 Task: Search for condos in Atlanta, Georgia, with a rooftop terrace and city views, and consider the benefits of urban living in different neighborhoods.
Action: Mouse moved to (338, 228)
Screenshot: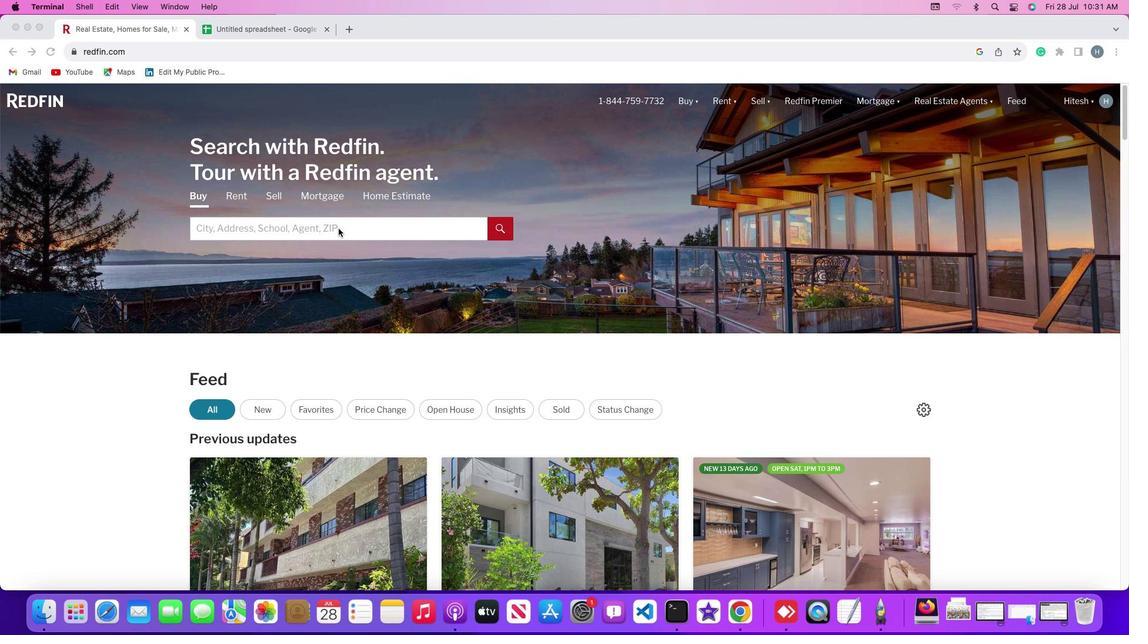 
Action: Mouse pressed left at (338, 228)
Screenshot: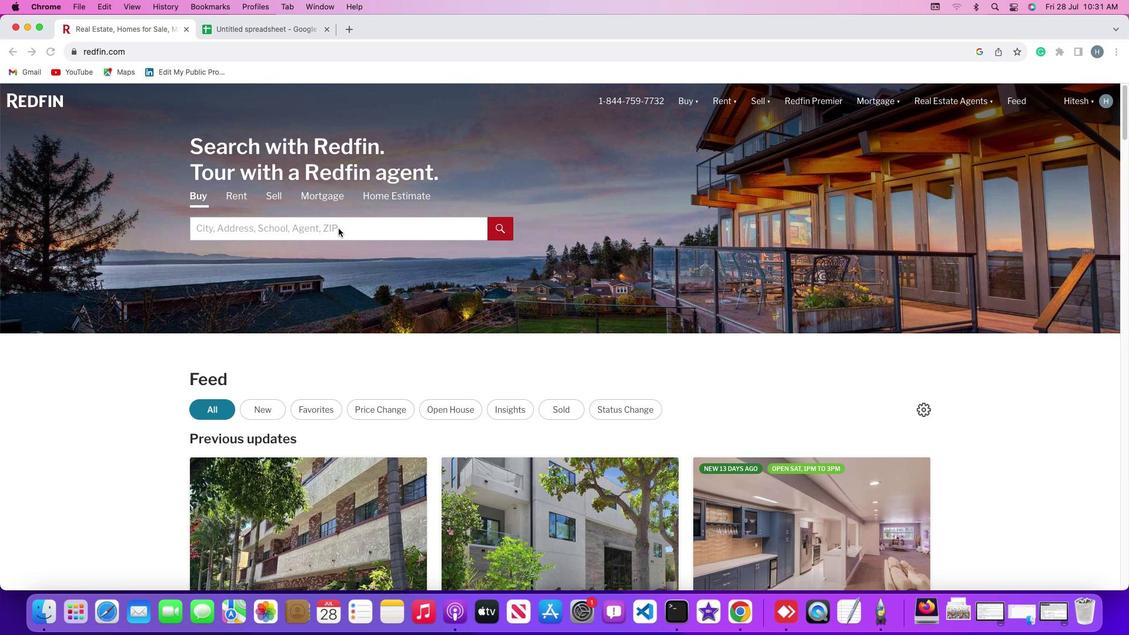 
Action: Mouse moved to (337, 228)
Screenshot: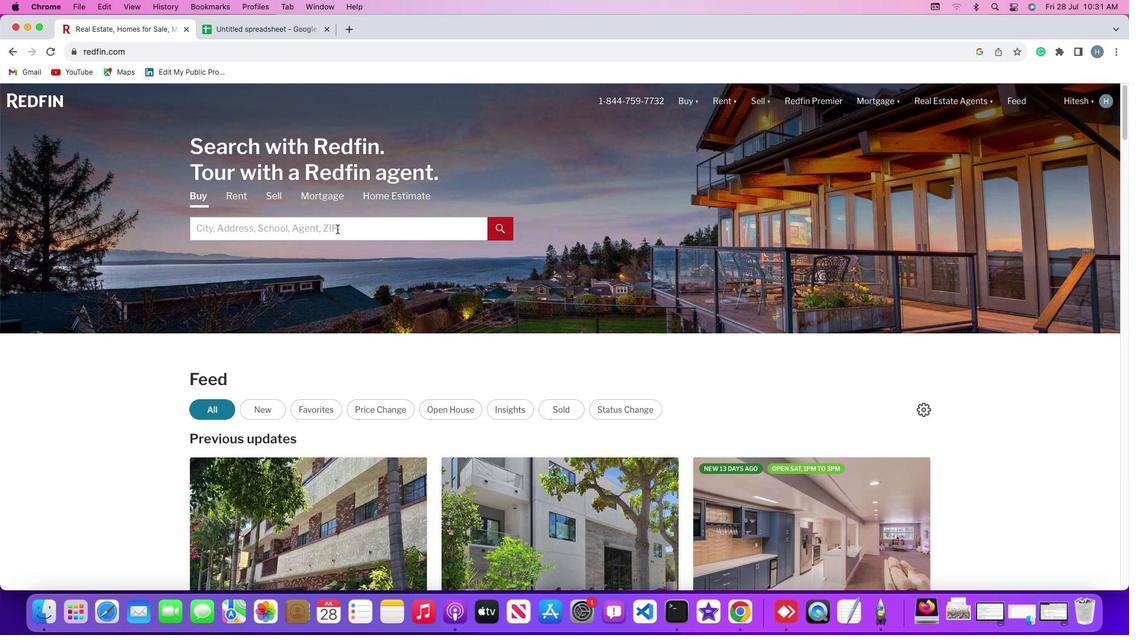 
Action: Mouse pressed left at (337, 228)
Screenshot: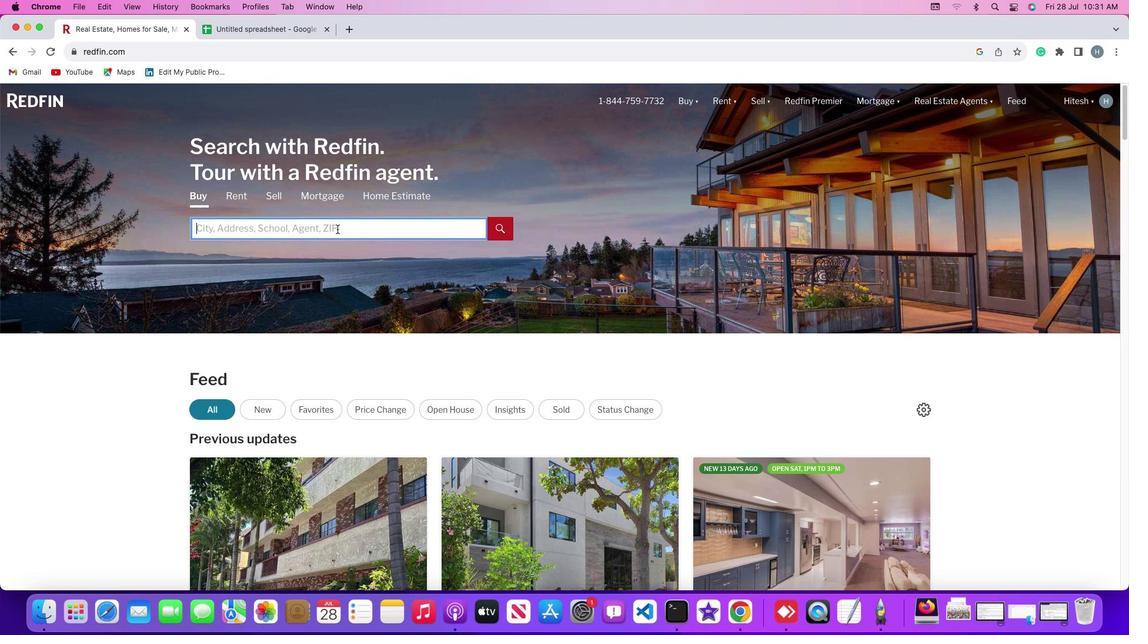 
Action: Key pressed Key.shift'A''t''l''a''n''t''a'','Key.spaceKey.shift'G''e''o''r''g''i''a'
Screenshot: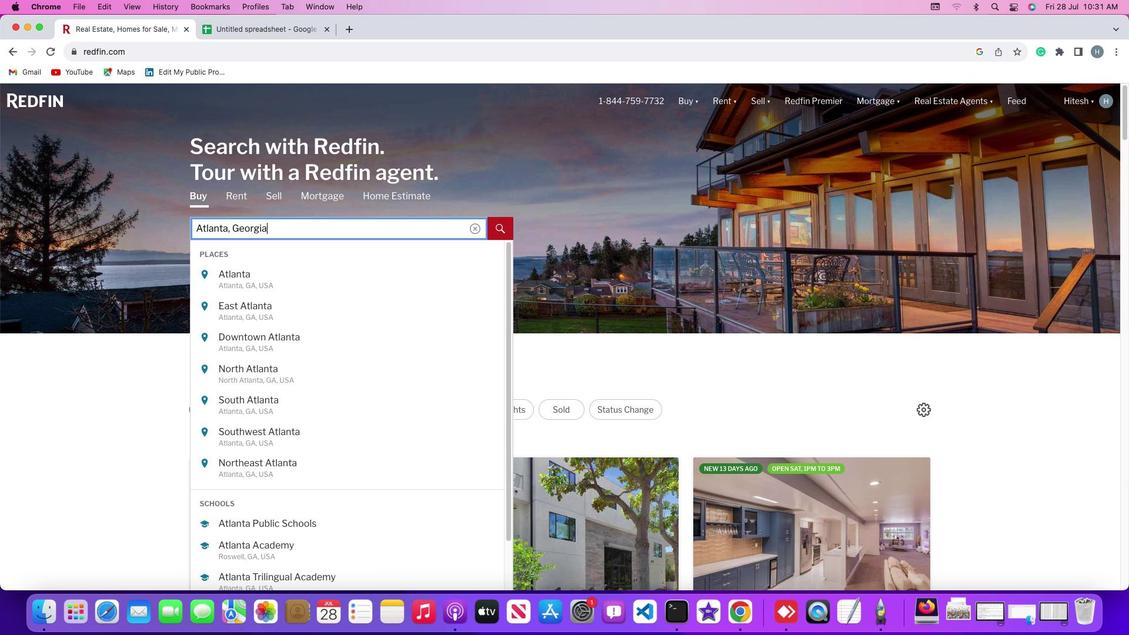 
Action: Mouse moved to (322, 276)
Screenshot: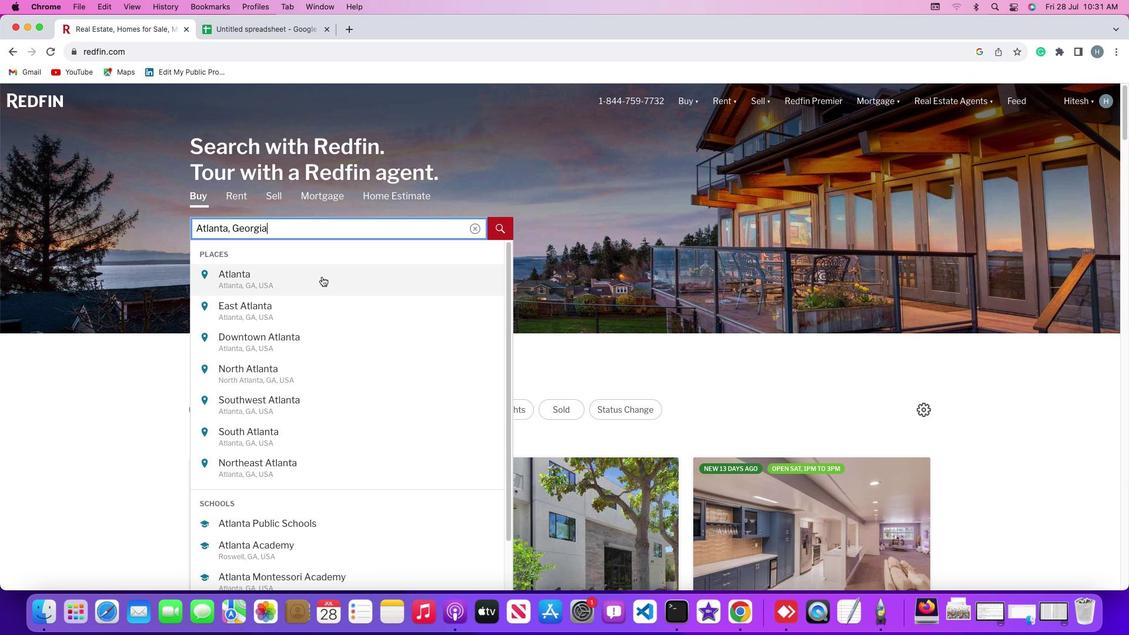 
Action: Mouse pressed left at (322, 276)
Screenshot: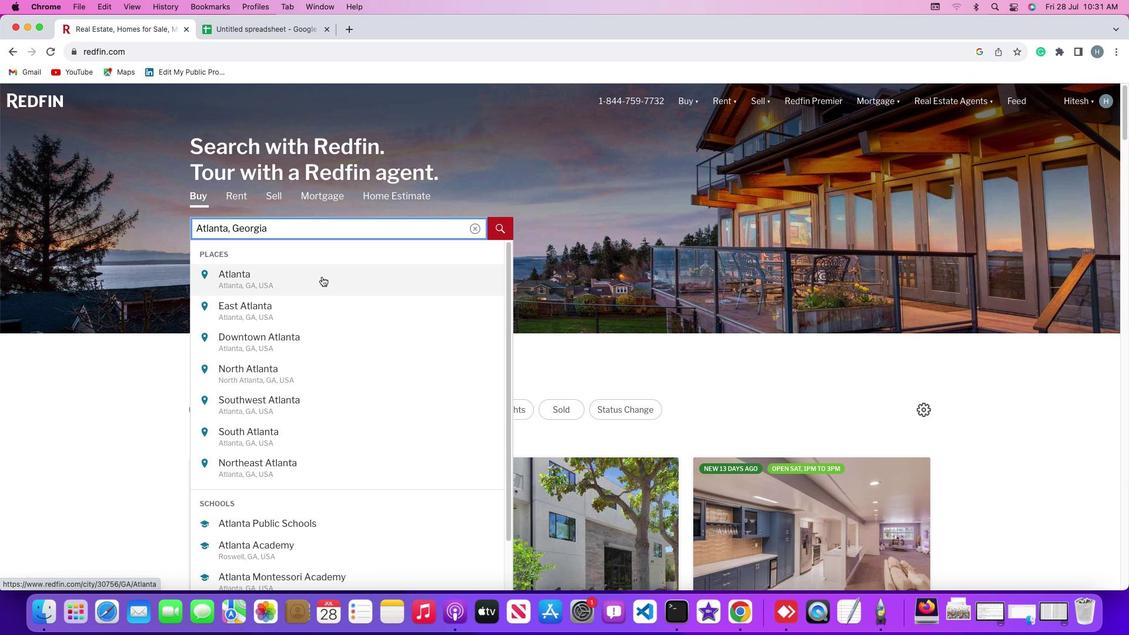 
Action: Mouse moved to (1015, 175)
Screenshot: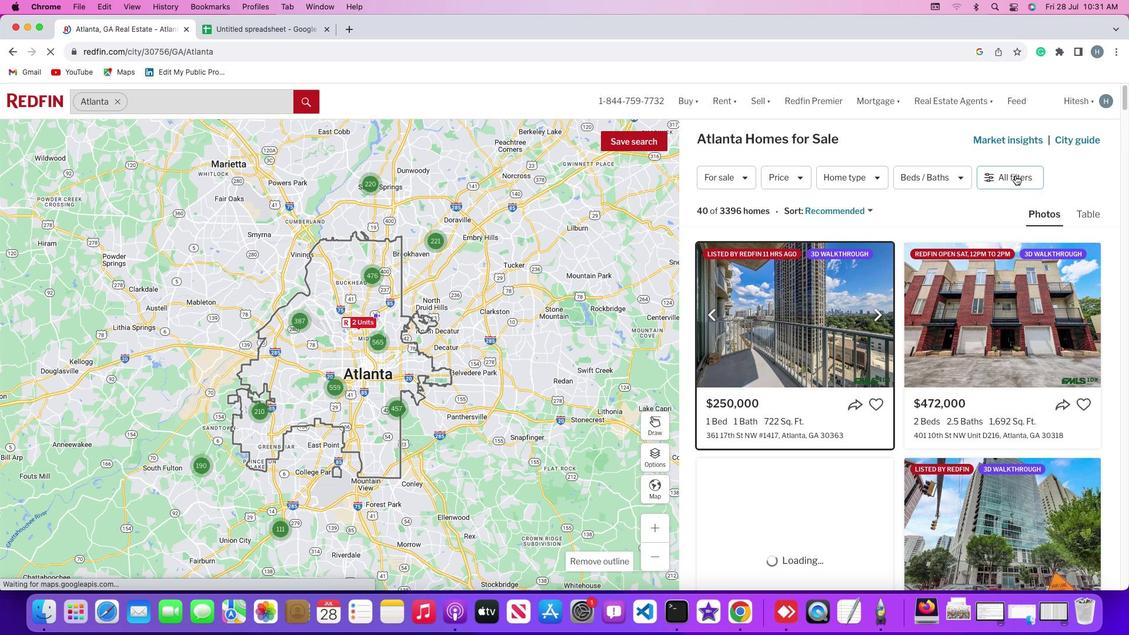 
Action: Mouse pressed left at (1015, 175)
Screenshot: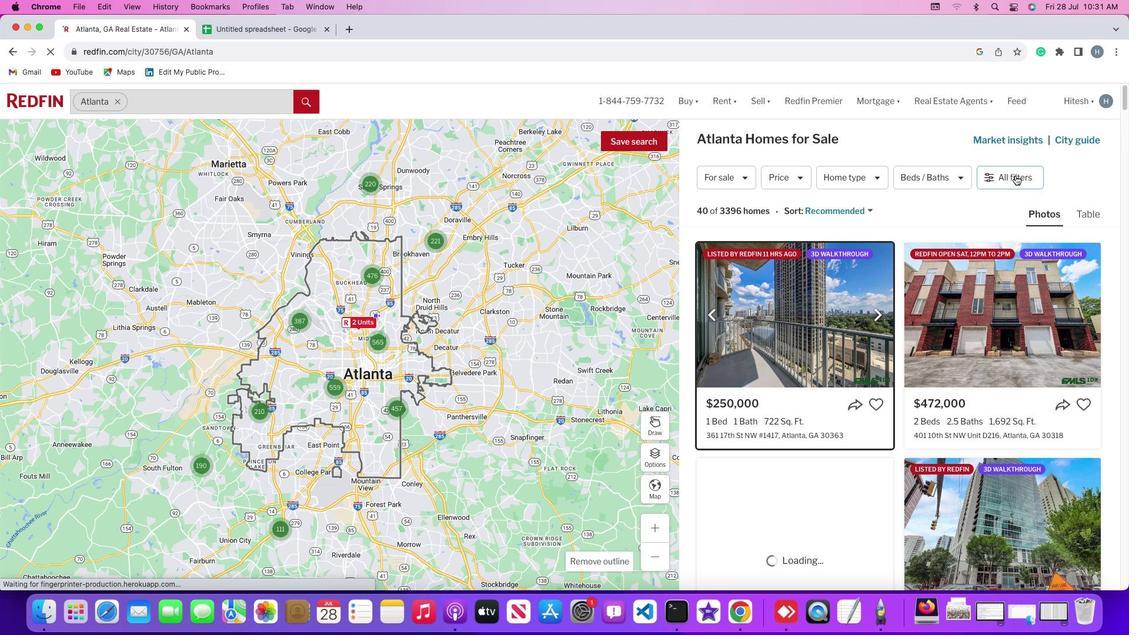
Action: Mouse moved to (1016, 175)
Screenshot: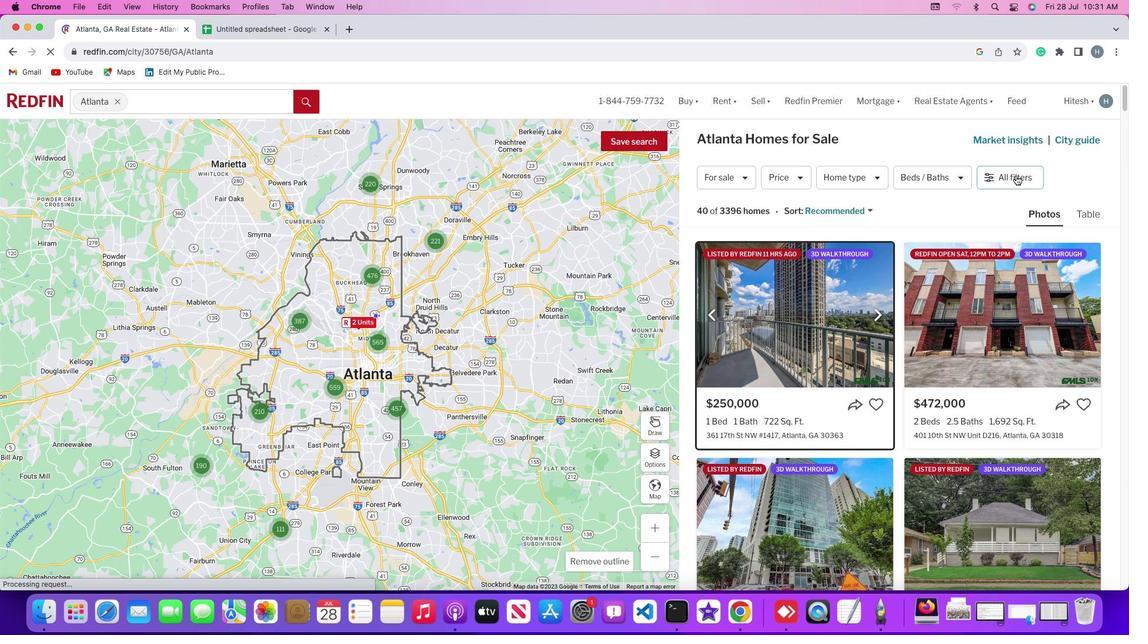 
Action: Mouse pressed left at (1016, 175)
Screenshot: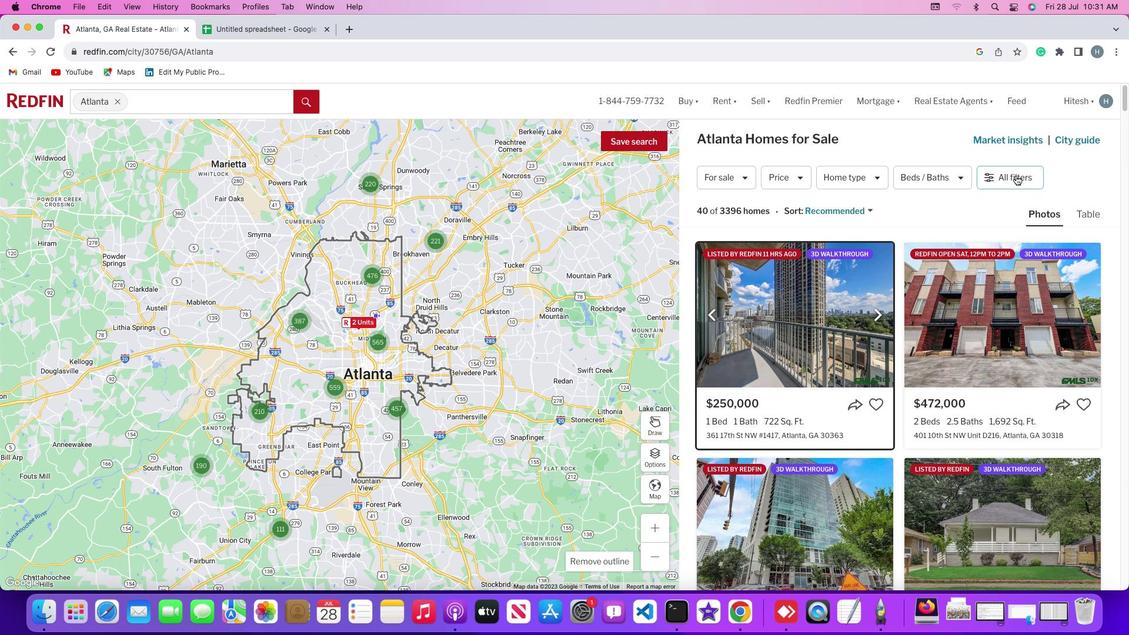 
Action: Mouse moved to (885, 361)
Screenshot: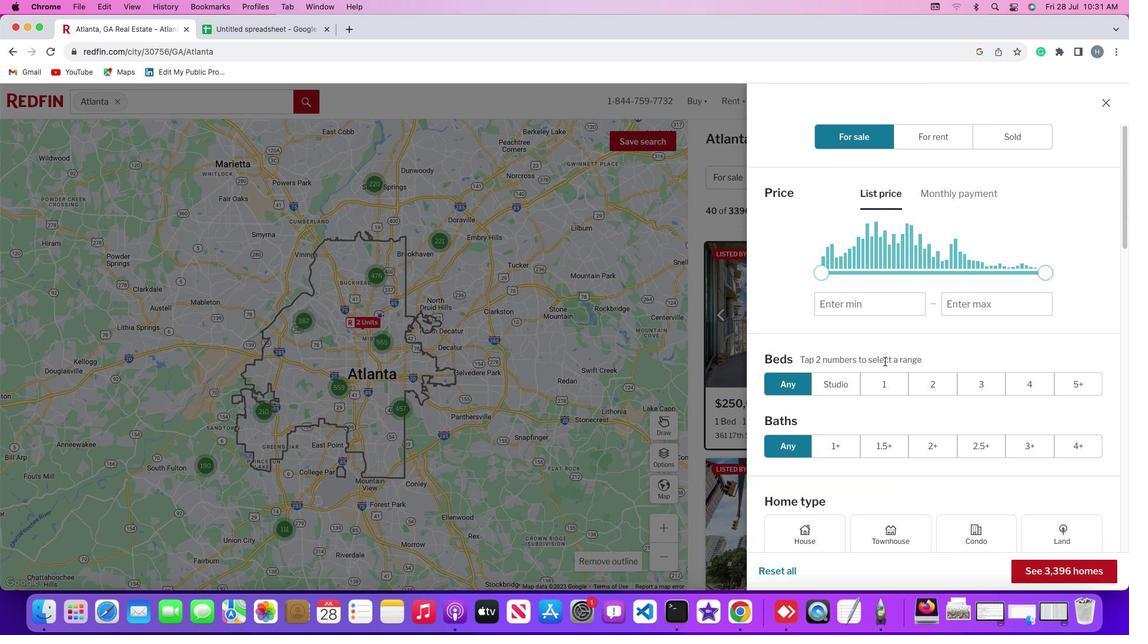 
Action: Mouse scrolled (885, 361) with delta (0, 0)
Screenshot: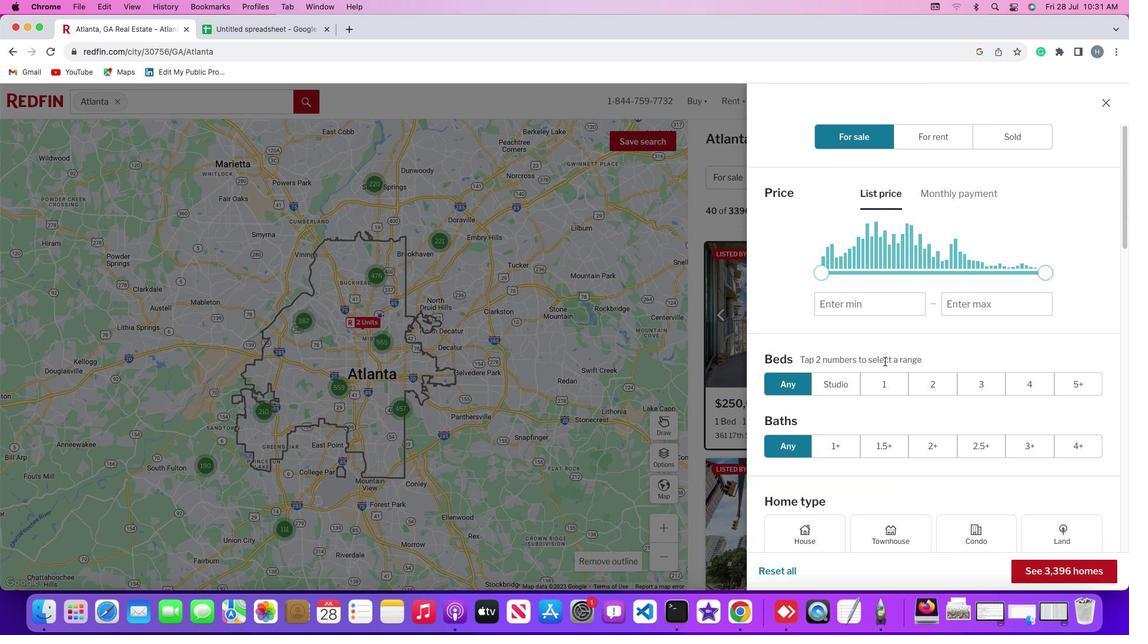 
Action: Mouse scrolled (885, 361) with delta (0, 0)
Screenshot: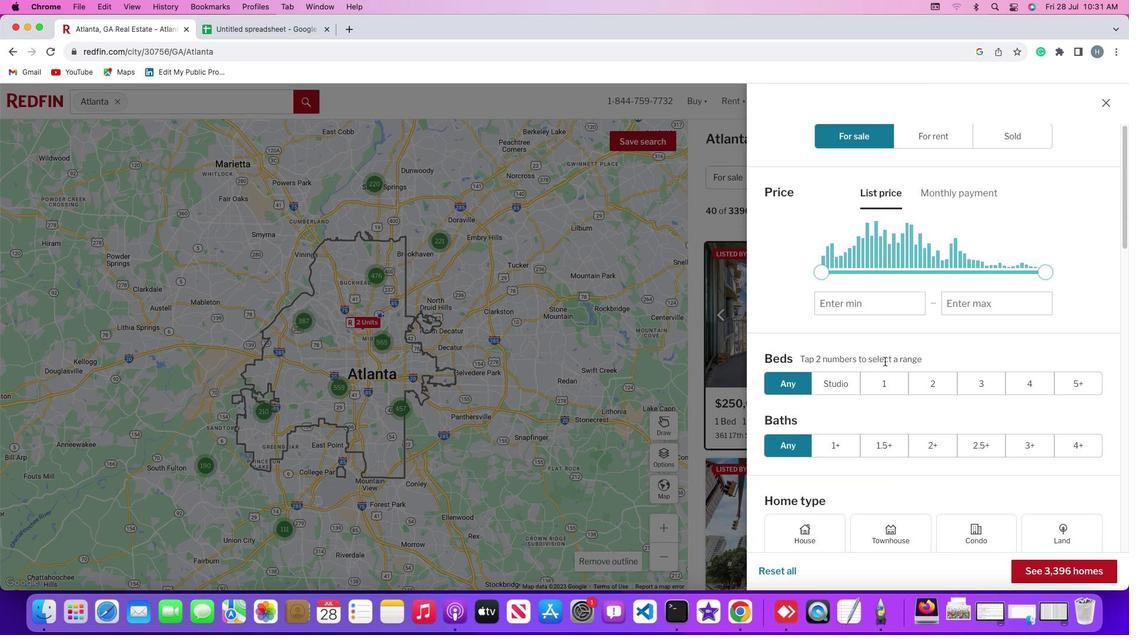 
Action: Mouse scrolled (885, 361) with delta (0, 0)
Screenshot: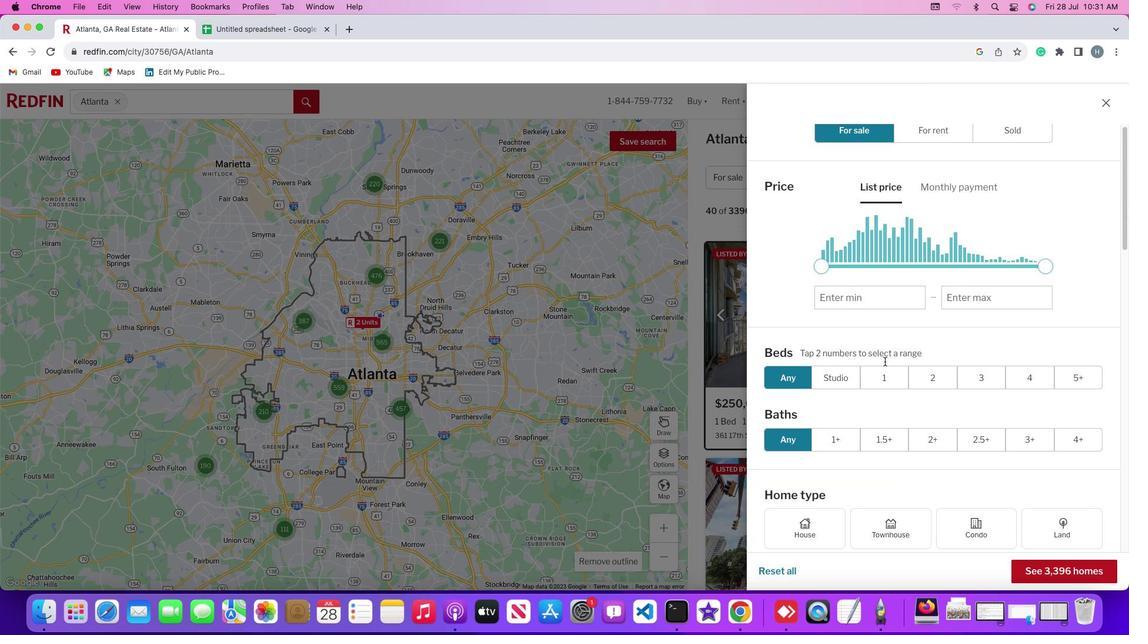 
Action: Mouse scrolled (885, 361) with delta (0, 0)
Screenshot: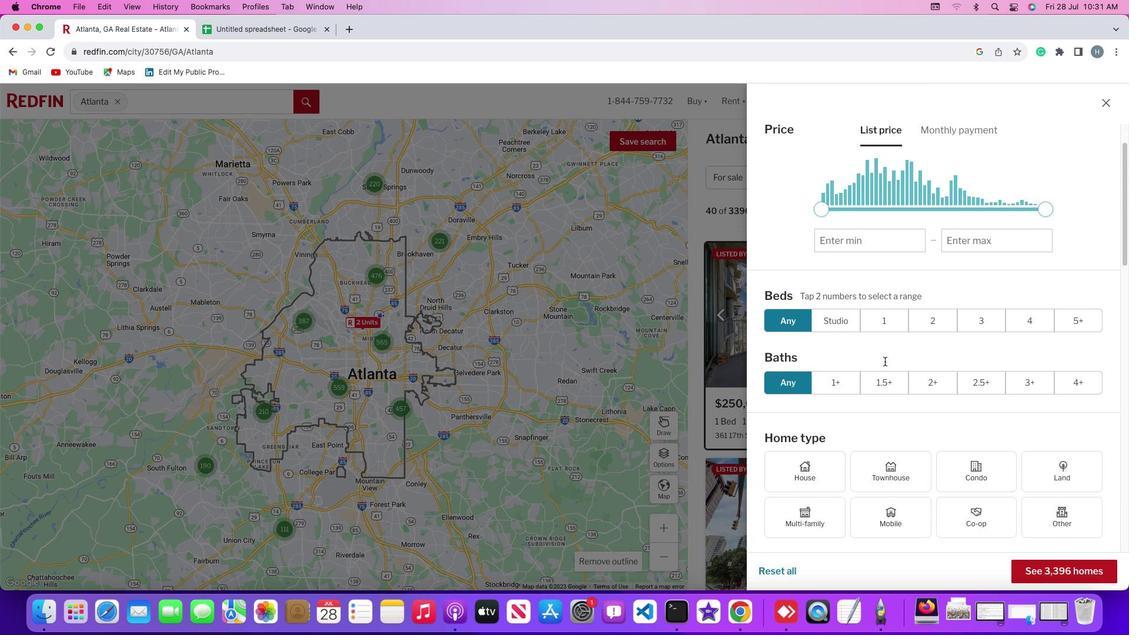 
Action: Mouse scrolled (885, 361) with delta (0, 0)
Screenshot: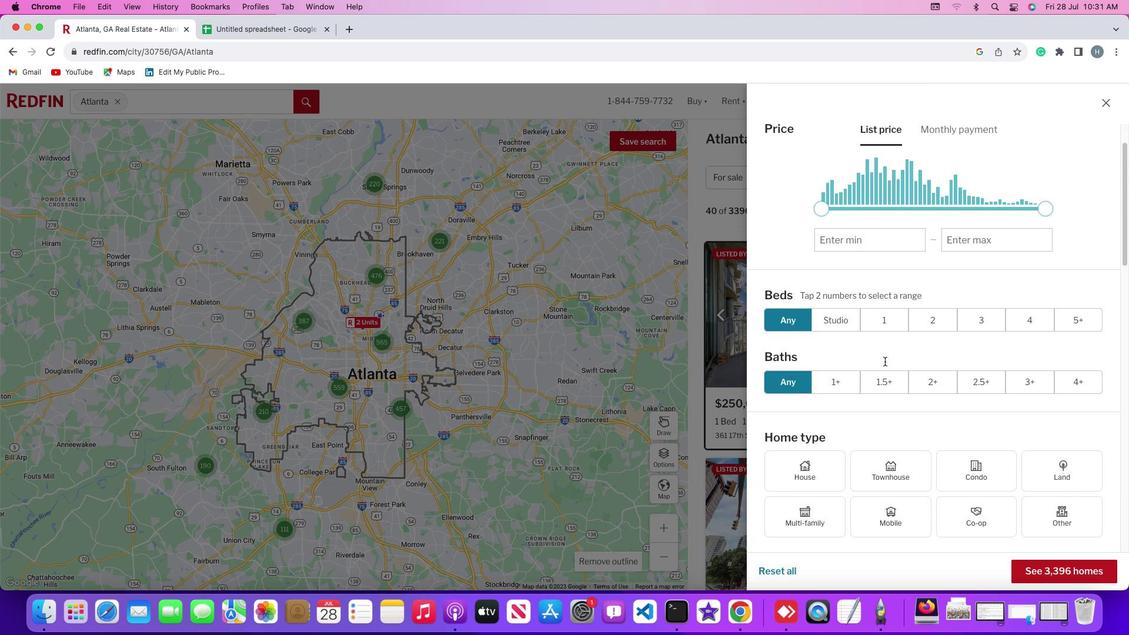 
Action: Mouse scrolled (885, 361) with delta (0, -1)
Screenshot: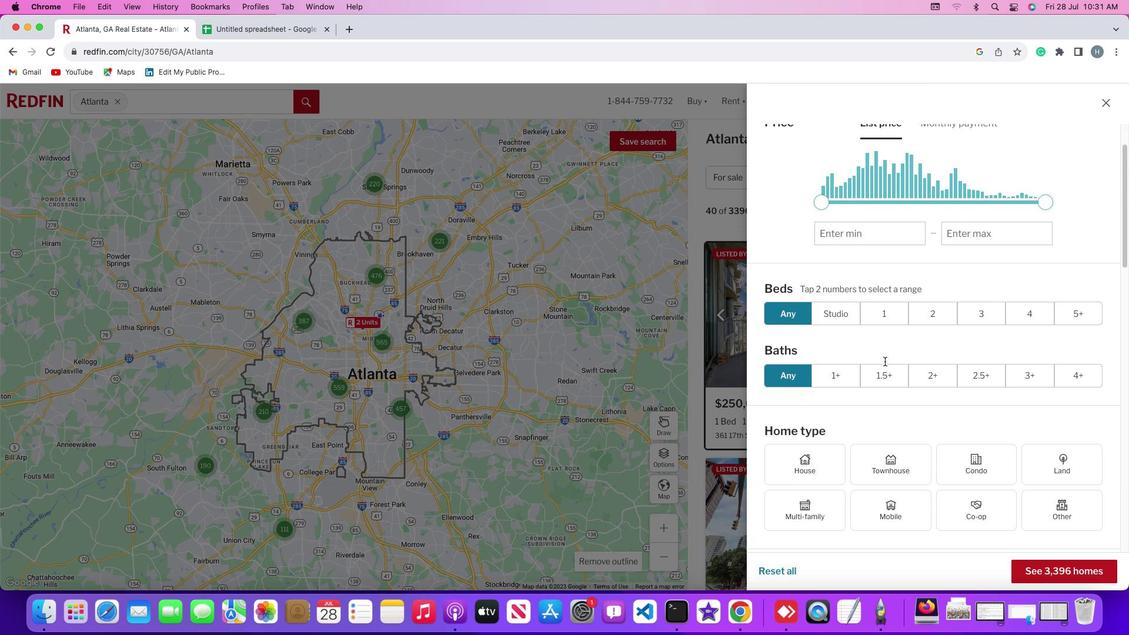 
Action: Mouse scrolled (885, 361) with delta (0, -1)
Screenshot: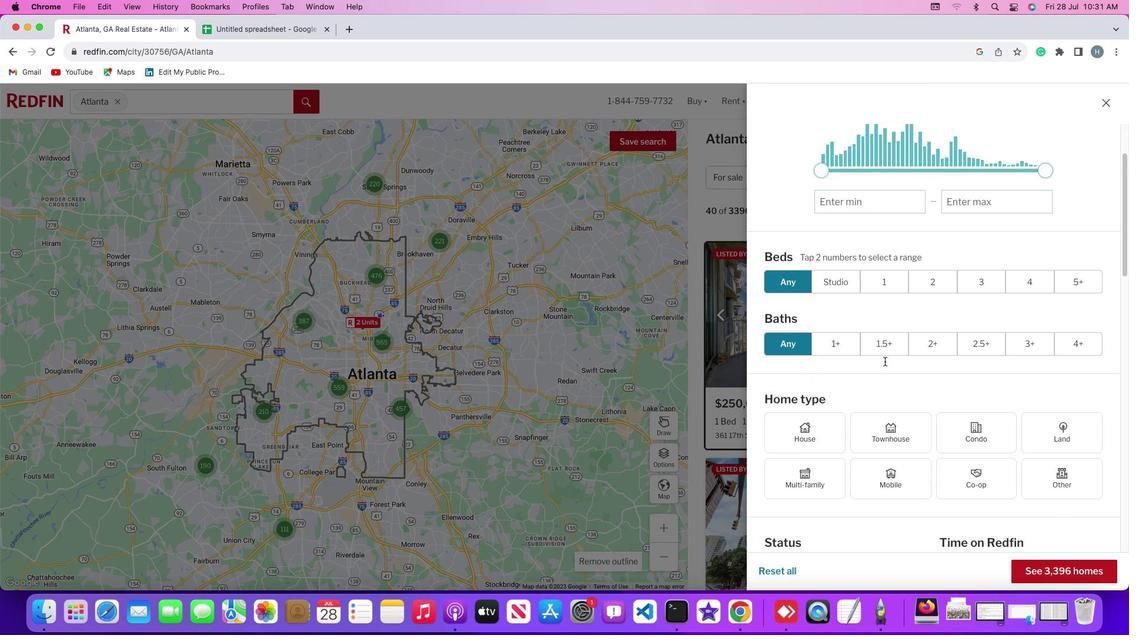 
Action: Mouse scrolled (885, 361) with delta (0, 0)
Screenshot: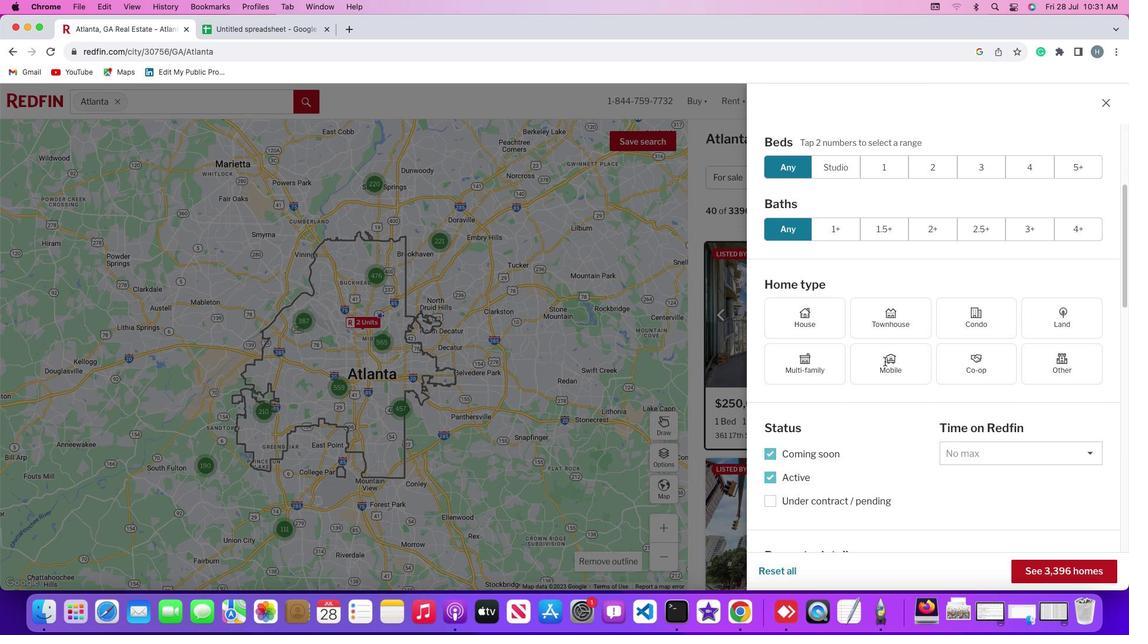
Action: Mouse moved to (979, 310)
Screenshot: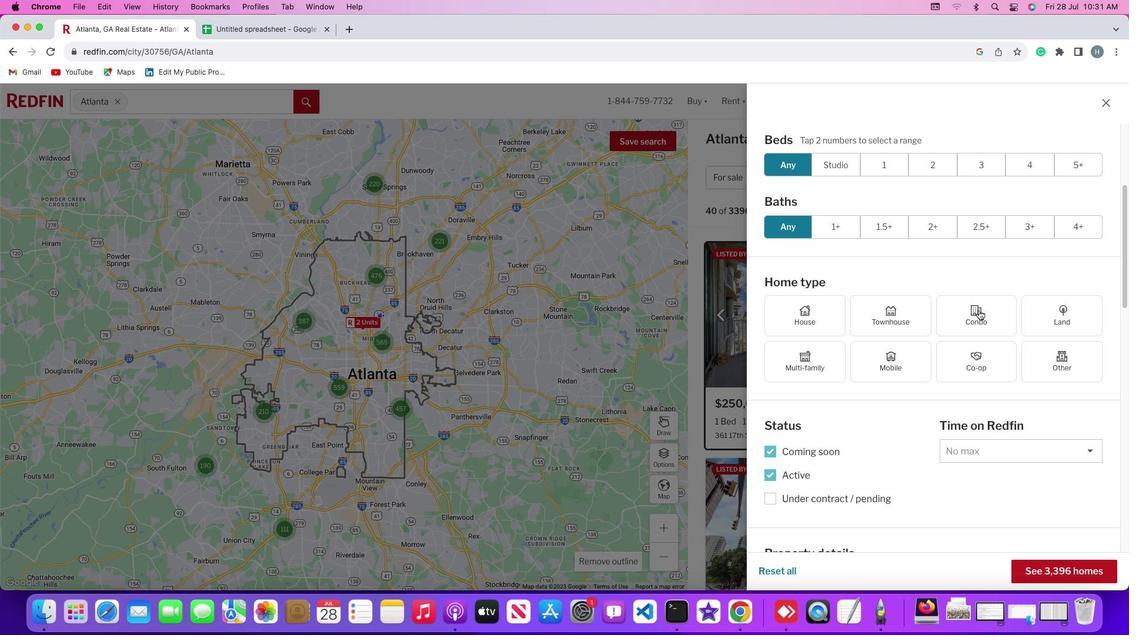 
Action: Mouse pressed left at (979, 310)
Screenshot: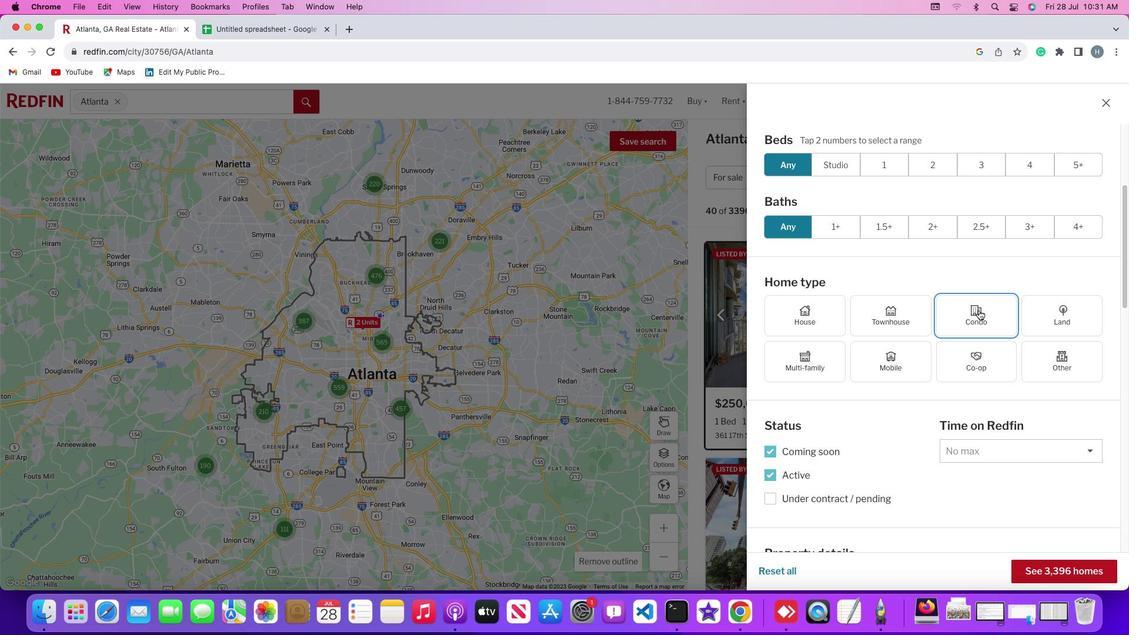 
Action: Mouse moved to (901, 424)
Screenshot: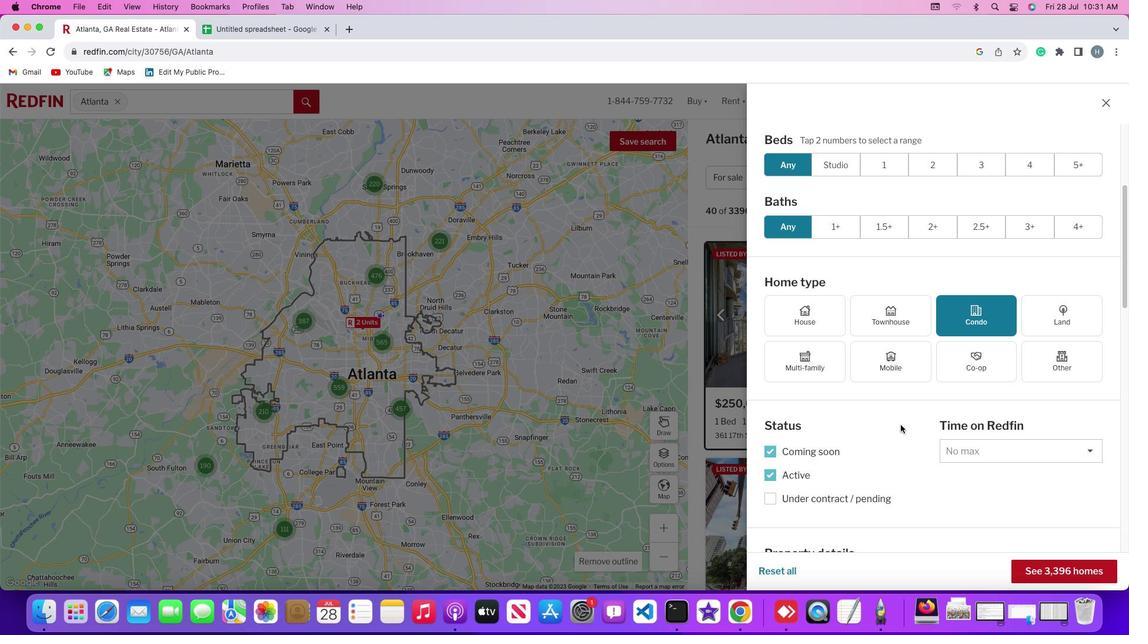 
Action: Mouse scrolled (901, 424) with delta (0, 0)
Screenshot: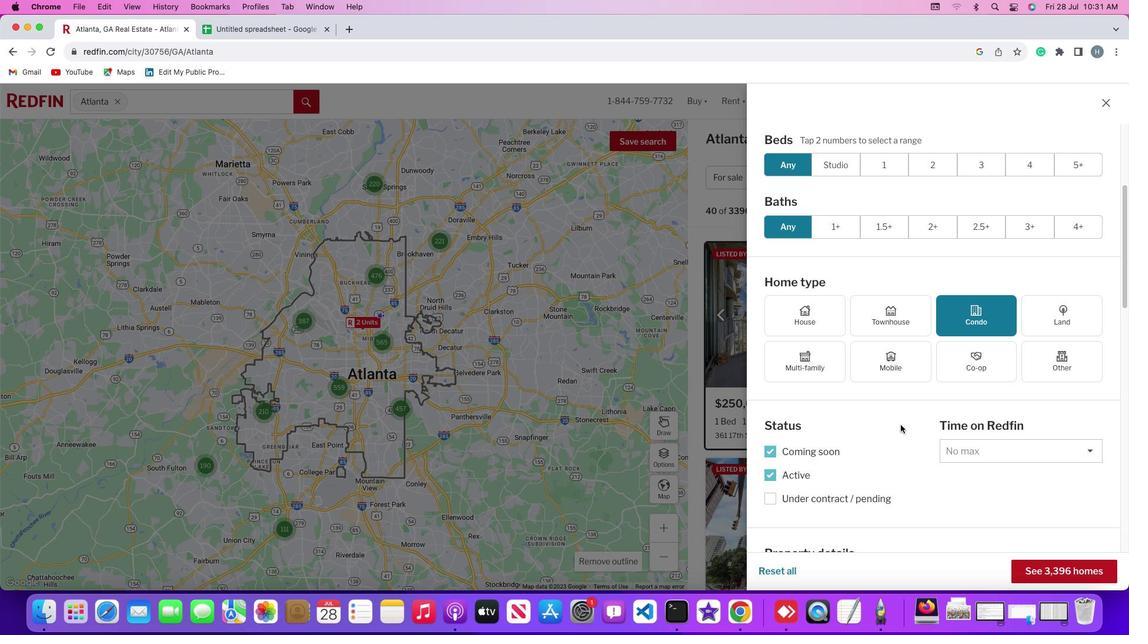 
Action: Mouse scrolled (901, 424) with delta (0, 0)
Screenshot: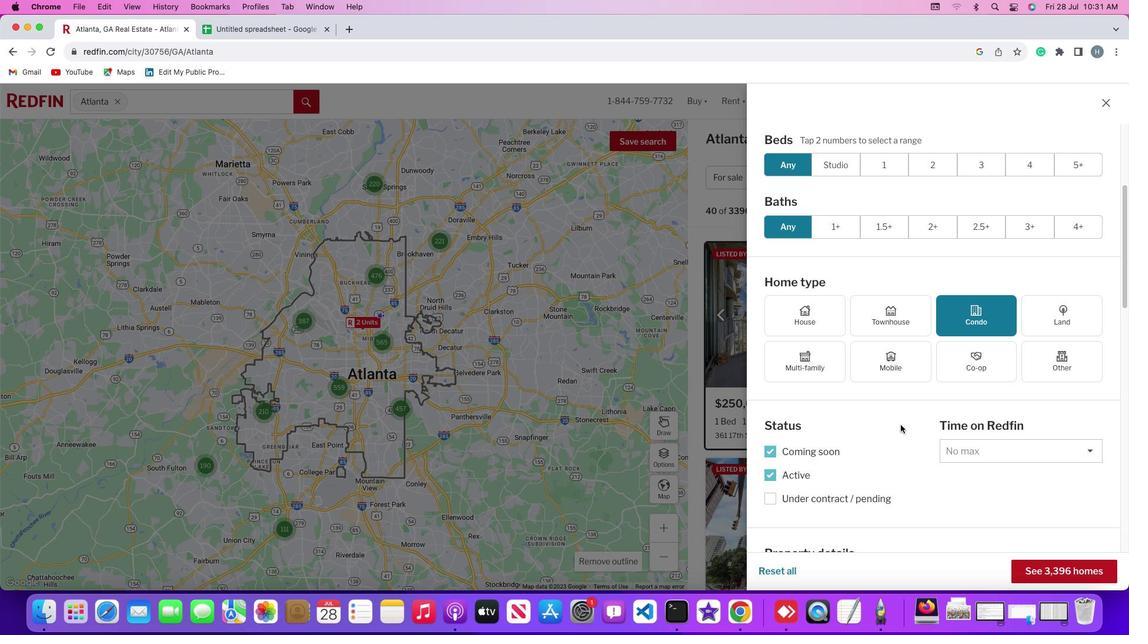 
Action: Mouse scrolled (901, 424) with delta (0, -1)
Screenshot: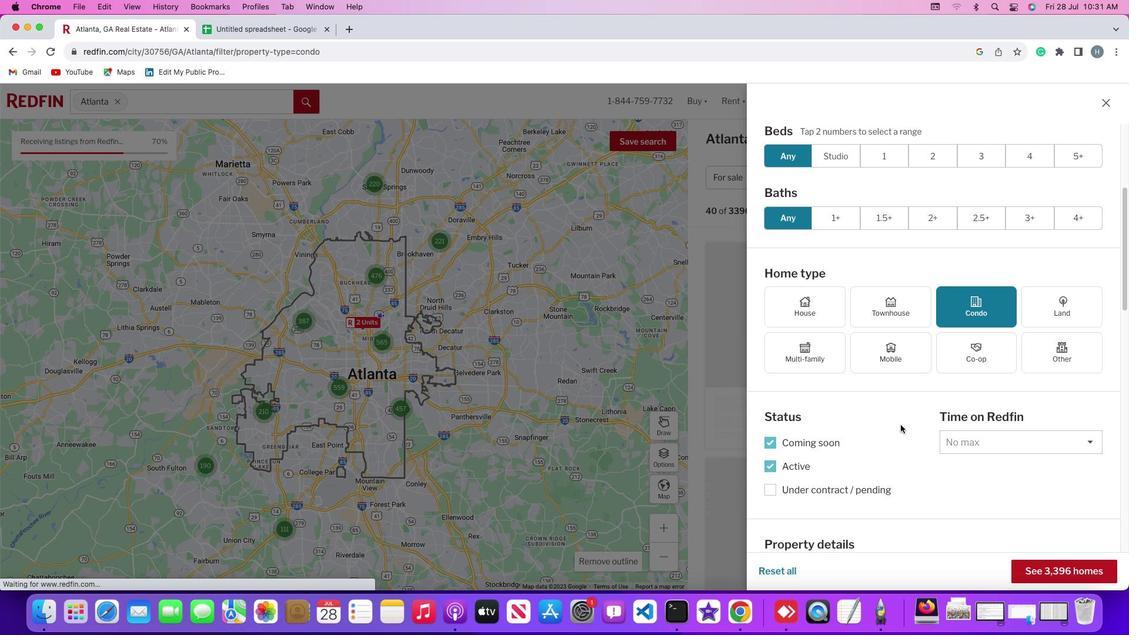 
Action: Mouse scrolled (901, 424) with delta (0, 0)
Screenshot: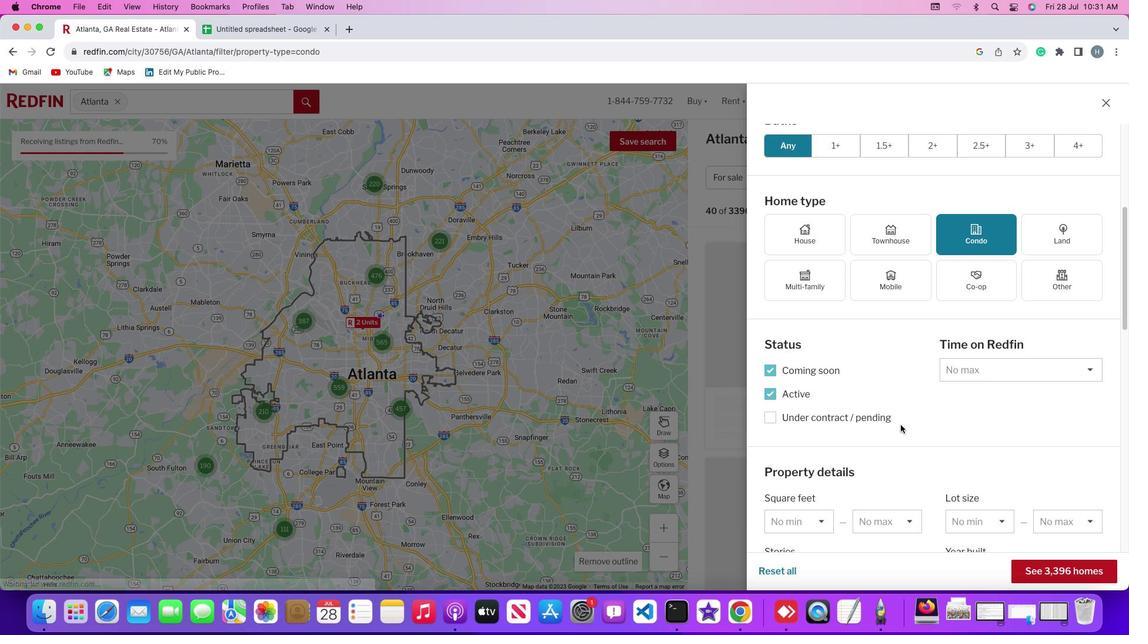 
Action: Mouse scrolled (901, 424) with delta (0, 0)
Screenshot: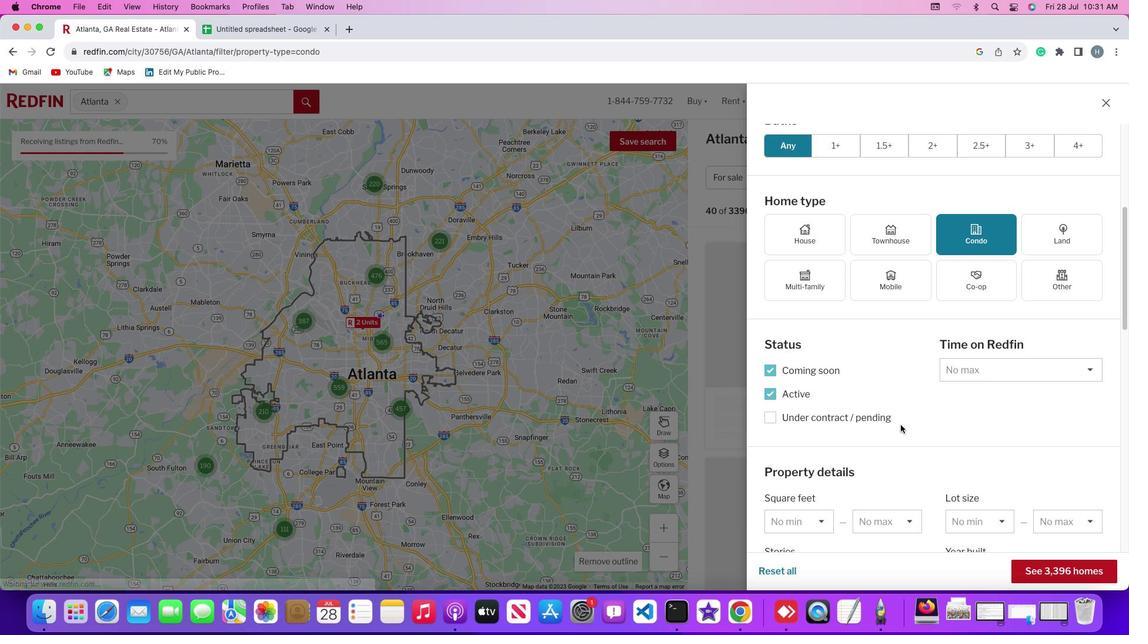 
Action: Mouse scrolled (901, 424) with delta (0, 0)
Screenshot: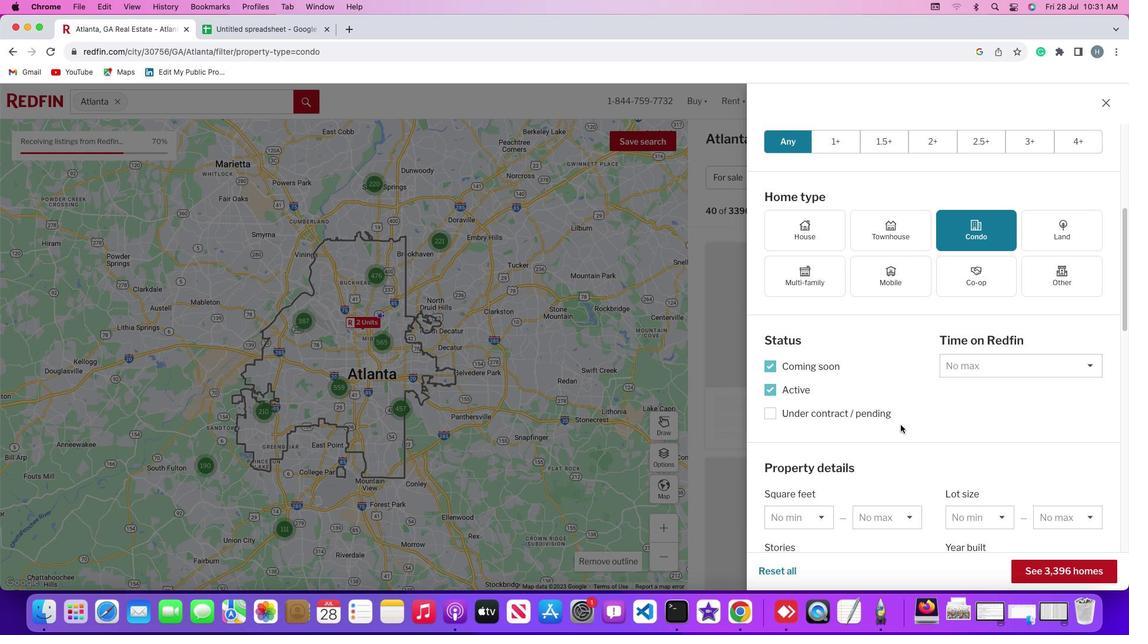 
Action: Mouse scrolled (901, 424) with delta (0, -1)
Screenshot: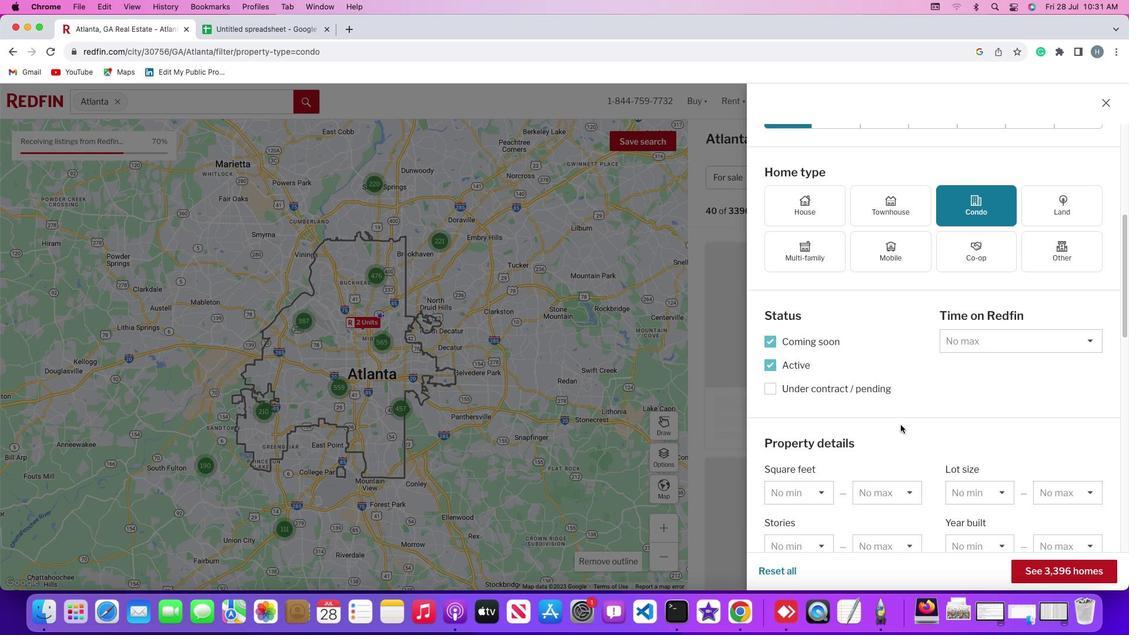 
Action: Mouse scrolled (901, 424) with delta (0, 0)
Screenshot: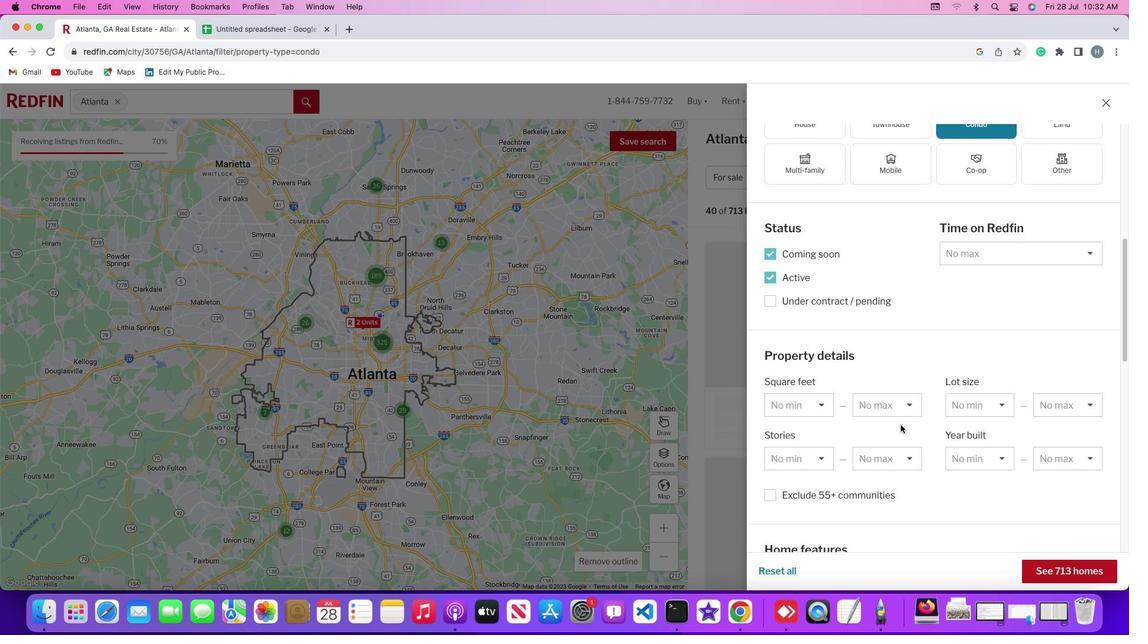 
Action: Mouse scrolled (901, 424) with delta (0, 0)
Screenshot: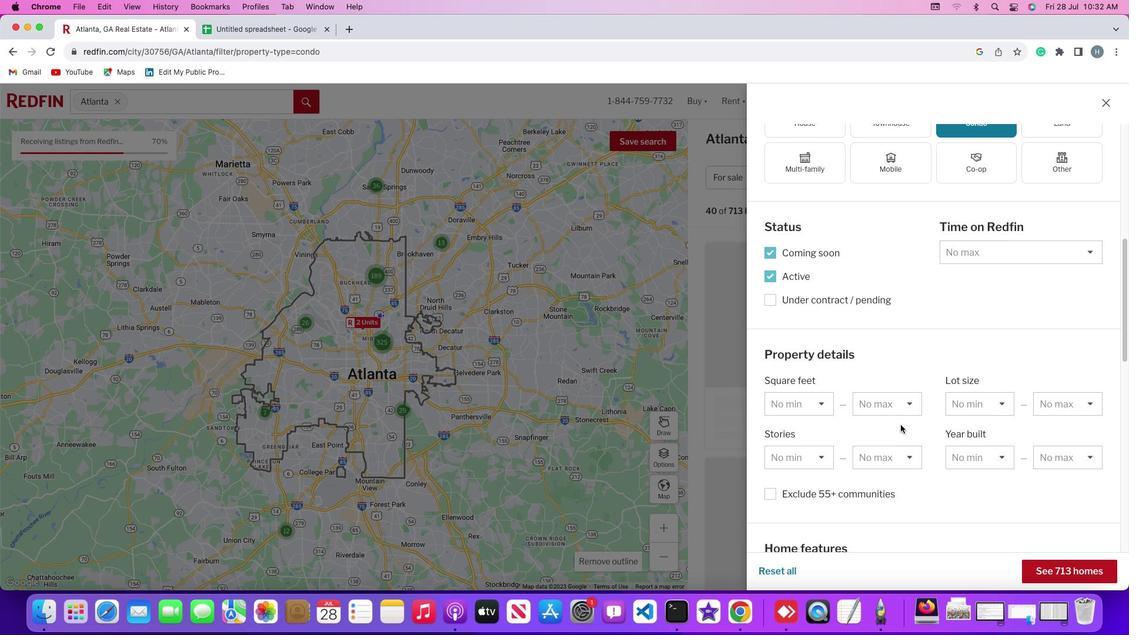 
Action: Mouse scrolled (901, 424) with delta (0, 0)
Screenshot: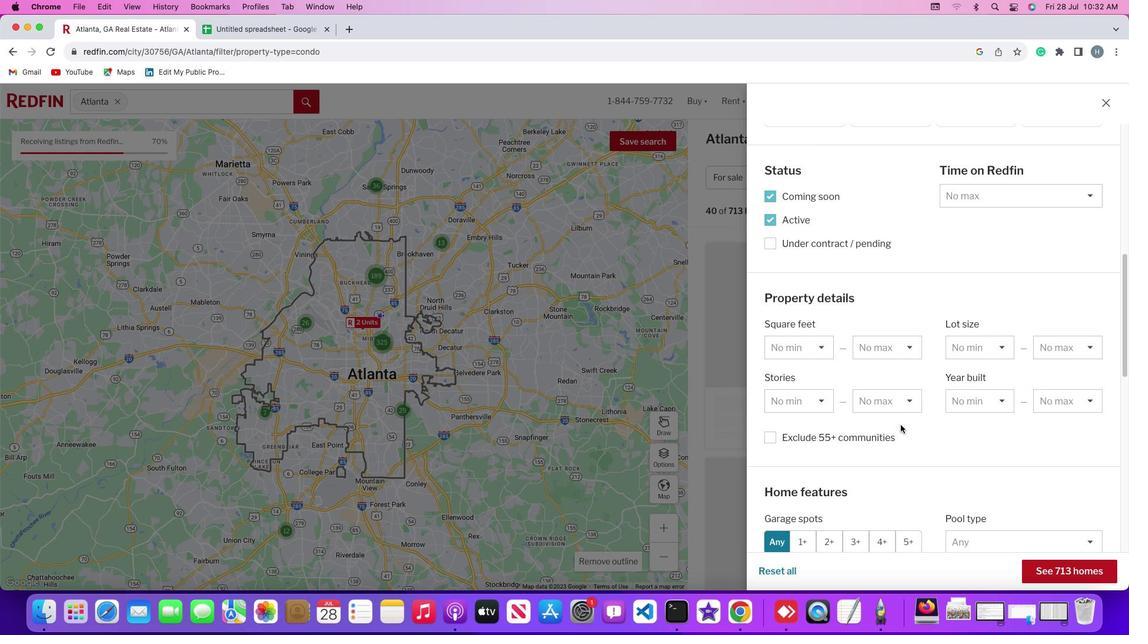 
Action: Mouse scrolled (901, 424) with delta (0, 0)
Screenshot: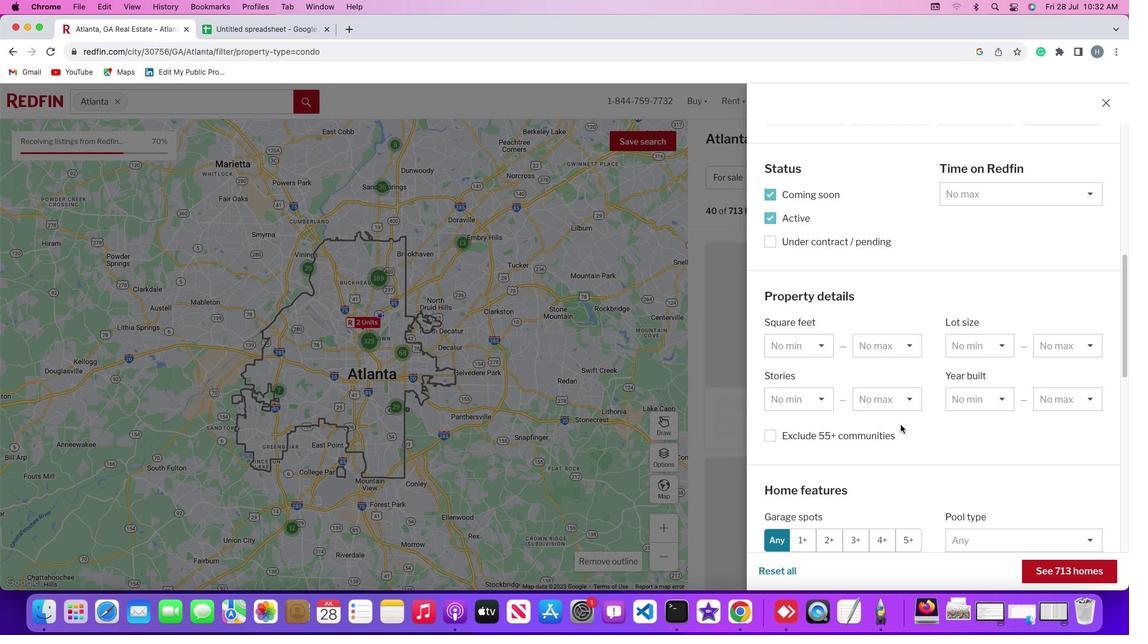 
Action: Mouse scrolled (901, 424) with delta (0, 0)
Screenshot: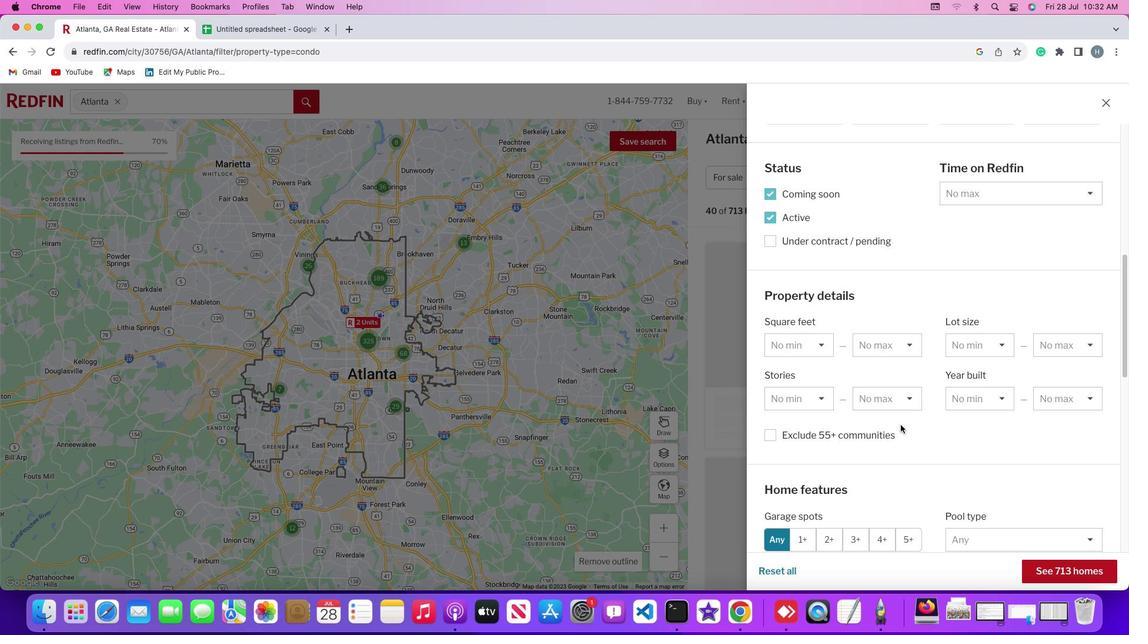 
Action: Mouse scrolled (901, 424) with delta (0, -1)
Screenshot: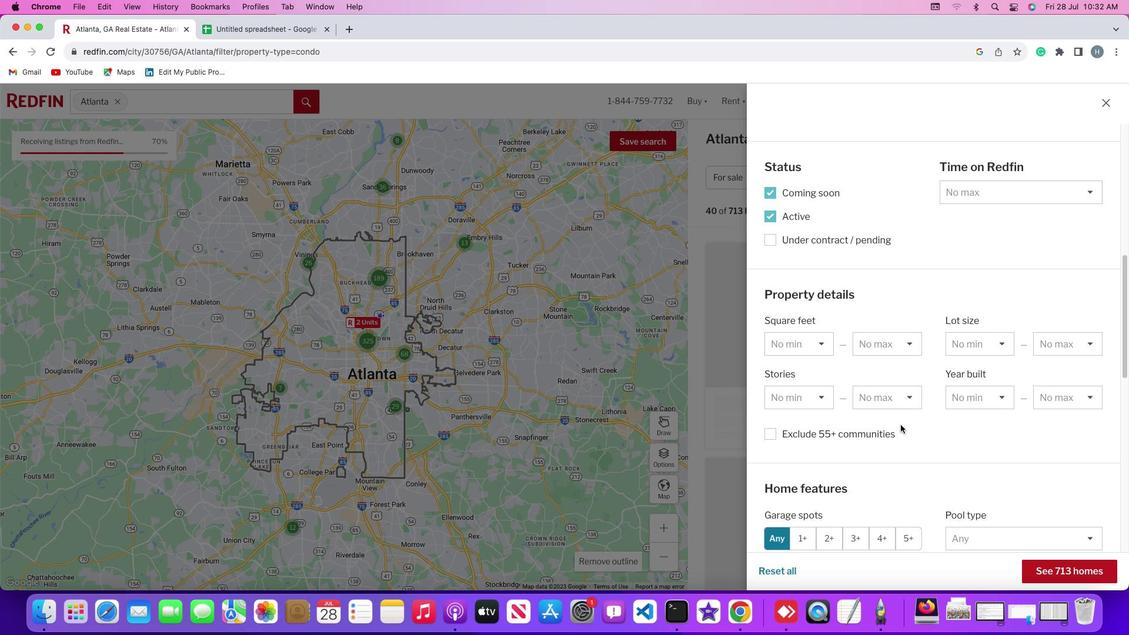 
Action: Mouse scrolled (901, 424) with delta (0, -1)
Screenshot: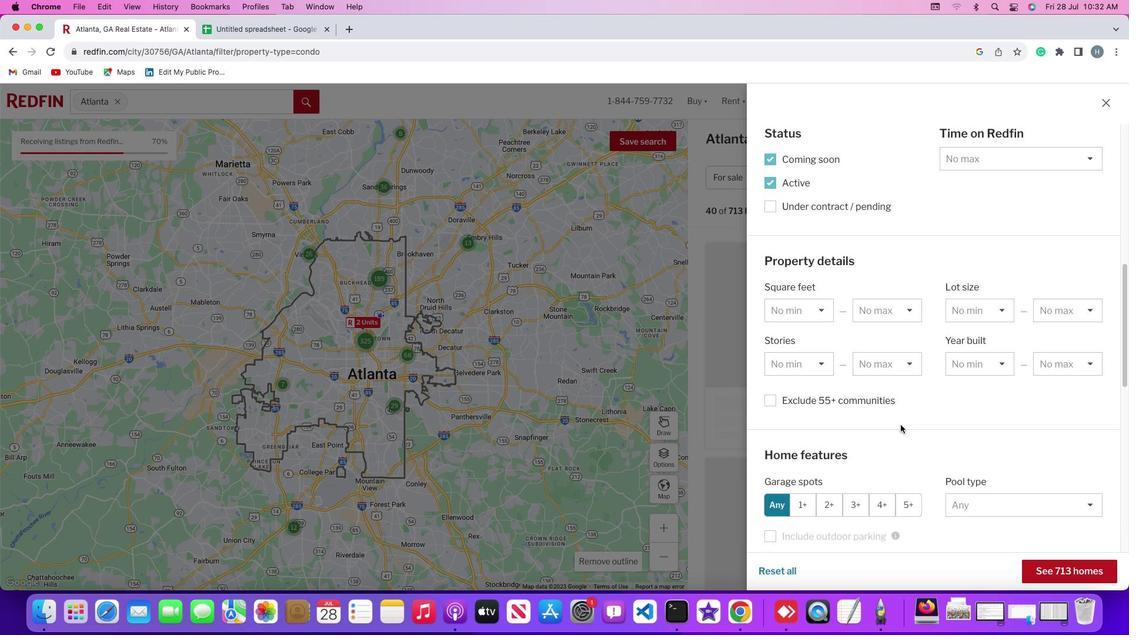 
Action: Mouse moved to (901, 424)
Screenshot: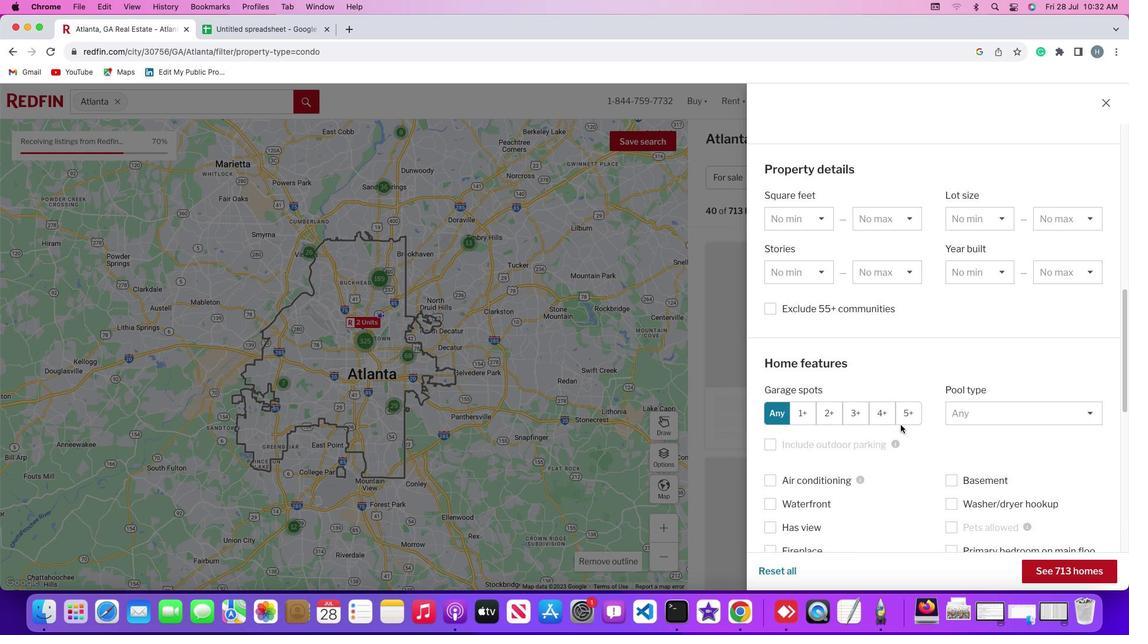 
Action: Mouse scrolled (901, 424) with delta (0, 0)
Screenshot: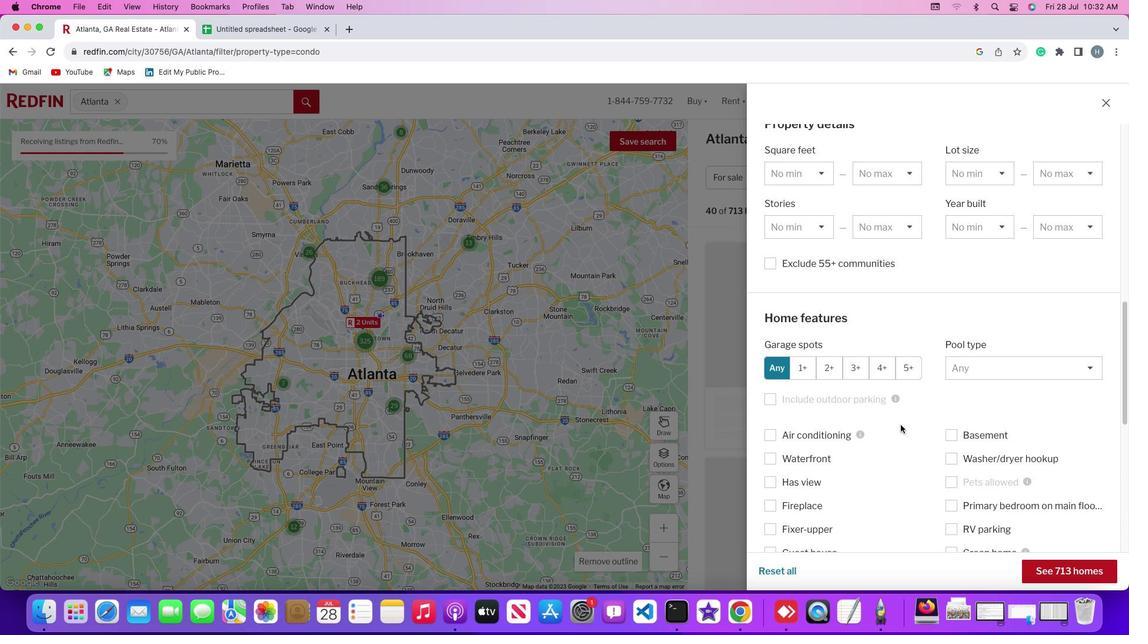
Action: Mouse scrolled (901, 424) with delta (0, 0)
Screenshot: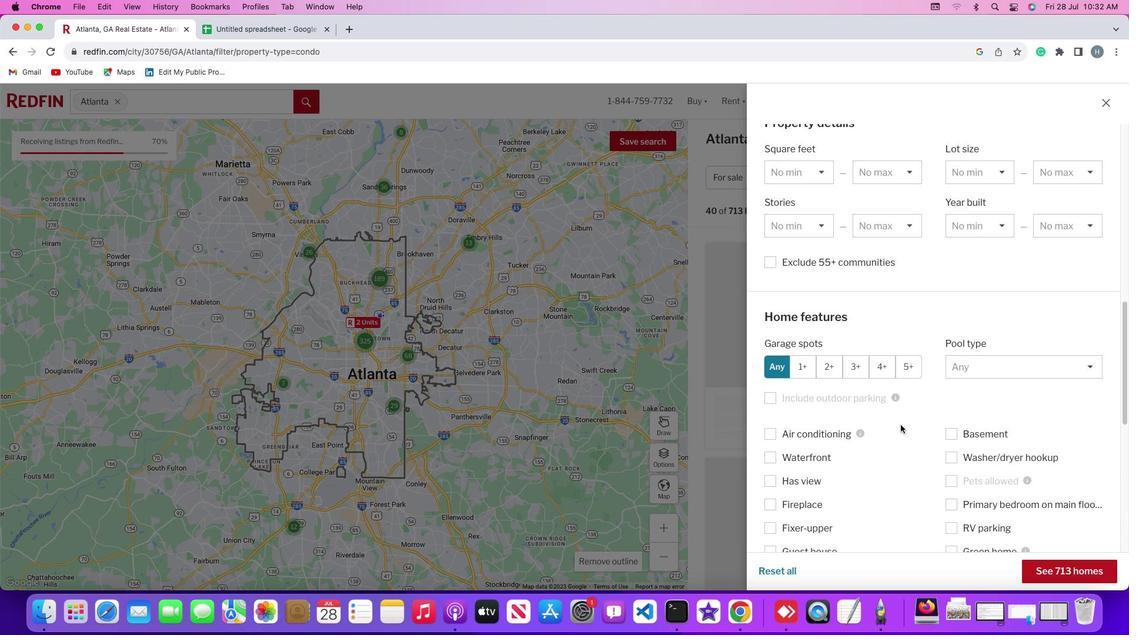 
Action: Mouse scrolled (901, 424) with delta (0, -1)
Screenshot: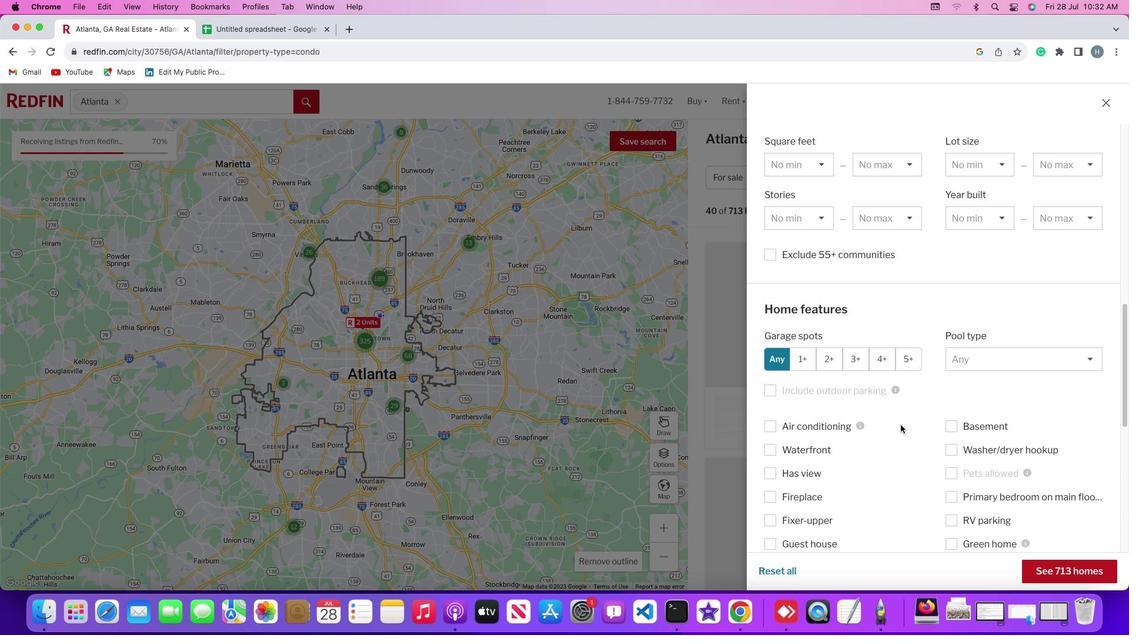 
Action: Mouse scrolled (901, 424) with delta (0, -1)
Screenshot: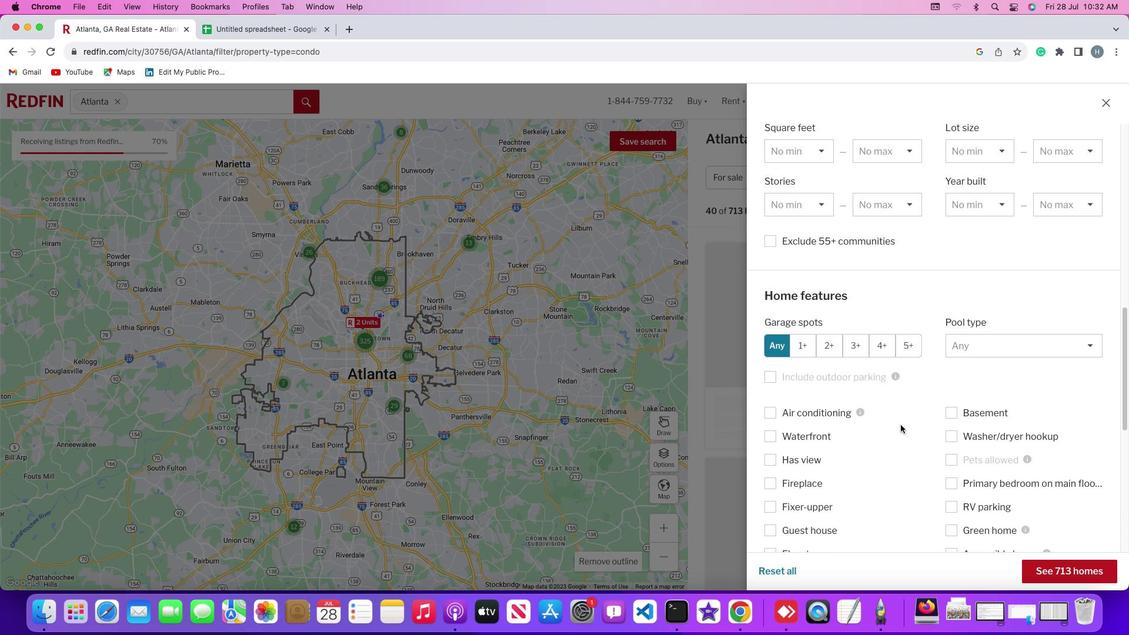 
Action: Mouse scrolled (901, 424) with delta (0, 0)
Screenshot: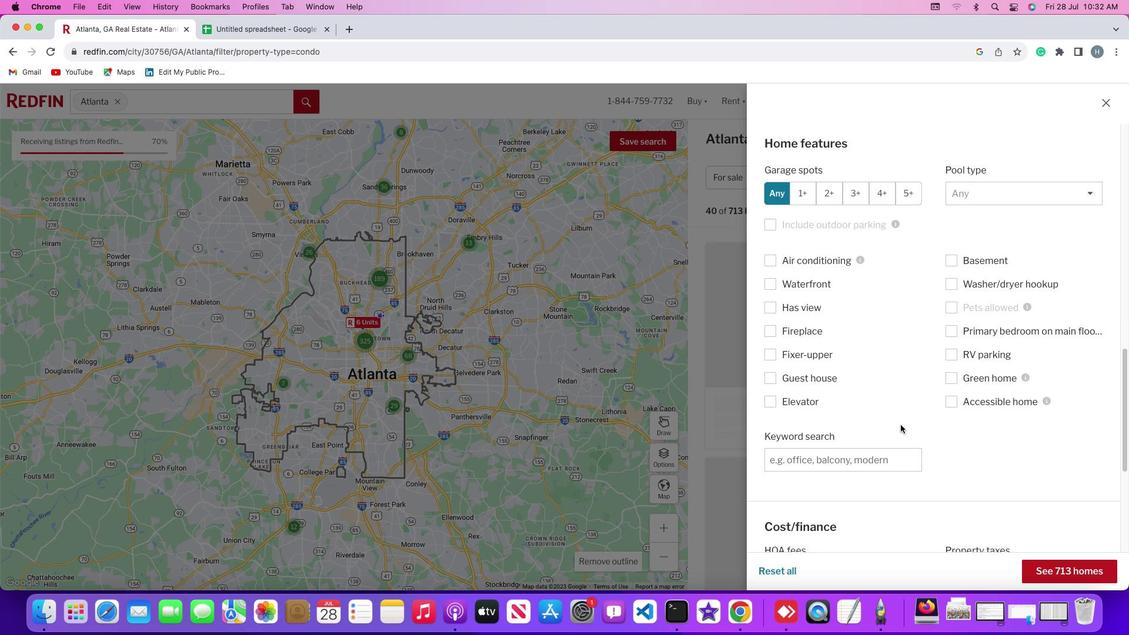 
Action: Mouse scrolled (901, 424) with delta (0, 0)
Screenshot: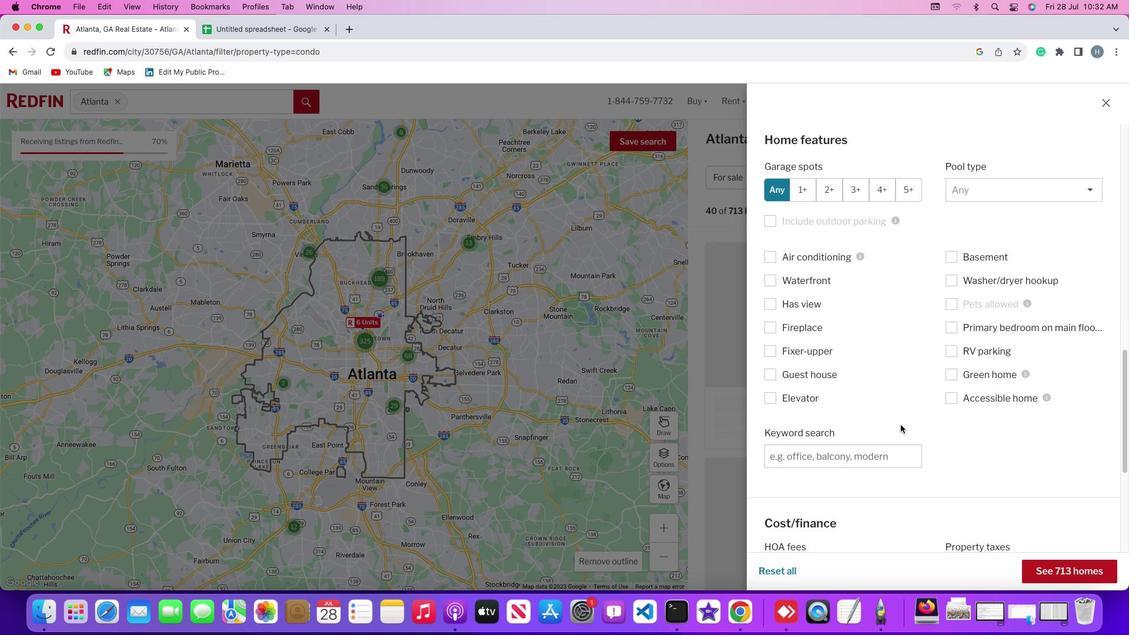 
Action: Mouse scrolled (901, 424) with delta (0, -1)
Screenshot: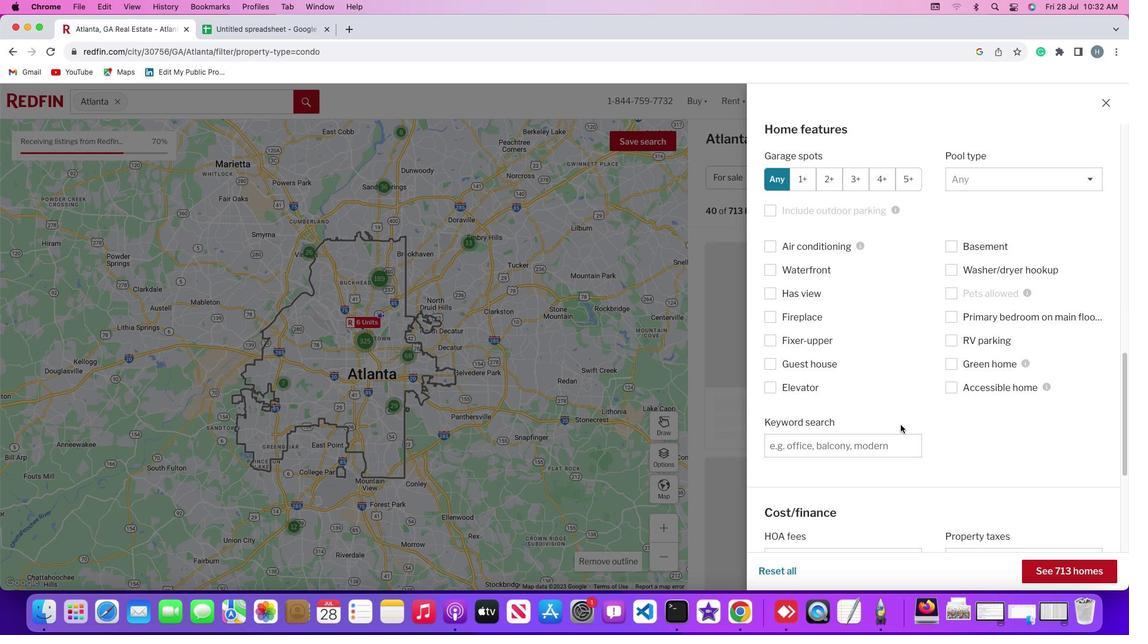 
Action: Mouse moved to (827, 370)
Screenshot: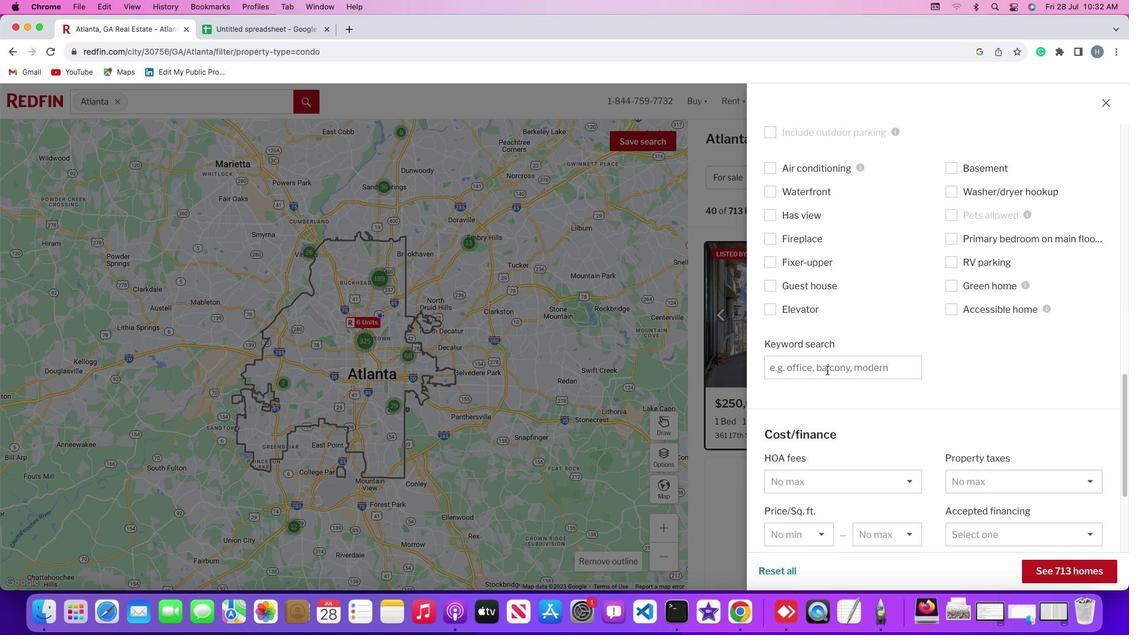 
Action: Mouse pressed left at (827, 370)
Screenshot: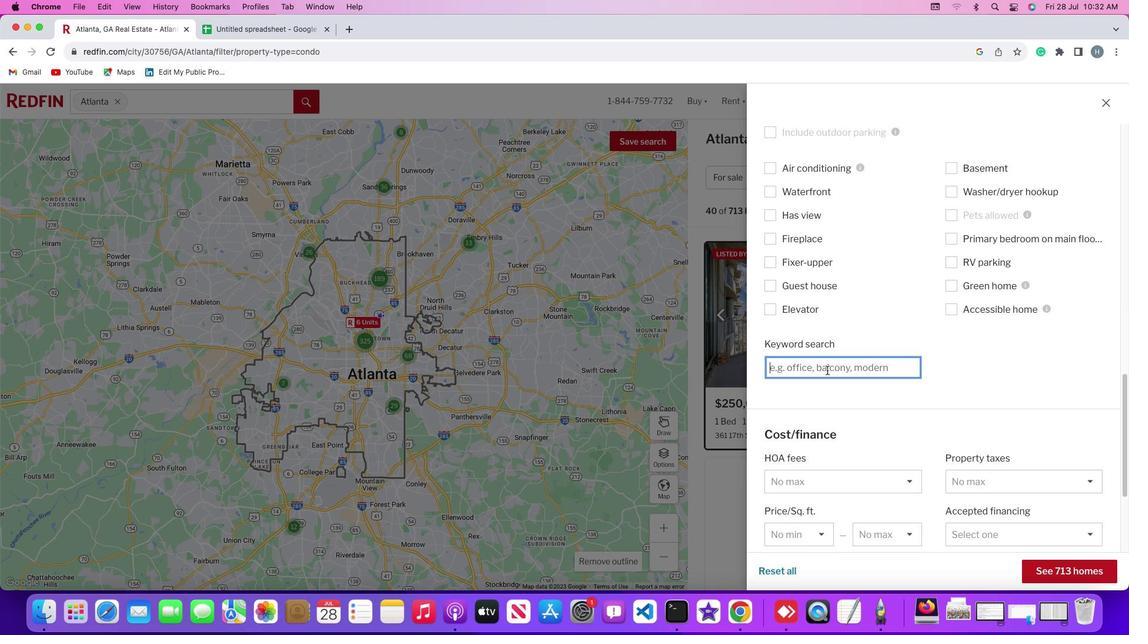 
Action: Mouse moved to (827, 370)
Screenshot: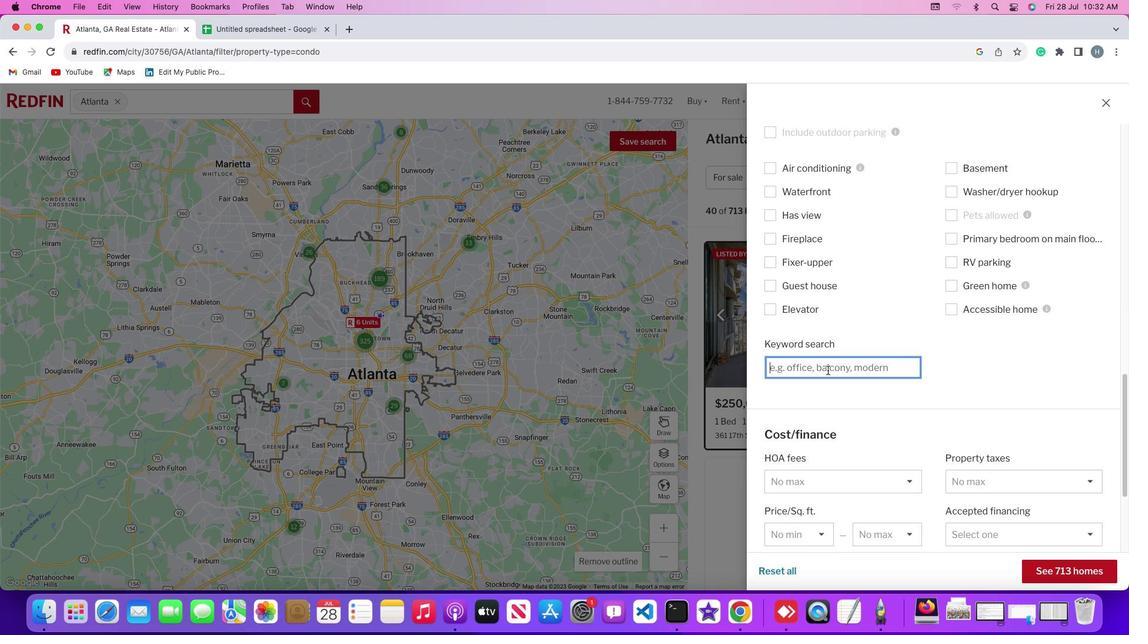 
Action: Key pressed Key.shift'r'Key.backspaceKey.shift'R''o''o''f''t''o''p'Key.space't''e''r''r''a''c''e'Key.space'a''n''d'Key.space'c''i''t''y'Key.space'v''i''e''w''s'
Screenshot: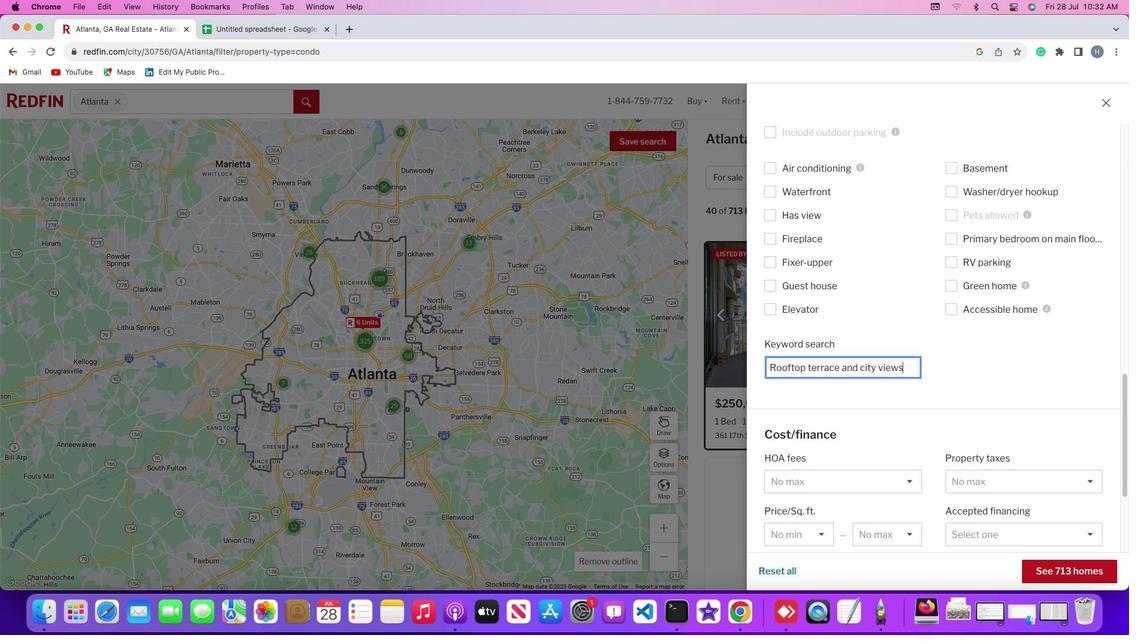 
Action: Mouse moved to (900, 456)
Screenshot: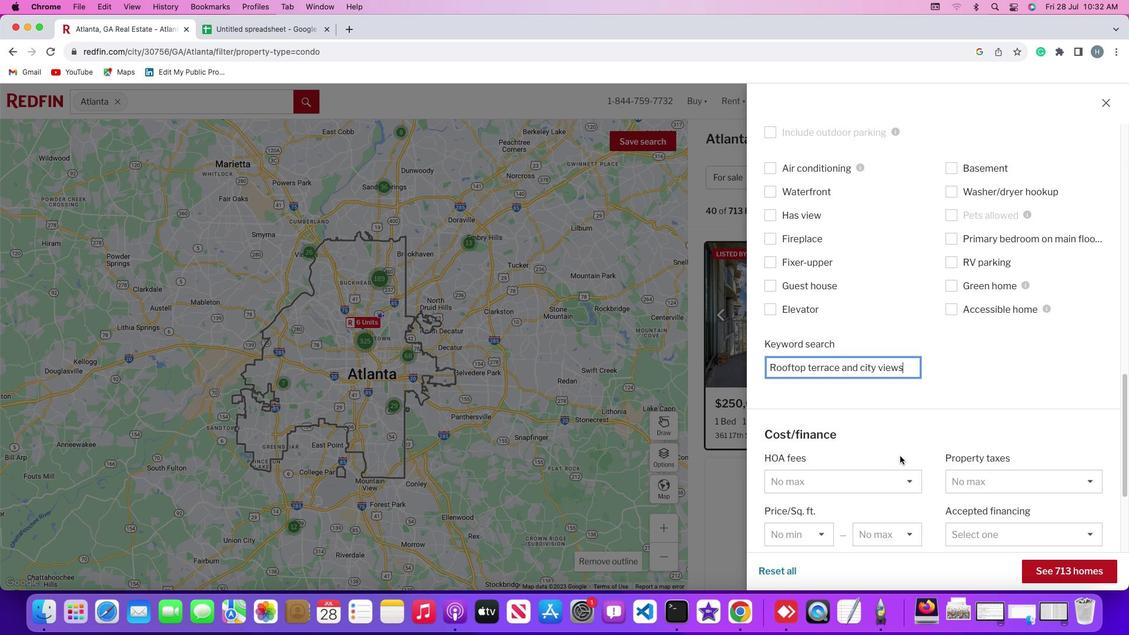 
Action: Mouse scrolled (900, 456) with delta (0, 0)
Screenshot: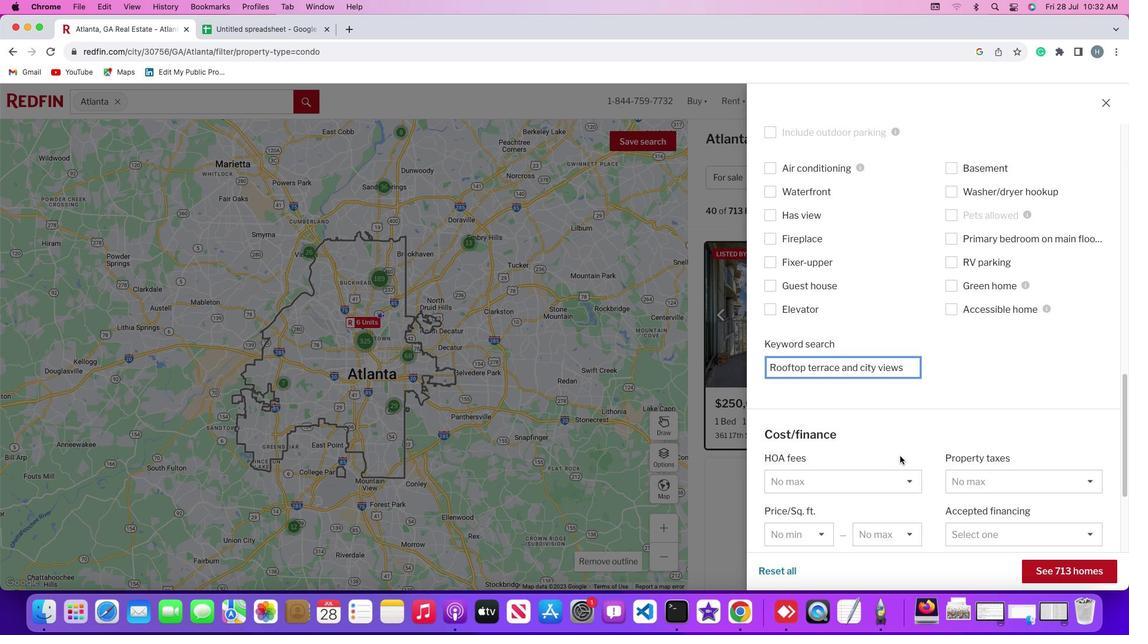 
Action: Mouse scrolled (900, 456) with delta (0, 0)
Screenshot: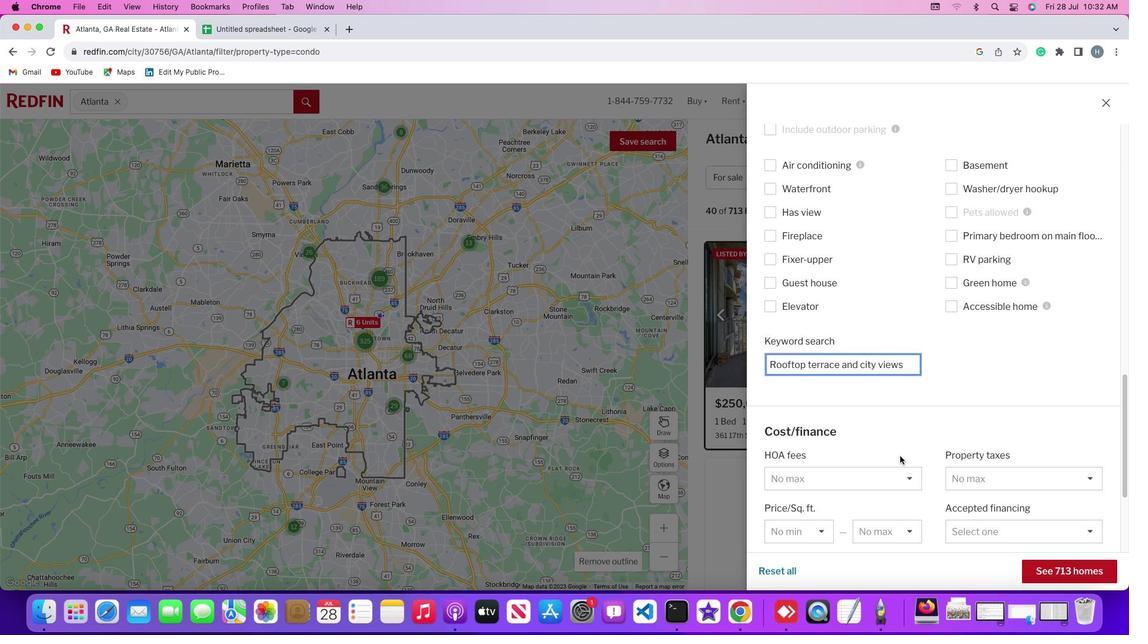
Action: Mouse scrolled (900, 456) with delta (0, 0)
Screenshot: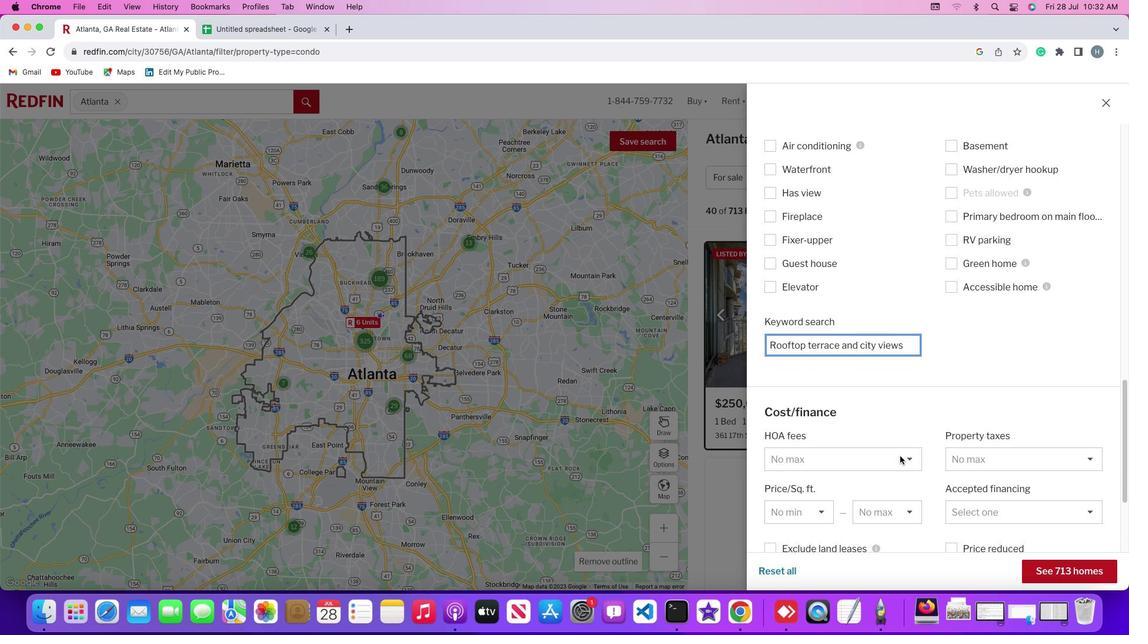 
Action: Mouse scrolled (900, 456) with delta (0, 0)
Screenshot: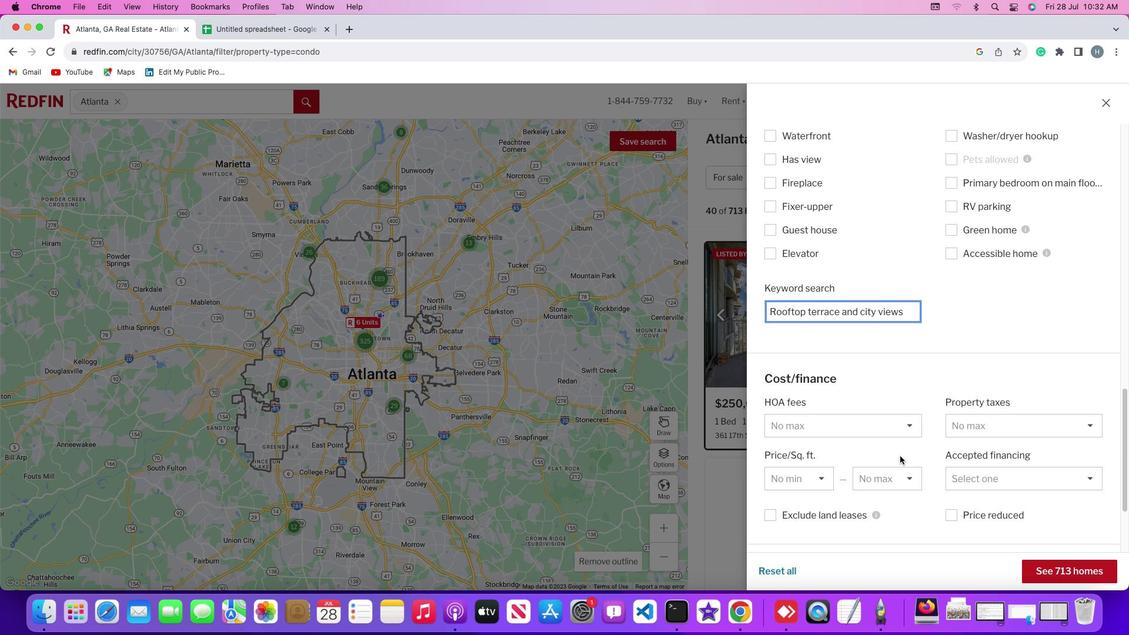 
Action: Mouse scrolled (900, 456) with delta (0, 0)
Screenshot: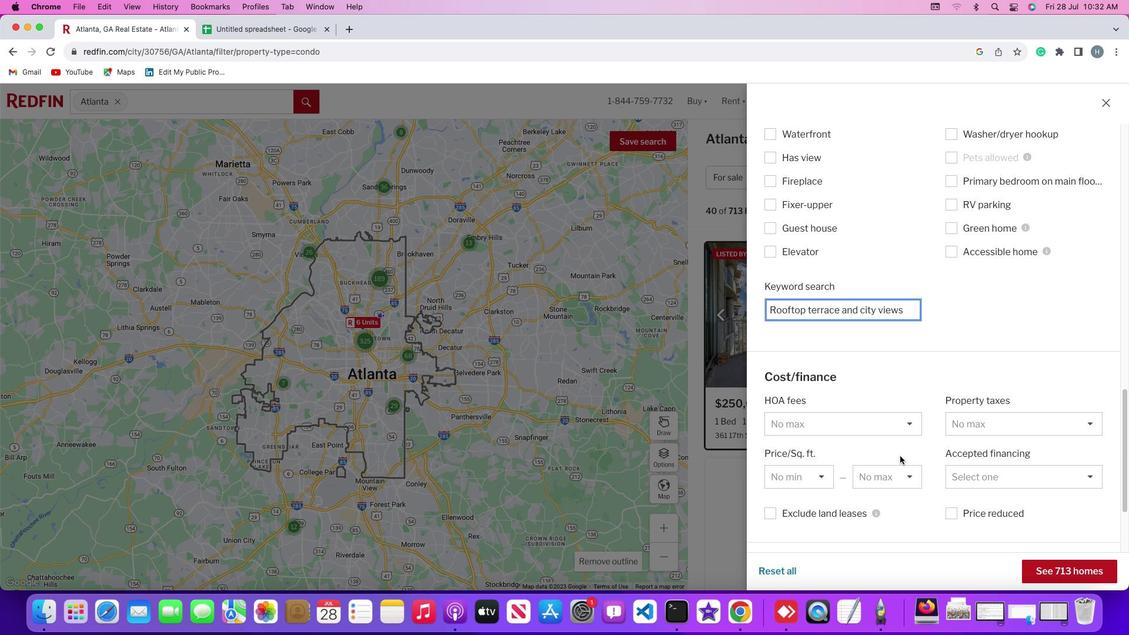 
Action: Mouse scrolled (900, 456) with delta (0, -1)
Screenshot: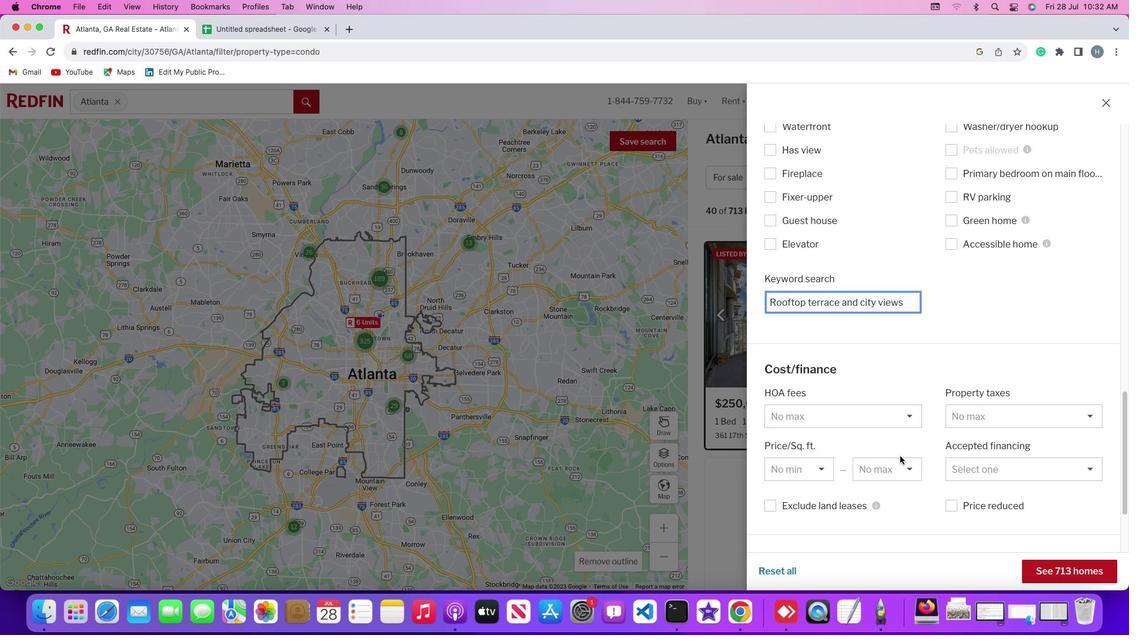 
Action: Mouse scrolled (900, 456) with delta (0, -1)
Screenshot: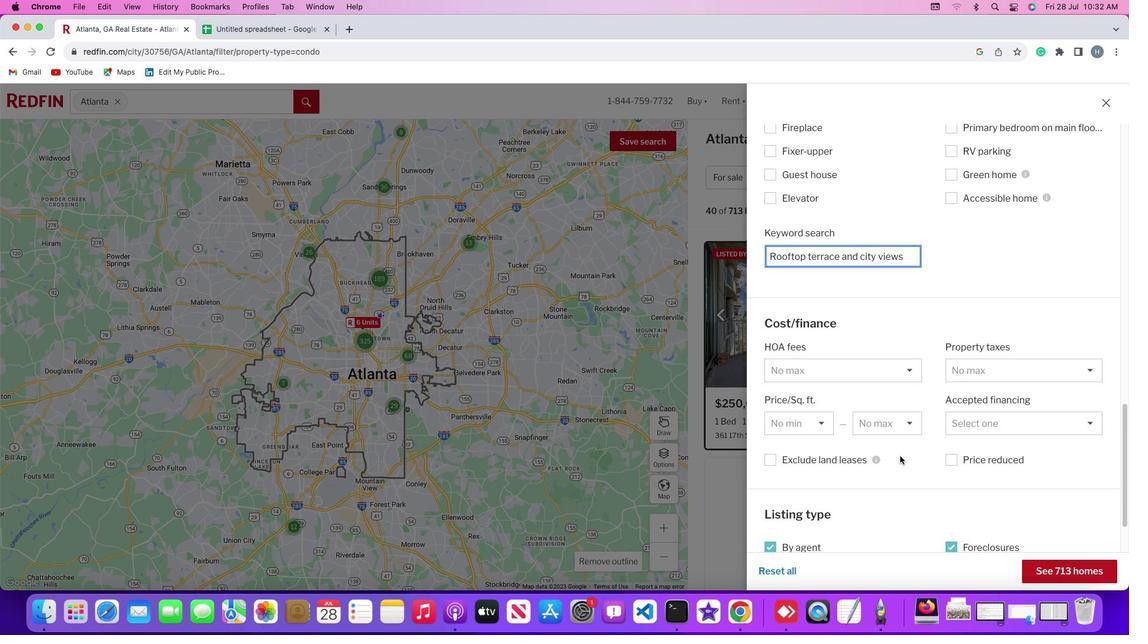
Action: Mouse moved to (899, 456)
Screenshot: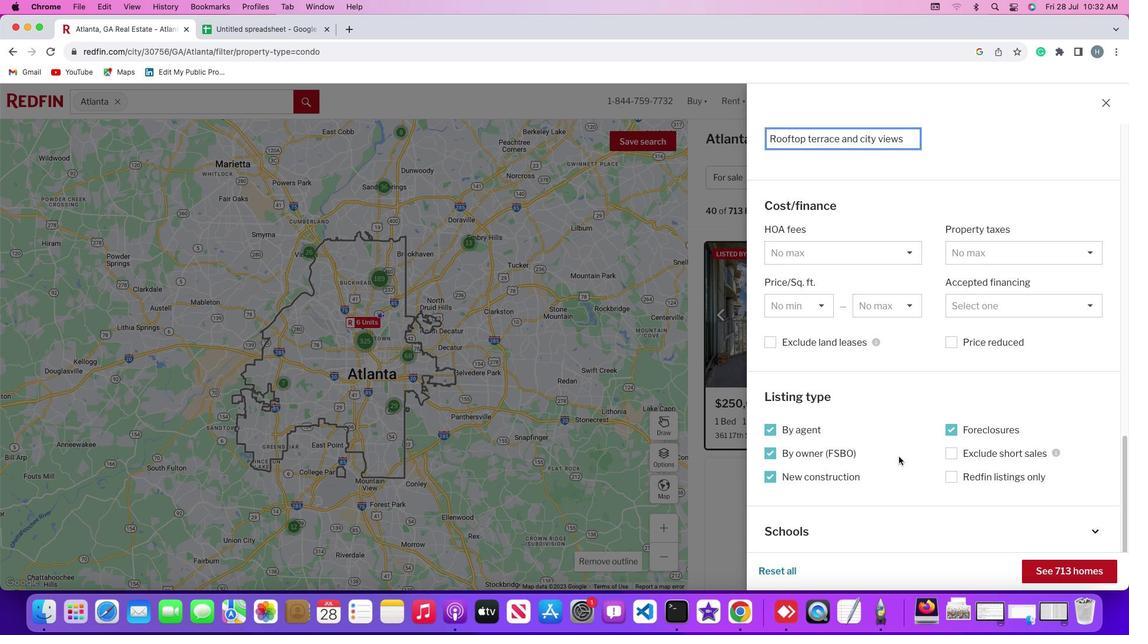 
Action: Mouse scrolled (899, 456) with delta (0, 0)
Screenshot: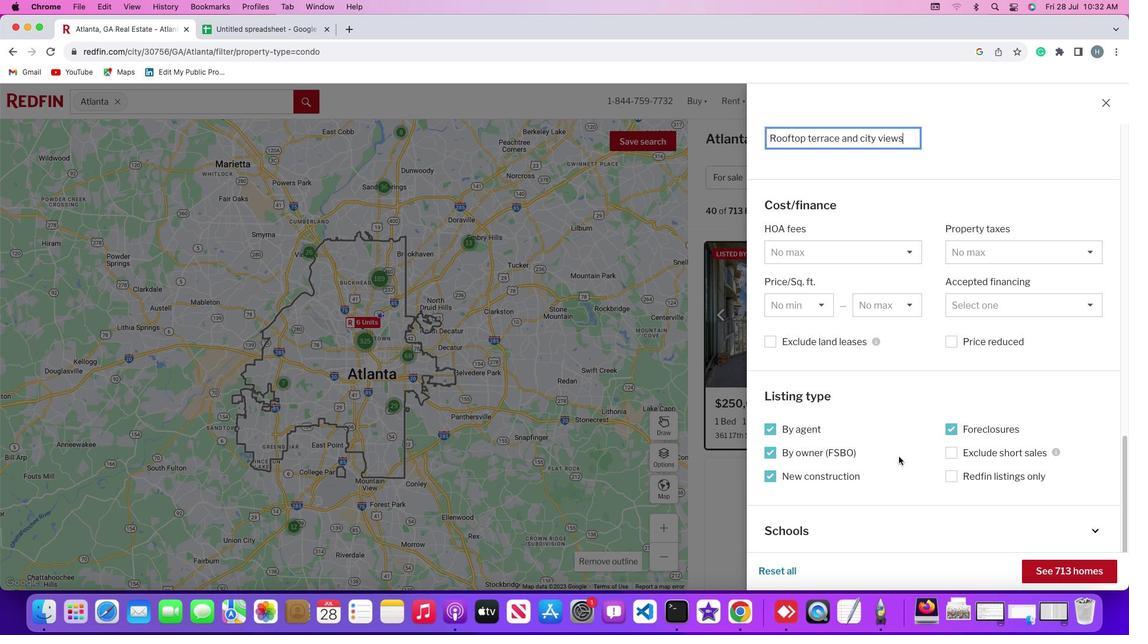 
Action: Mouse scrolled (899, 456) with delta (0, 0)
Screenshot: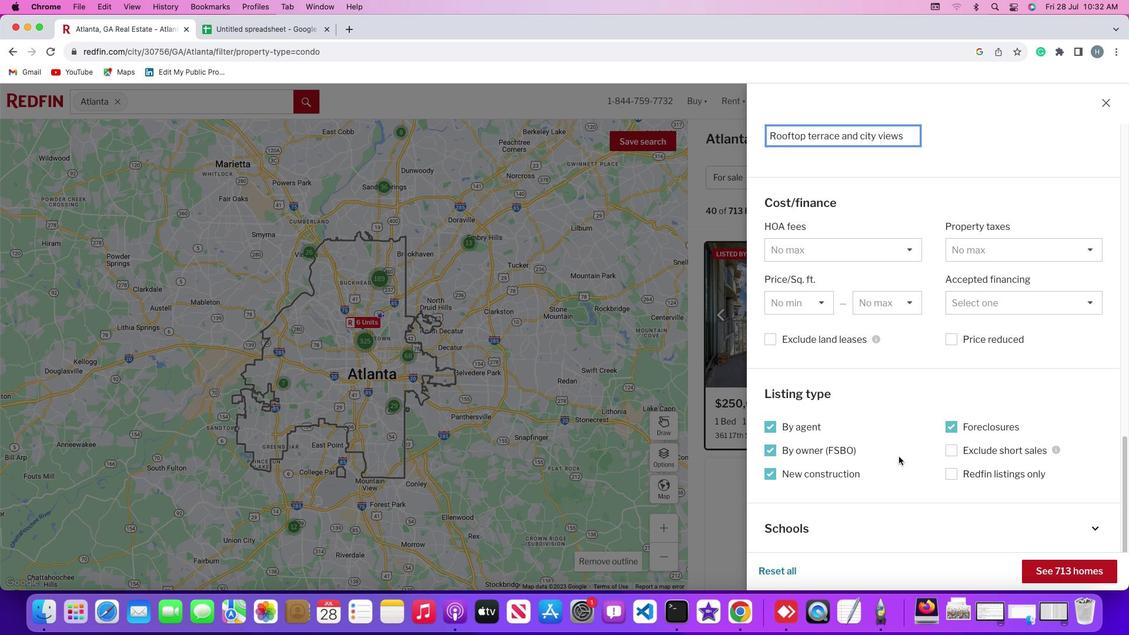 
Action: Mouse scrolled (899, 456) with delta (0, -1)
Screenshot: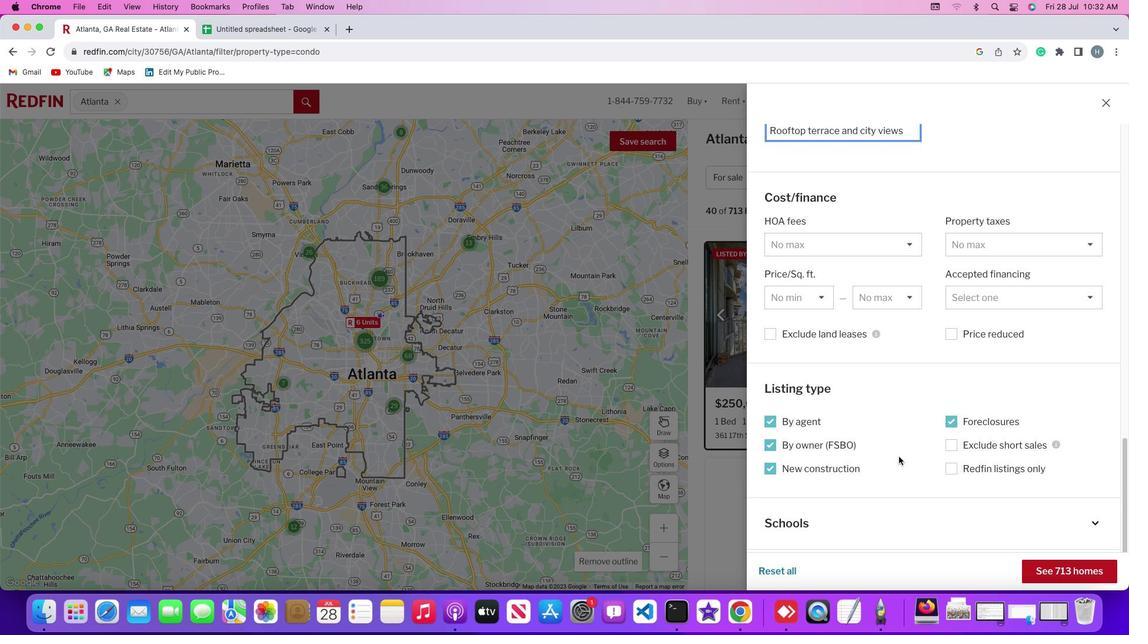 
Action: Mouse scrolled (899, 456) with delta (0, -1)
Screenshot: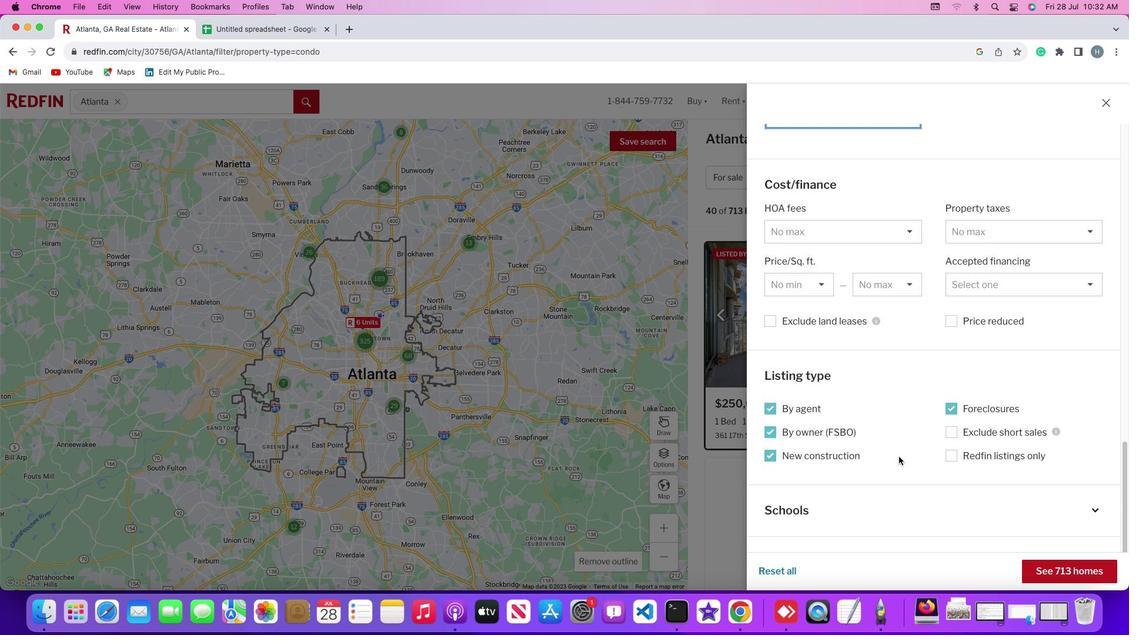 
Action: Mouse scrolled (899, 456) with delta (0, -2)
Screenshot: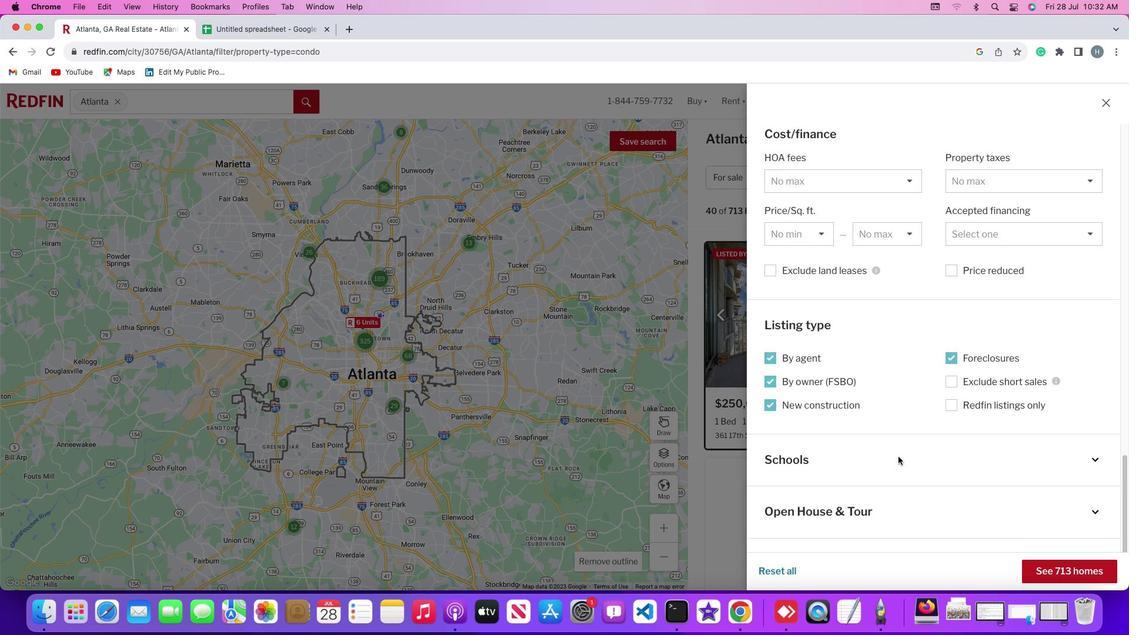 
Action: Mouse moved to (899, 456)
Screenshot: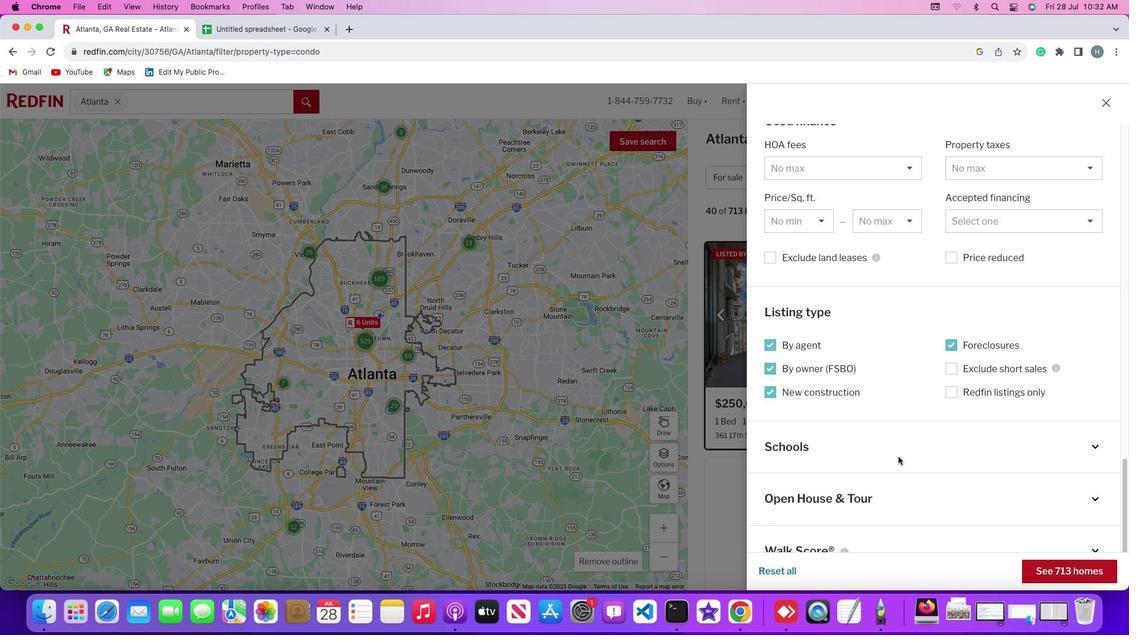 
Action: Mouse scrolled (899, 456) with delta (0, 0)
Screenshot: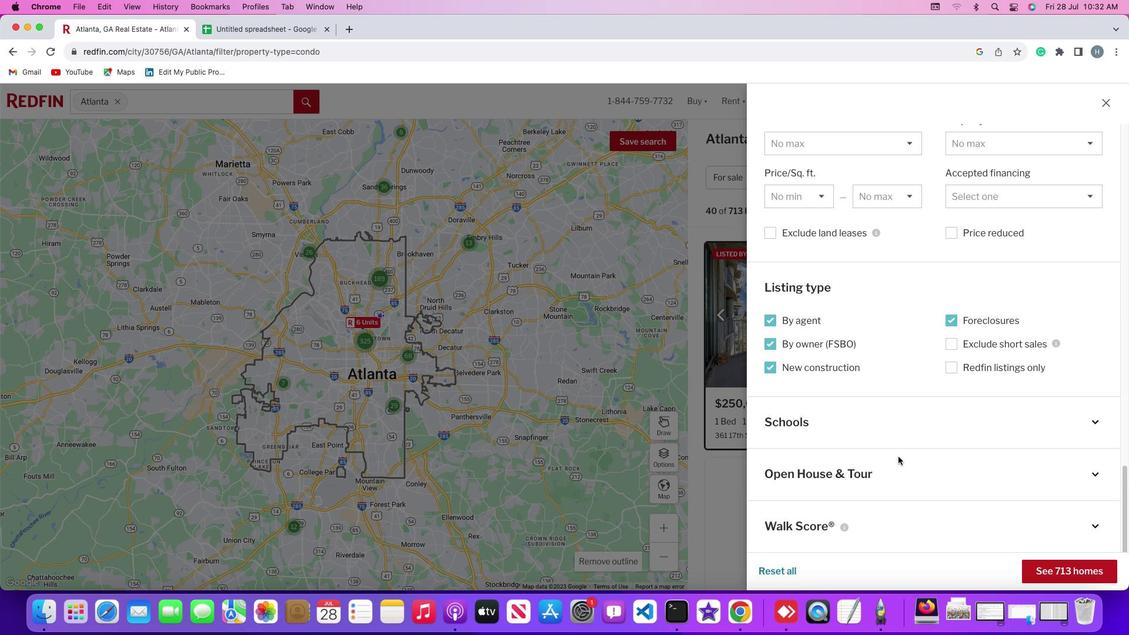 
Action: Mouse scrolled (899, 456) with delta (0, 0)
Screenshot: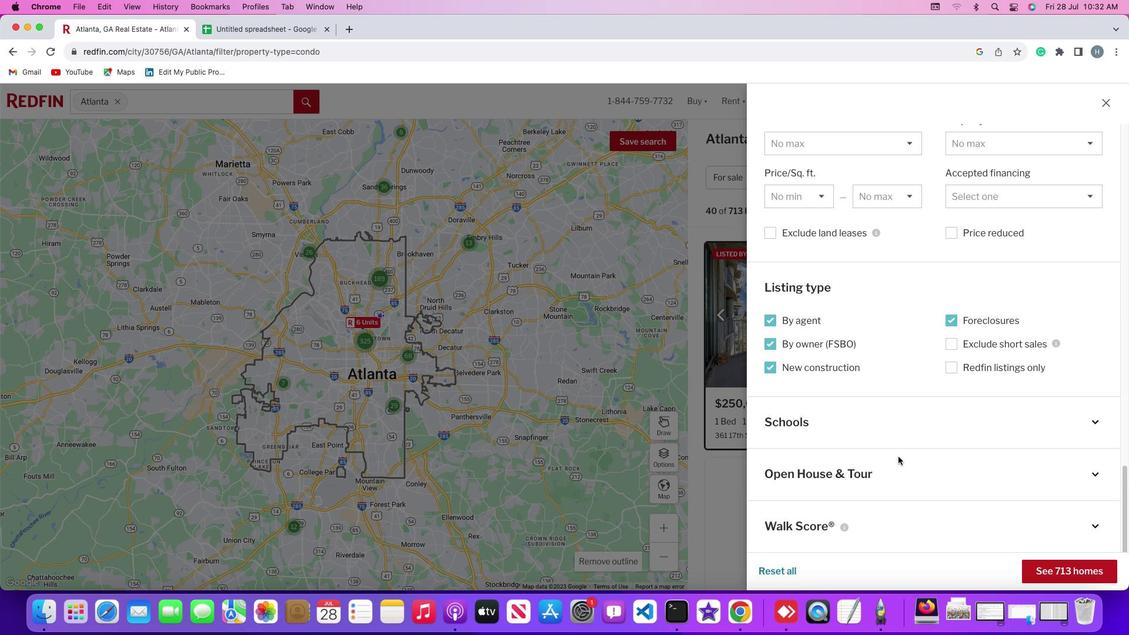 
Action: Mouse scrolled (899, 456) with delta (0, -1)
Screenshot: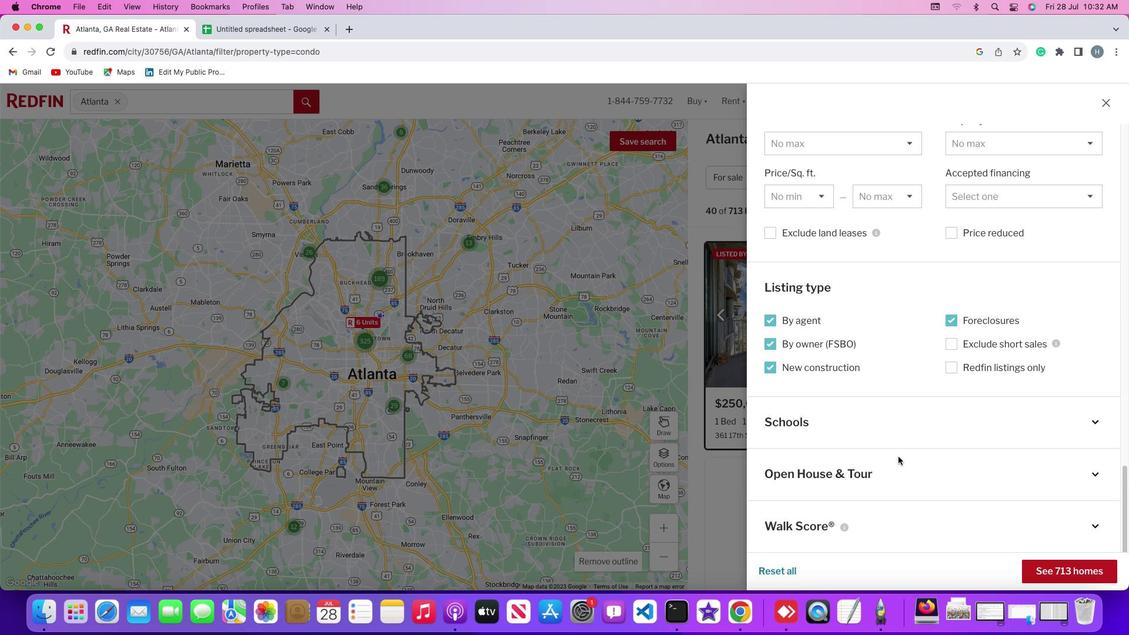 
Action: Mouse scrolled (899, 456) with delta (0, -2)
Screenshot: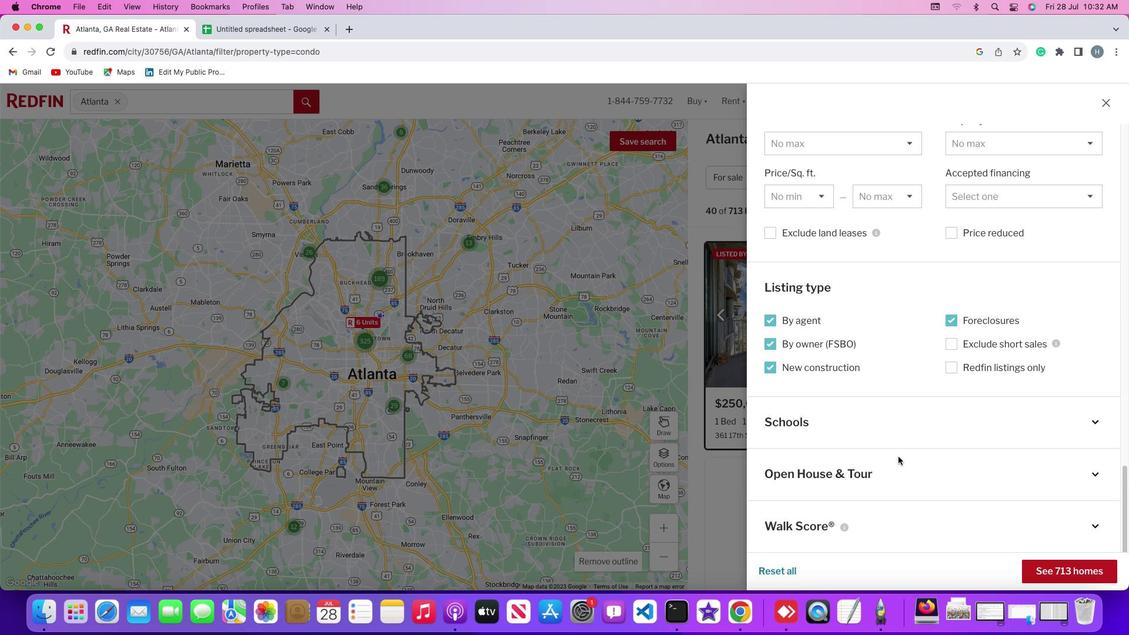 
Action: Mouse moved to (929, 448)
Screenshot: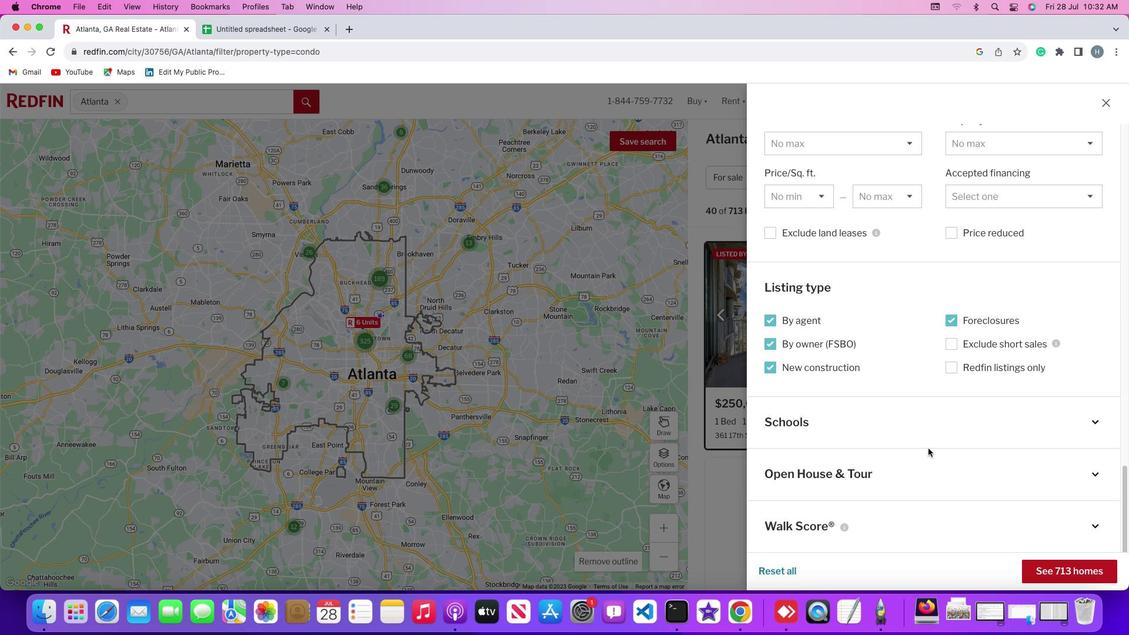 
Action: Mouse scrolled (929, 448) with delta (0, 0)
Screenshot: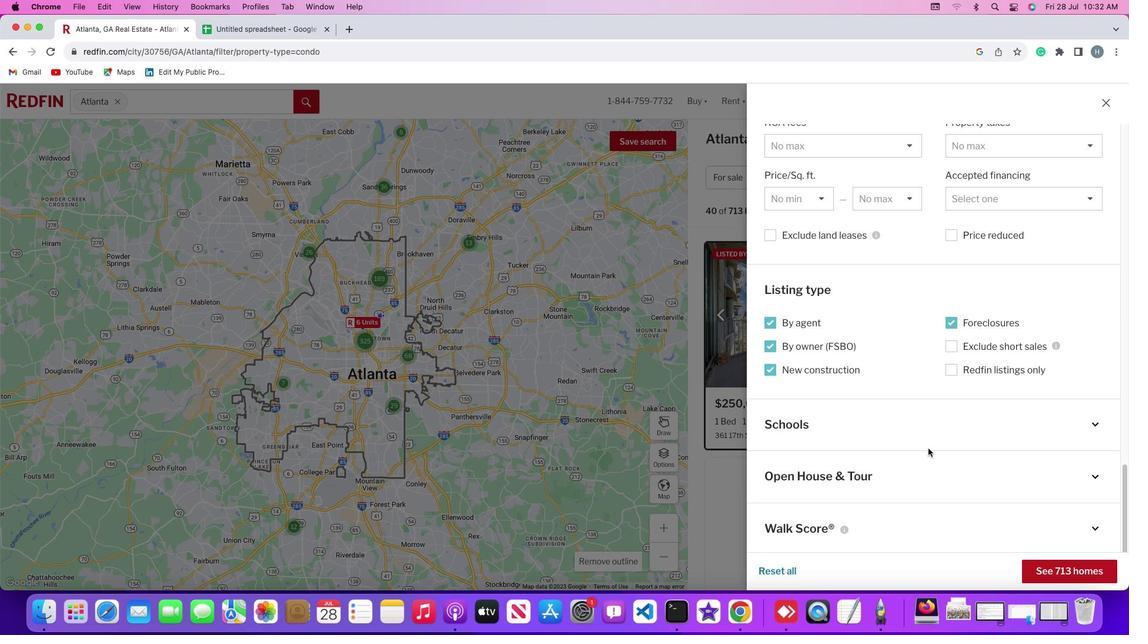 
Action: Mouse scrolled (929, 448) with delta (0, 0)
Screenshot: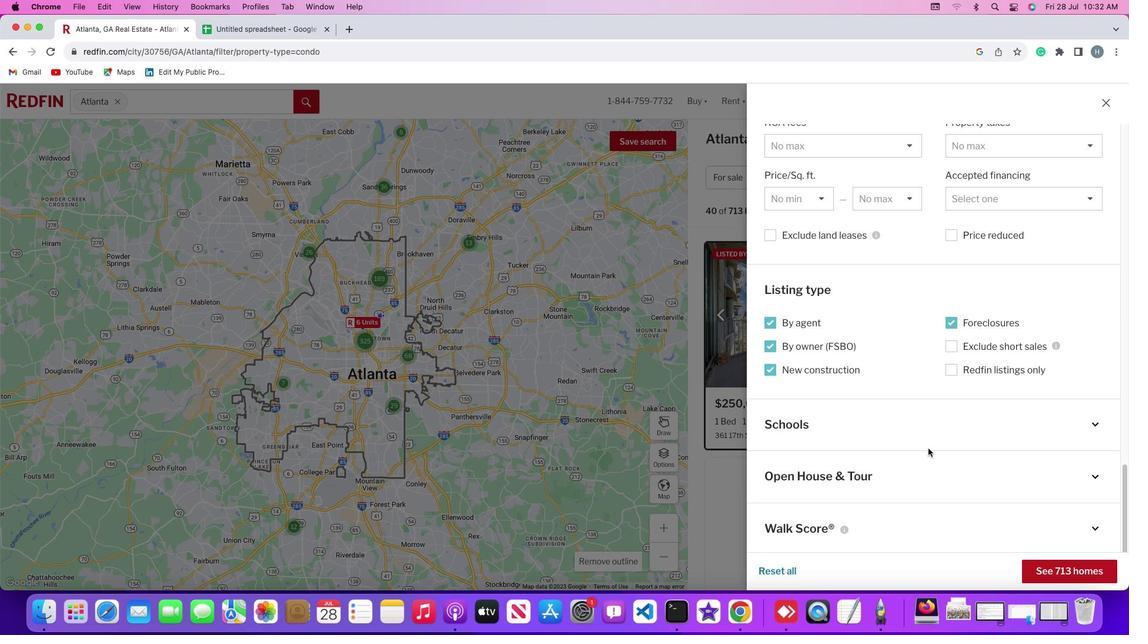 
Action: Mouse scrolled (929, 448) with delta (0, 2)
Screenshot: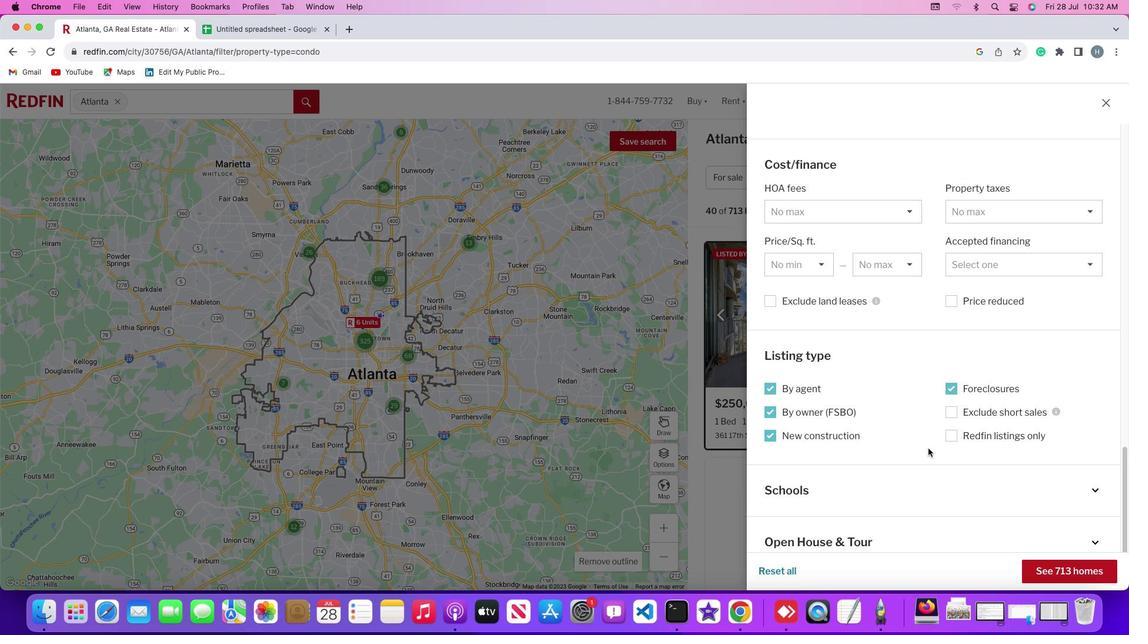 
Action: Mouse scrolled (929, 448) with delta (0, 2)
Screenshot: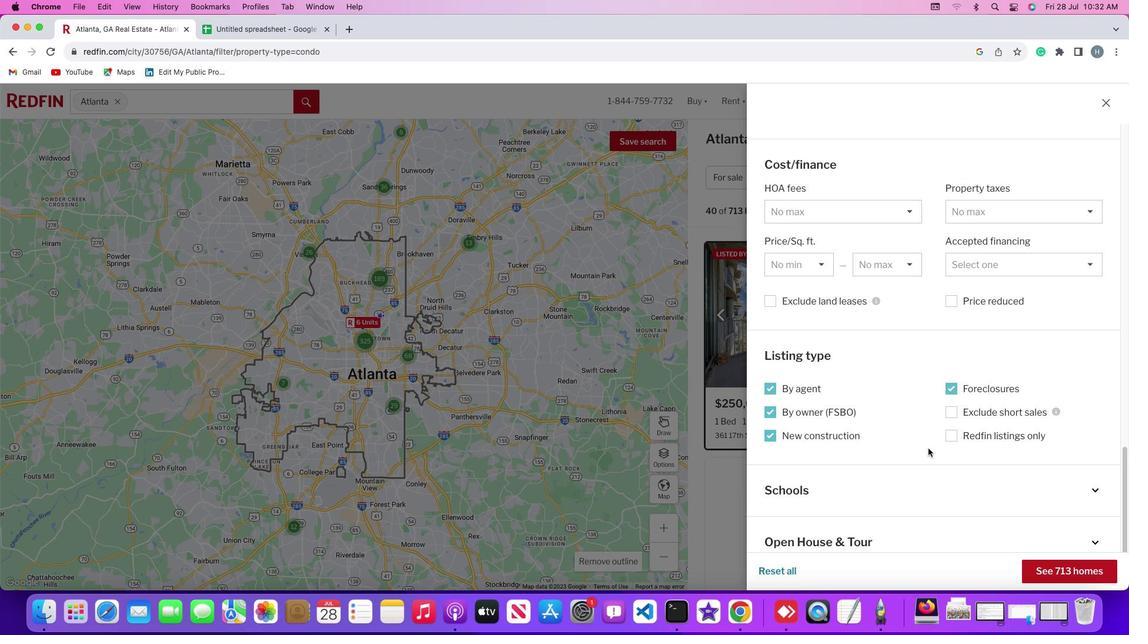 
Action: Mouse moved to (928, 448)
Screenshot: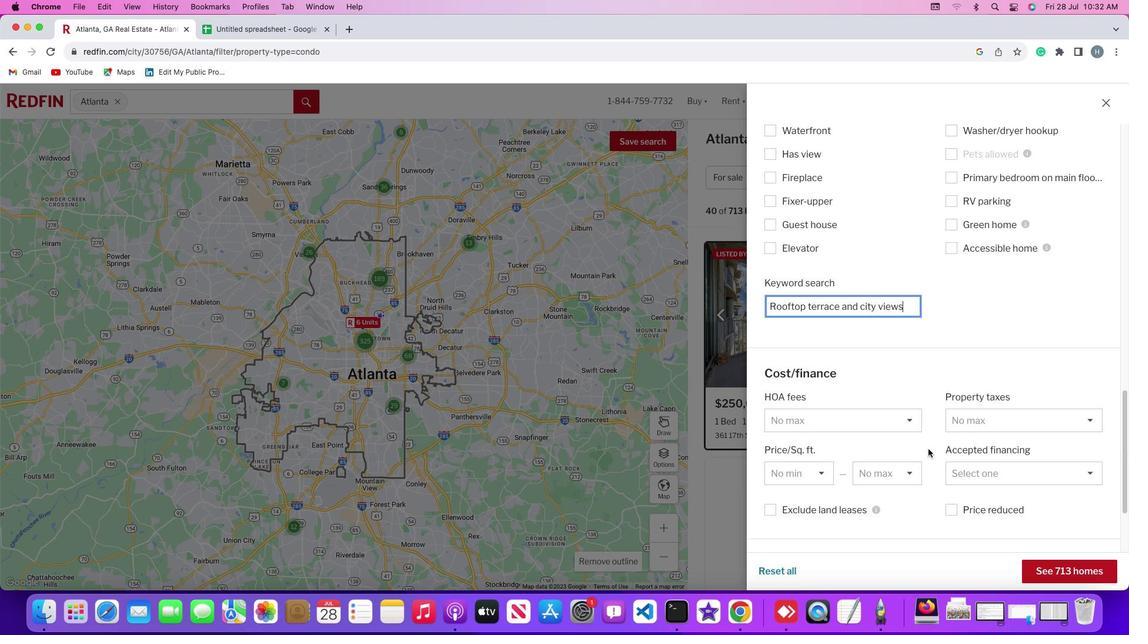 
Action: Mouse scrolled (928, 448) with delta (0, 3)
Screenshot: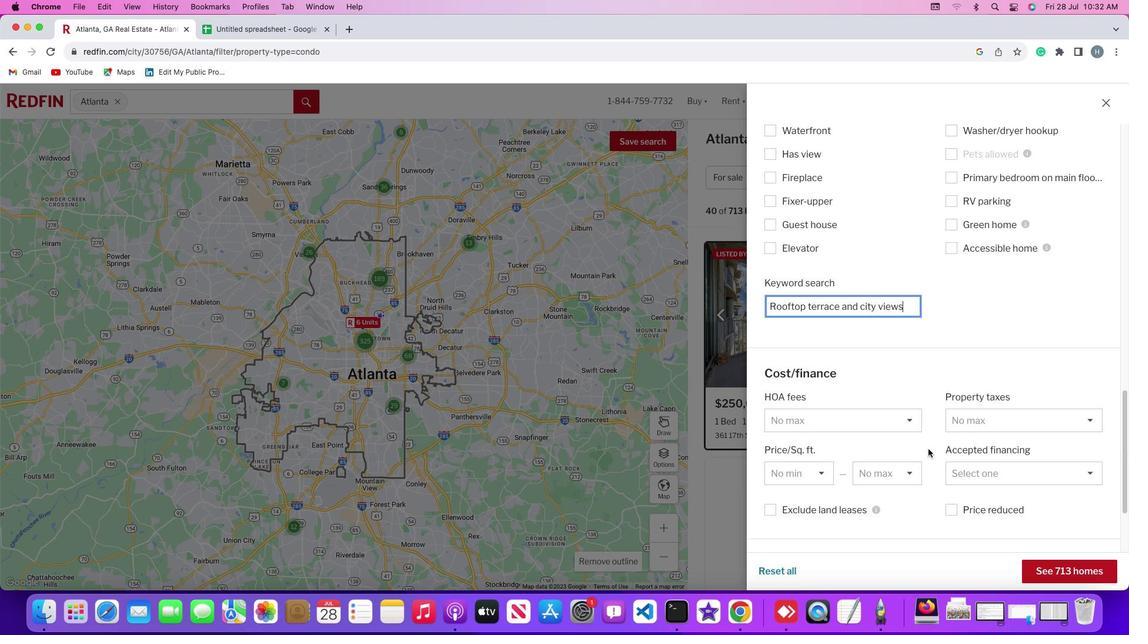 
Action: Mouse scrolled (928, 448) with delta (0, 4)
Screenshot: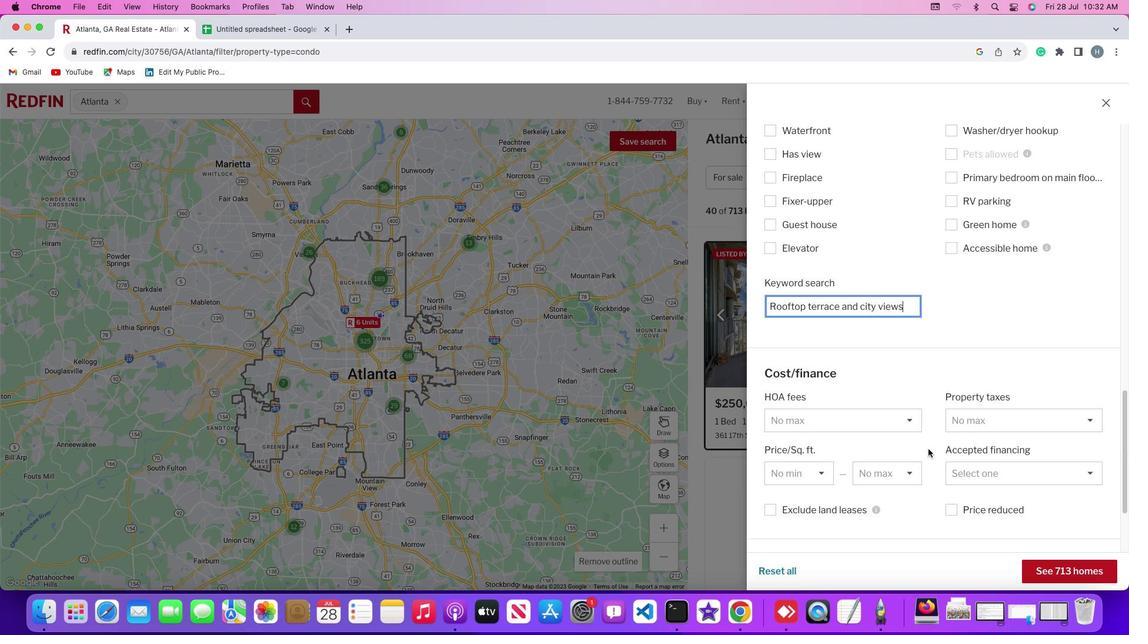 
Action: Mouse moved to (1048, 571)
Screenshot: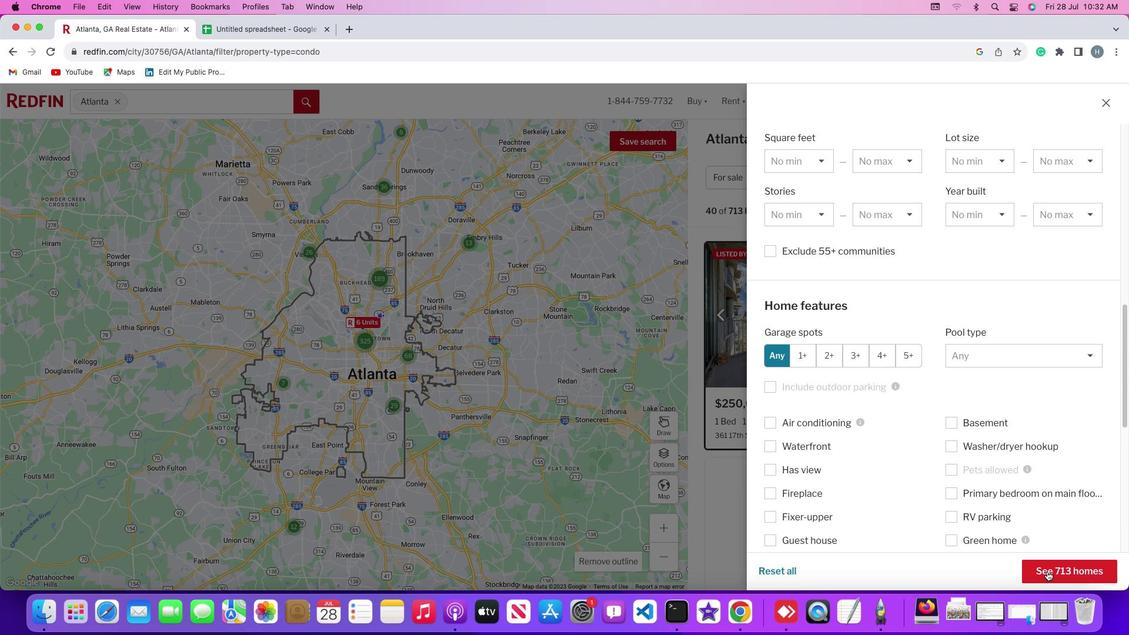 
Action: Mouse pressed left at (1048, 571)
Screenshot: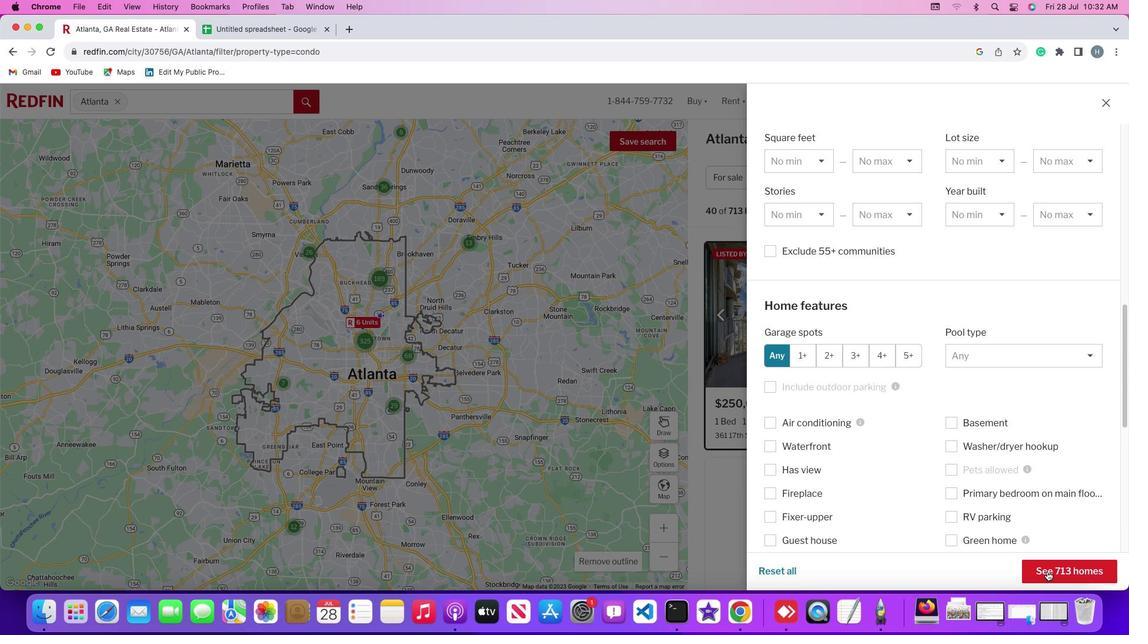 
Action: Mouse moved to (832, 358)
Screenshot: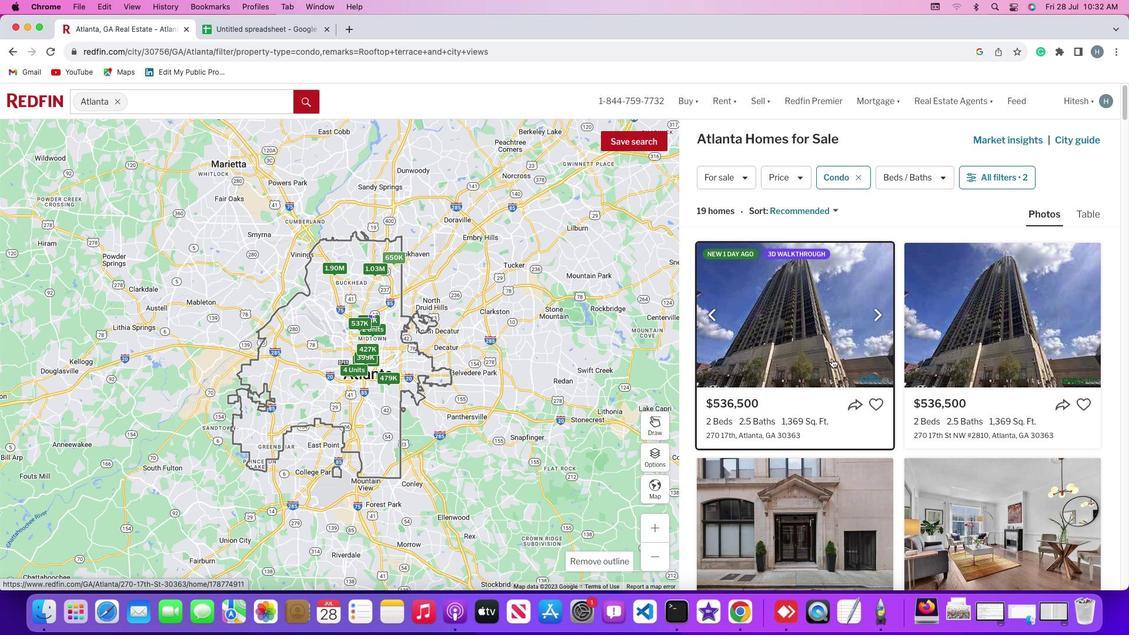 
Action: Mouse scrolled (832, 358) with delta (0, 0)
Screenshot: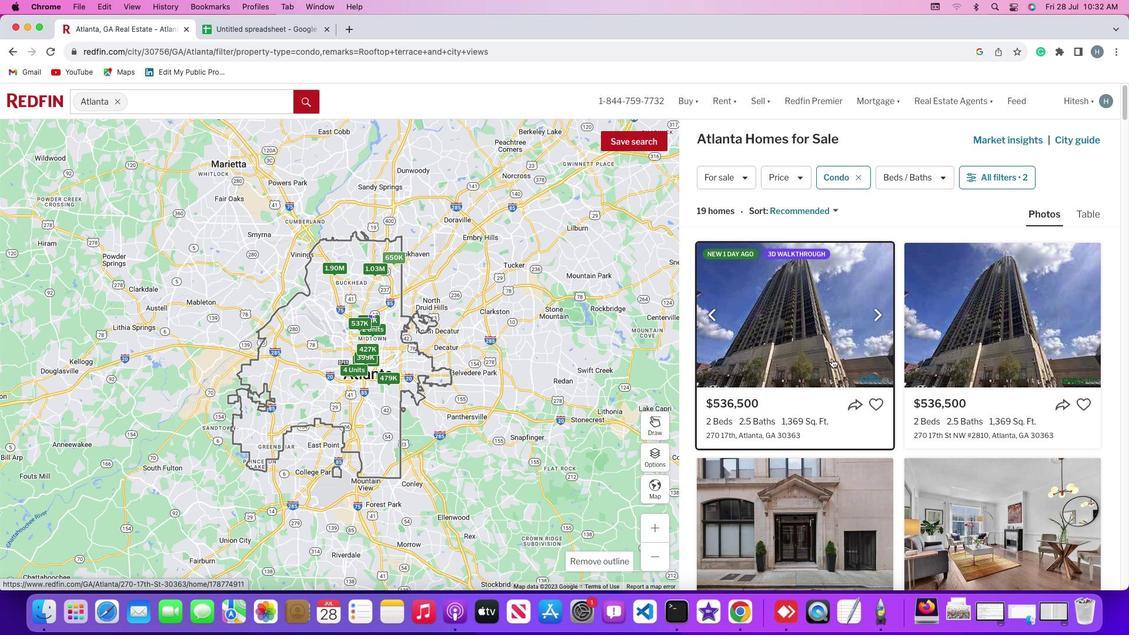
Action: Mouse scrolled (832, 358) with delta (0, 0)
Screenshot: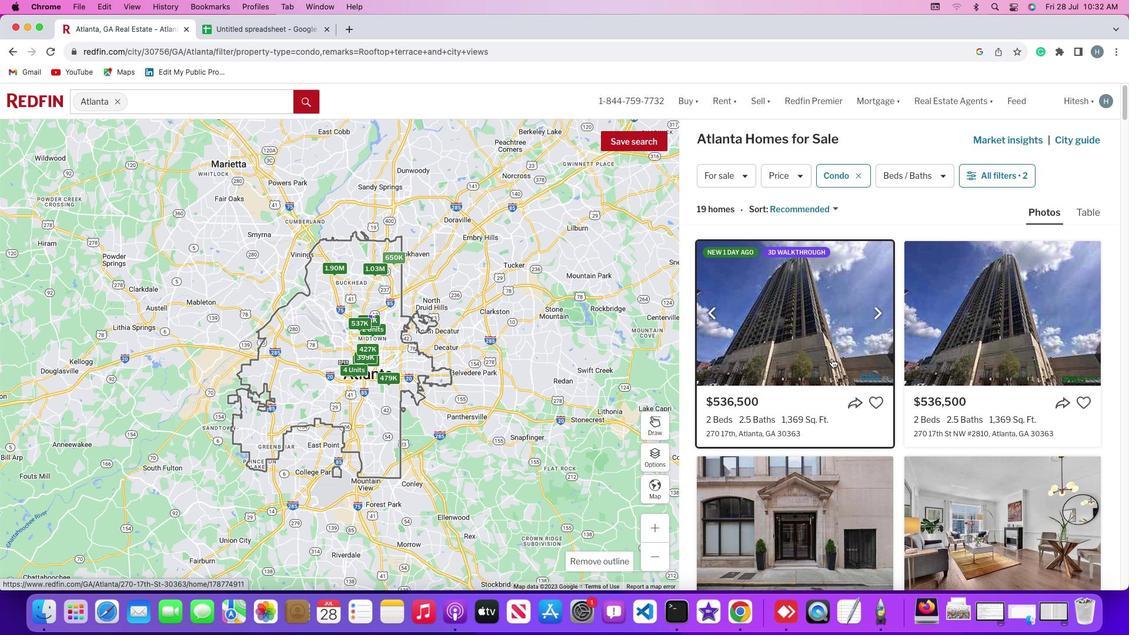 
Action: Mouse scrolled (832, 358) with delta (0, 0)
Screenshot: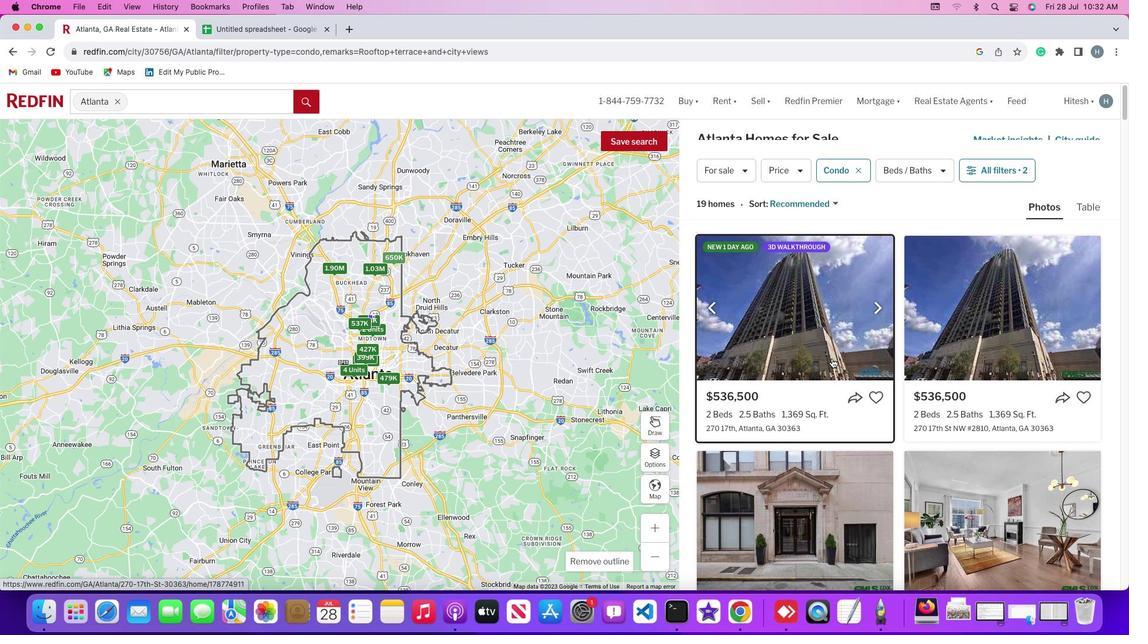 
Action: Mouse scrolled (832, 358) with delta (0, -1)
Screenshot: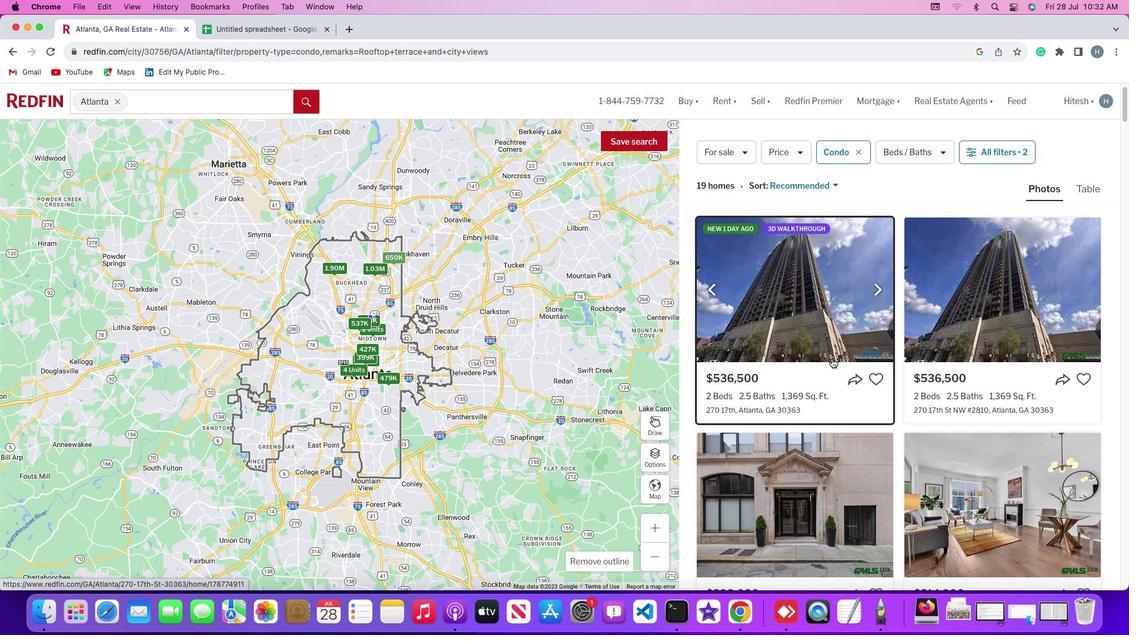 
Action: Mouse scrolled (832, 358) with delta (0, 0)
Screenshot: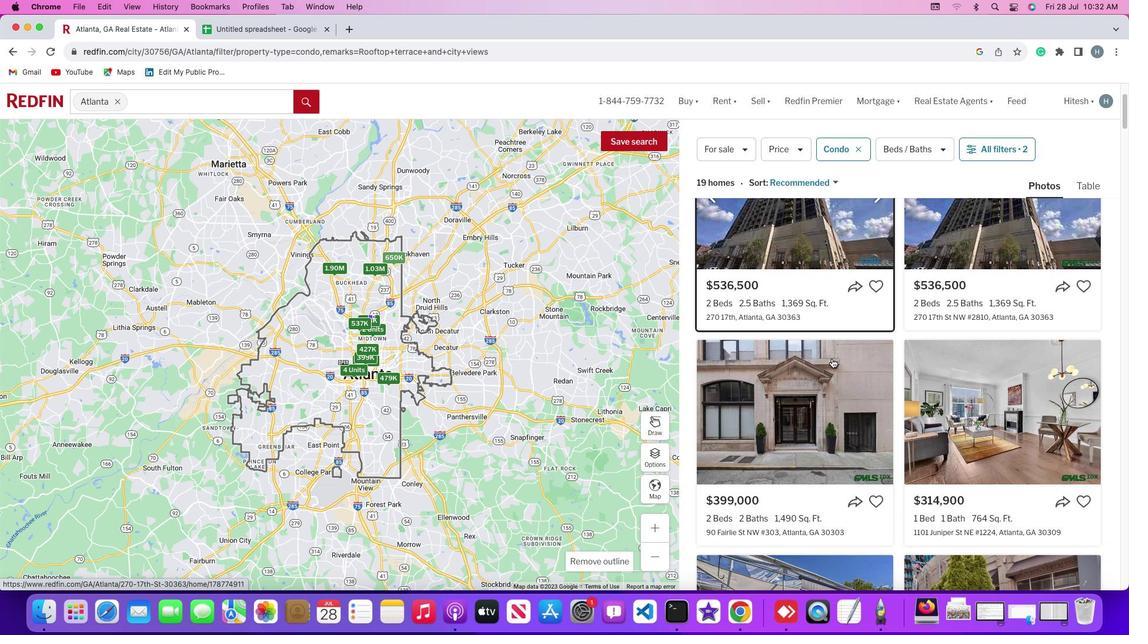 
Action: Mouse scrolled (832, 358) with delta (0, 0)
Screenshot: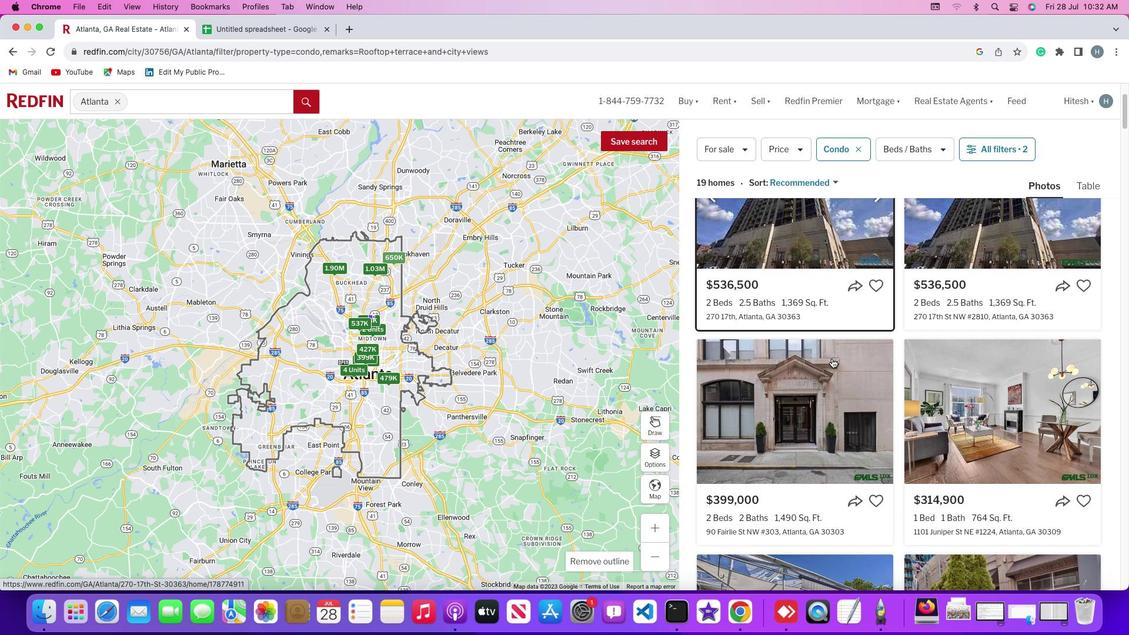 
Action: Mouse scrolled (832, 358) with delta (0, -1)
Screenshot: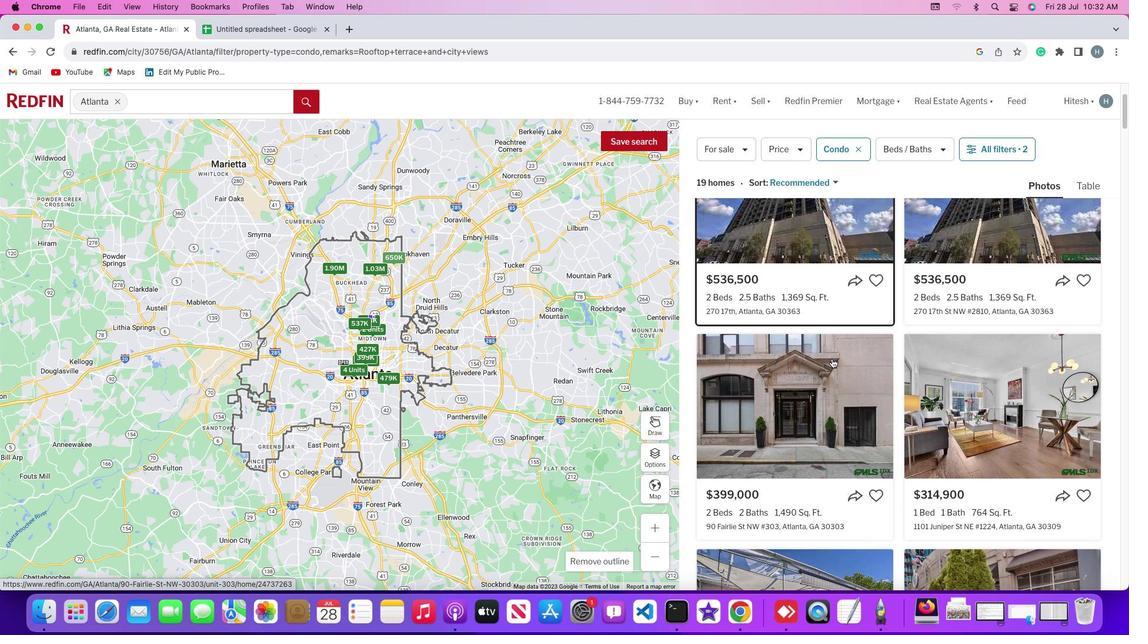 
Action: Mouse scrolled (832, 358) with delta (0, -1)
Screenshot: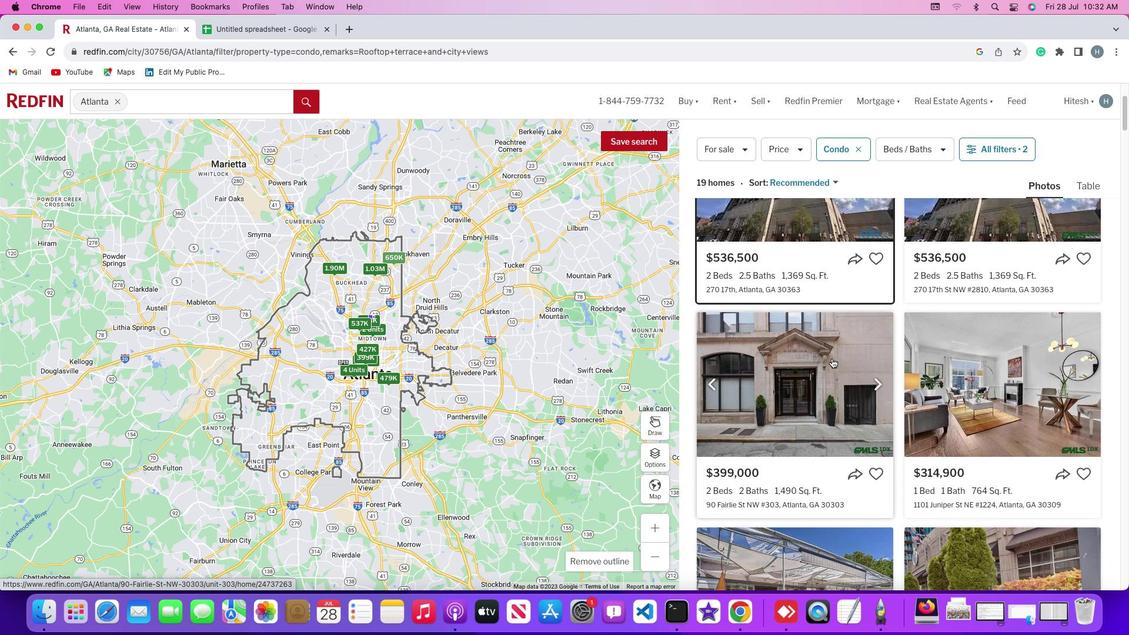 
Action: Mouse scrolled (832, 358) with delta (0, 0)
Screenshot: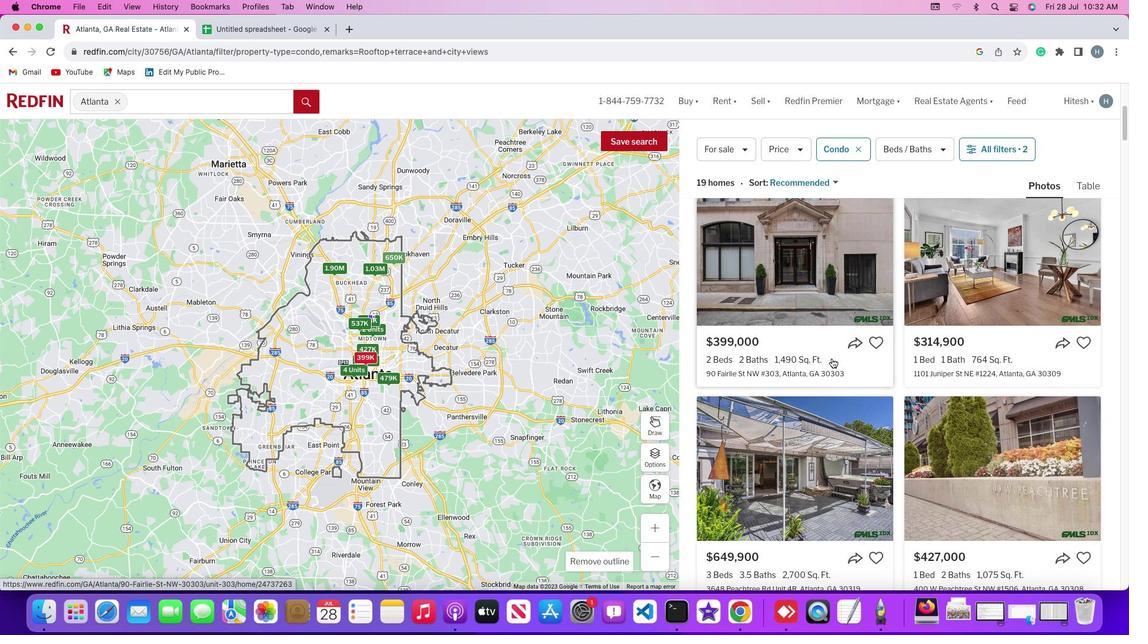
Action: Mouse scrolled (832, 358) with delta (0, 0)
Screenshot: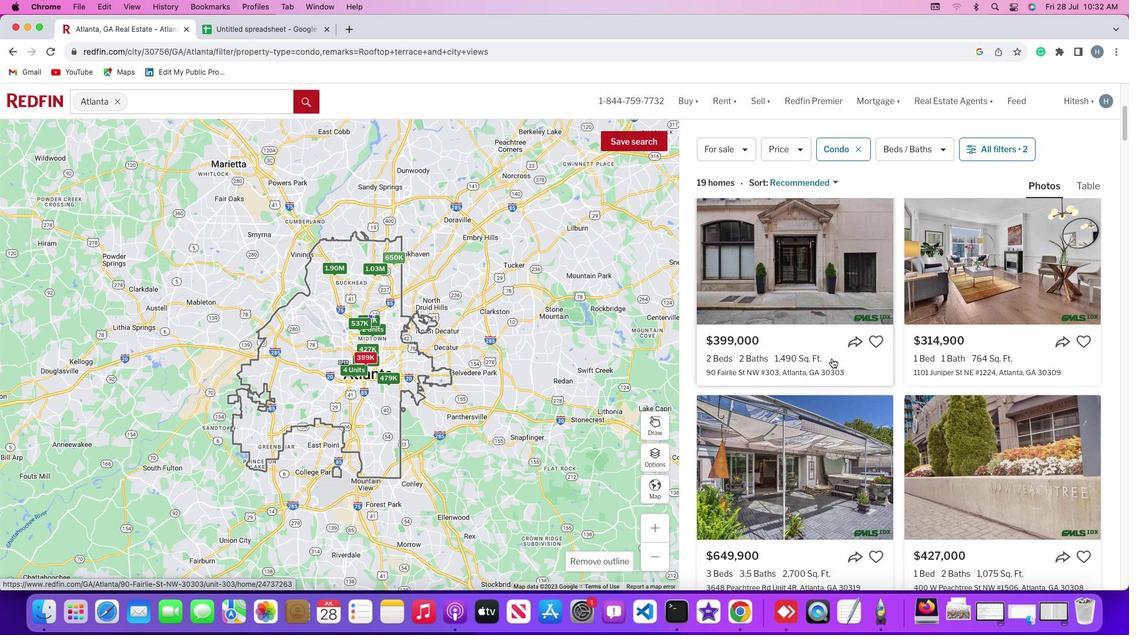 
Action: Mouse scrolled (832, 358) with delta (0, 0)
Screenshot: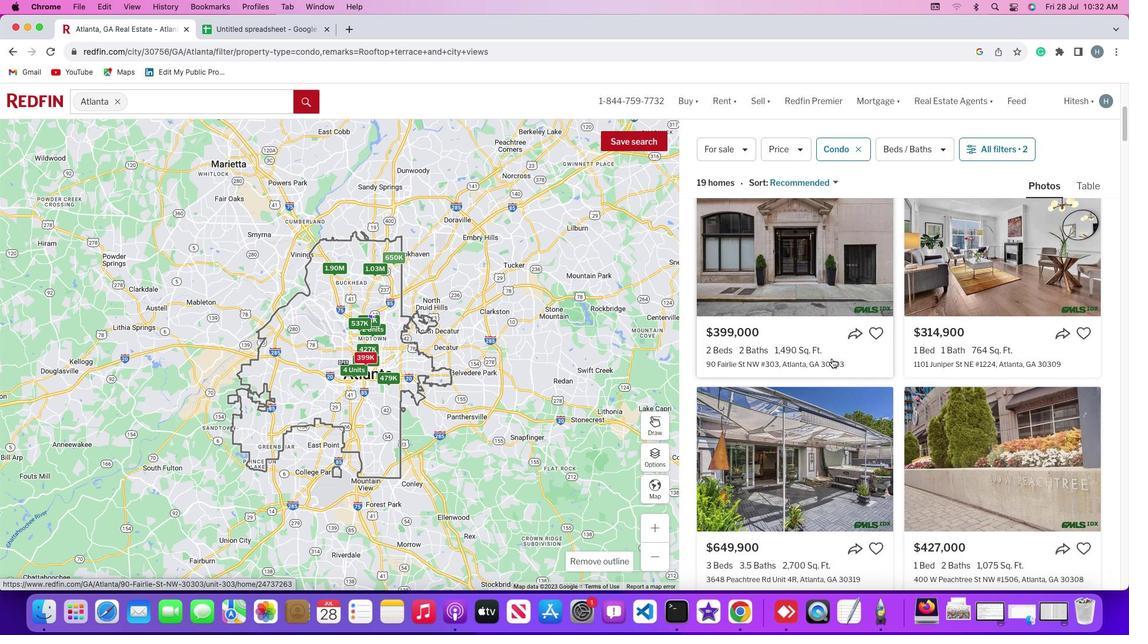
Action: Mouse moved to (784, 406)
Screenshot: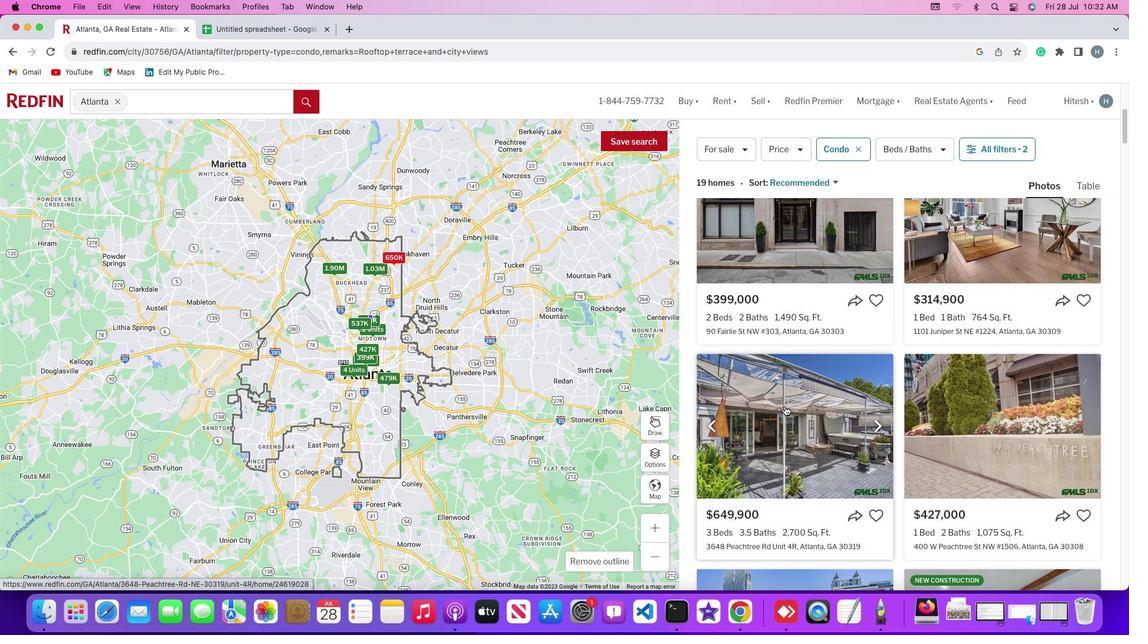 
Action: Mouse pressed left at (784, 406)
Screenshot: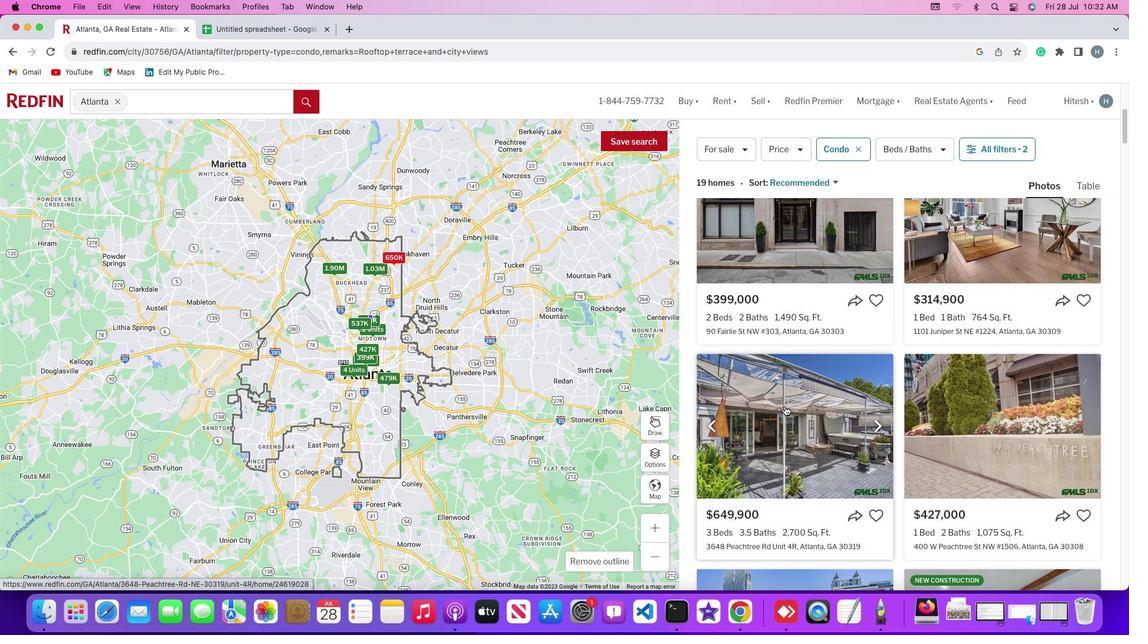 
Action: Mouse moved to (433, 347)
Screenshot: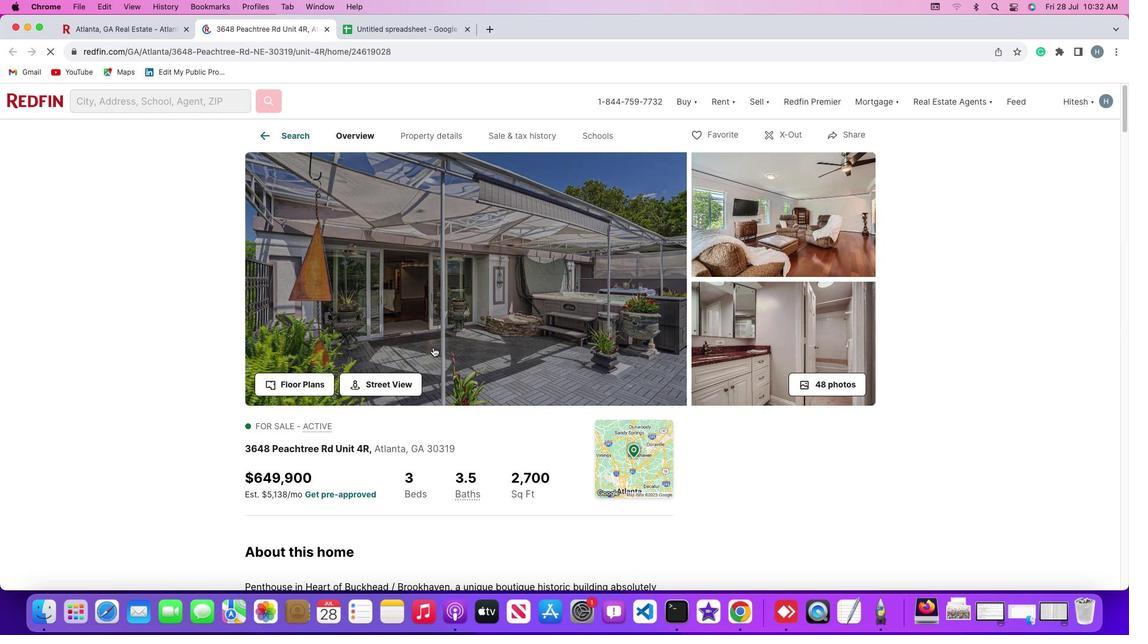 
Action: Mouse scrolled (433, 347) with delta (0, 0)
Screenshot: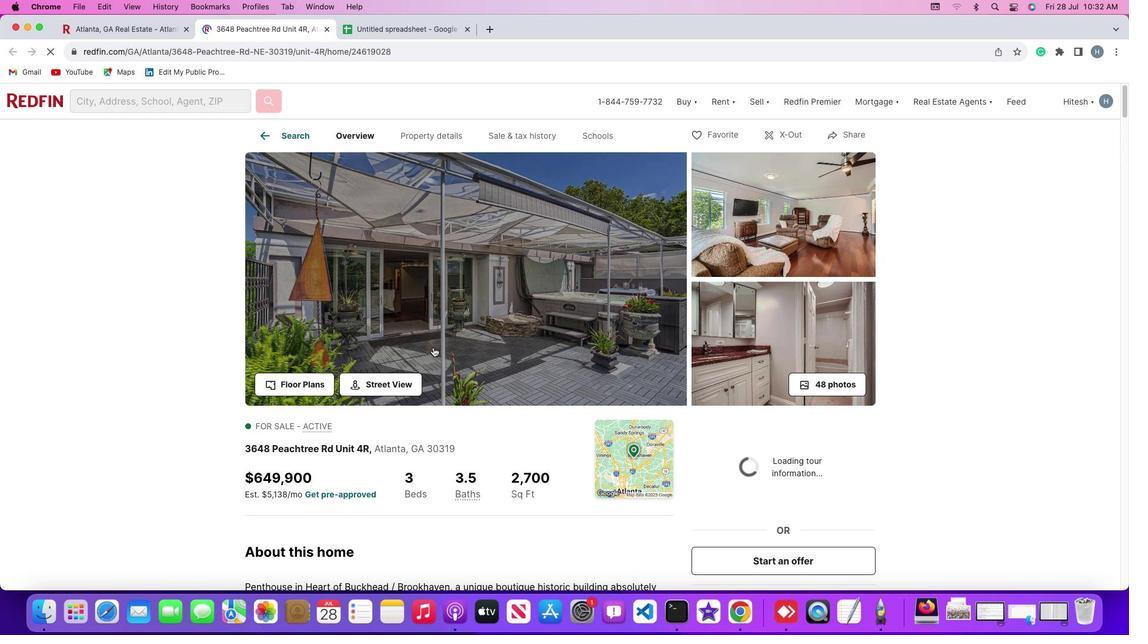 
Action: Mouse scrolled (433, 347) with delta (0, 0)
Screenshot: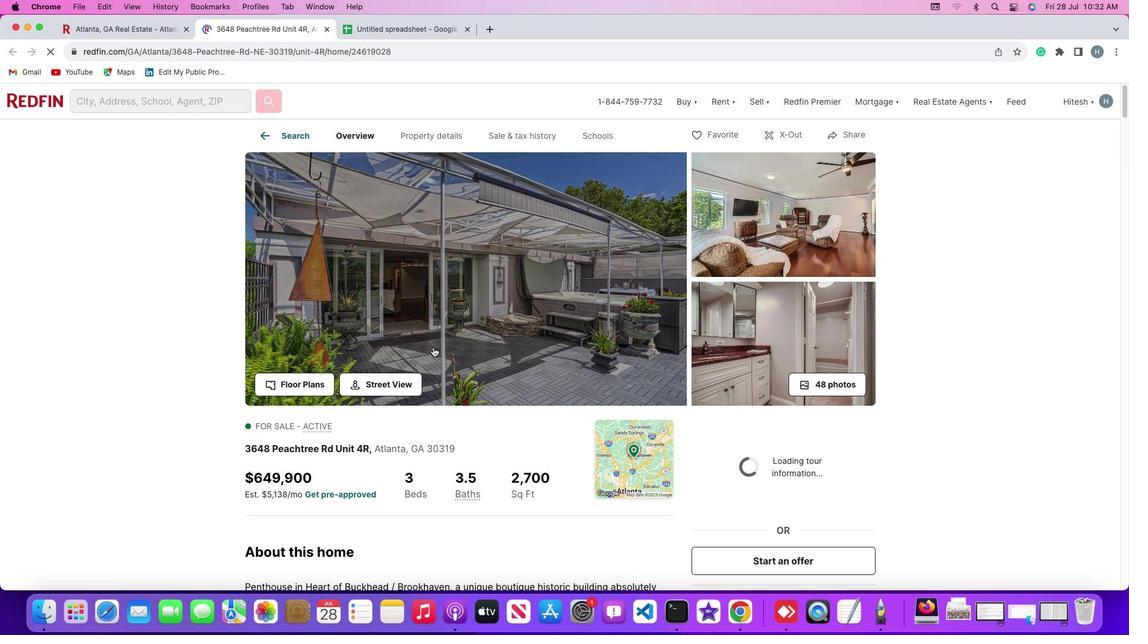 
Action: Mouse scrolled (433, 347) with delta (0, 0)
Screenshot: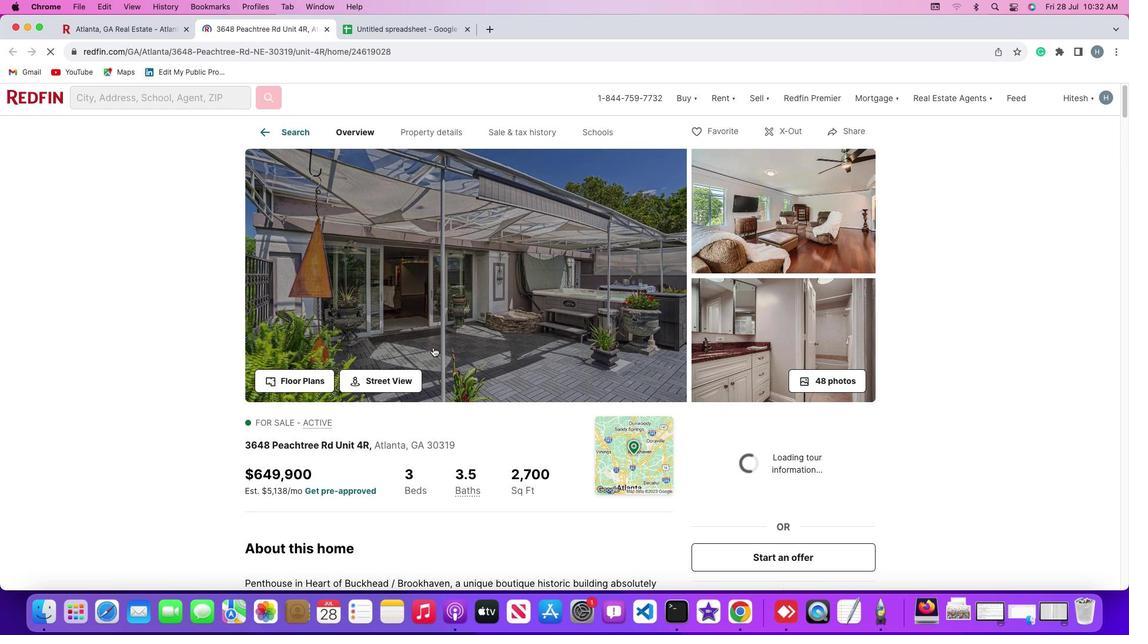 
Action: Mouse scrolled (433, 347) with delta (0, 0)
Screenshot: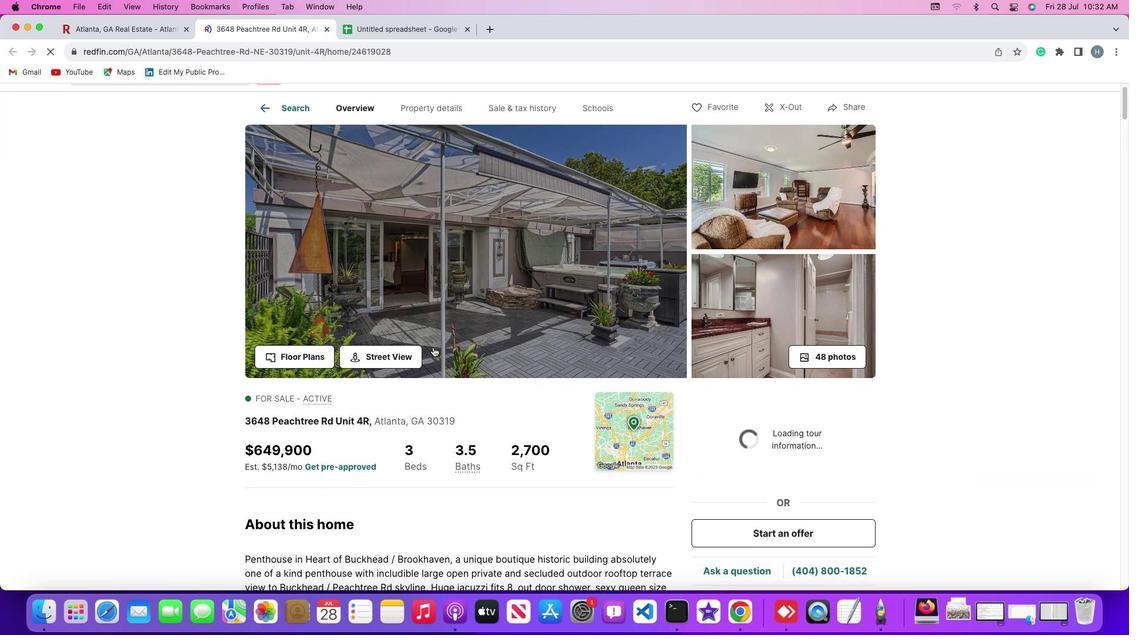 
Action: Mouse scrolled (433, 347) with delta (0, -1)
Screenshot: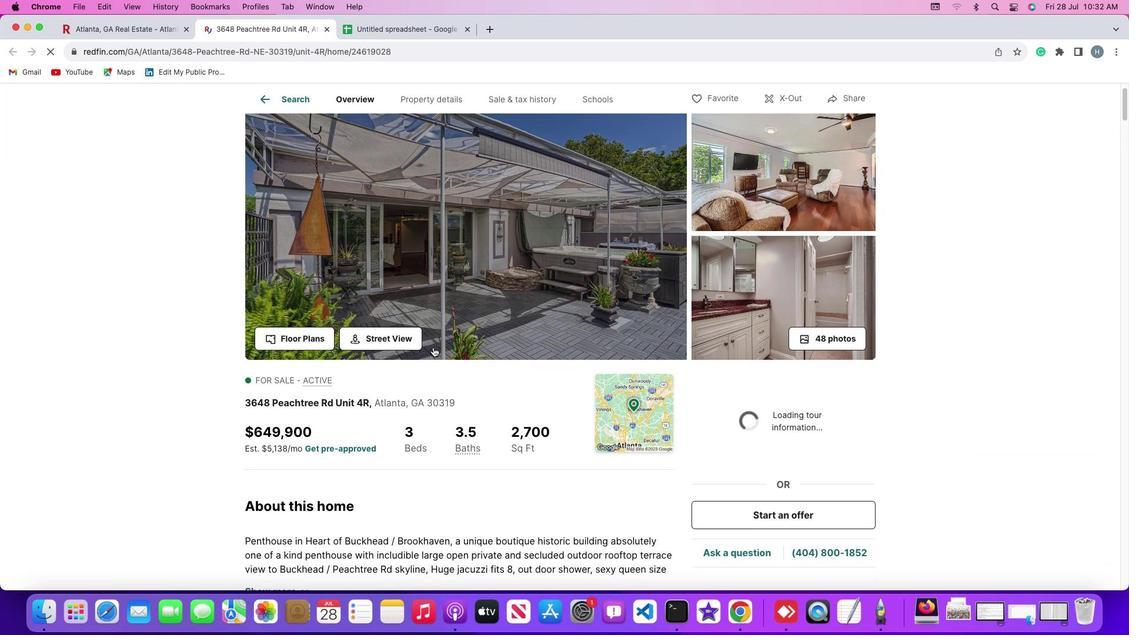 
Action: Mouse moved to (243, 286)
Screenshot: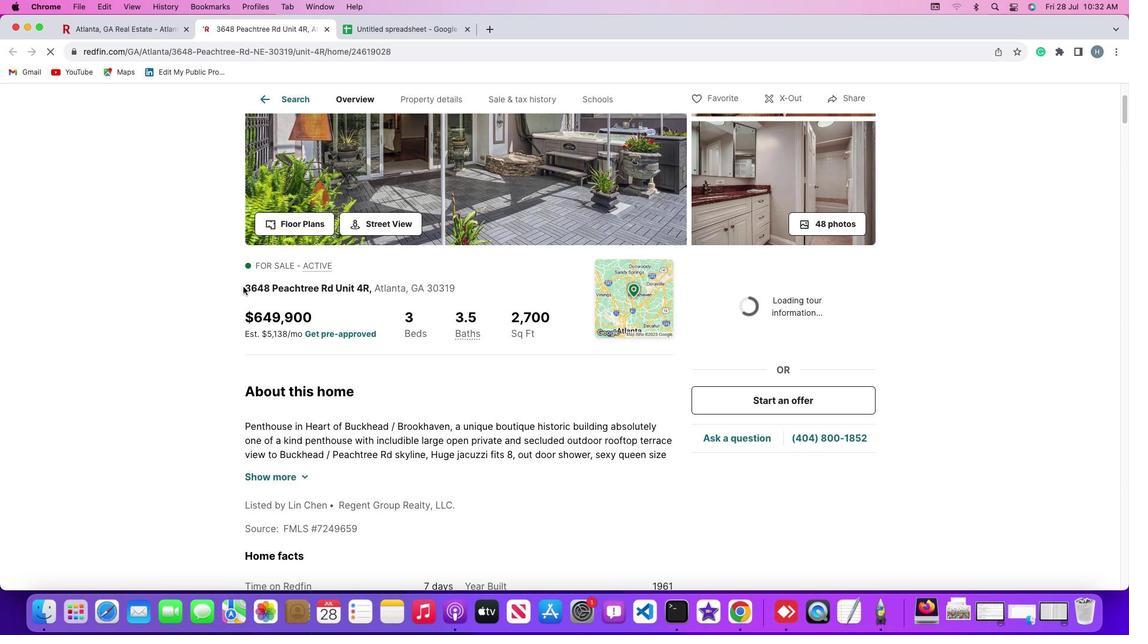 
Action: Mouse pressed left at (243, 286)
Screenshot: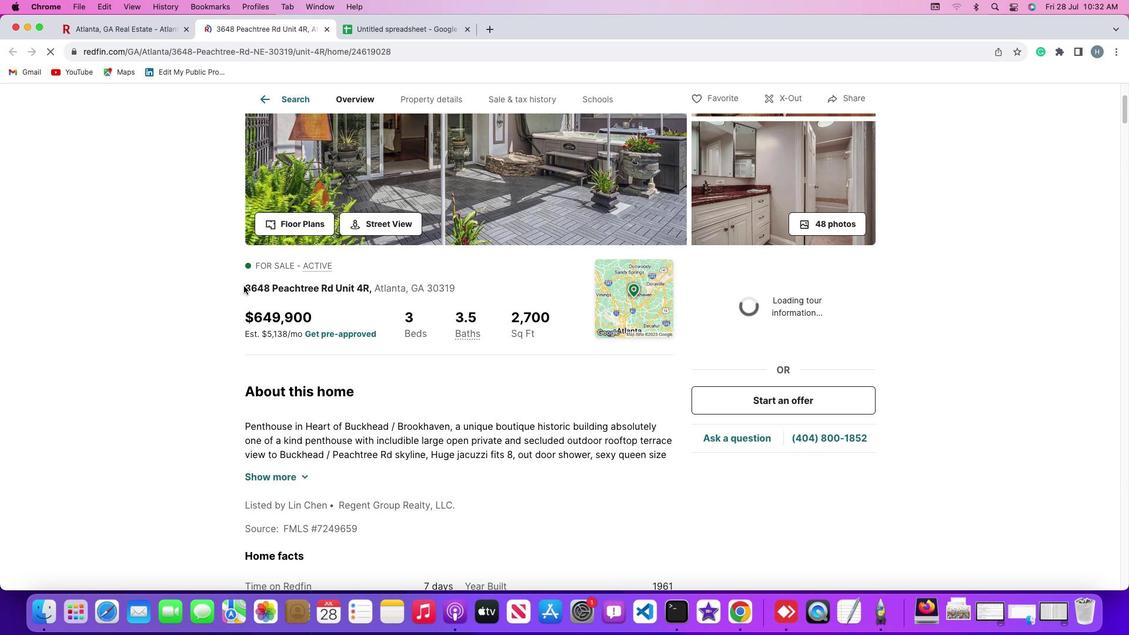
Action: Mouse moved to (330, 302)
Screenshot: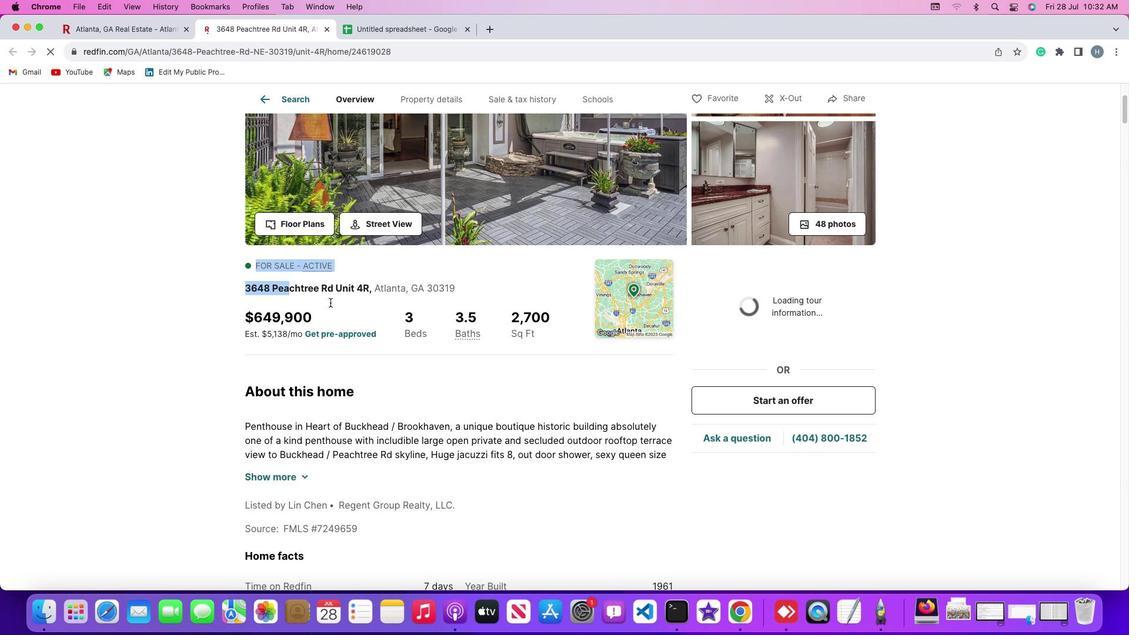 
Action: Mouse pressed left at (330, 302)
Screenshot: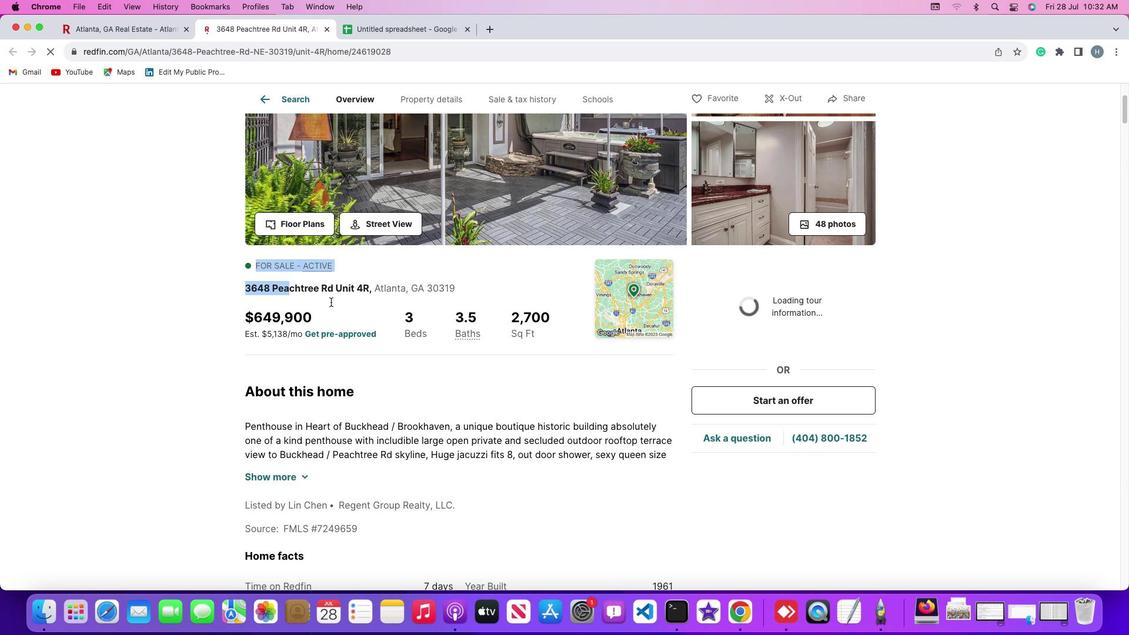 
Action: Mouse moved to (464, 287)
Screenshot: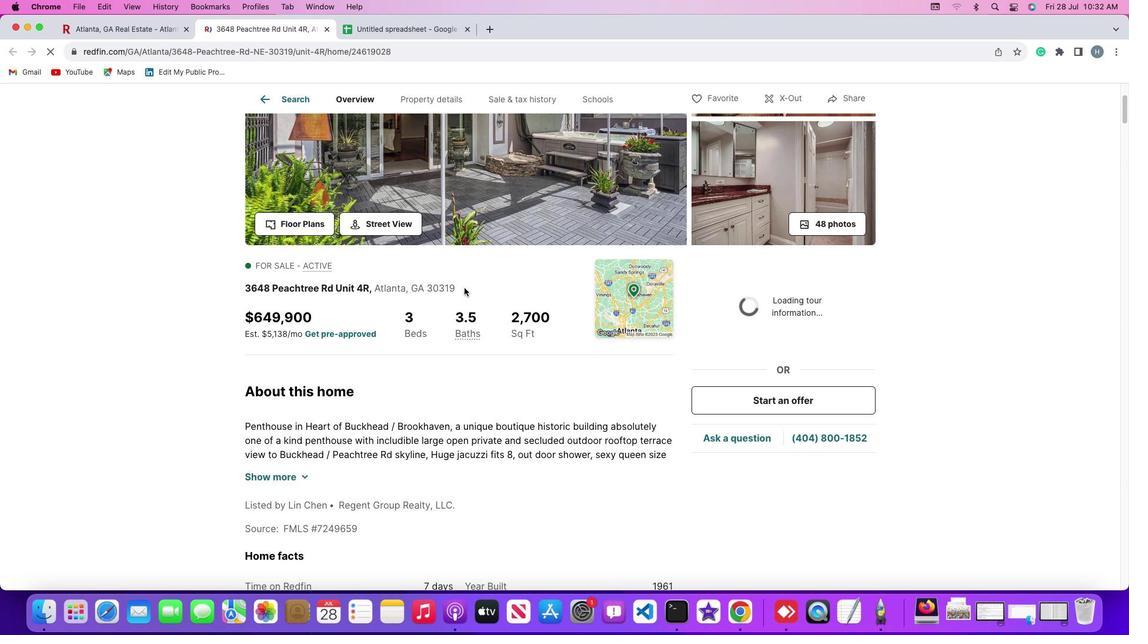 
Action: Mouse pressed left at (464, 287)
Screenshot: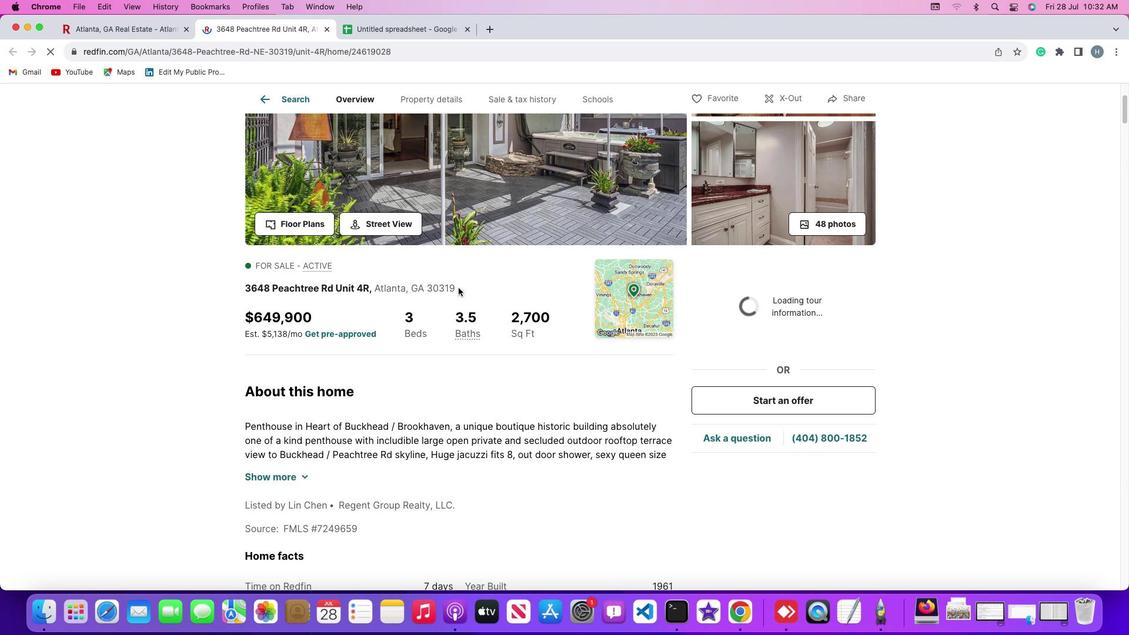 
Action: Mouse moved to (401, 303)
Screenshot: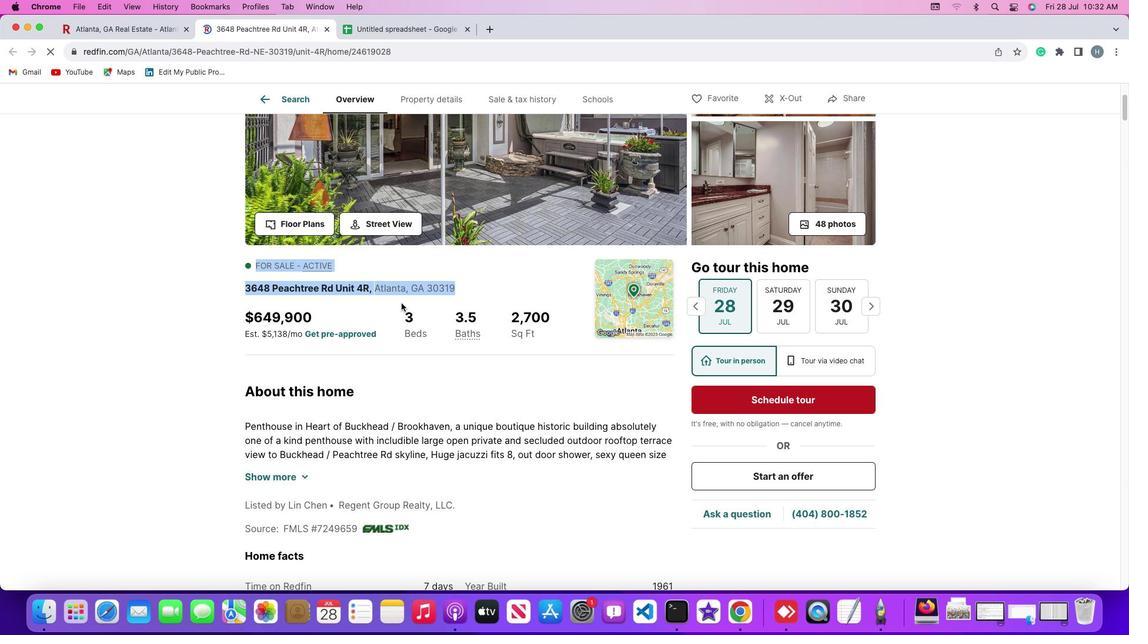 
Action: Mouse pressed left at (401, 303)
Screenshot: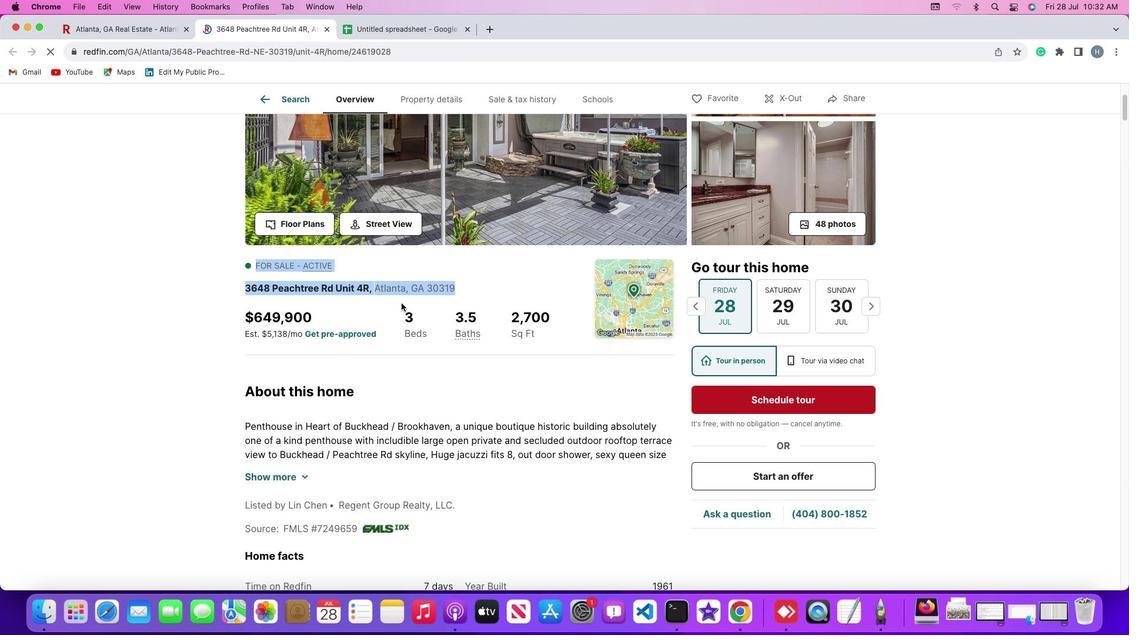 
Action: Mouse moved to (456, 286)
Screenshot: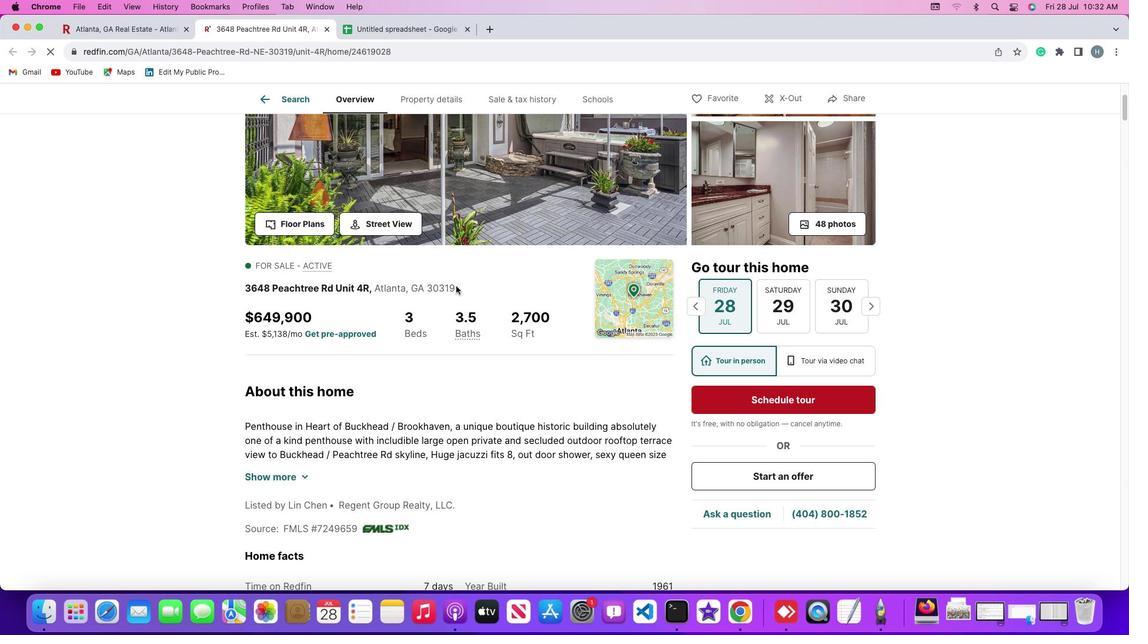 
Action: Mouse pressed left at (456, 286)
Screenshot: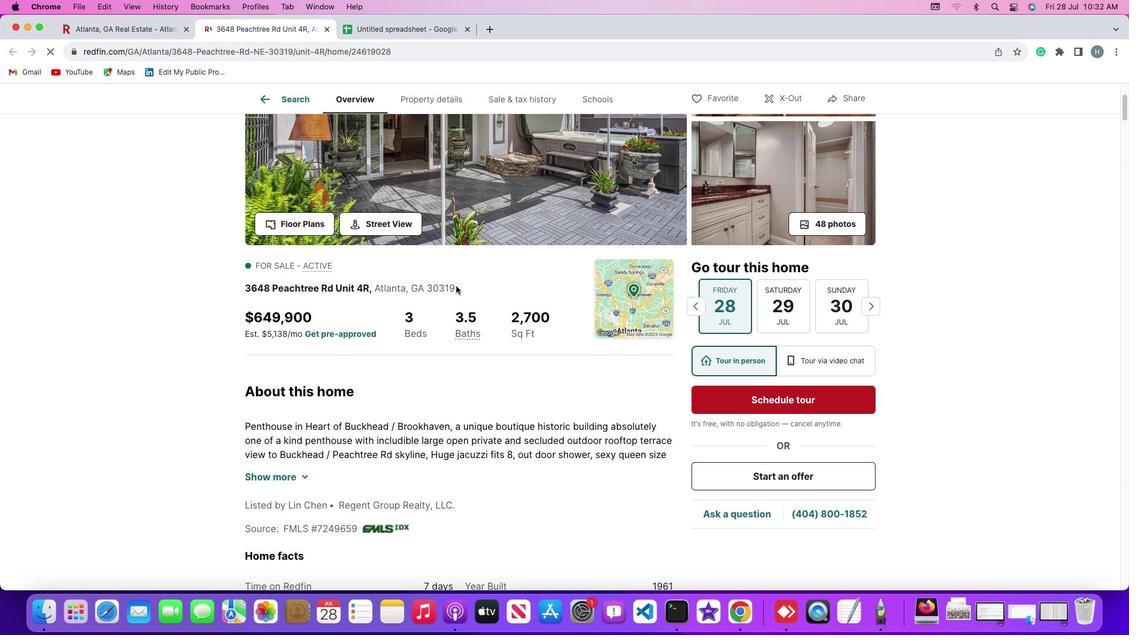 
Action: Mouse moved to (253, 288)
Screenshot: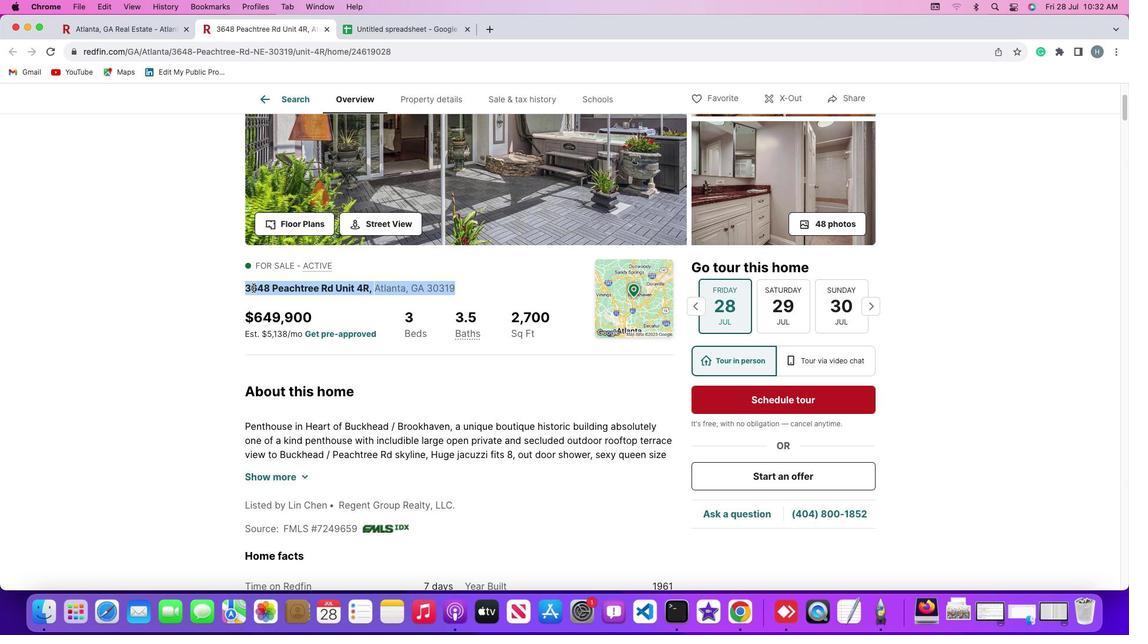 
Action: Key pressed Key.cmd
Screenshot: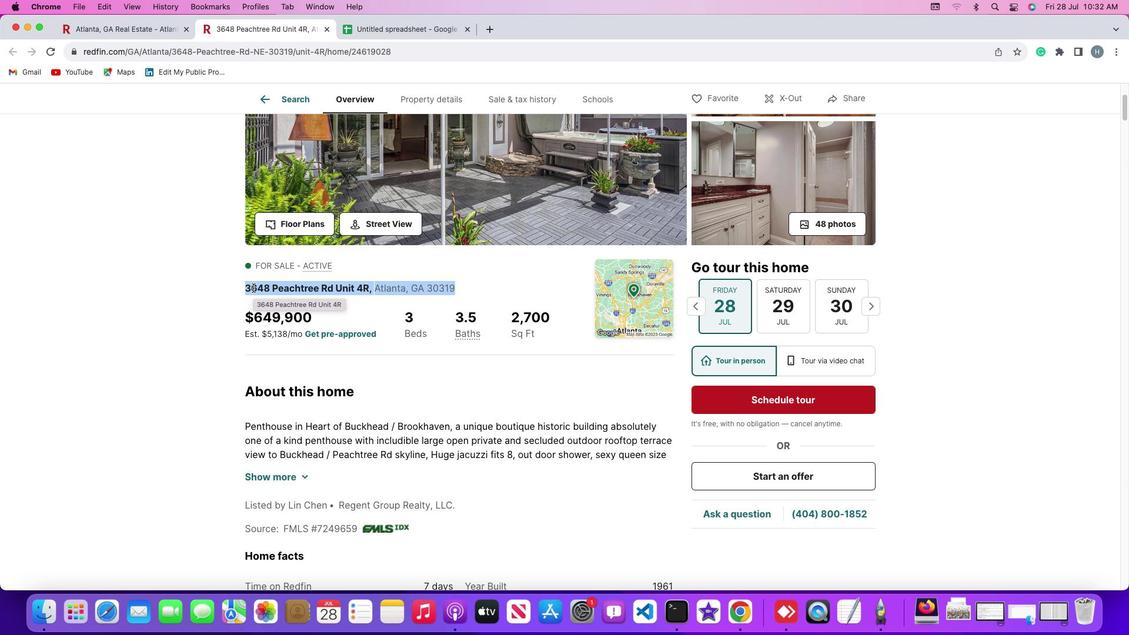 
Action: Mouse moved to (254, 288)
Screenshot: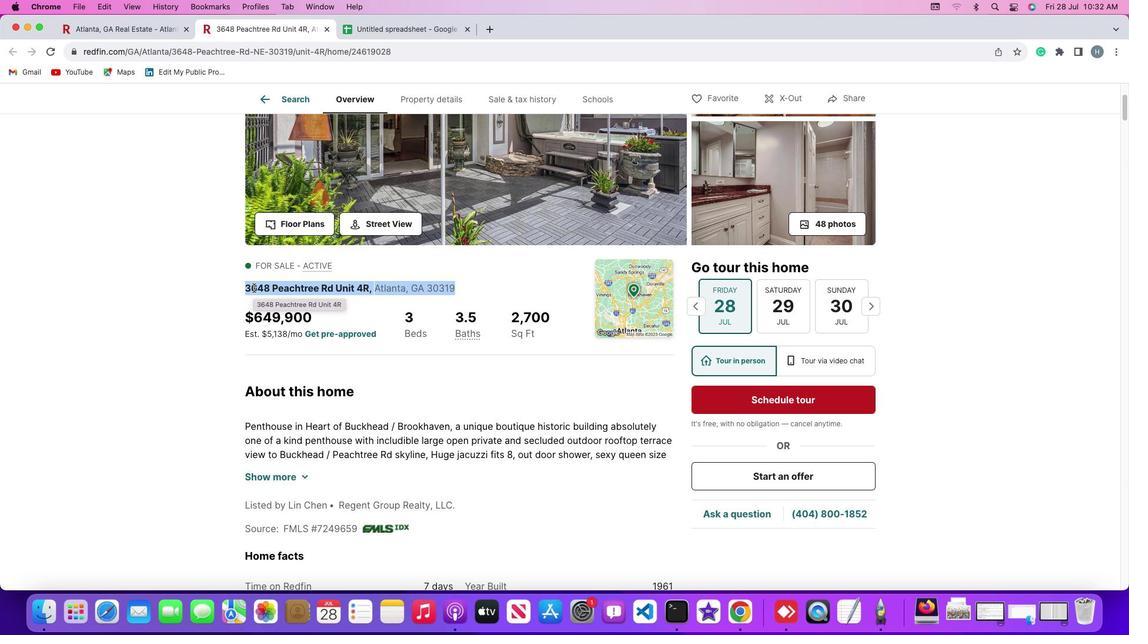 
Action: Key pressed 'c'
Screenshot: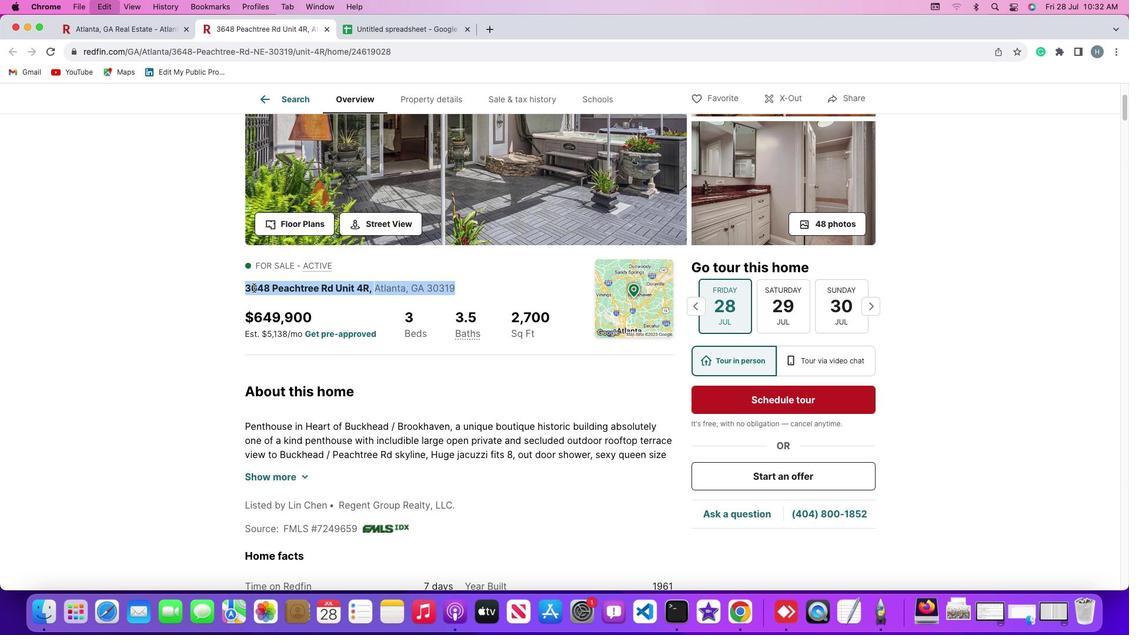 
Action: Mouse moved to (410, 30)
Screenshot: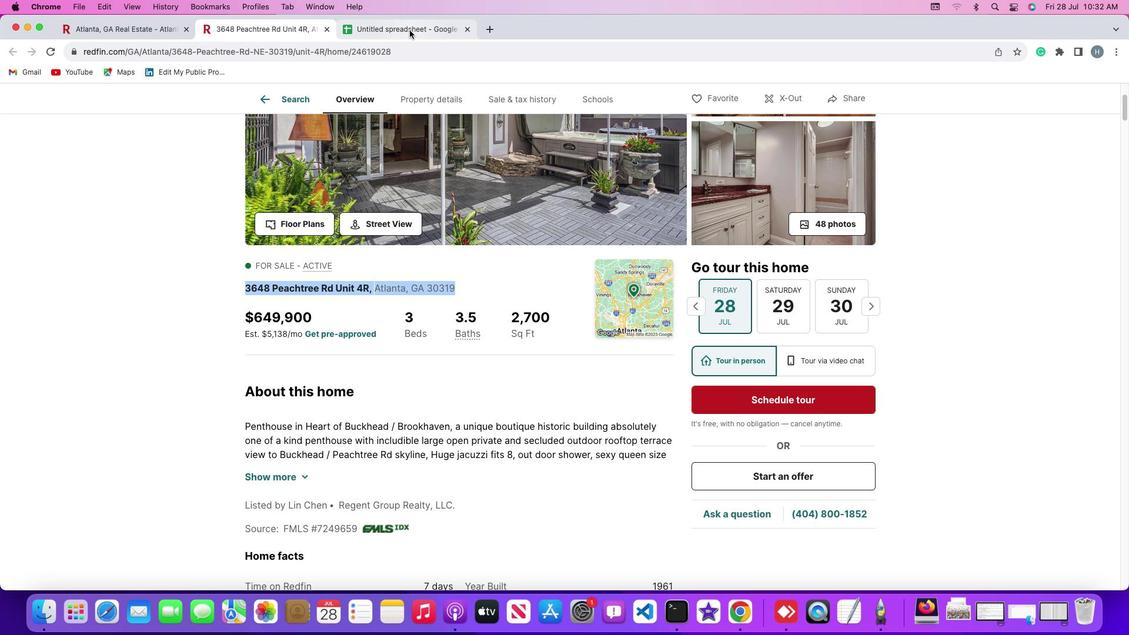 
Action: Mouse pressed left at (410, 30)
Screenshot: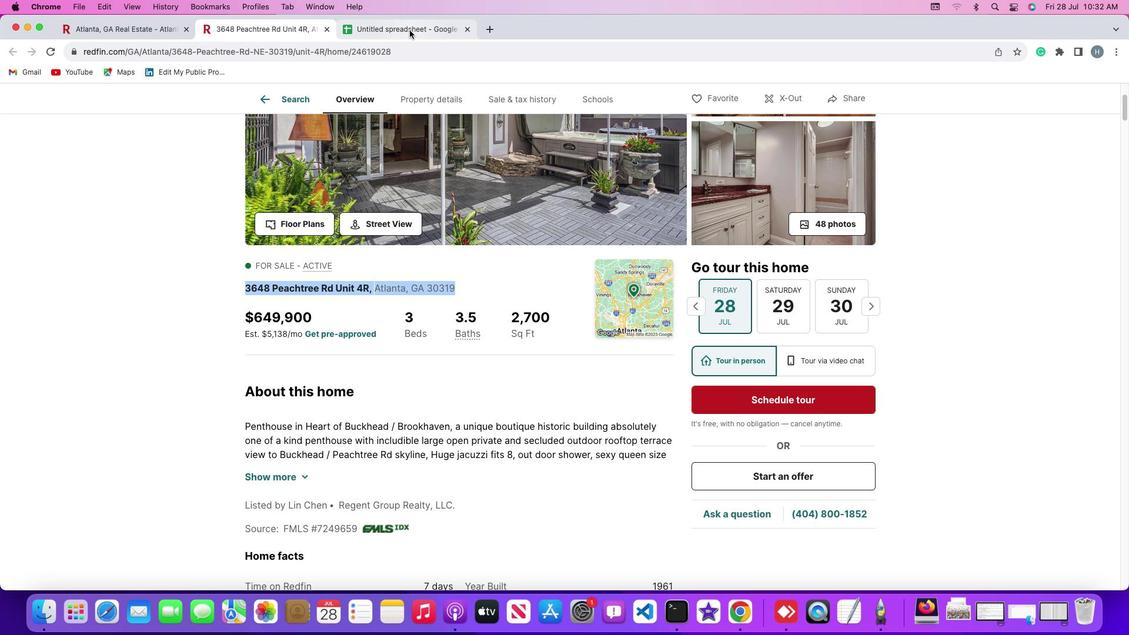 
Action: Mouse moved to (100, 208)
Screenshot: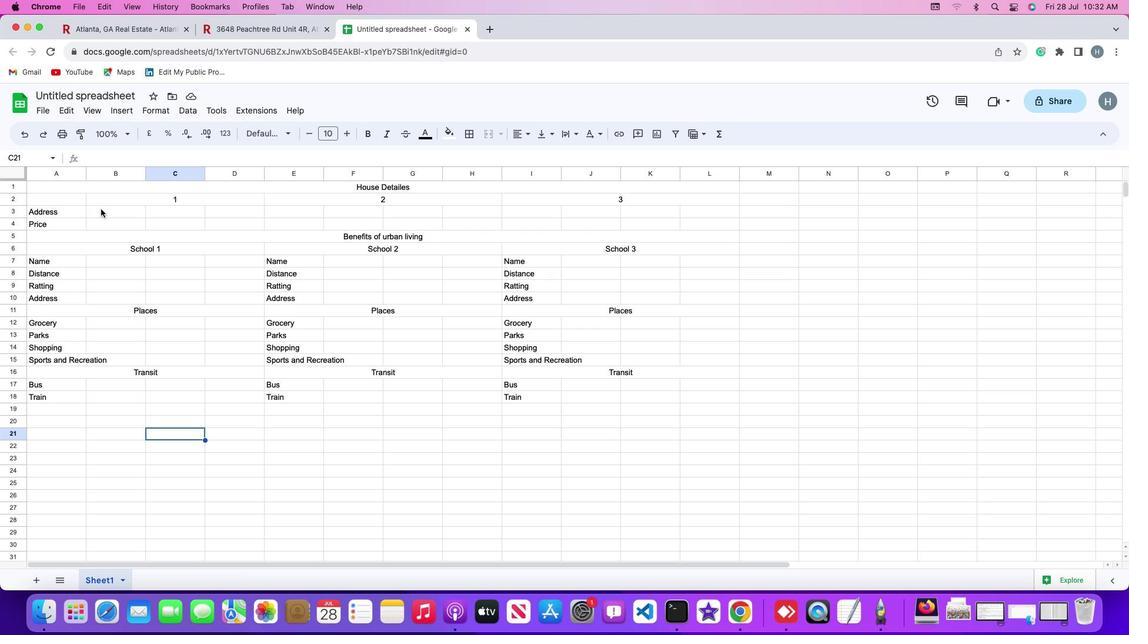 
Action: Mouse pressed left at (100, 208)
Screenshot: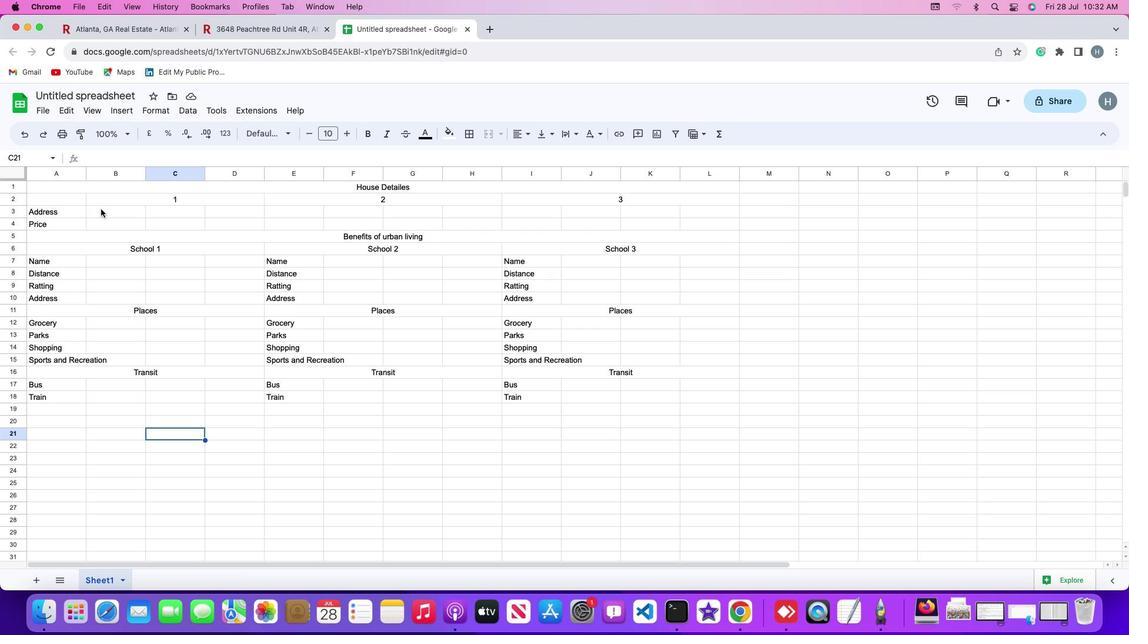 
Action: Mouse moved to (101, 209)
Screenshot: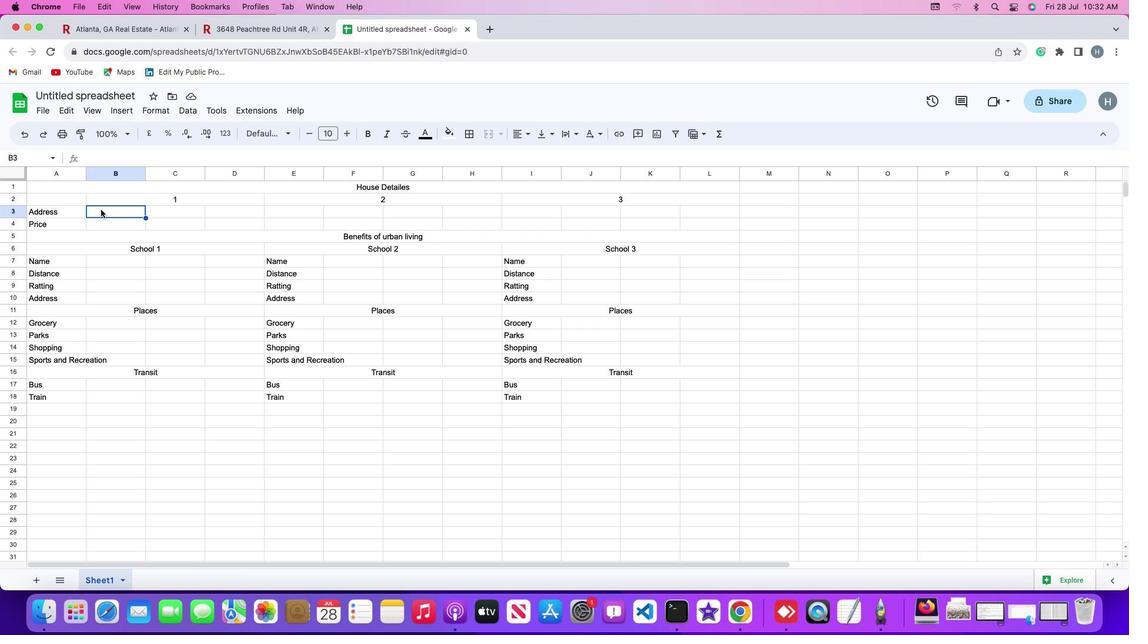 
Action: Key pressed Key.cmd'v'
Screenshot: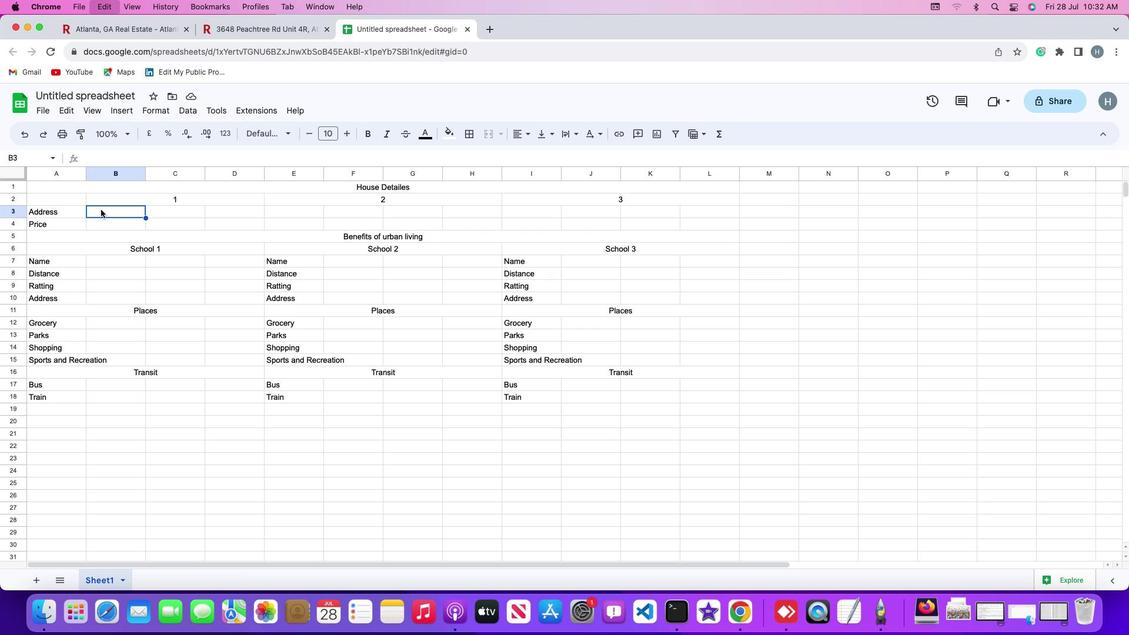 
Action: Mouse moved to (171, 218)
Screenshot: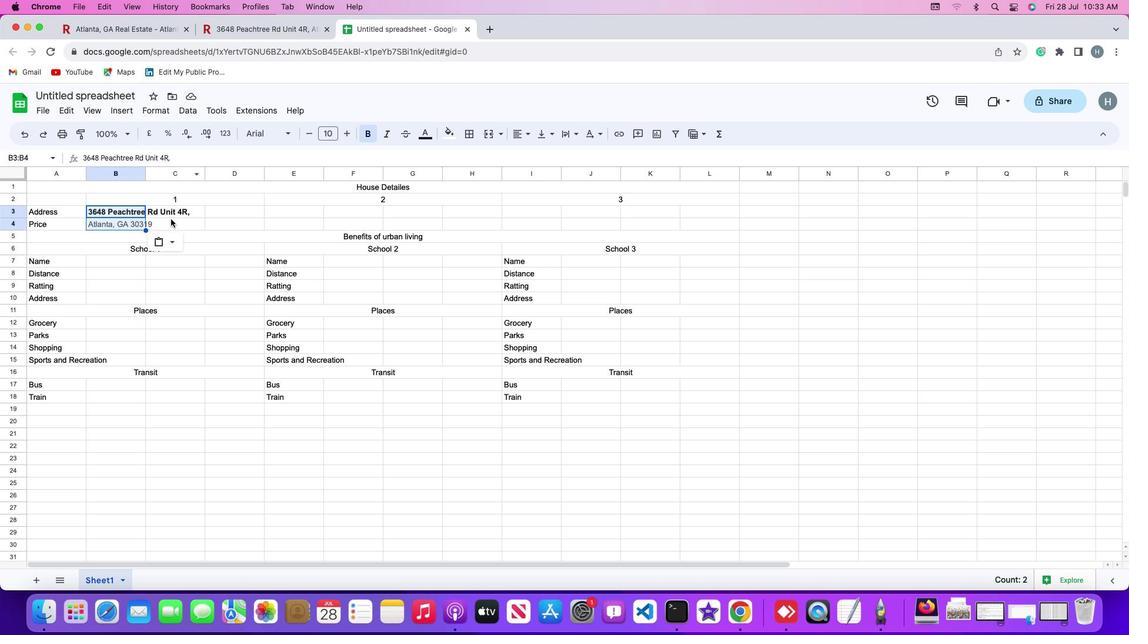 
Action: Mouse pressed left at (171, 218)
Screenshot: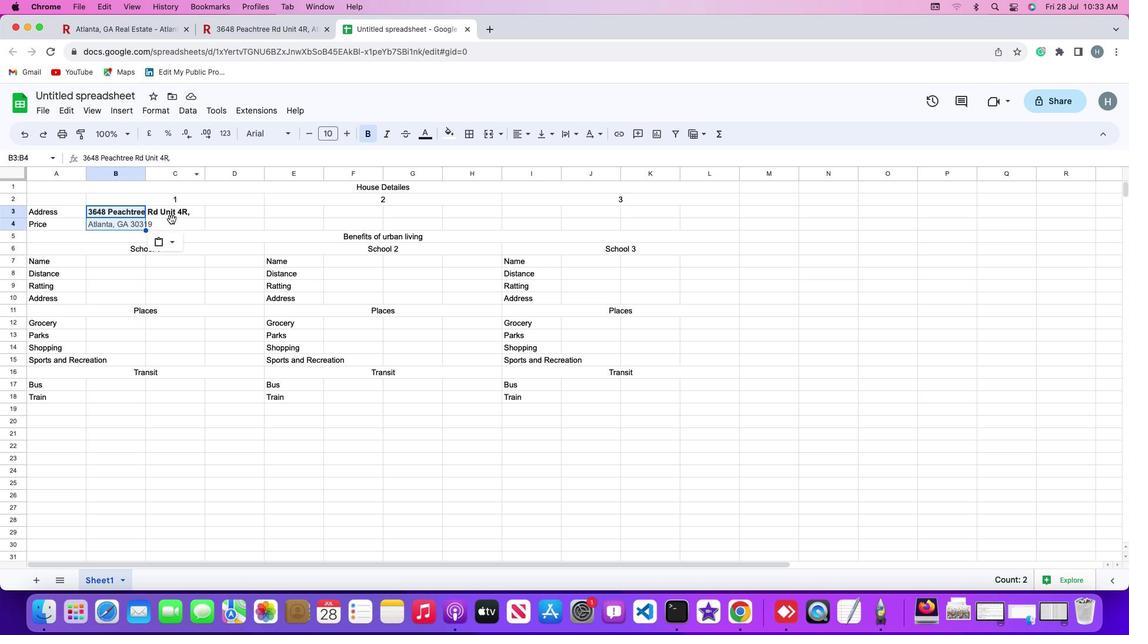 
Action: Mouse moved to (117, 221)
Screenshot: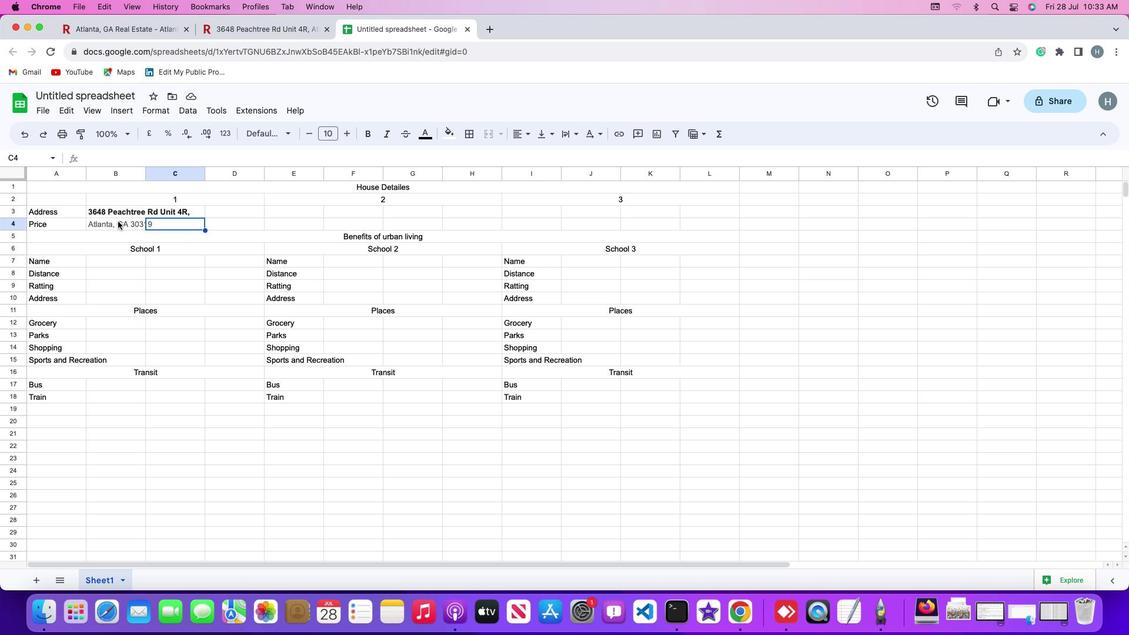 
Action: Mouse pressed left at (117, 221)
Screenshot: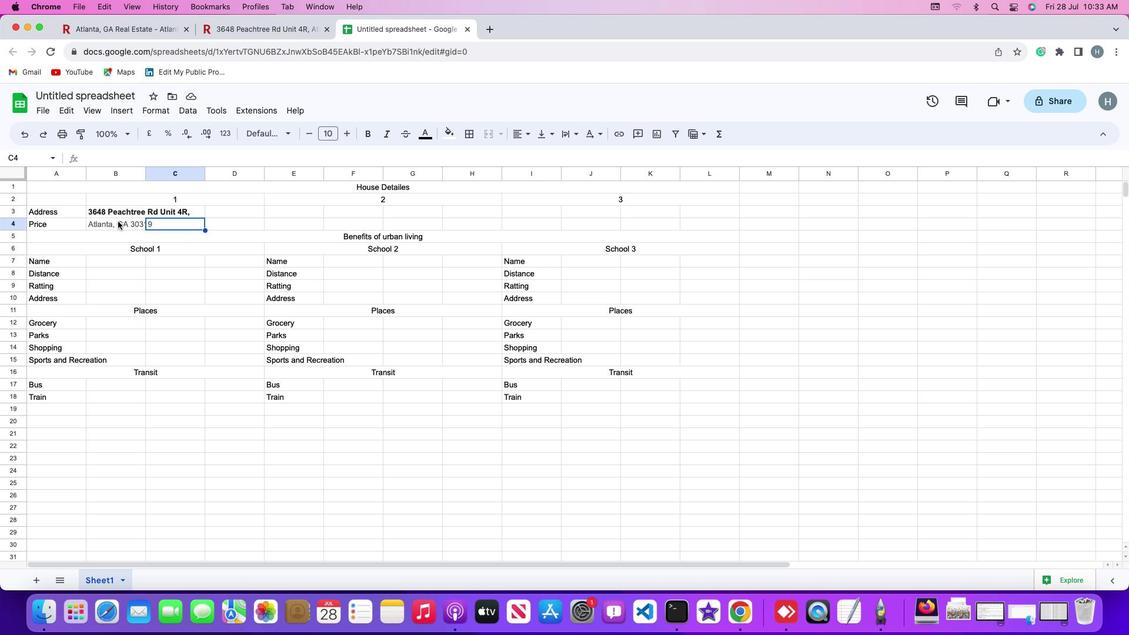 
Action: Mouse moved to (152, 206)
Screenshot: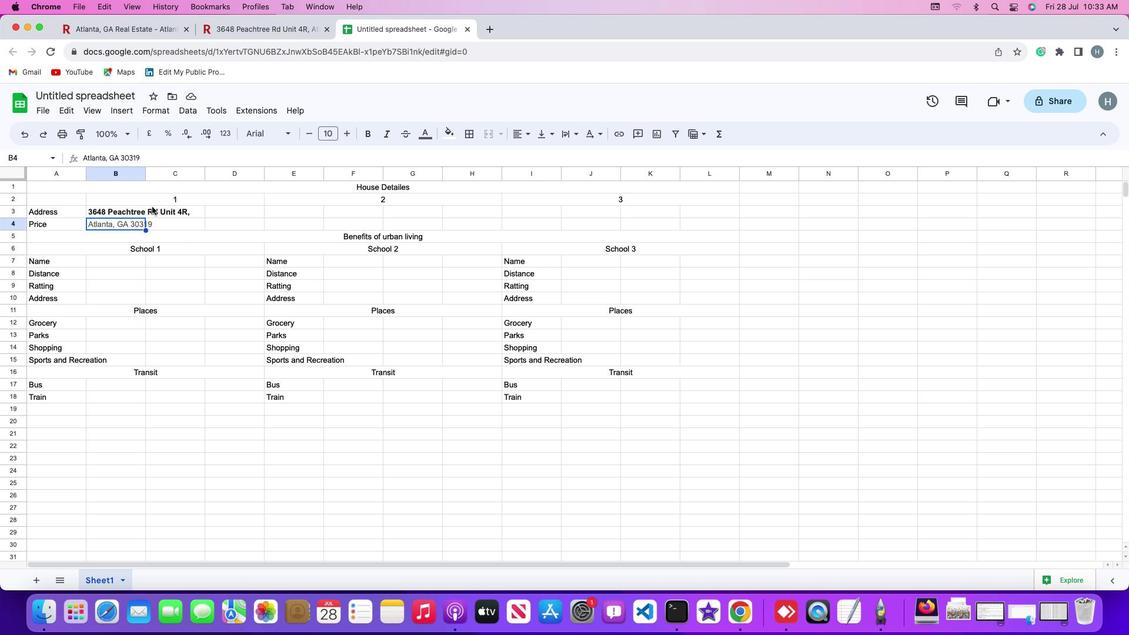 
Action: Mouse pressed left at (152, 206)
Screenshot: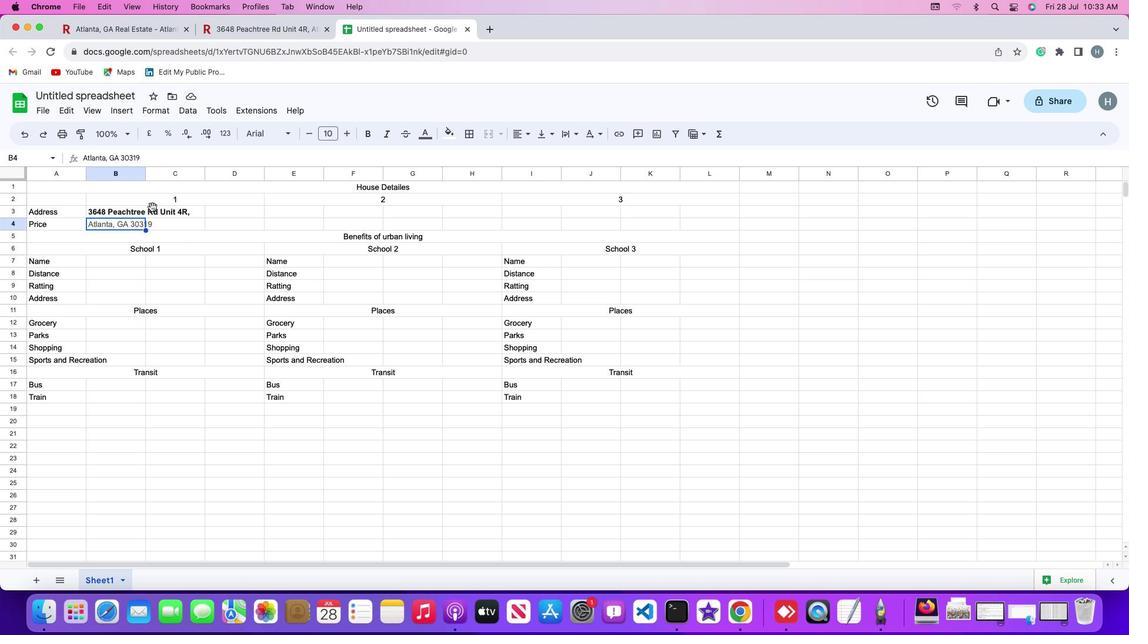 
Action: Mouse moved to (124, 209)
Screenshot: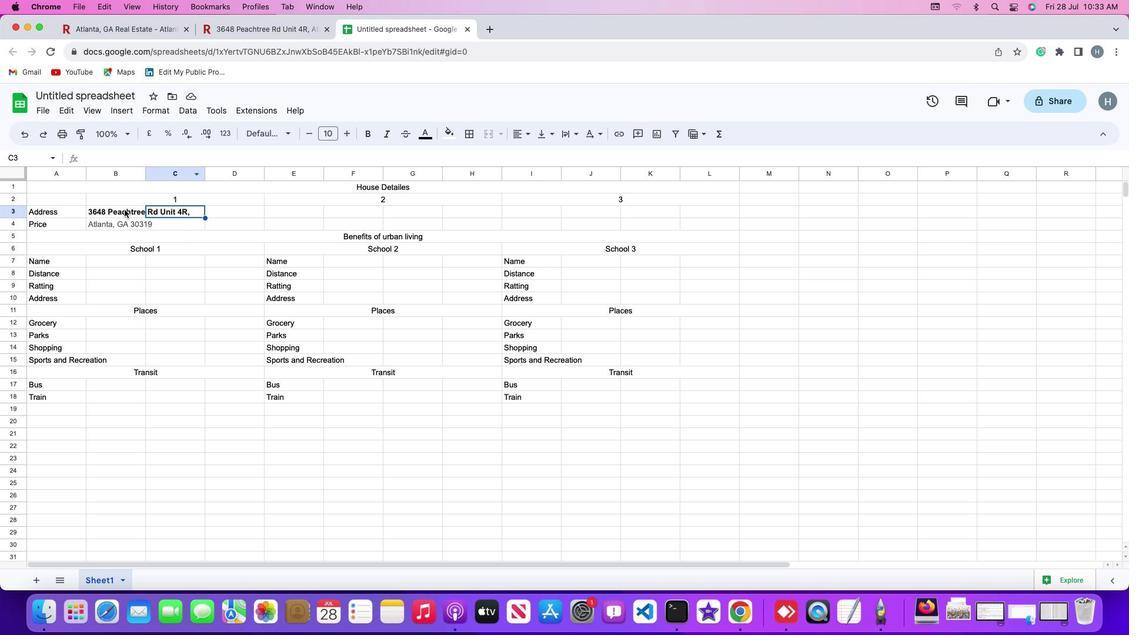 
Action: Mouse pressed left at (124, 209)
Screenshot: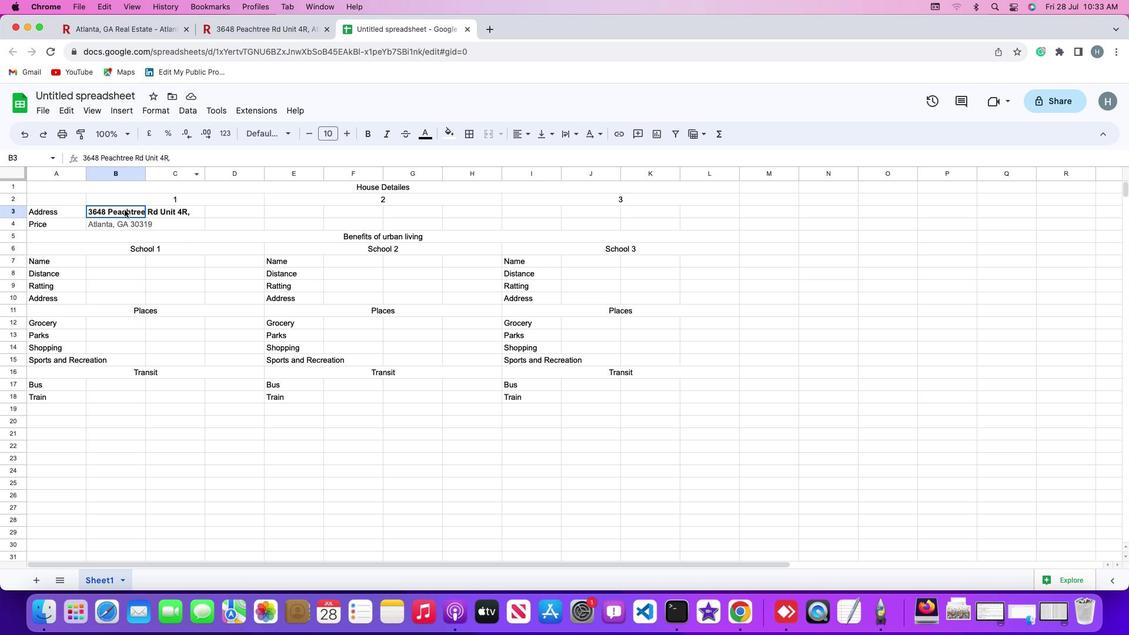 
Action: Mouse moved to (137, 220)
Screenshot: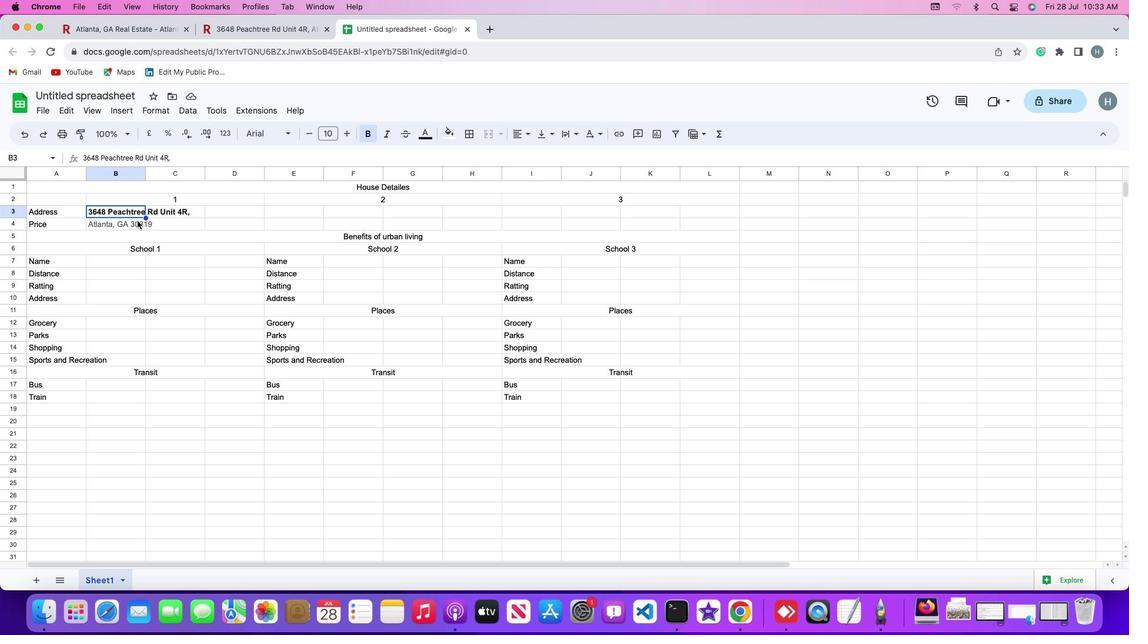 
Action: Mouse pressed left at (137, 220)
Screenshot: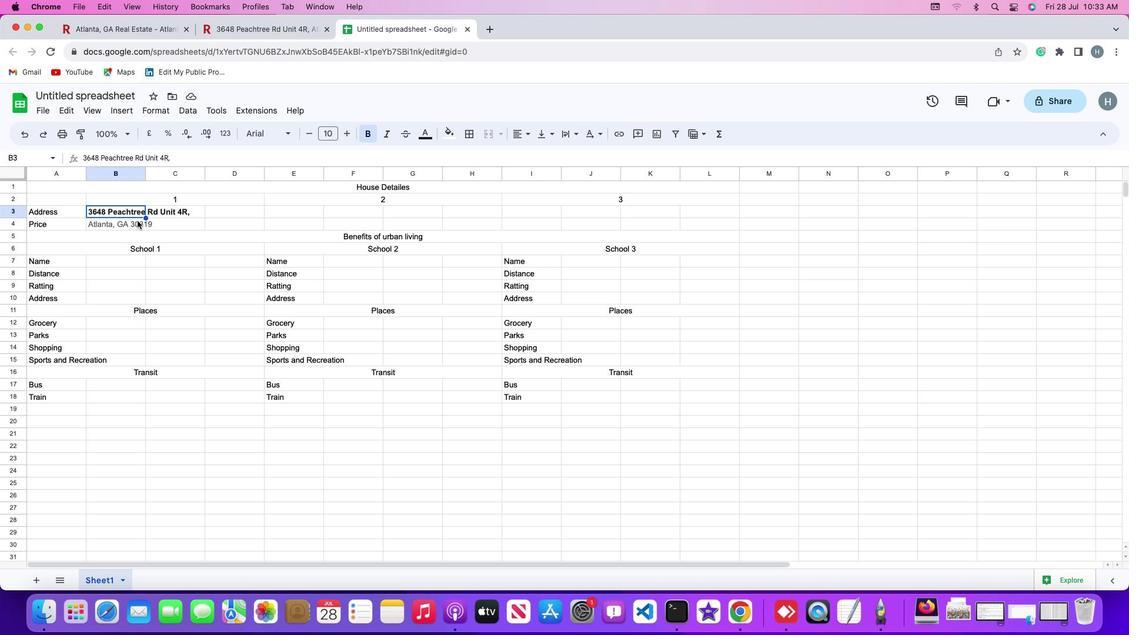 
Action: Mouse moved to (148, 153)
Screenshot: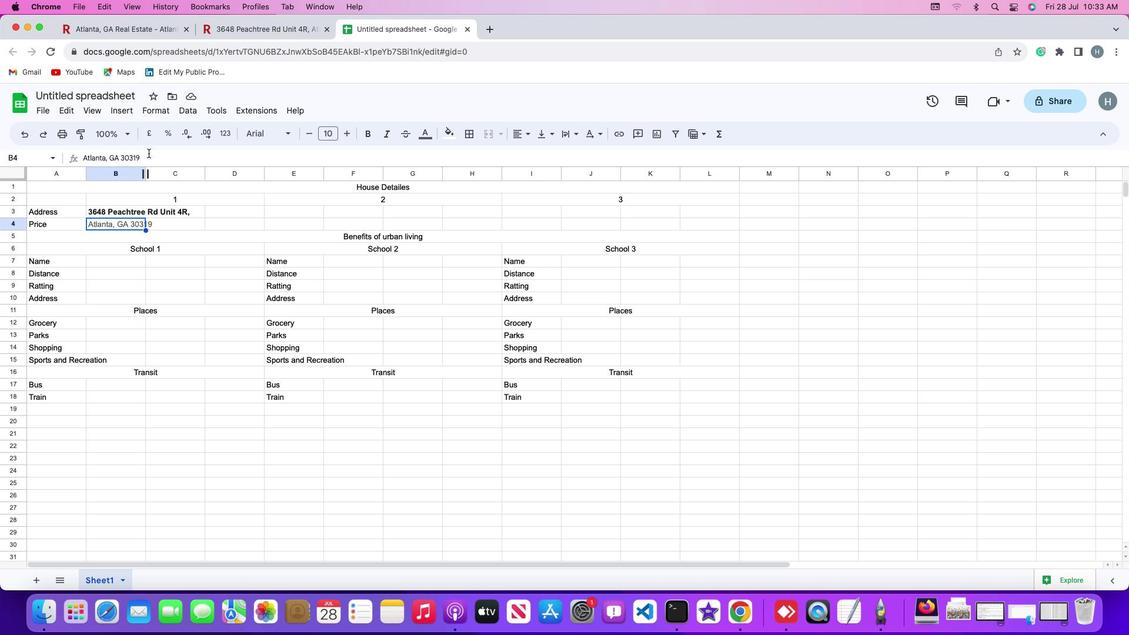 
Action: Mouse pressed left at (148, 153)
Screenshot: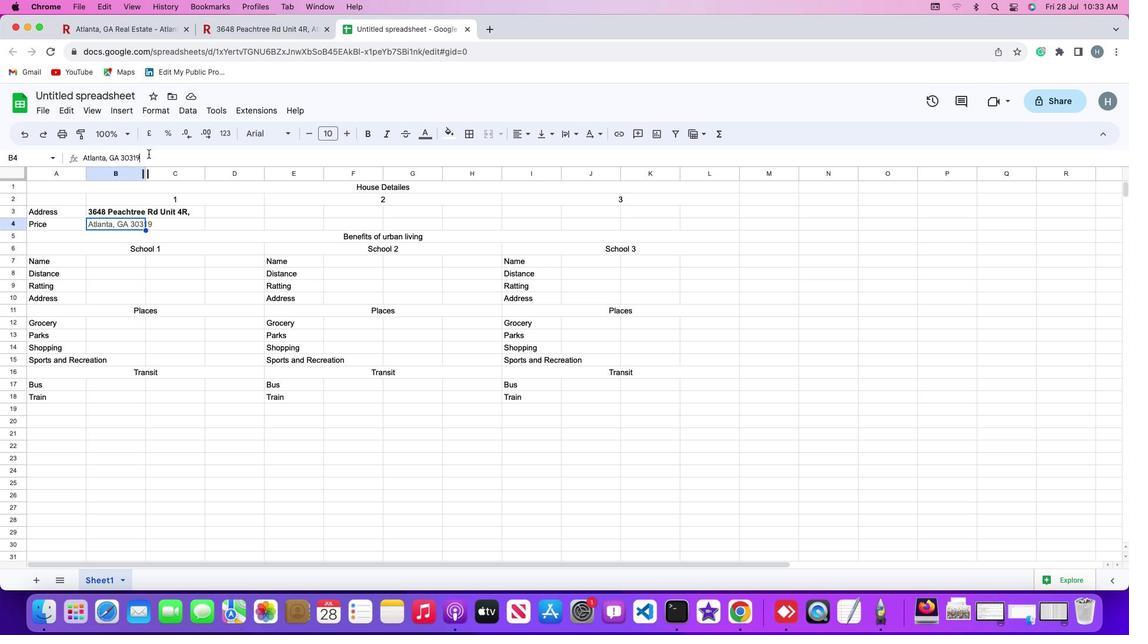 
Action: Mouse moved to (81, 158)
Screenshot: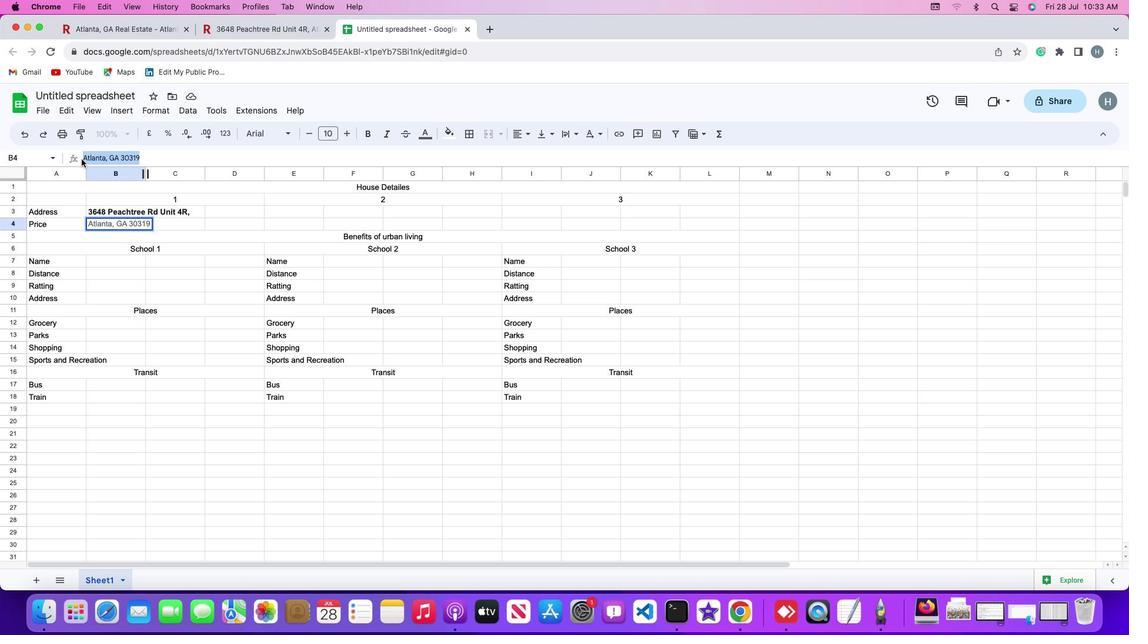 
Action: Key pressed Key.cmd'c'
Screenshot: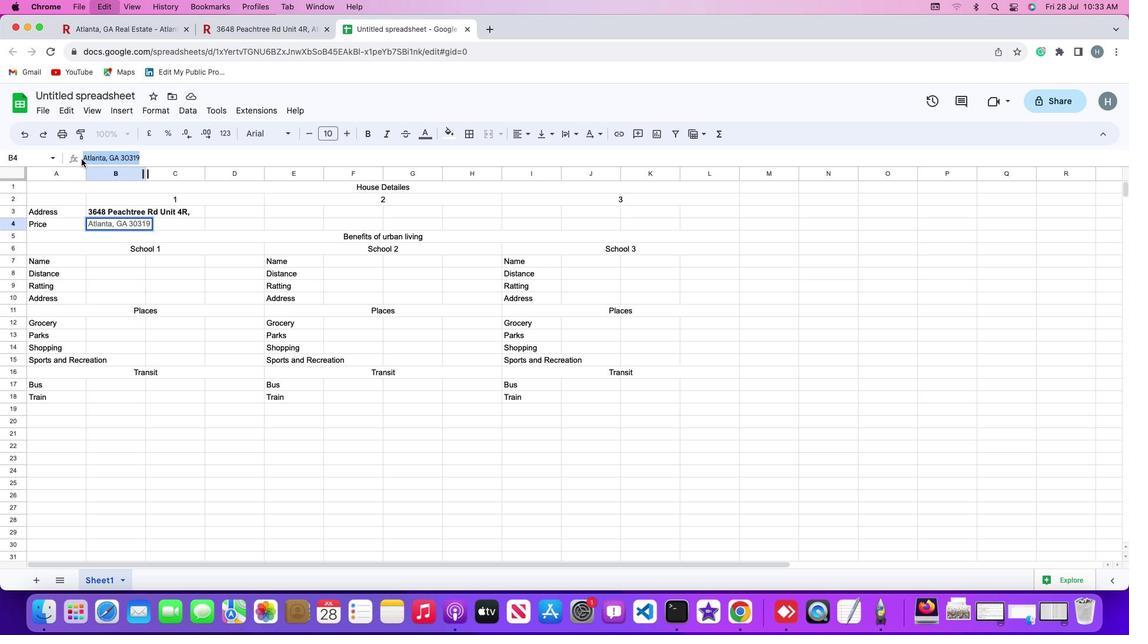 
Action: Mouse moved to (115, 205)
Screenshot: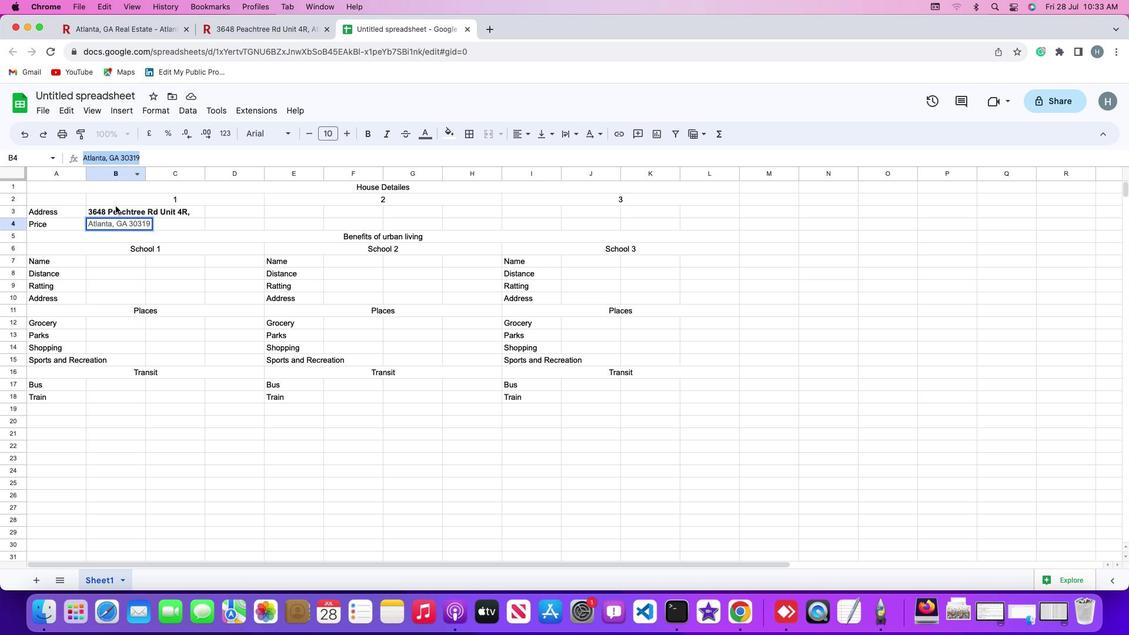 
Action: Mouse pressed left at (115, 205)
Screenshot: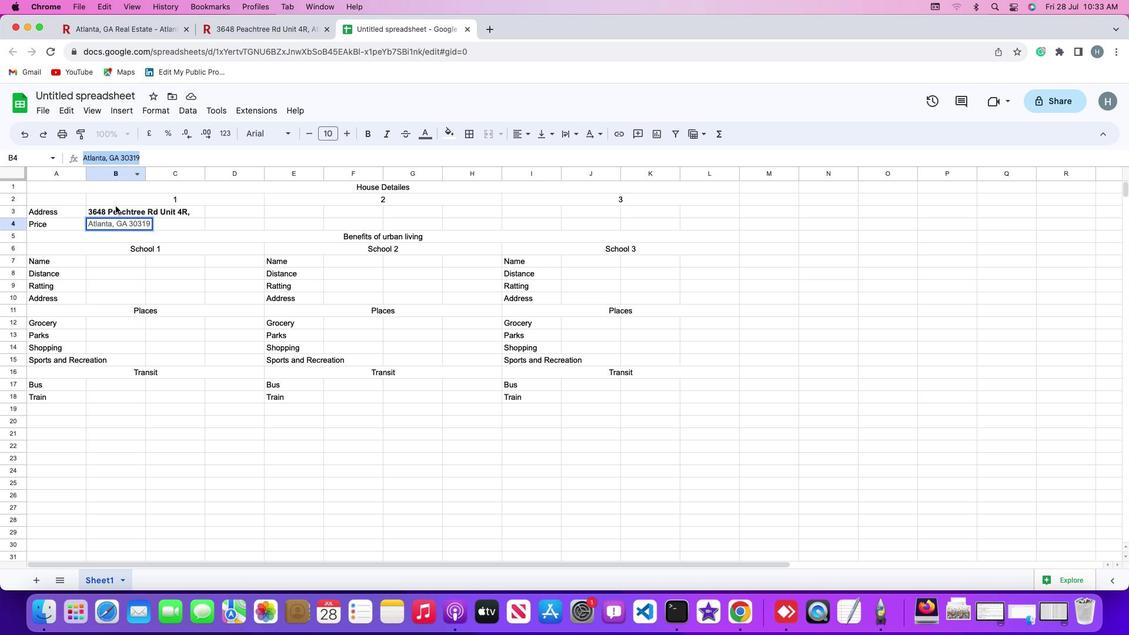 
Action: Mouse moved to (118, 208)
Screenshot: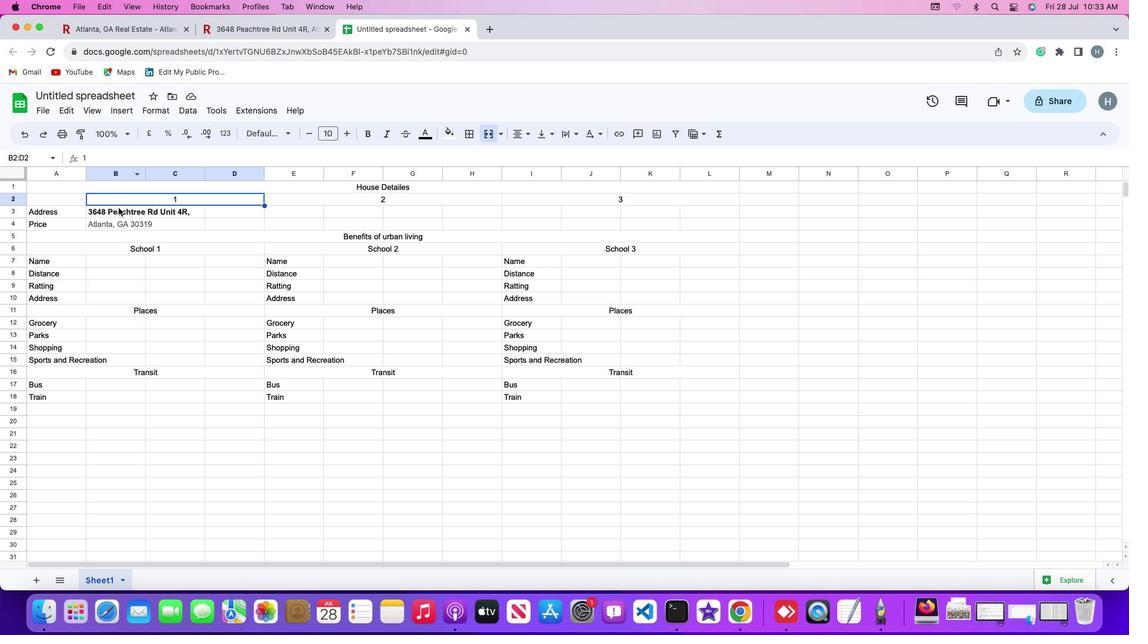 
Action: Mouse pressed left at (118, 208)
Screenshot: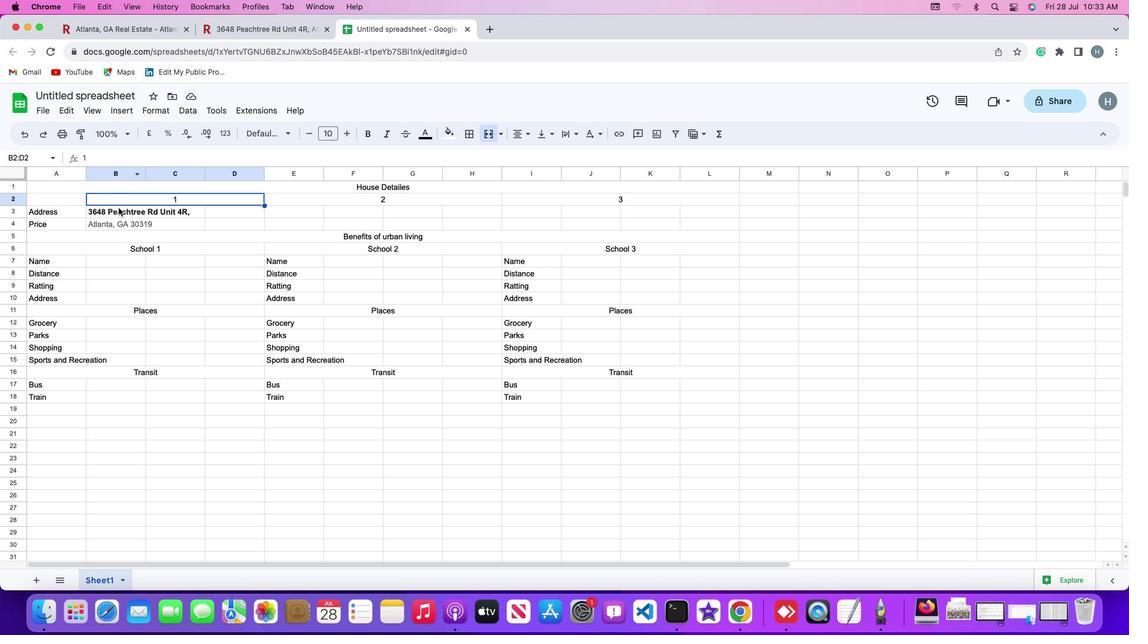 
Action: Mouse moved to (177, 153)
Screenshot: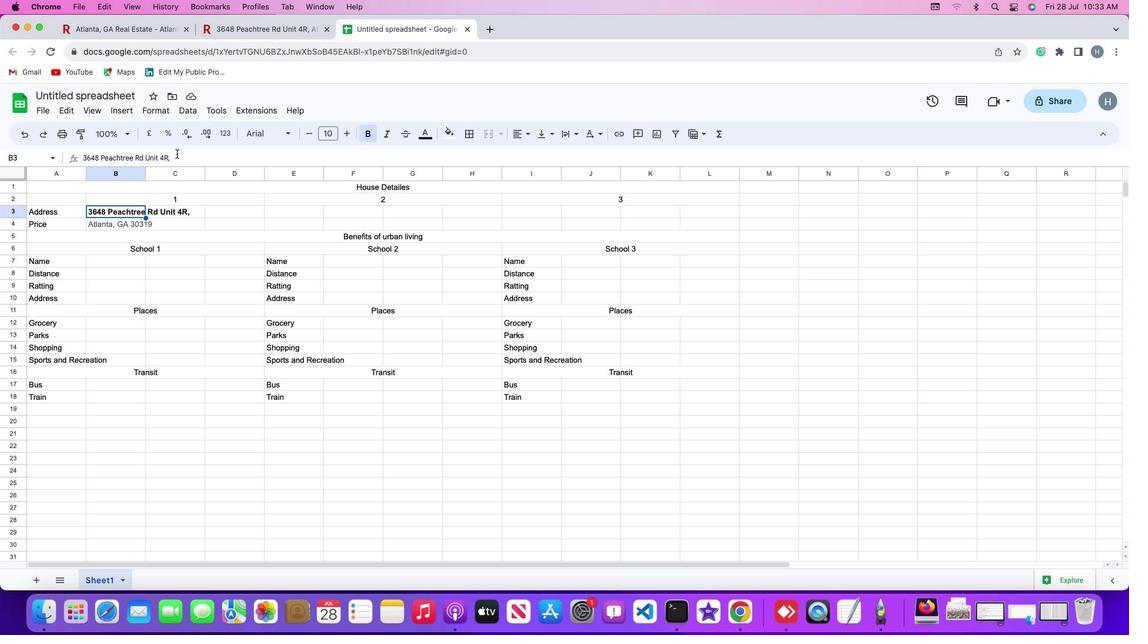 
Action: Mouse pressed left at (177, 153)
Screenshot: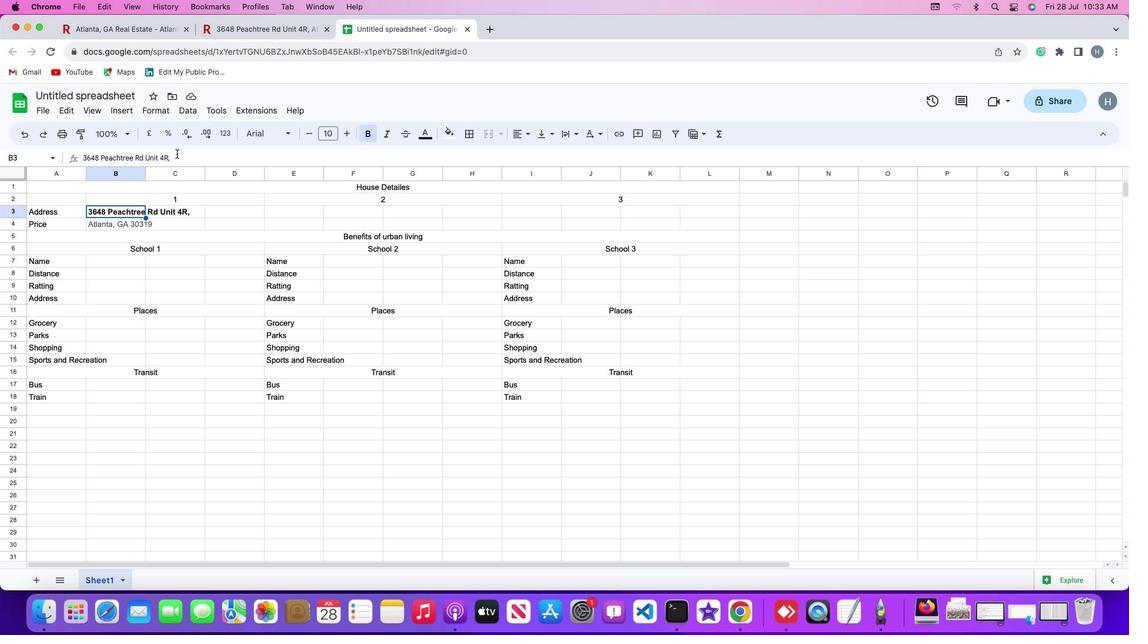 
Action: Mouse moved to (178, 158)
Screenshot: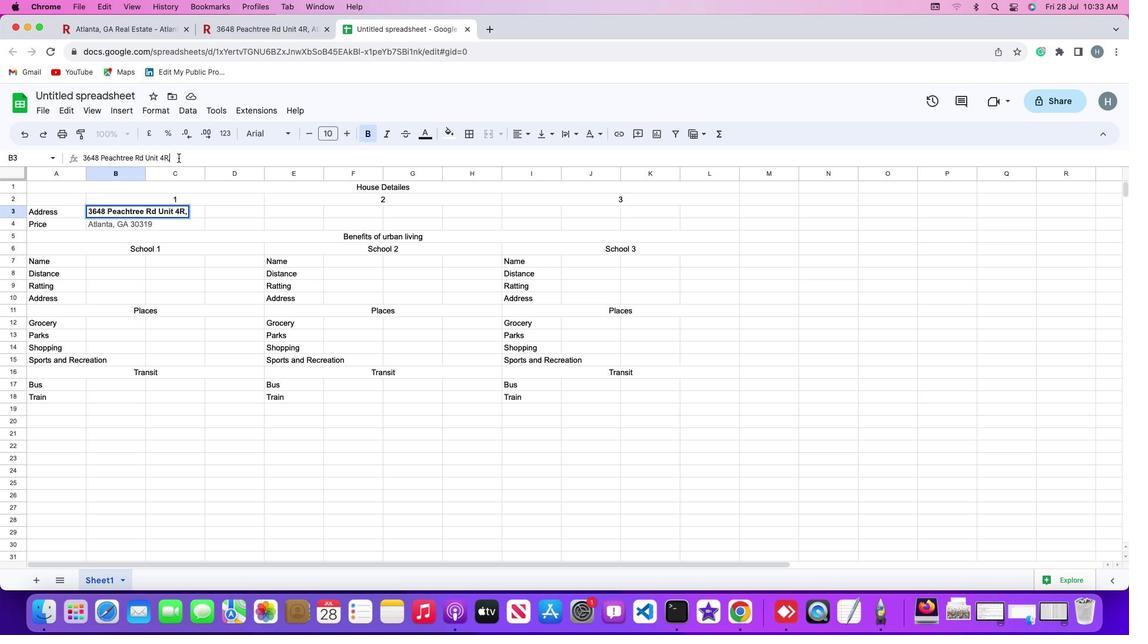 
Action: Key pressed Key.spaceKey.cmd'v'
Screenshot: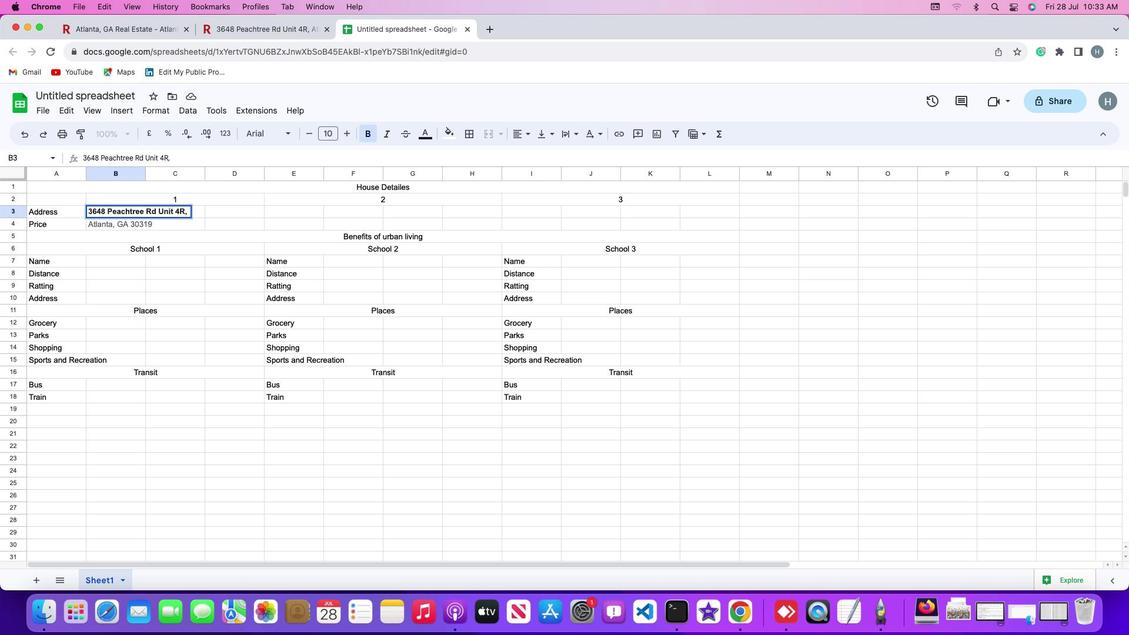 
Action: Mouse moved to (221, 190)
Screenshot: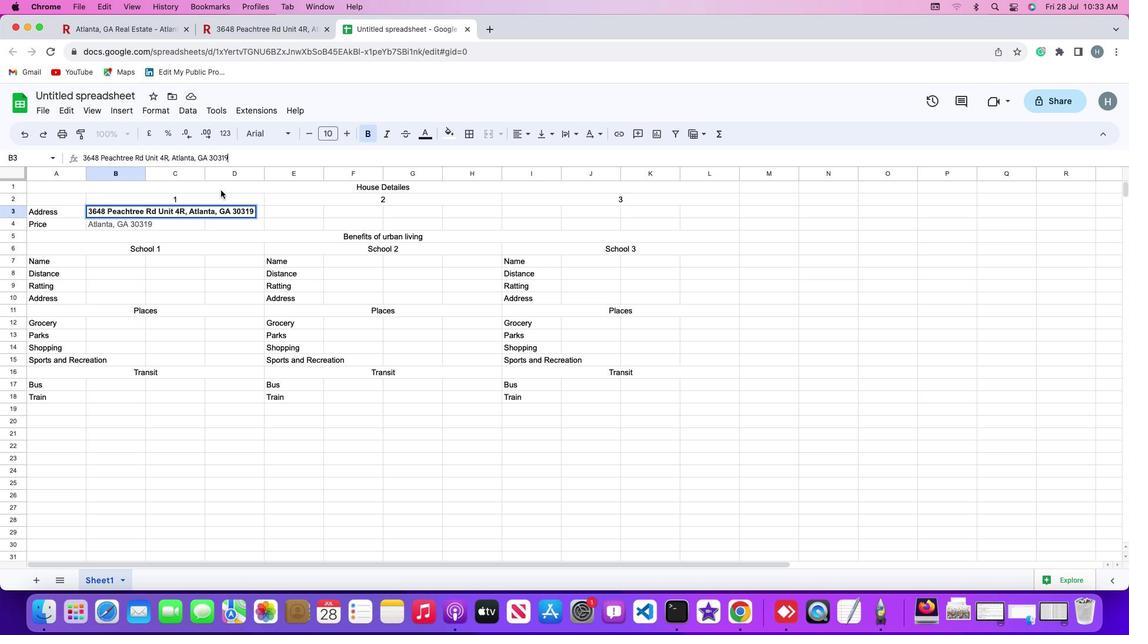 
Action: Key pressed Key.enter
Screenshot: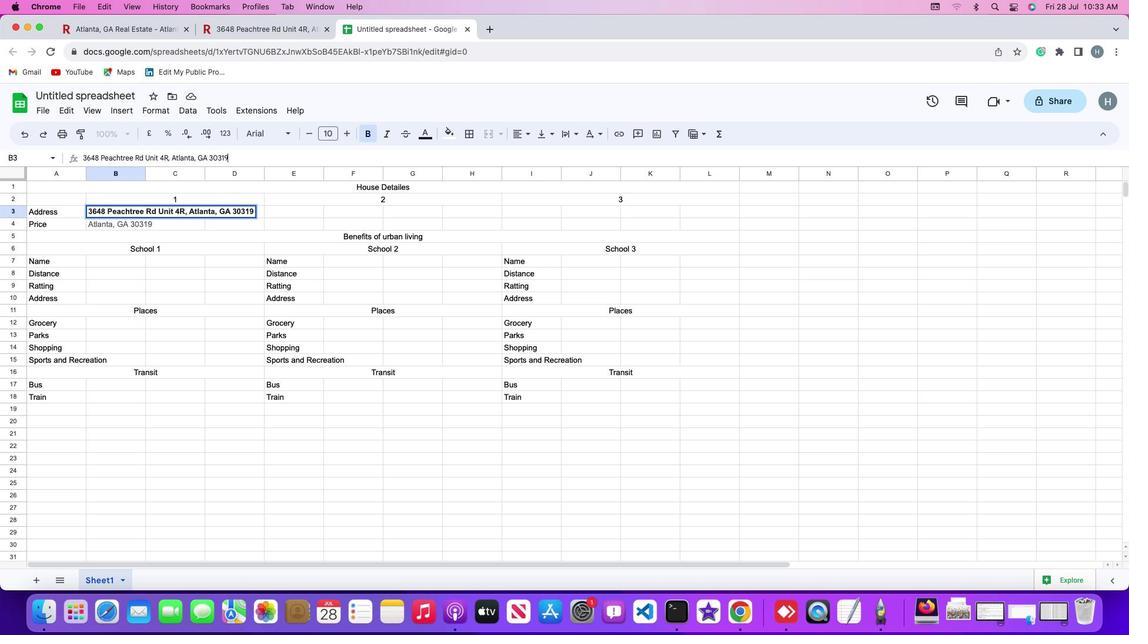 
Action: Mouse moved to (178, 224)
Screenshot: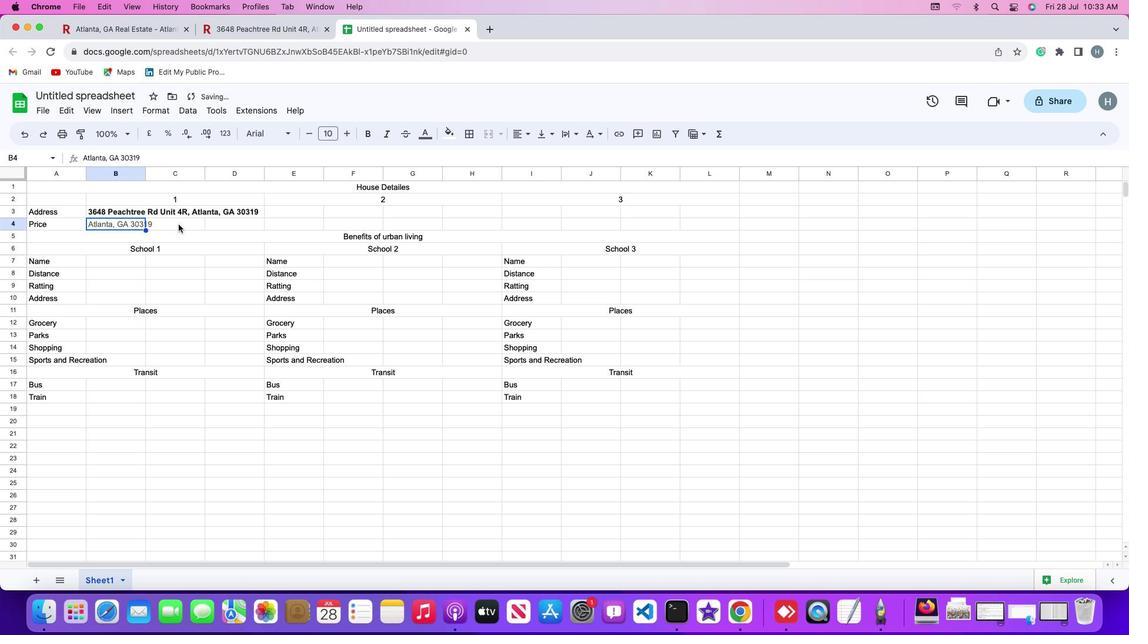 
Action: Mouse pressed left at (178, 224)
Screenshot: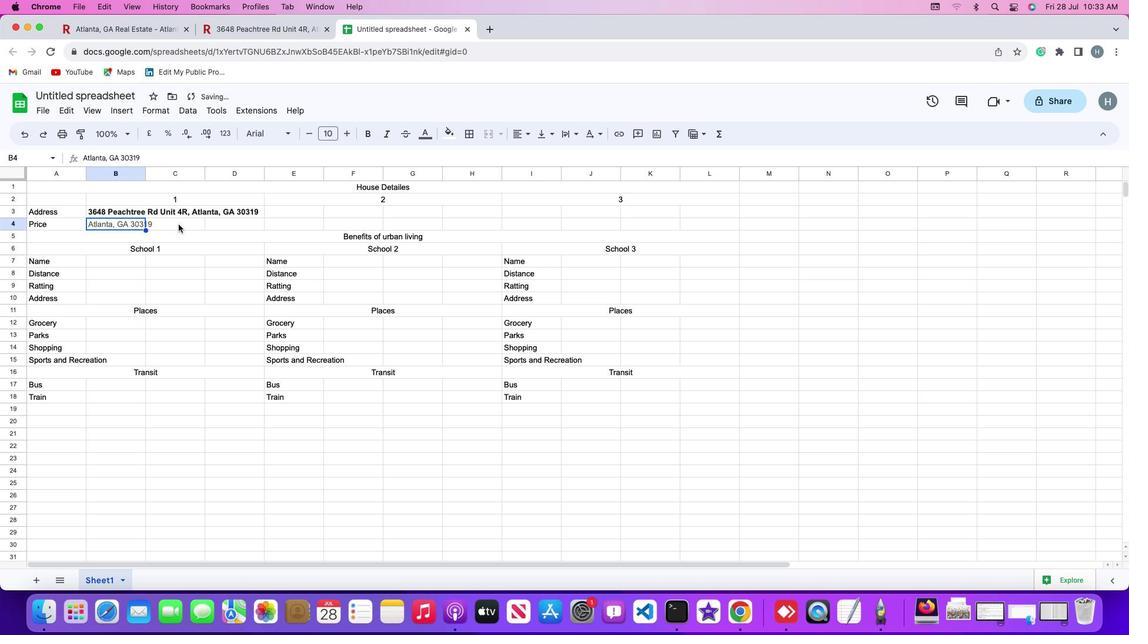 
Action: Mouse moved to (124, 221)
Screenshot: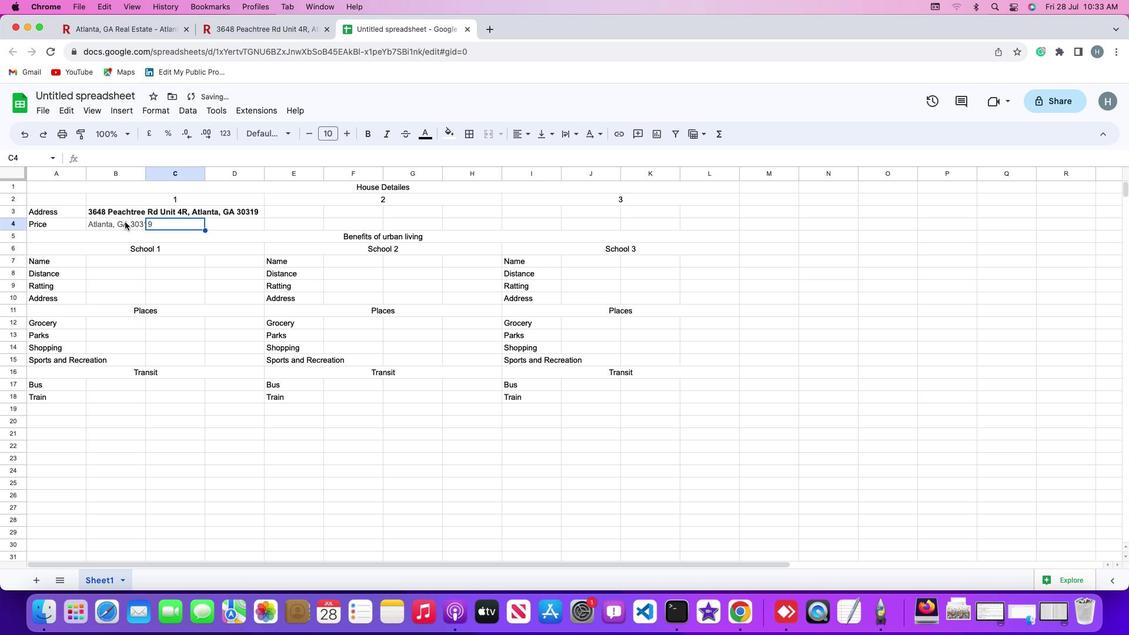 
Action: Mouse pressed left at (124, 221)
Screenshot: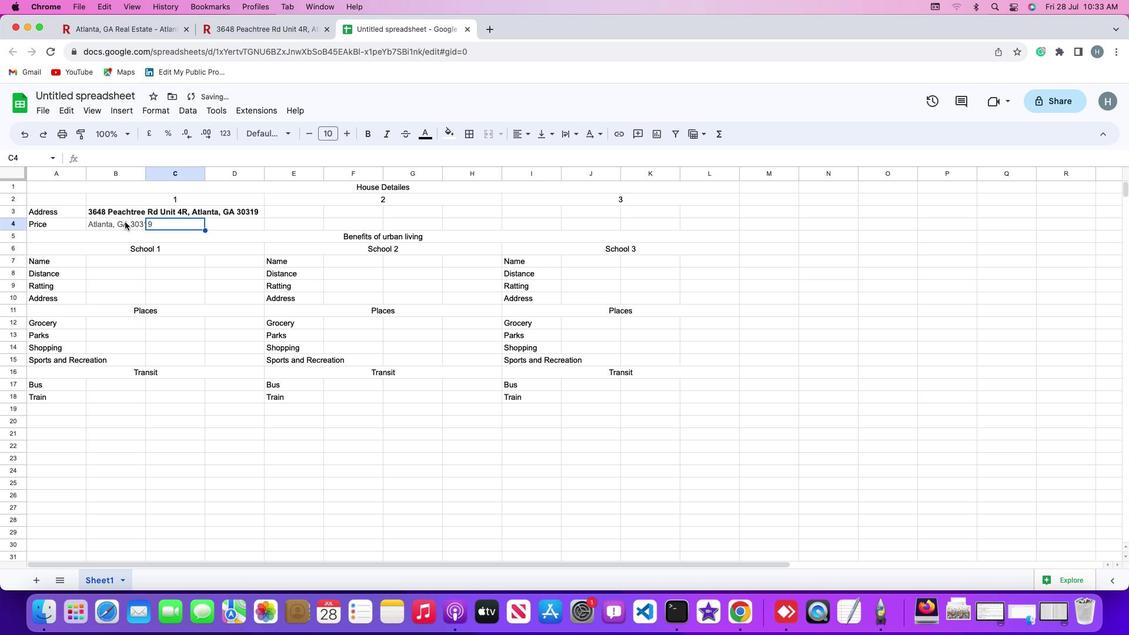 
Action: Mouse moved to (158, 157)
Screenshot: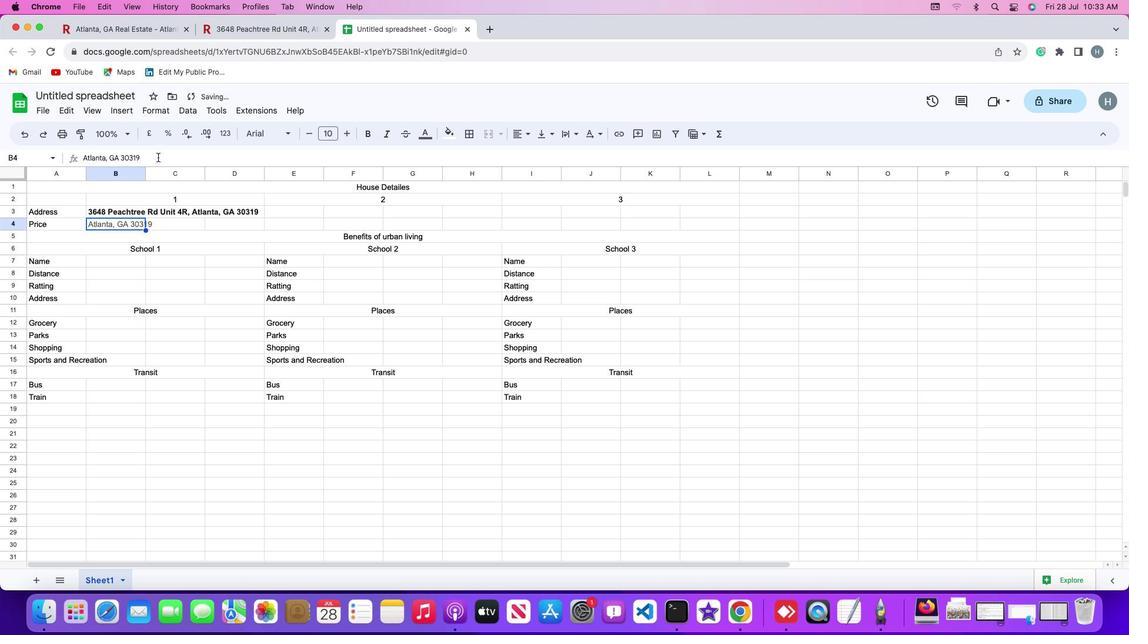 
Action: Mouse pressed left at (158, 157)
Screenshot: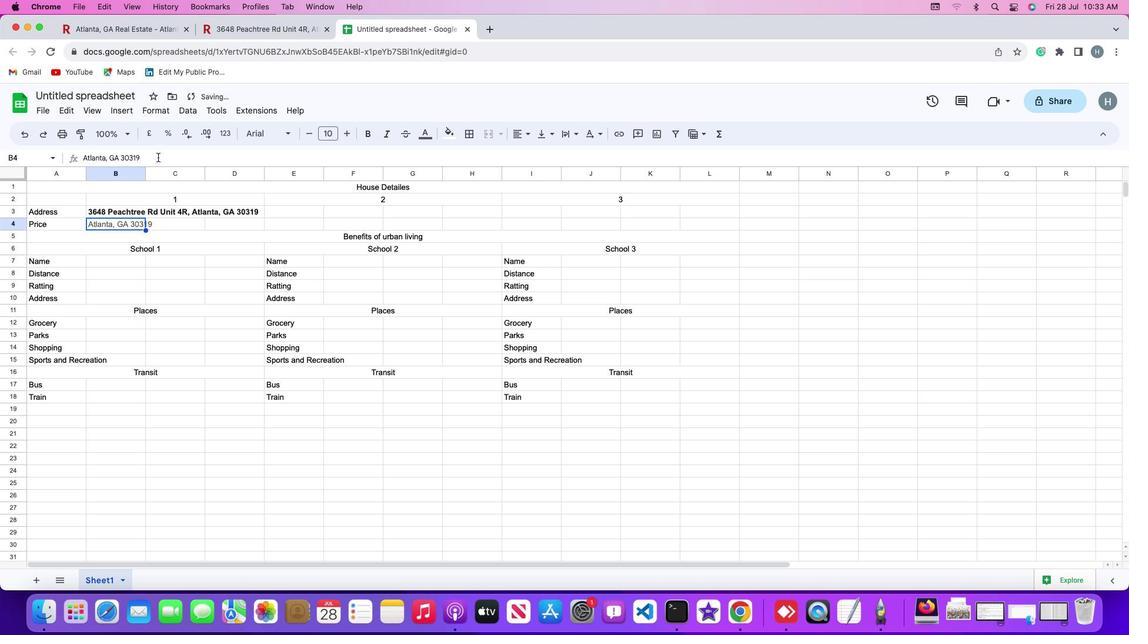 
Action: Key pressed Key.backspaceKey.backspaceKey.backspaceKey.backspaceKey.backspaceKey.backspaceKey.backspaceKey.backspaceKey.backspaceKey.backspaceKey.backspaceKey.backspaceKey.backspaceKey.backspaceKey.backspace
Screenshot: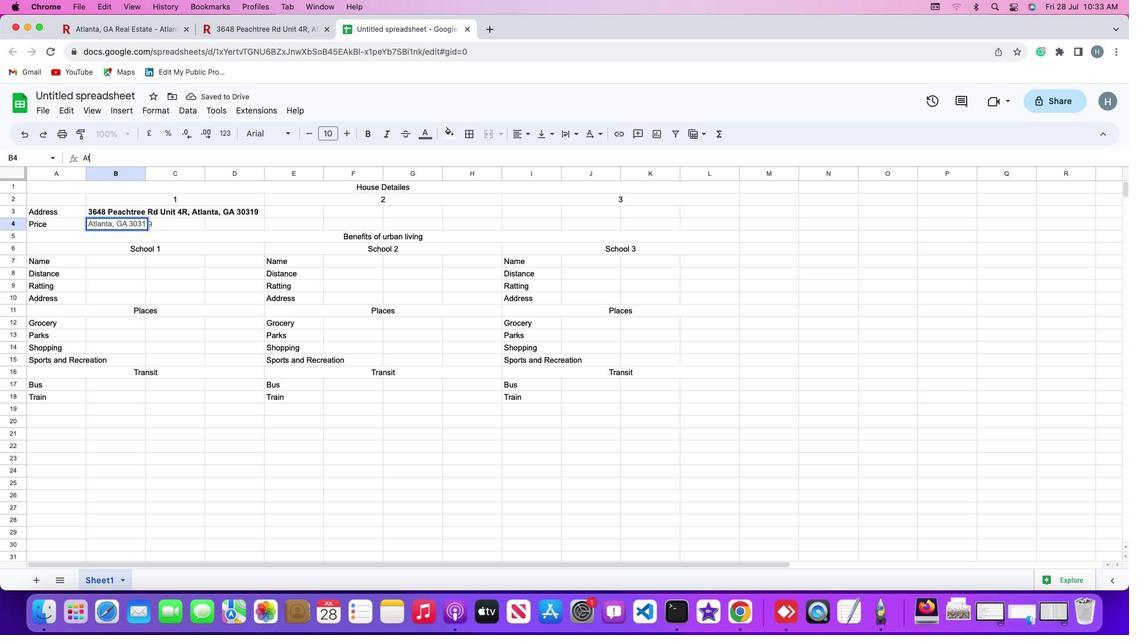 
Action: Mouse moved to (160, 158)
Screenshot: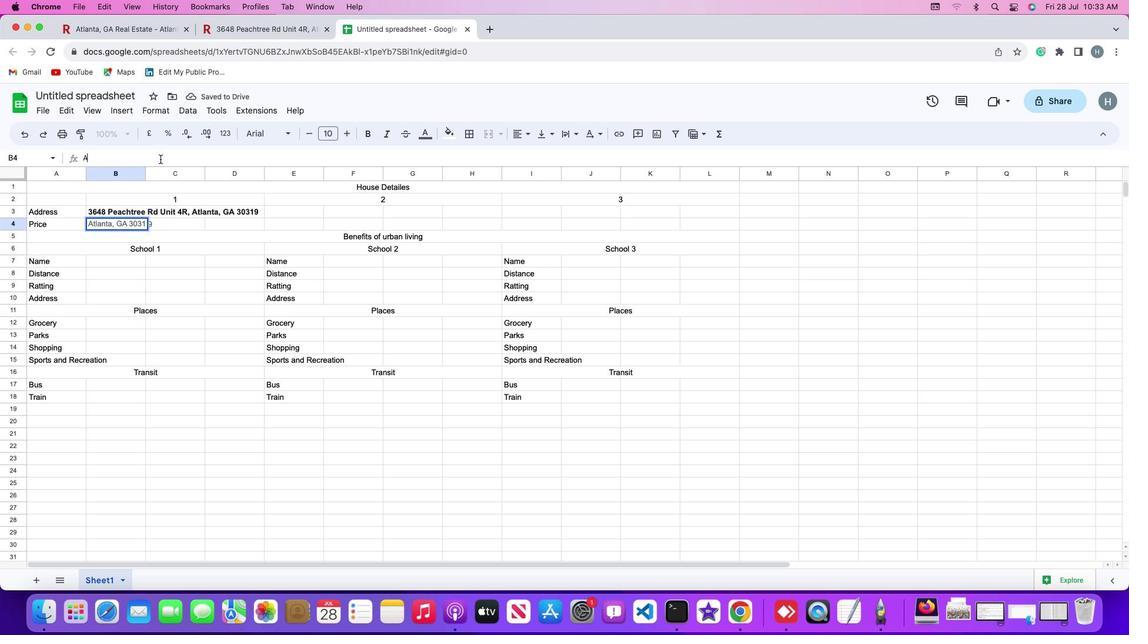 
Action: Key pressed Key.backspace
Screenshot: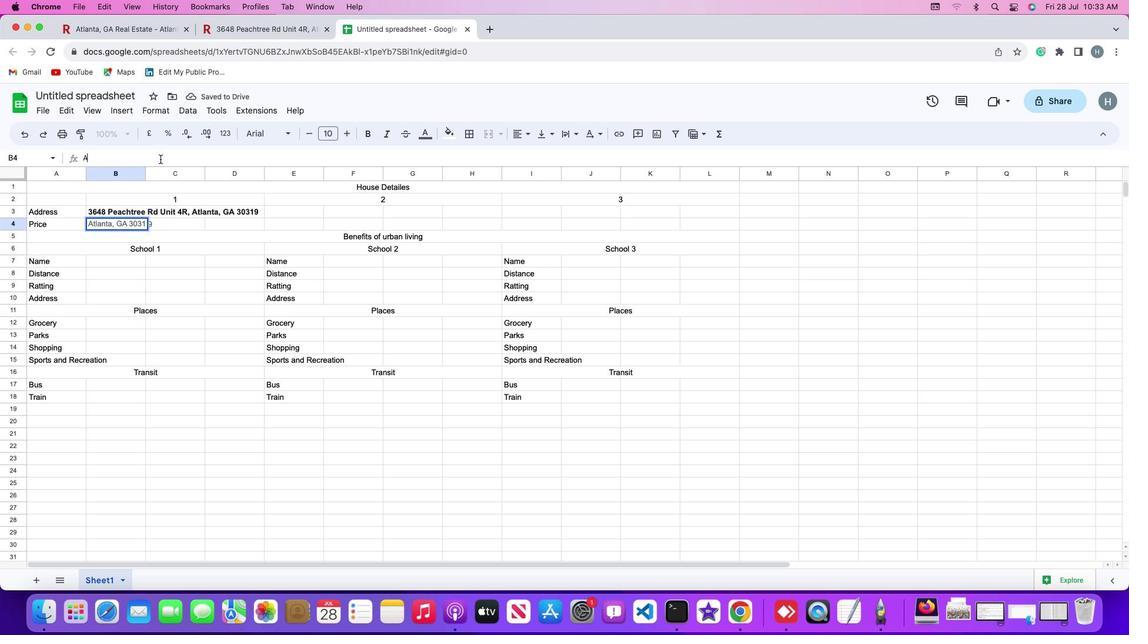 
Action: Mouse moved to (160, 159)
Screenshot: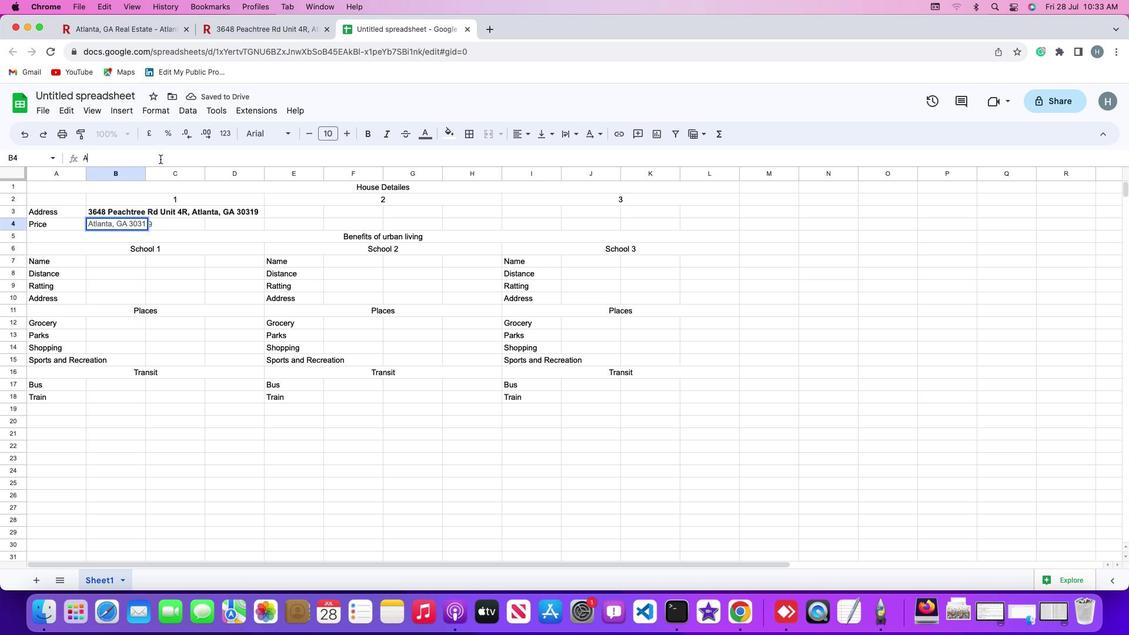
Action: Key pressed Key.backspace
Screenshot: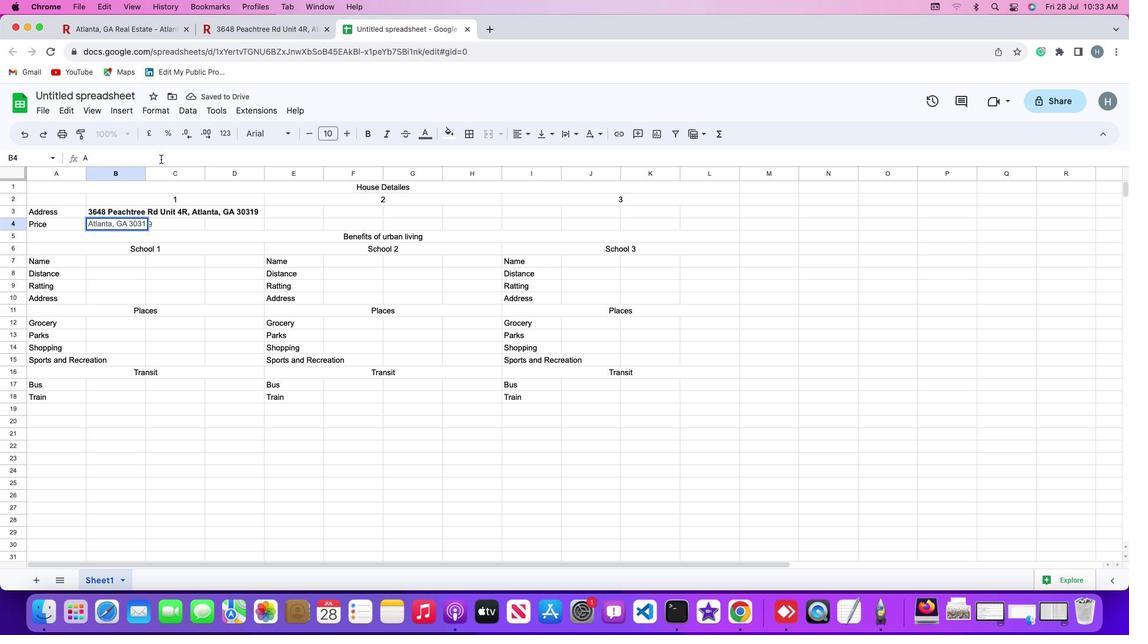 
Action: Mouse moved to (160, 159)
Screenshot: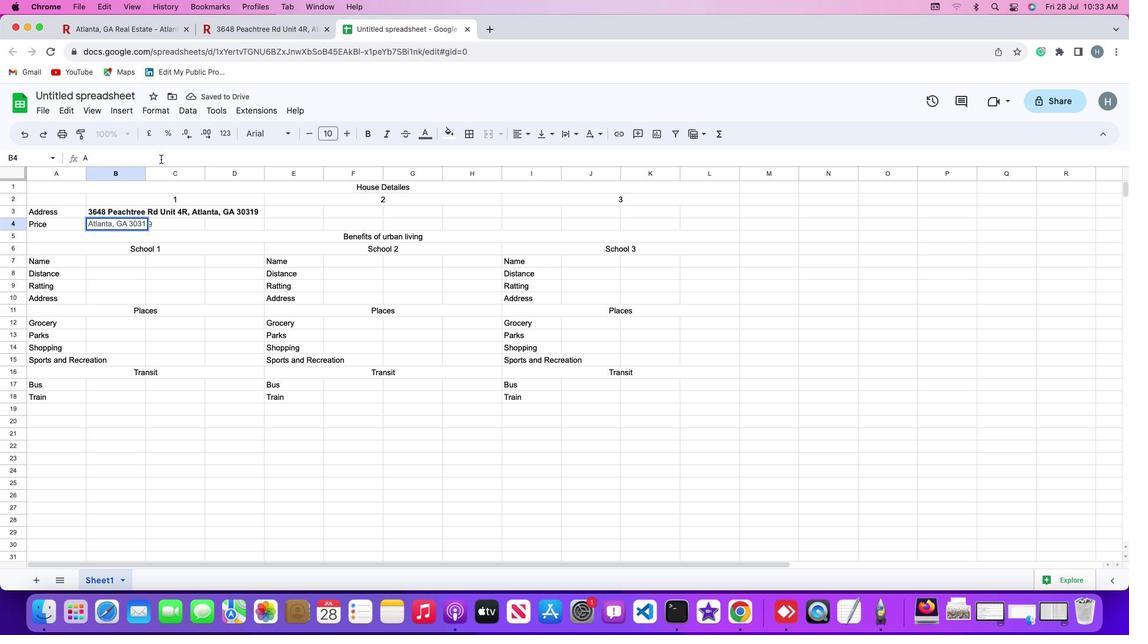 
Action: Key pressed Key.backspace
Screenshot: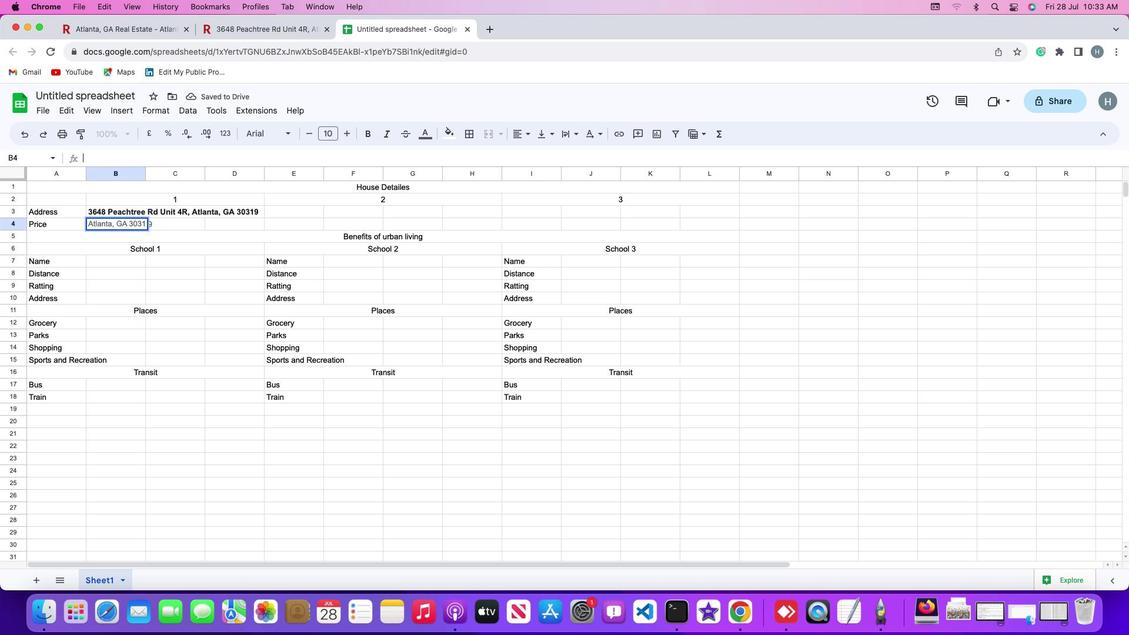
Action: Mouse moved to (161, 159)
Screenshot: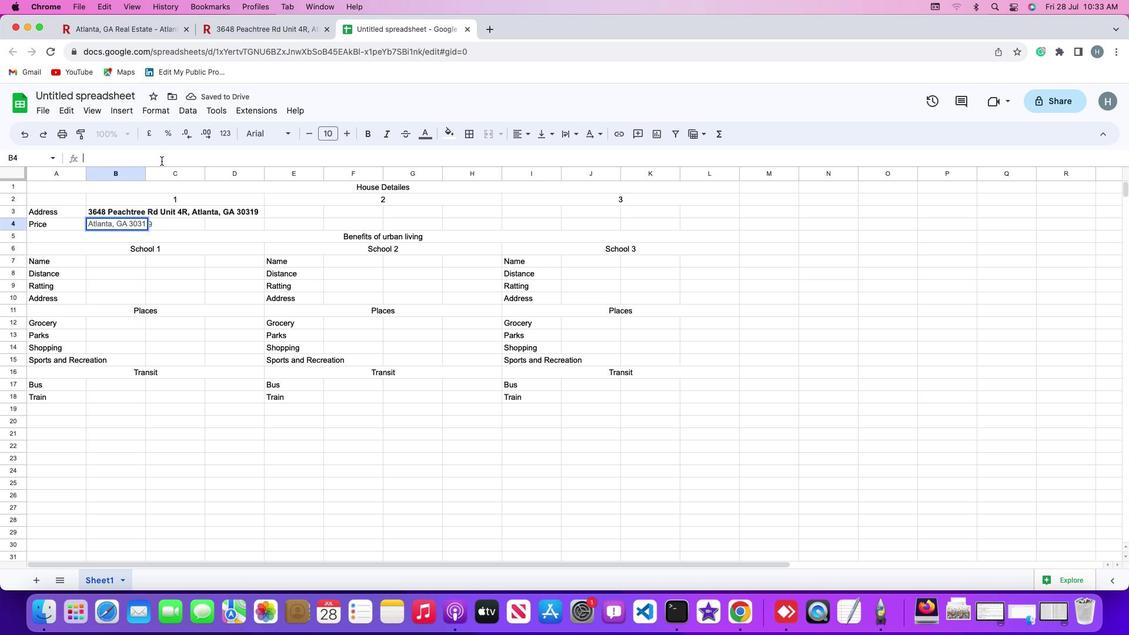 
Action: Key pressed Key.backspace
Screenshot: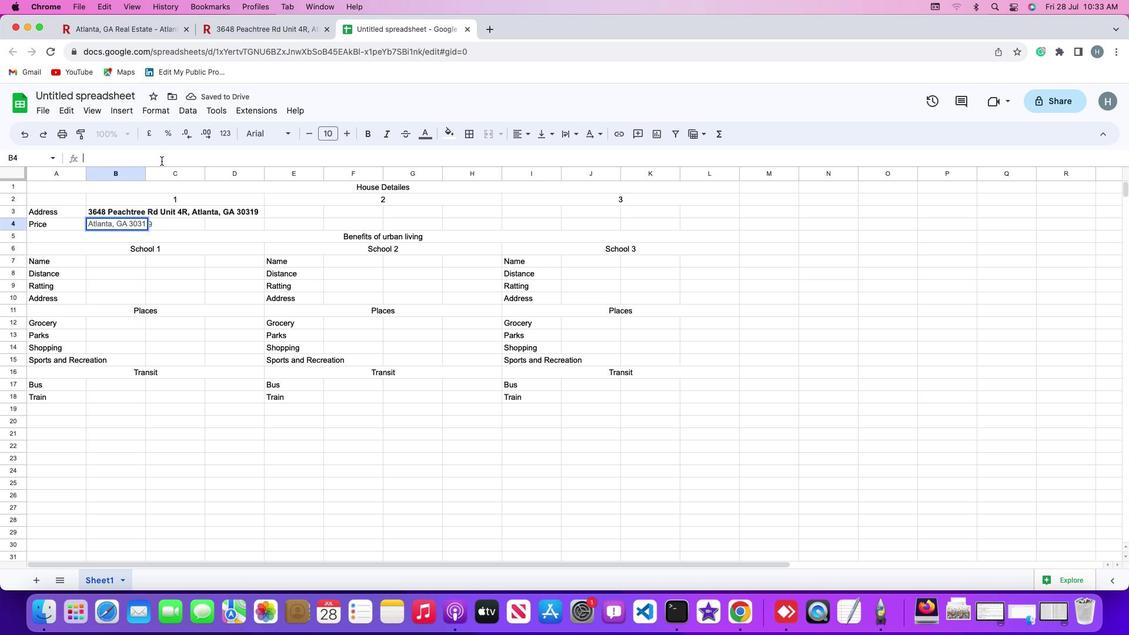 
Action: Mouse moved to (166, 185)
Screenshot: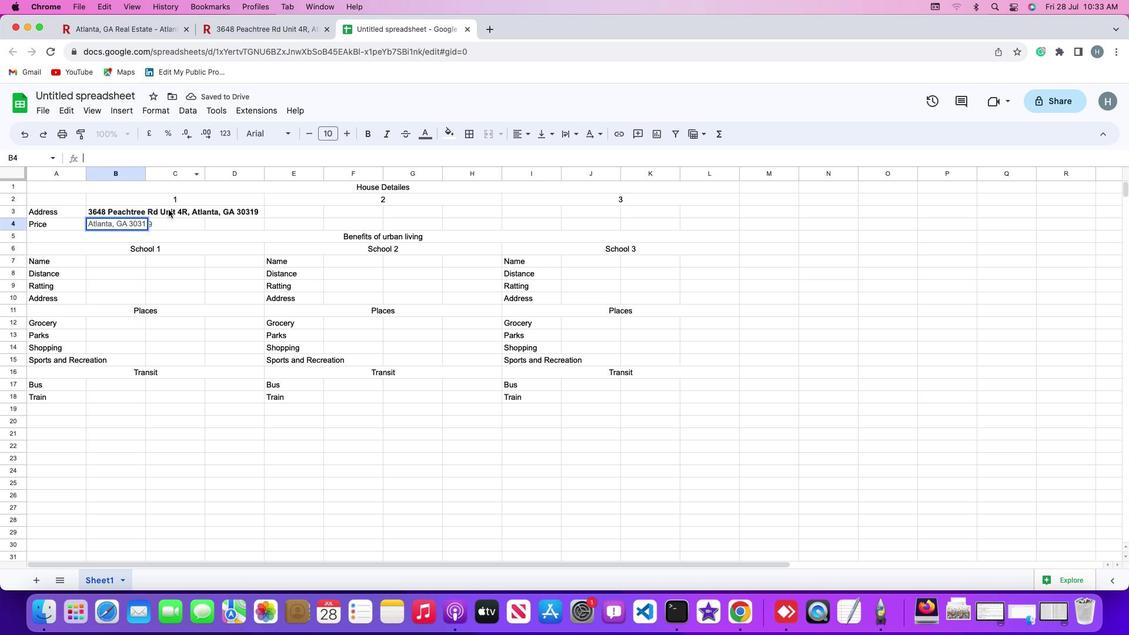 
Action: Key pressed Key.backspace
Screenshot: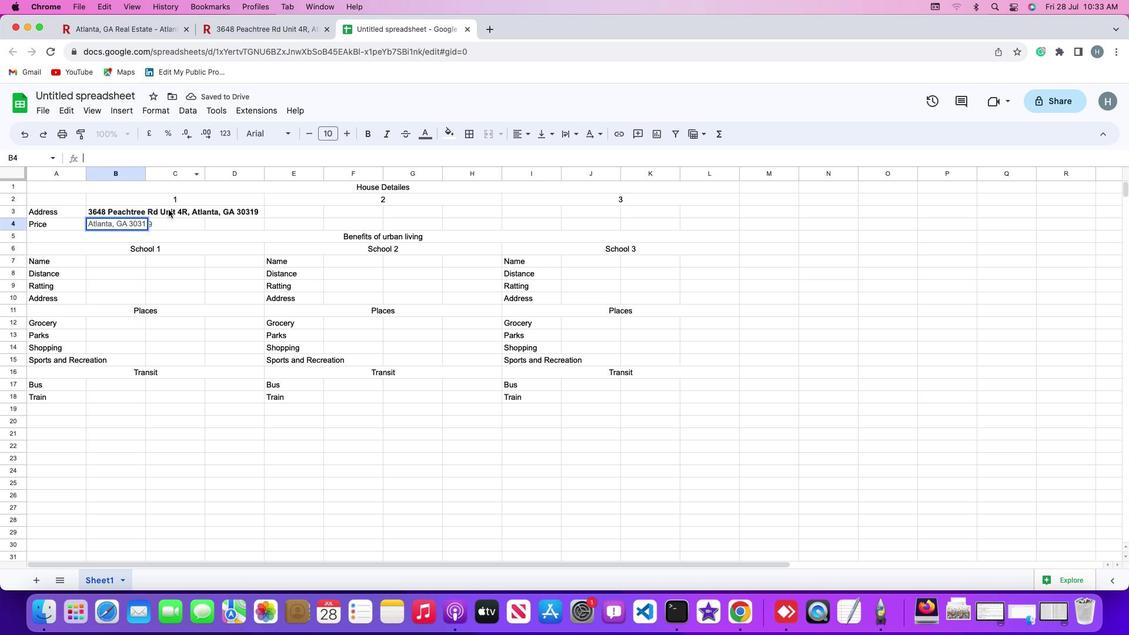 
Action: Mouse moved to (169, 233)
Screenshot: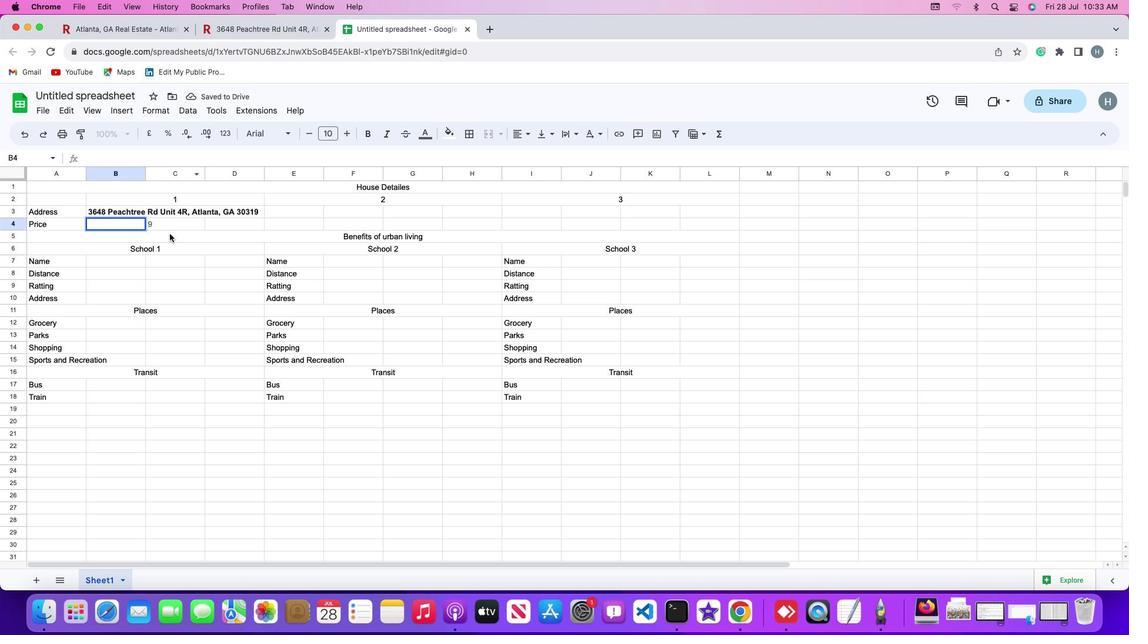 
Action: Mouse pressed left at (169, 233)
Screenshot: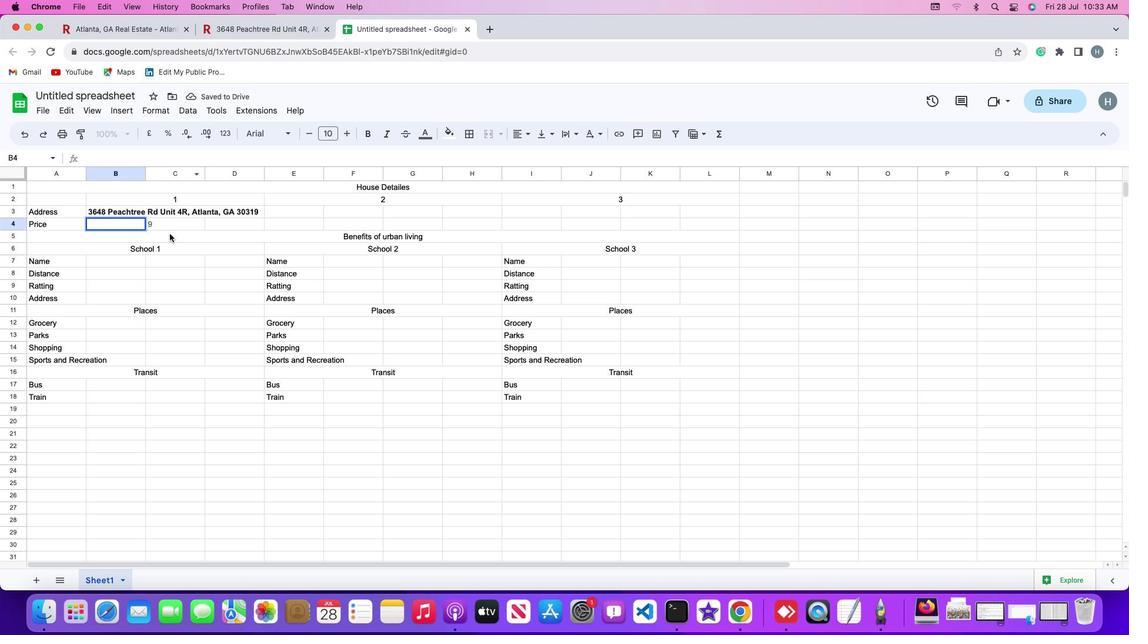 
Action: Mouse moved to (167, 215)
Screenshot: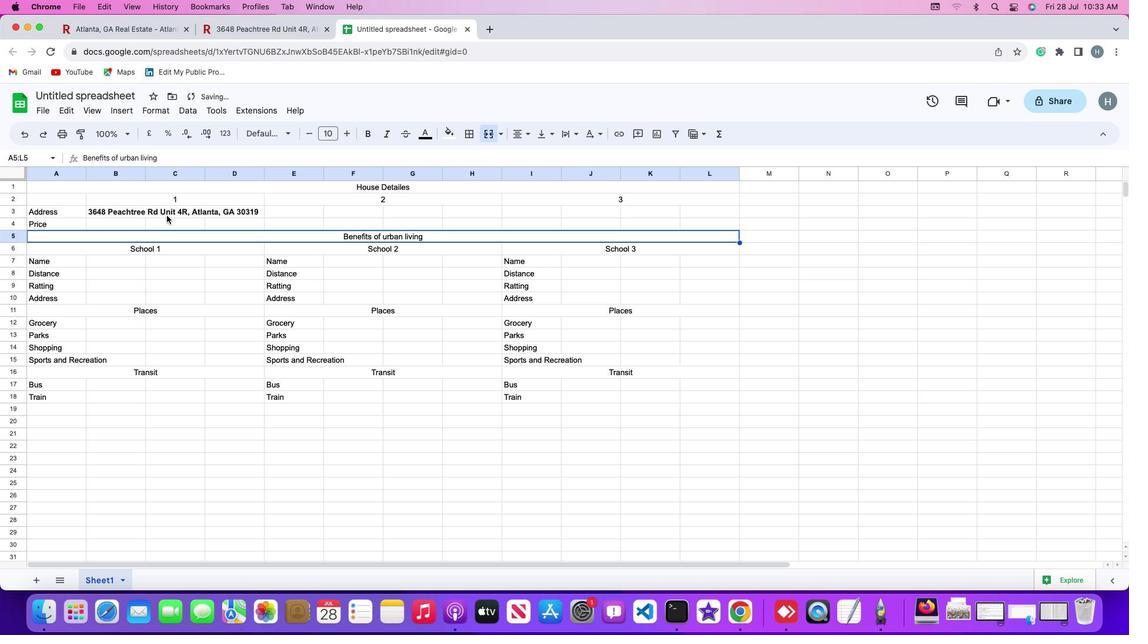 
Action: Mouse pressed left at (167, 215)
Screenshot: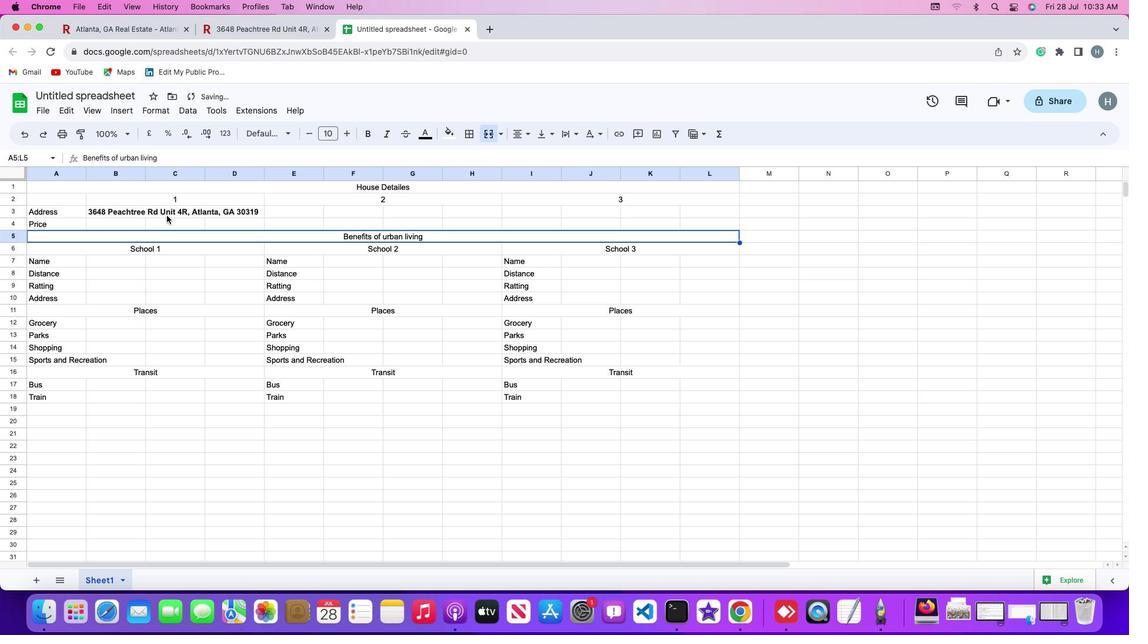 
Action: Mouse moved to (107, 207)
Screenshot: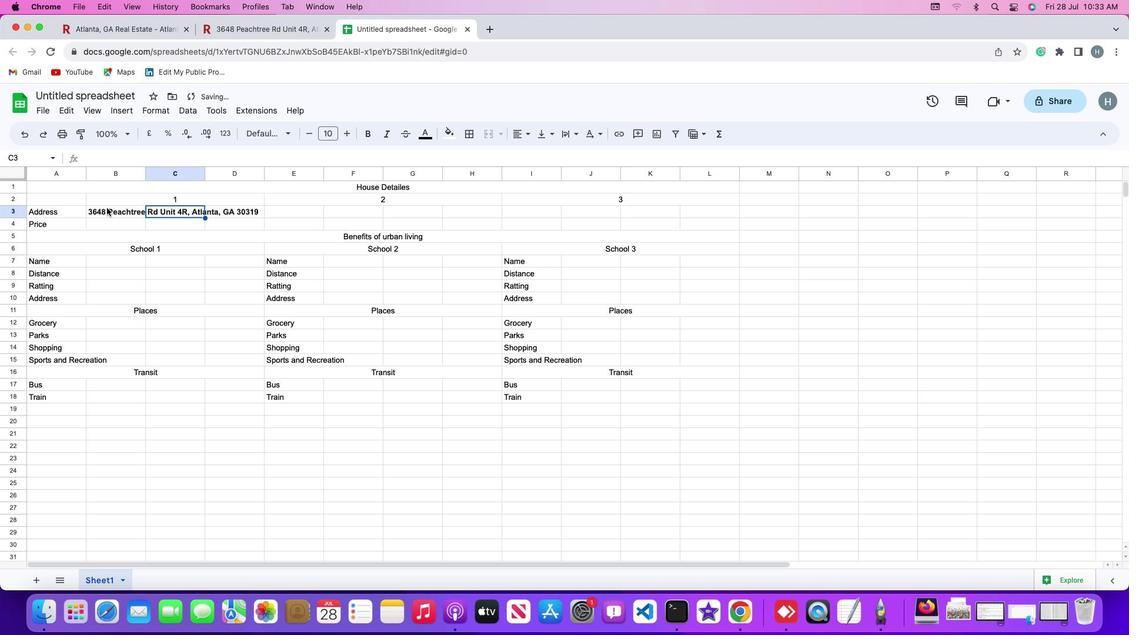
Action: Mouse pressed left at (107, 207)
Screenshot: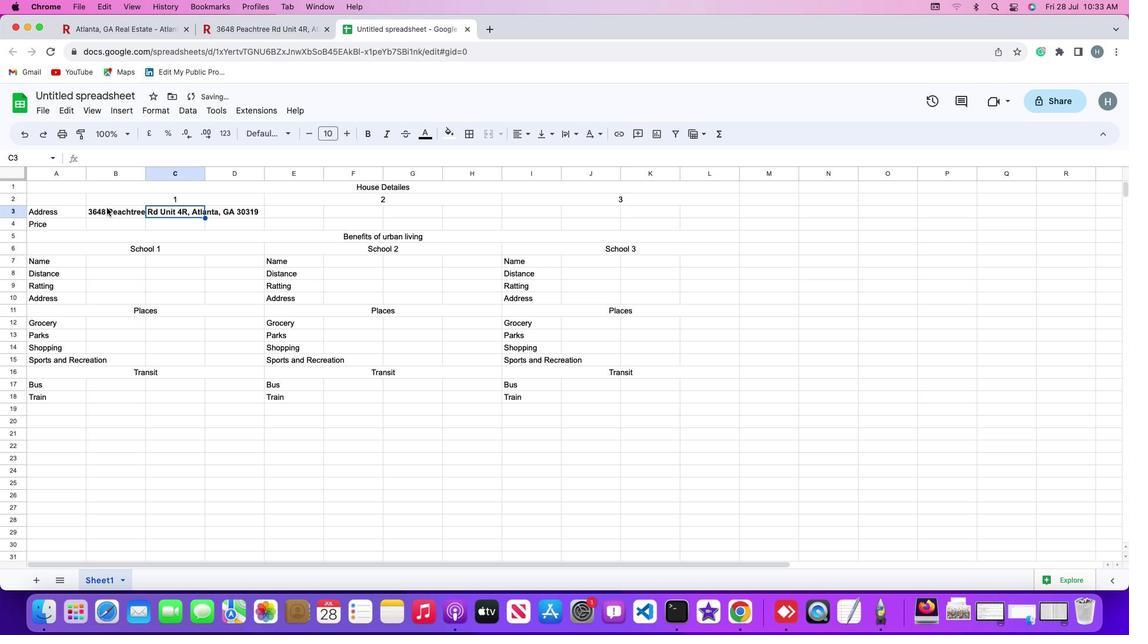 
Action: Mouse moved to (121, 223)
Screenshot: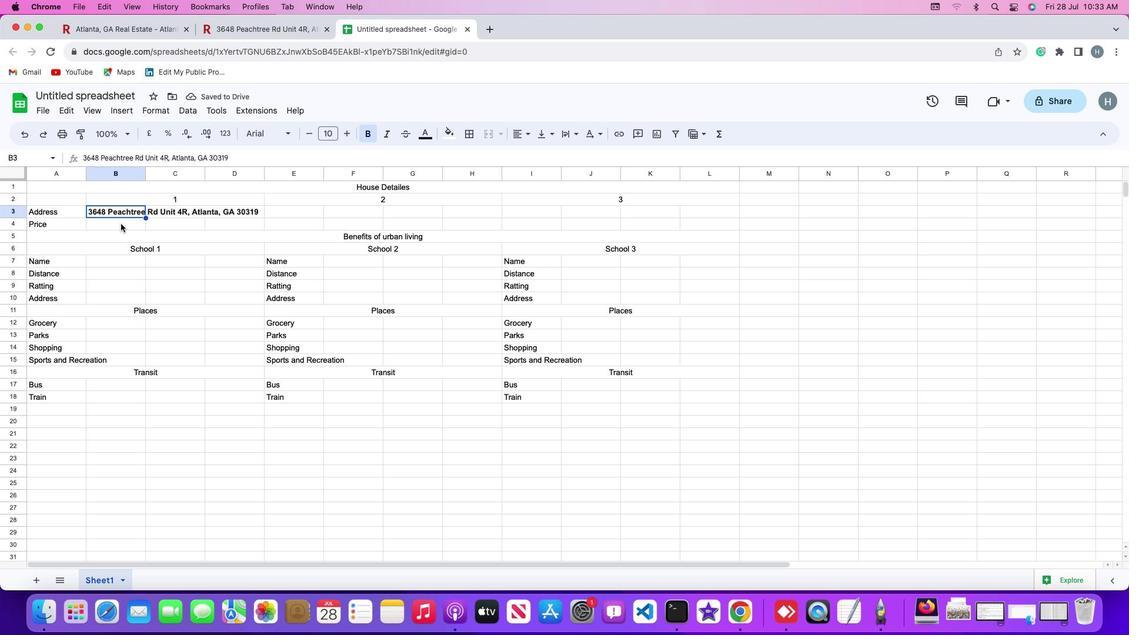 
Action: Mouse pressed left at (121, 223)
Screenshot: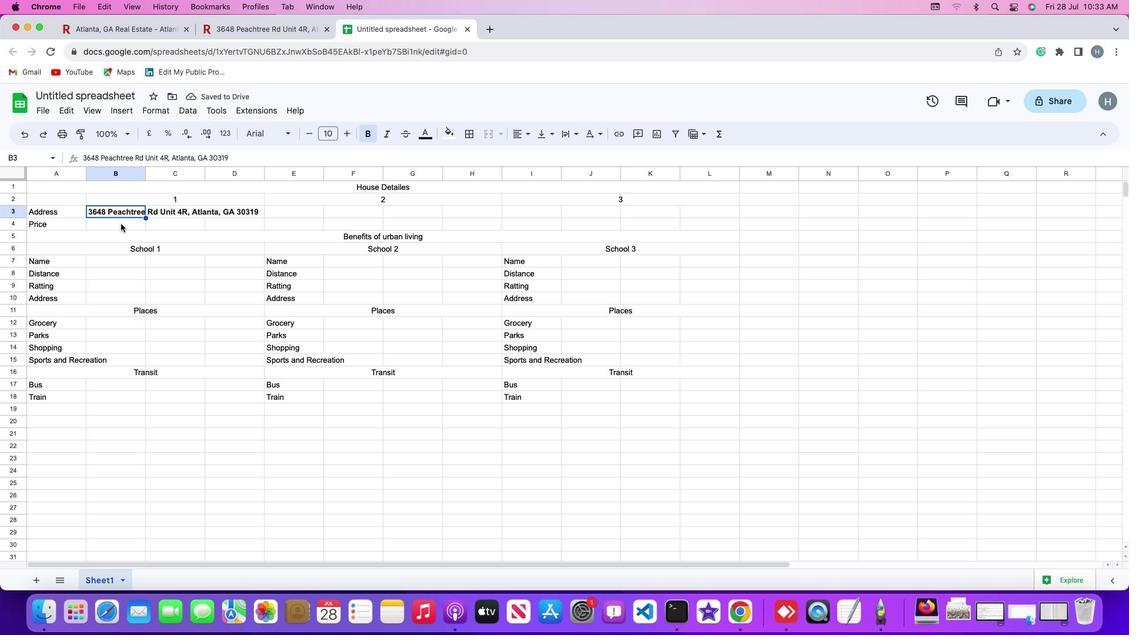 
Action: Mouse moved to (277, 28)
Screenshot: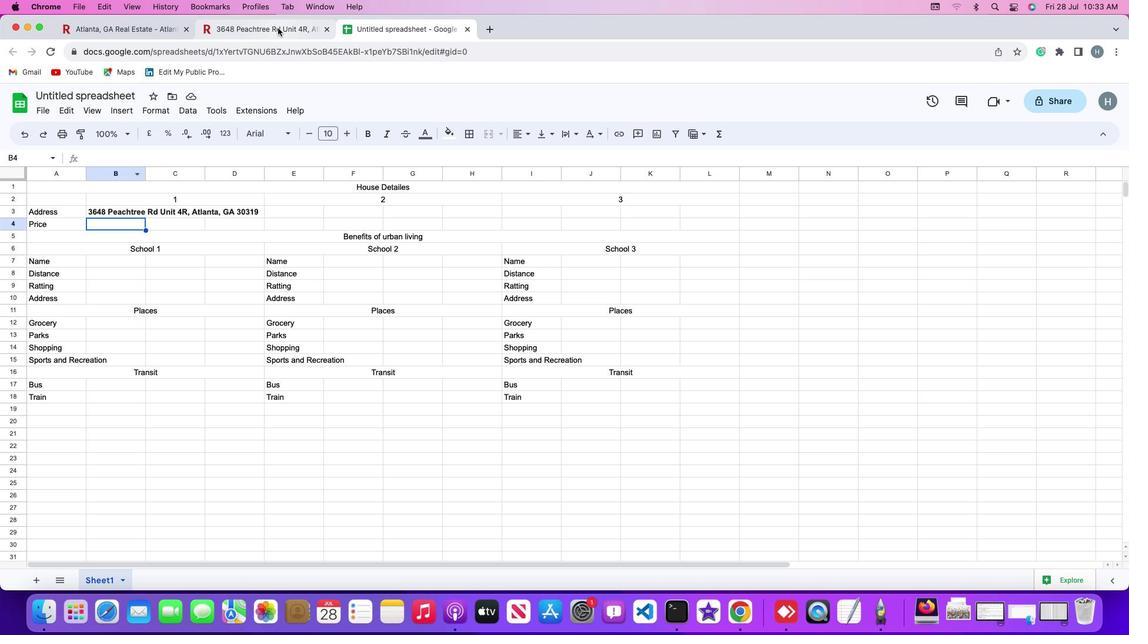 
Action: Mouse pressed left at (277, 28)
Screenshot: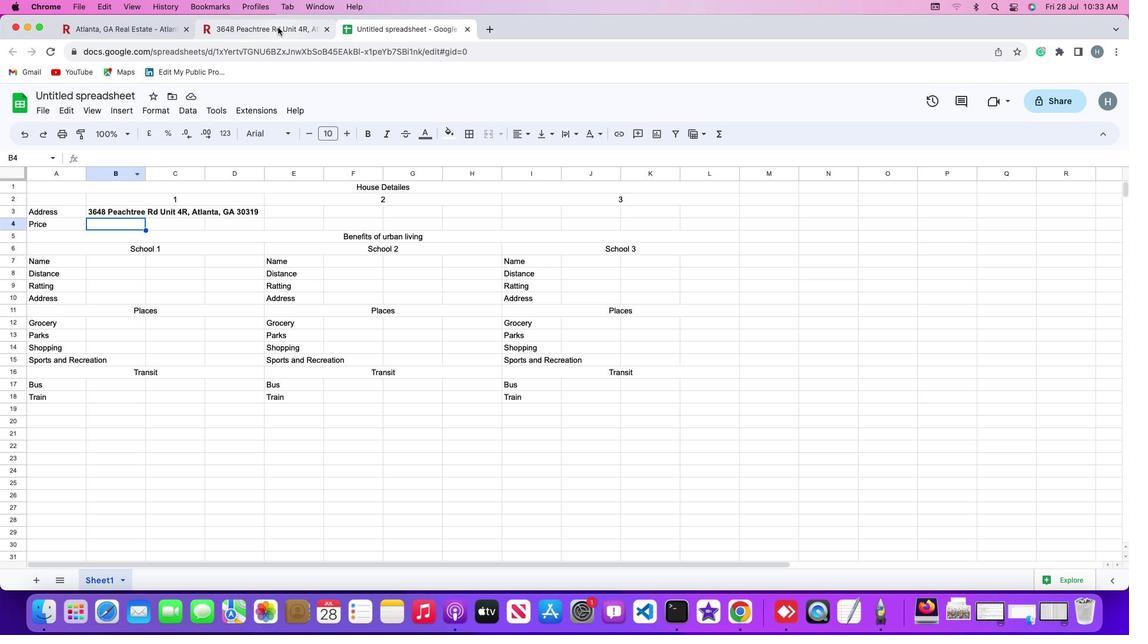 
Action: Mouse moved to (323, 319)
Screenshot: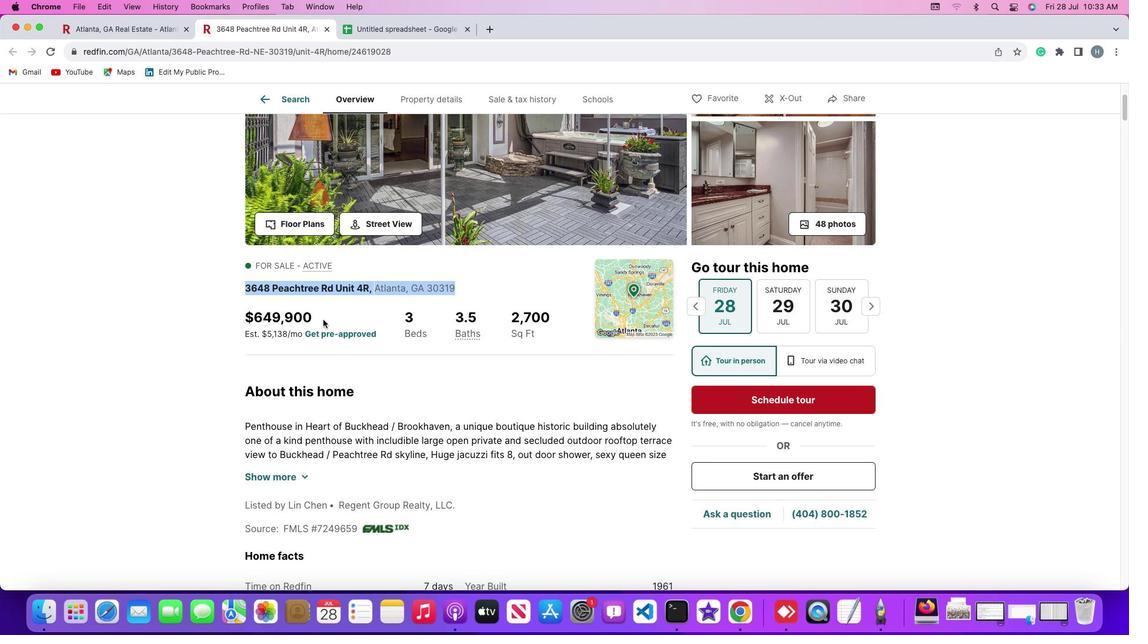 
Action: Mouse pressed left at (323, 319)
Screenshot: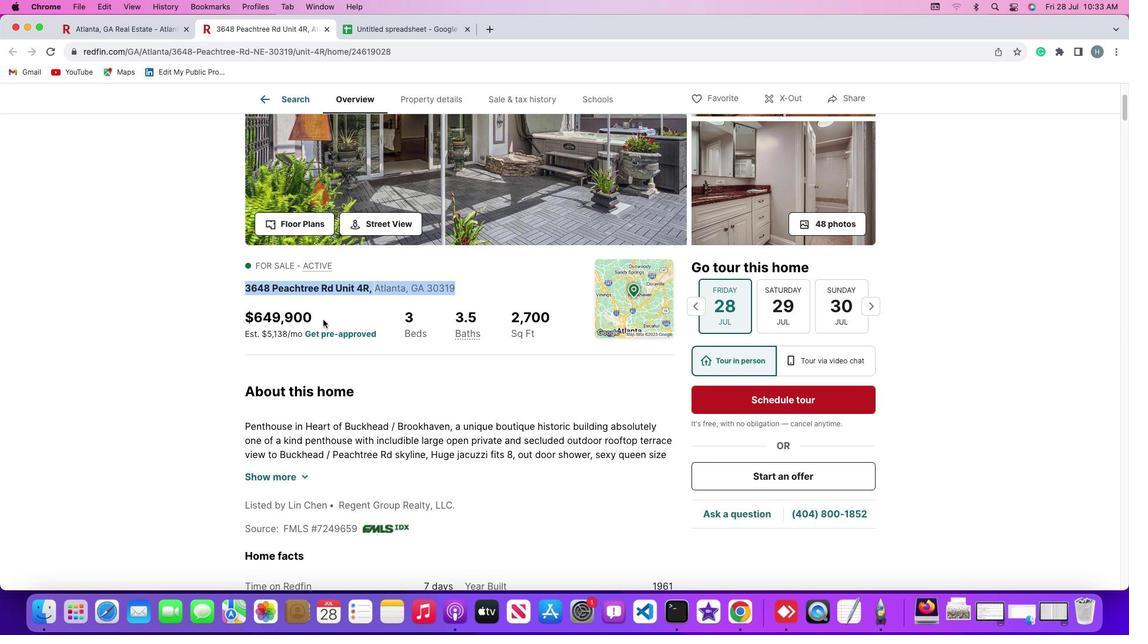 
Action: Mouse moved to (320, 311)
Screenshot: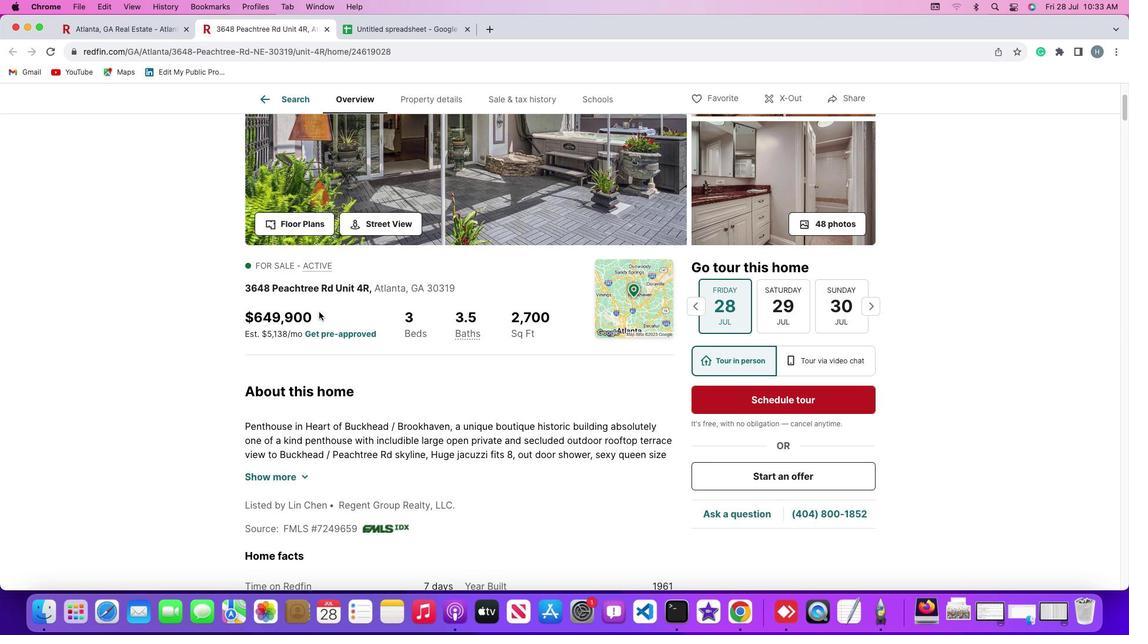 
Action: Mouse pressed left at (320, 311)
Screenshot: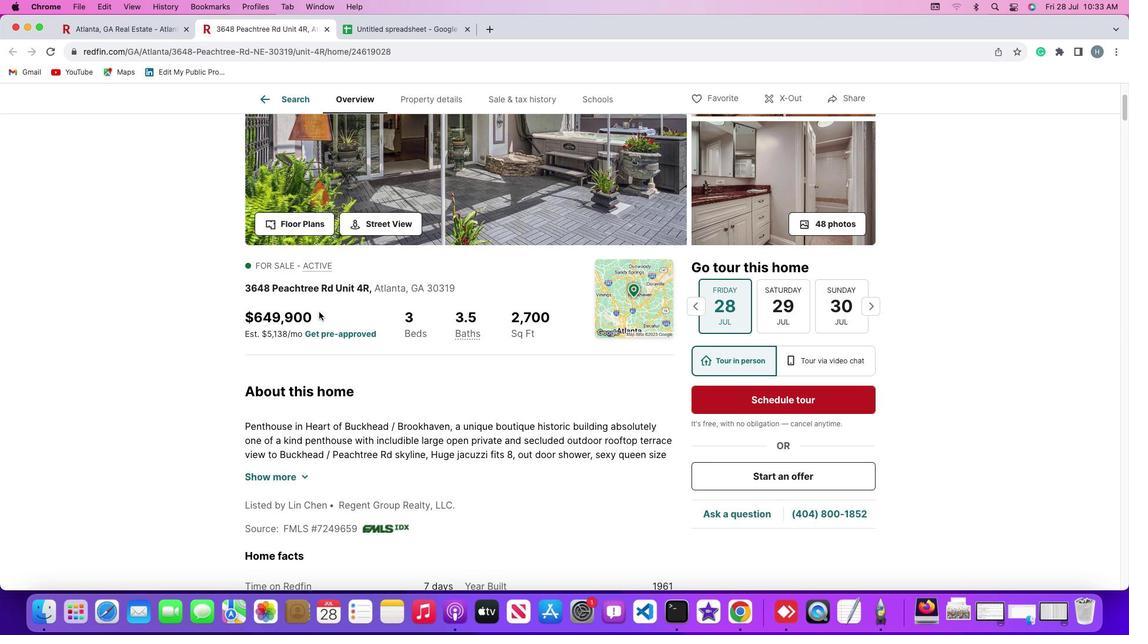 
Action: Mouse moved to (262, 298)
Screenshot: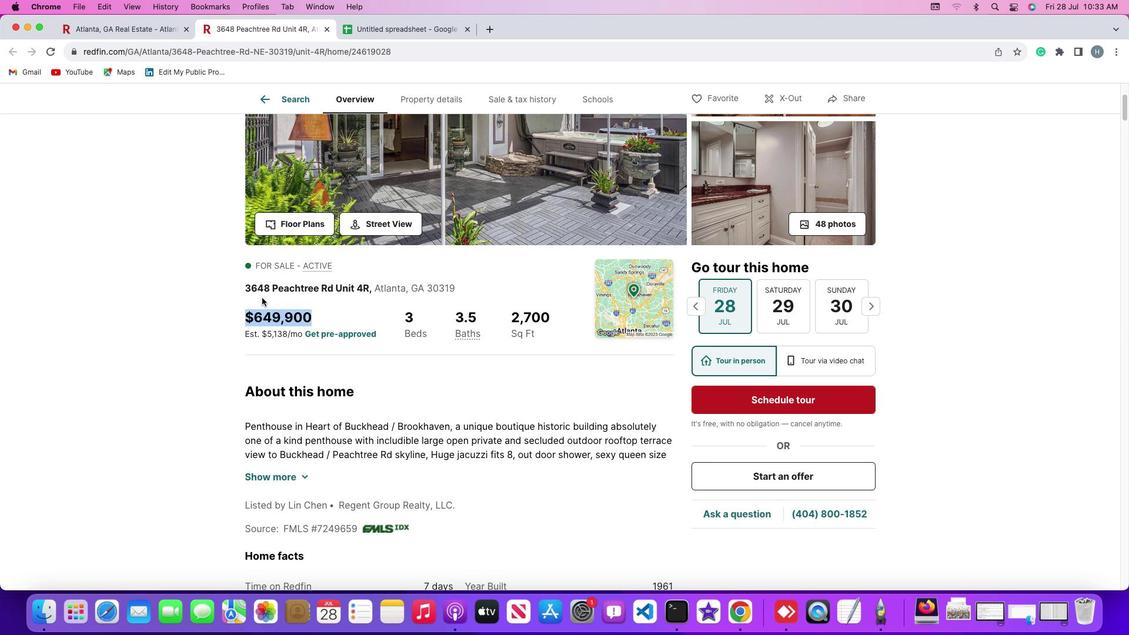 
Action: Key pressed Key.cmd'c'
Screenshot: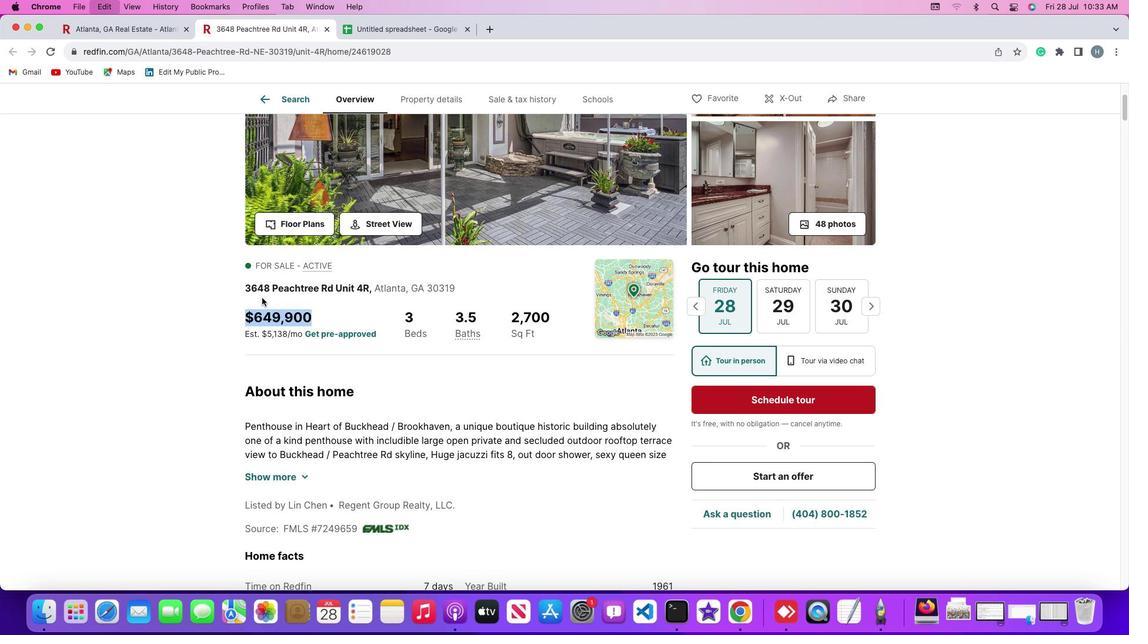 
Action: Mouse moved to (381, 31)
Screenshot: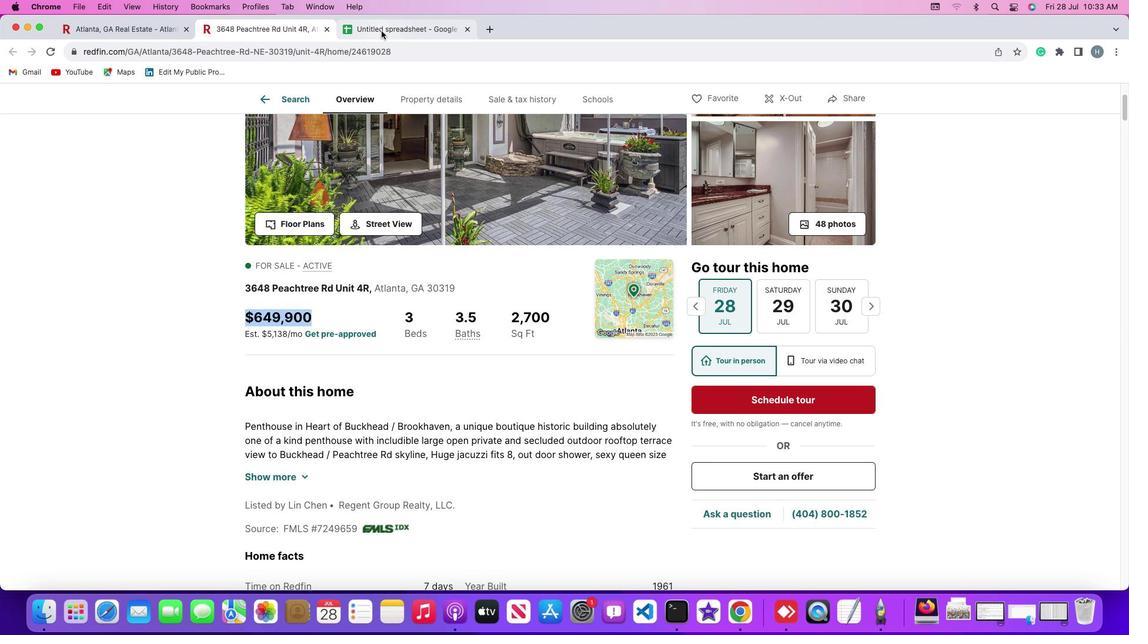 
Action: Mouse pressed left at (381, 31)
Screenshot: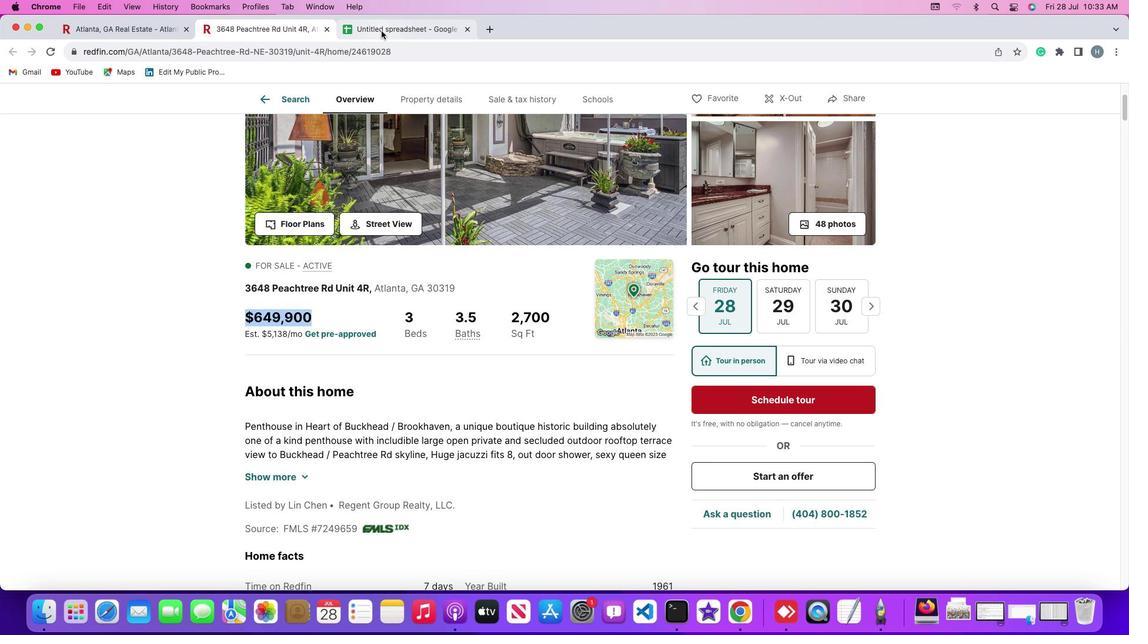
Action: Mouse moved to (158, 224)
Screenshot: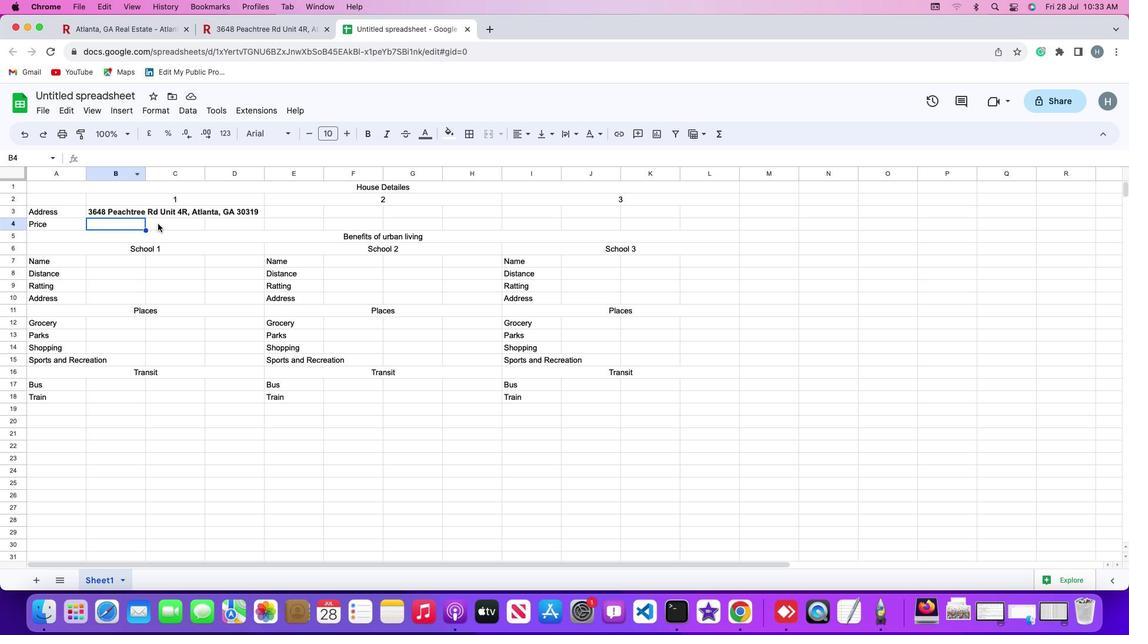 
Action: Mouse pressed left at (158, 224)
Screenshot: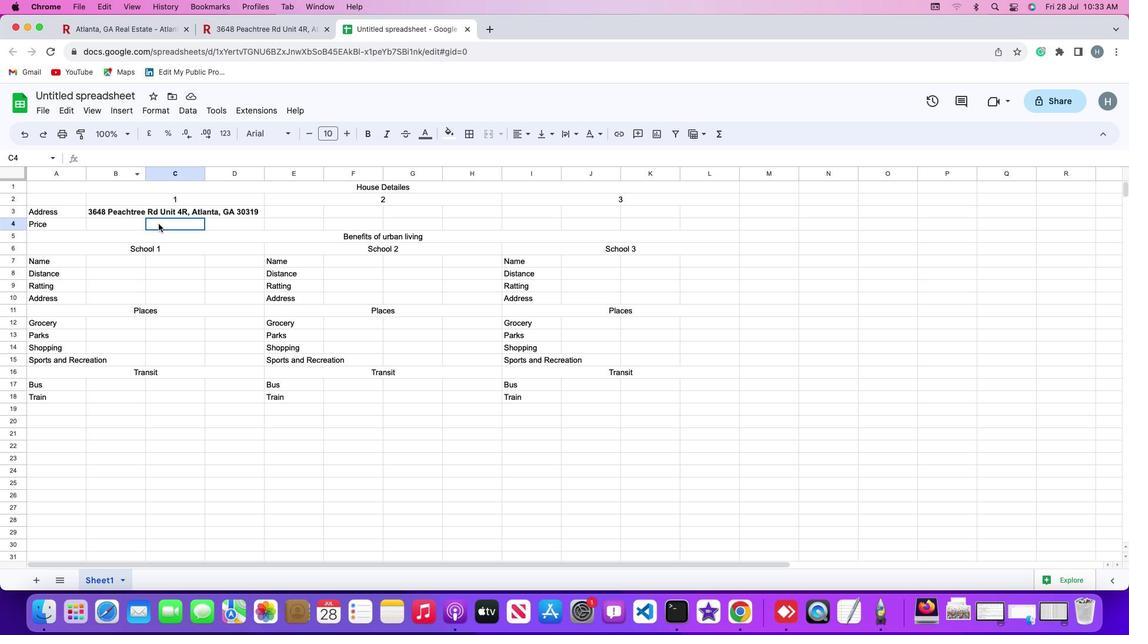 
Action: Mouse moved to (110, 216)
Screenshot: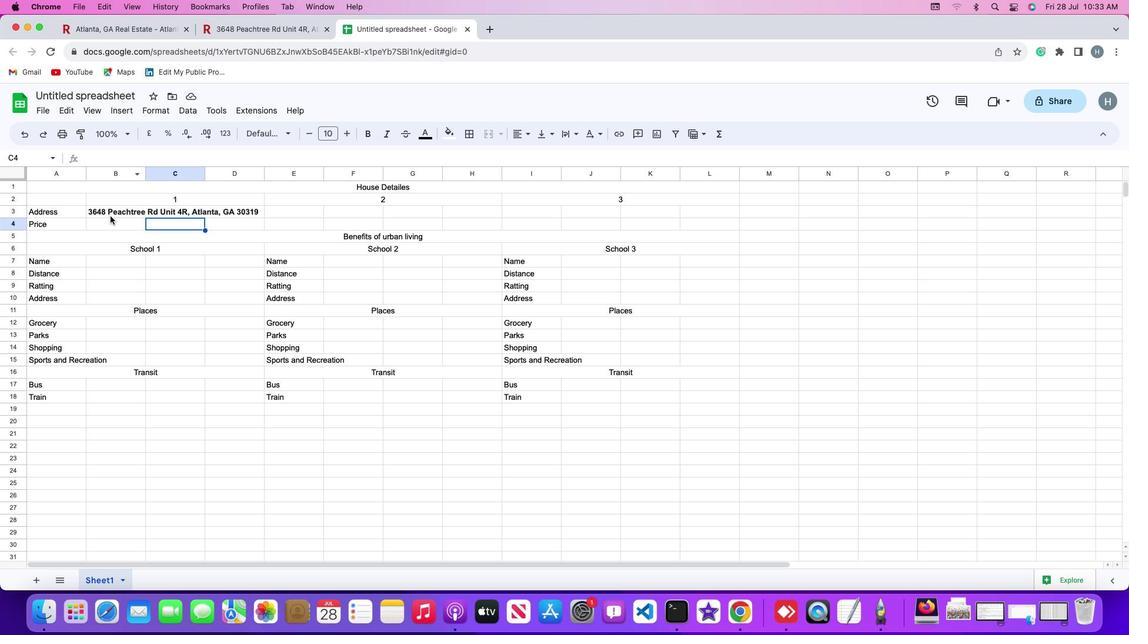 
Action: Mouse pressed left at (110, 216)
Screenshot: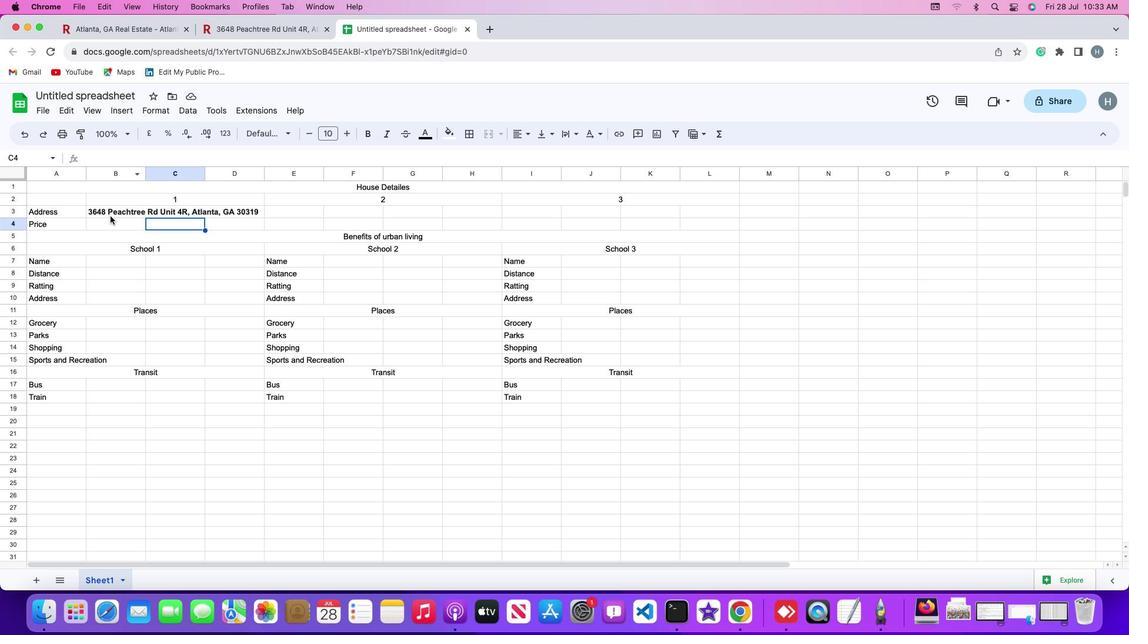 
Action: Mouse moved to (111, 223)
Screenshot: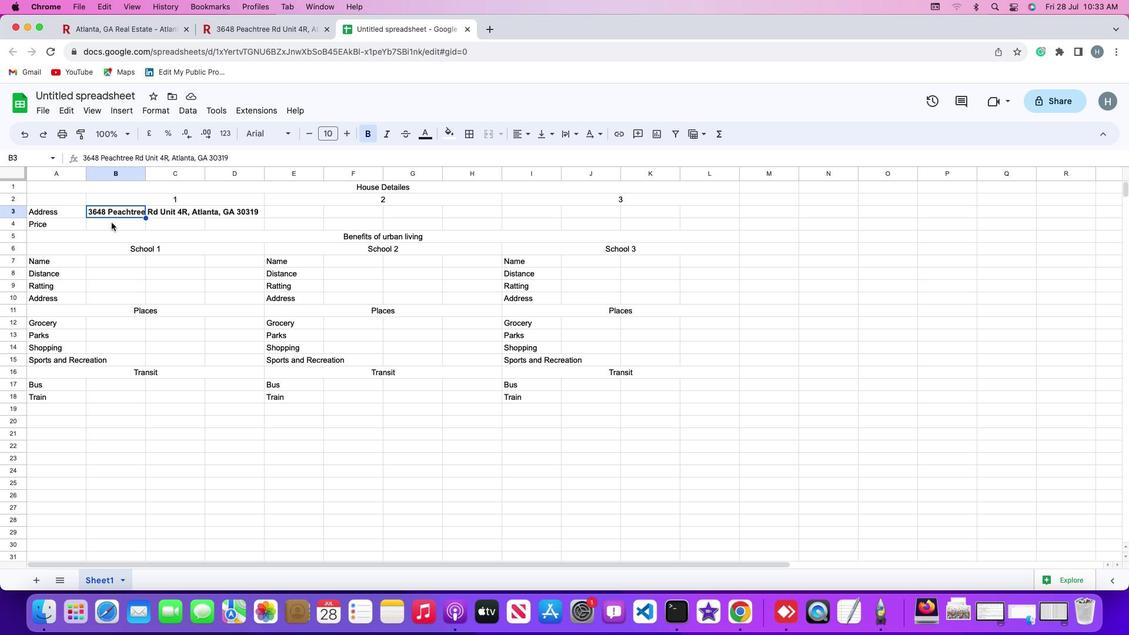 
Action: Mouse pressed left at (111, 223)
Screenshot: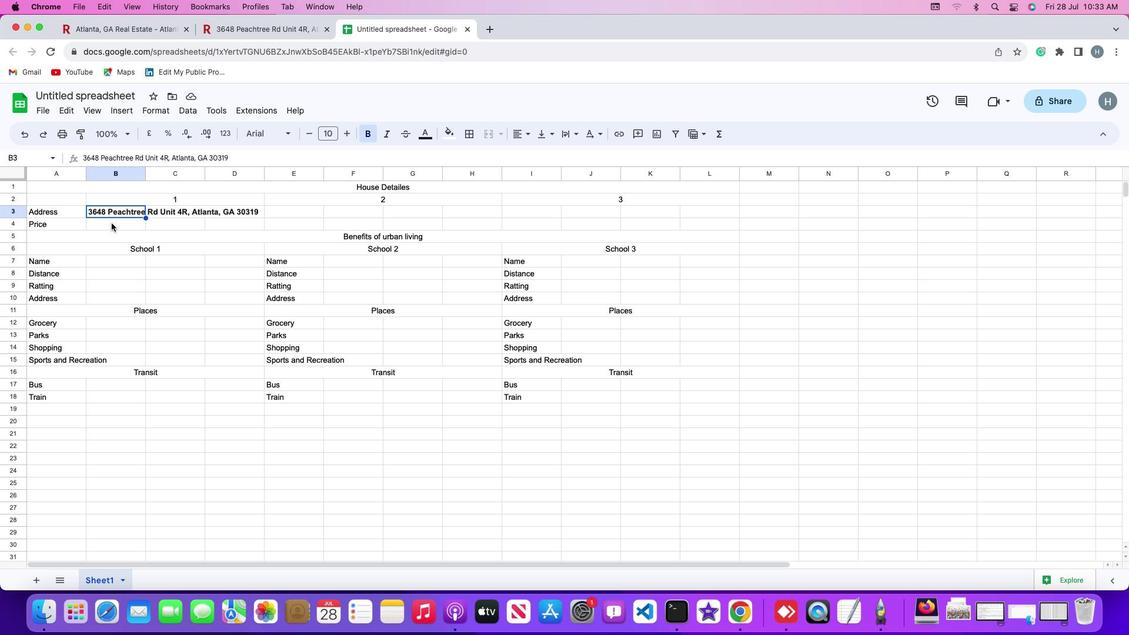
Action: Mouse moved to (111, 221)
Screenshot: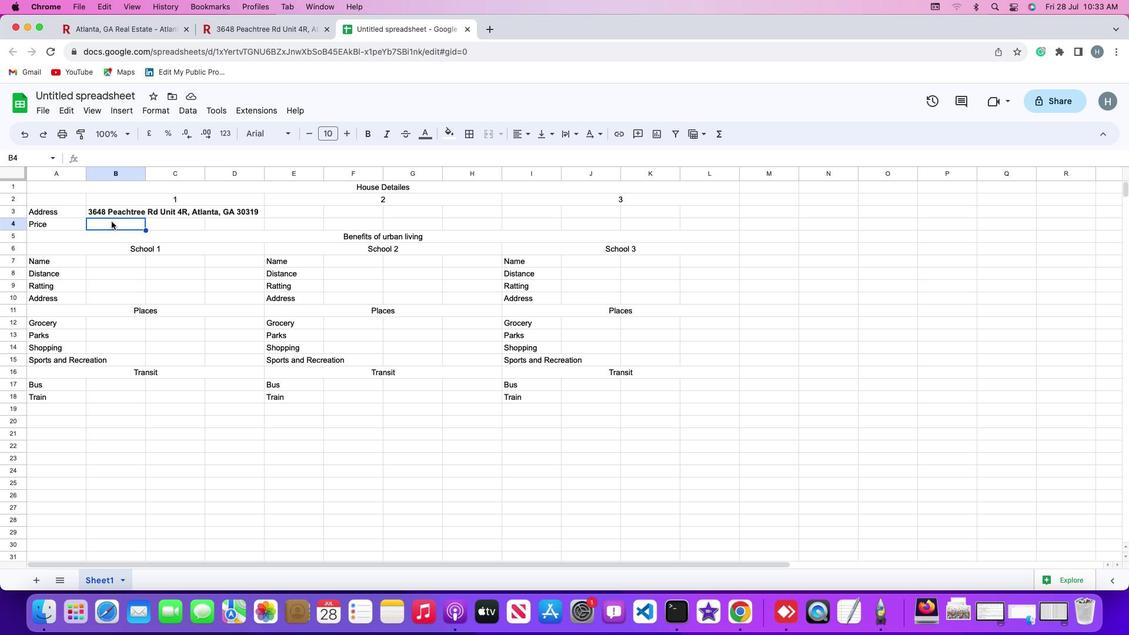 
Action: Key pressed Key.cmd'v'
Screenshot: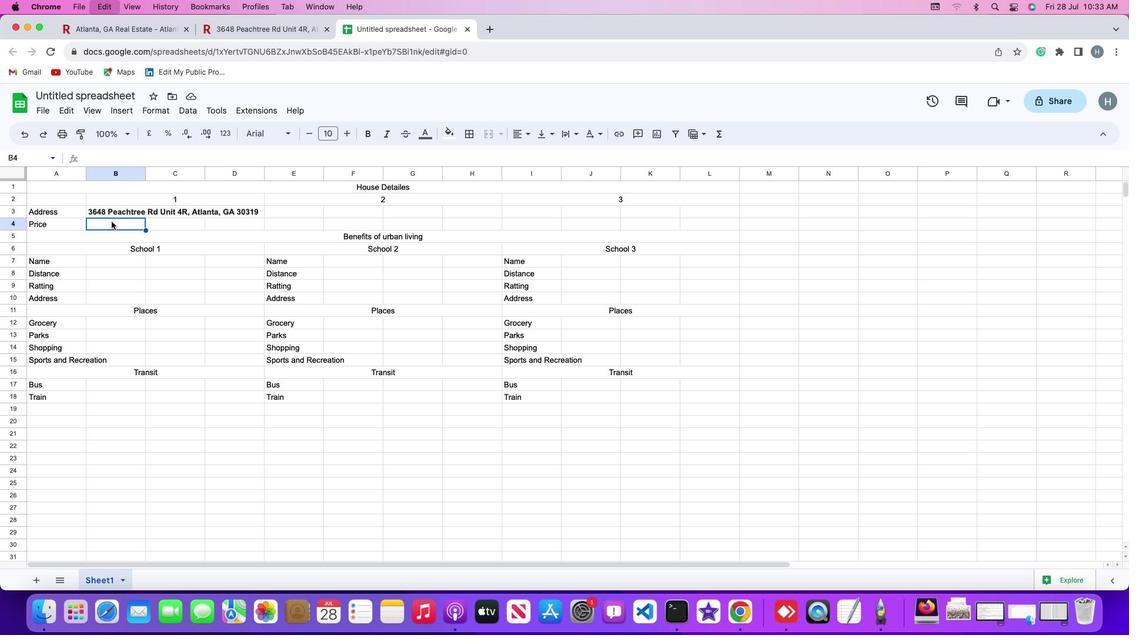 
Action: Mouse moved to (308, 132)
Screenshot: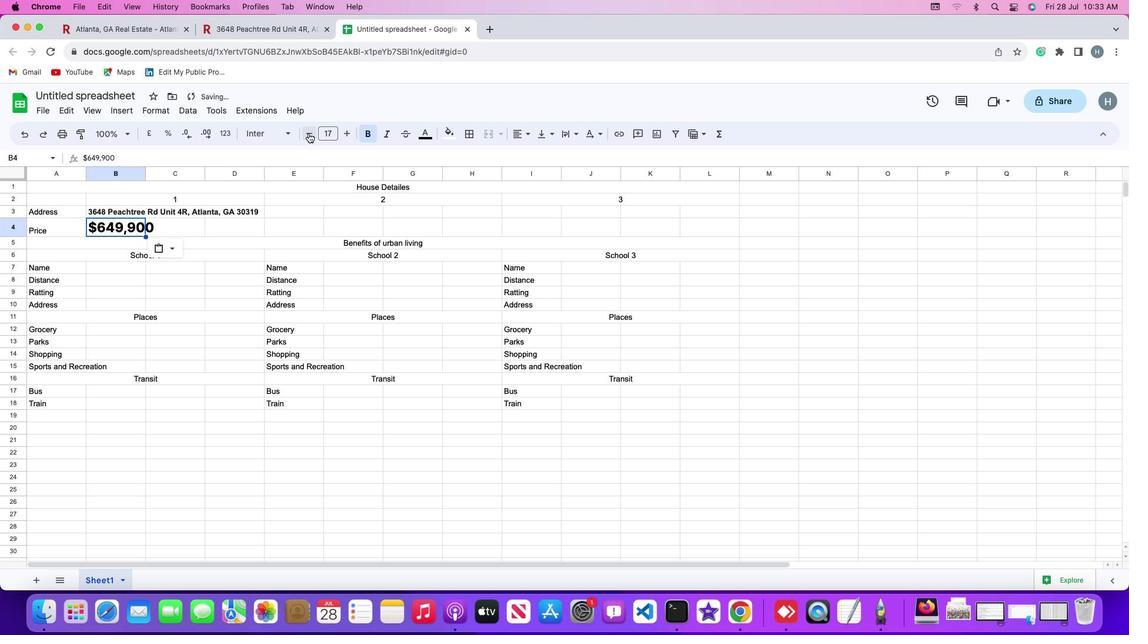 
Action: Mouse pressed left at (308, 132)
Screenshot: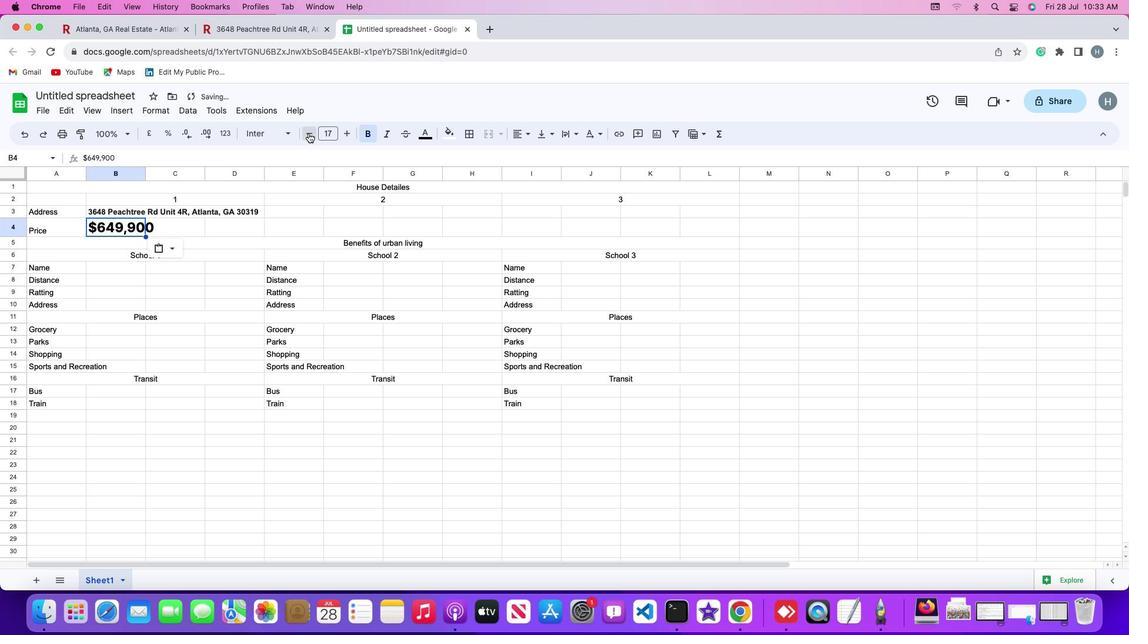 
Action: Mouse moved to (308, 132)
Screenshot: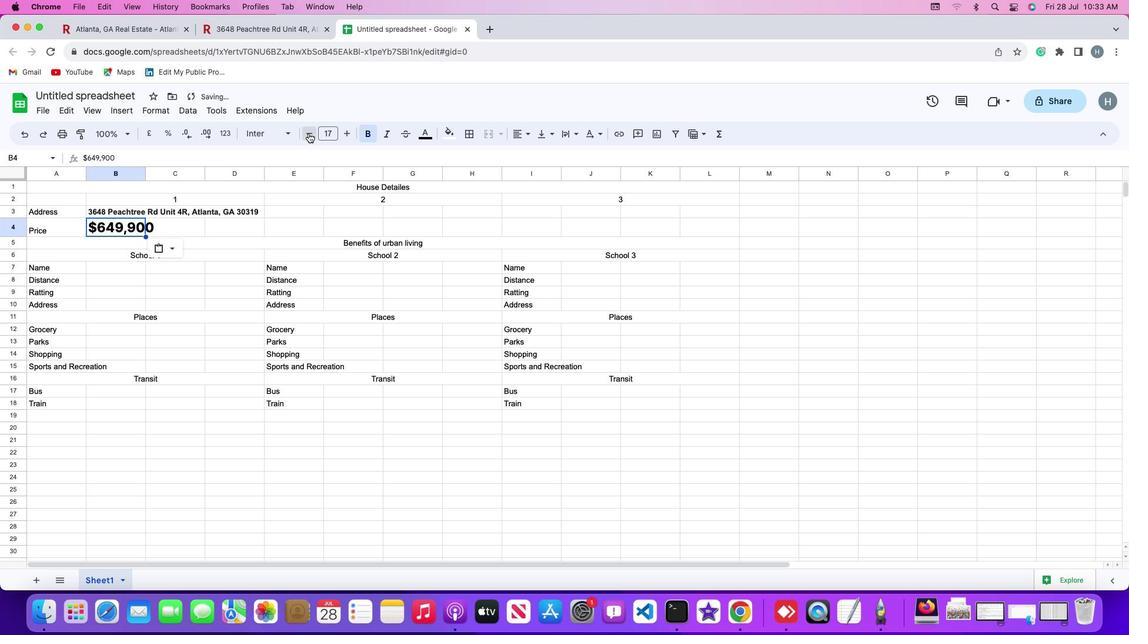 
Action: Mouse pressed left at (308, 132)
Screenshot: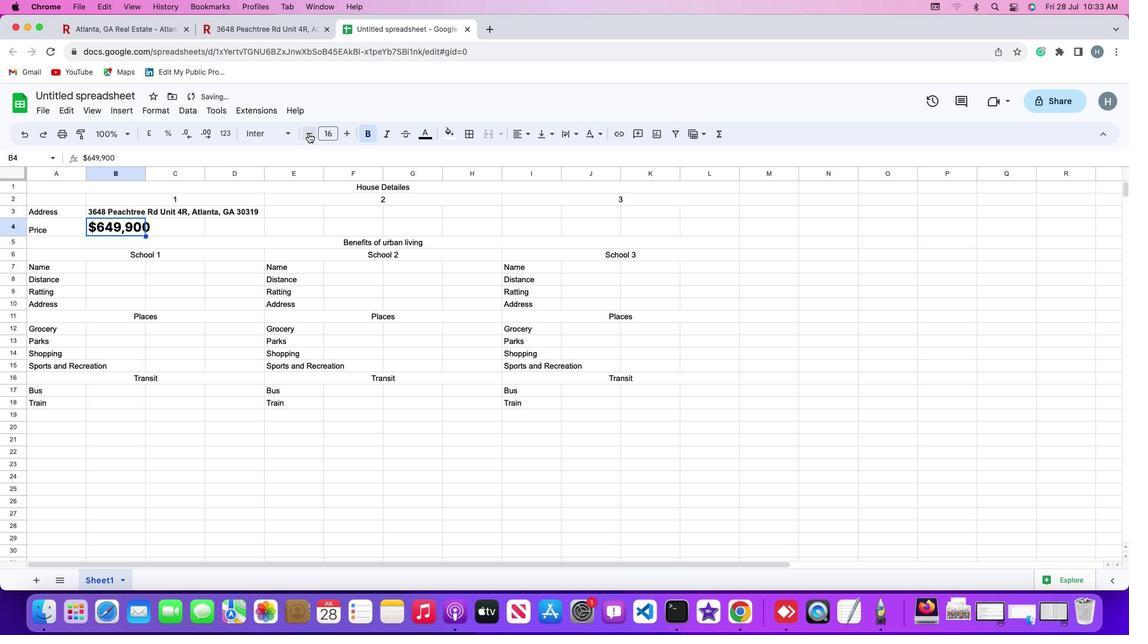 
Action: Mouse pressed left at (308, 132)
Screenshot: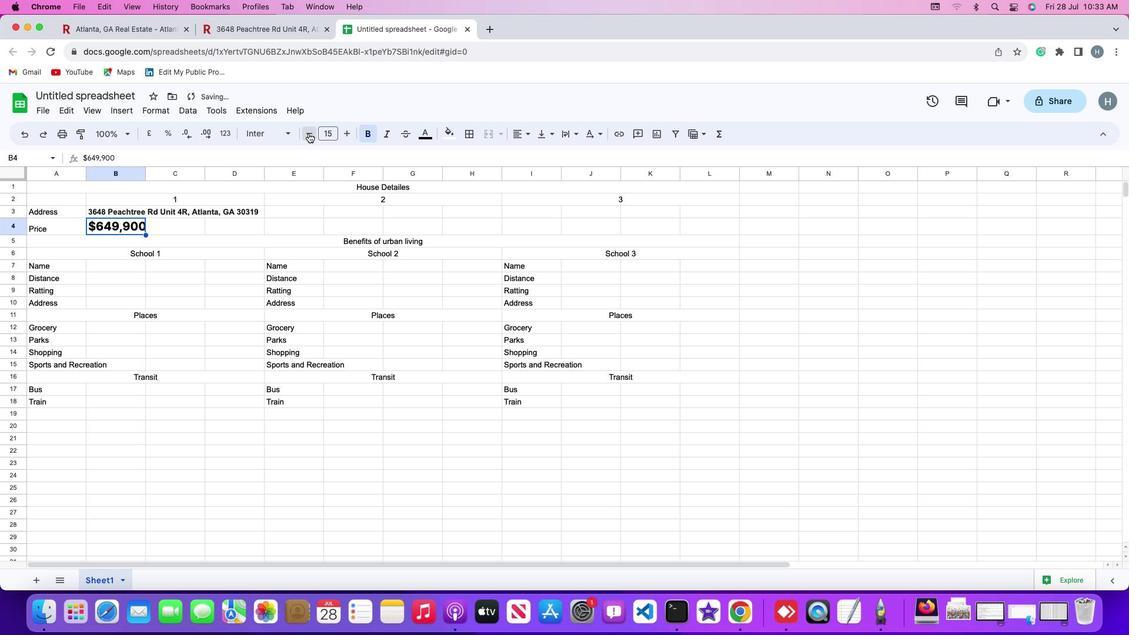 
Action: Mouse pressed left at (308, 132)
Screenshot: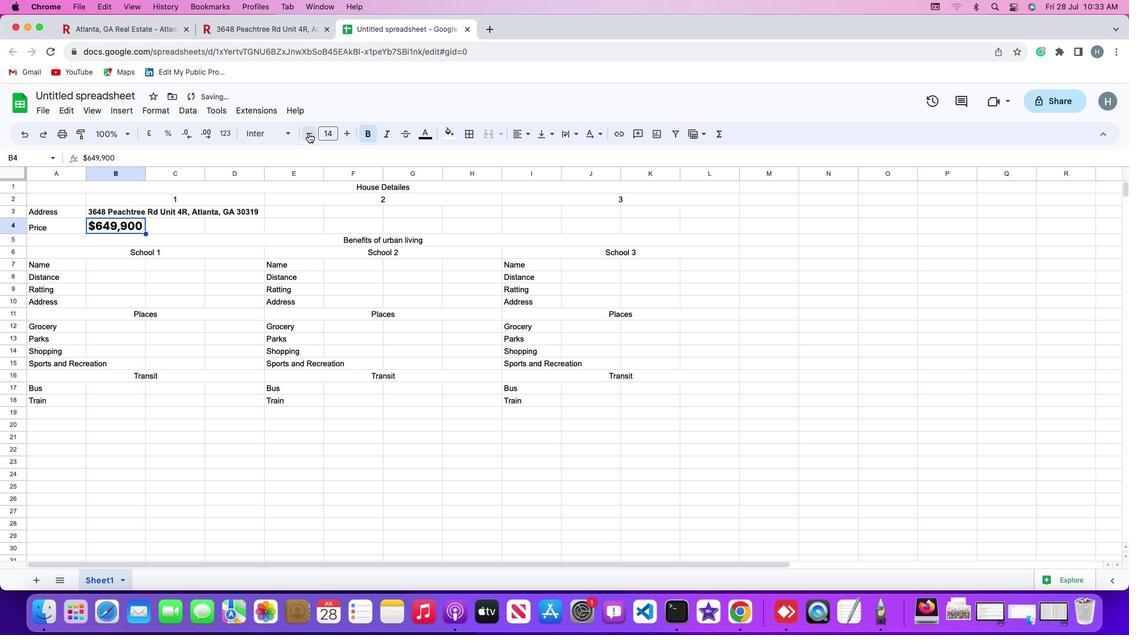 
Action: Mouse moved to (188, 234)
Screenshot: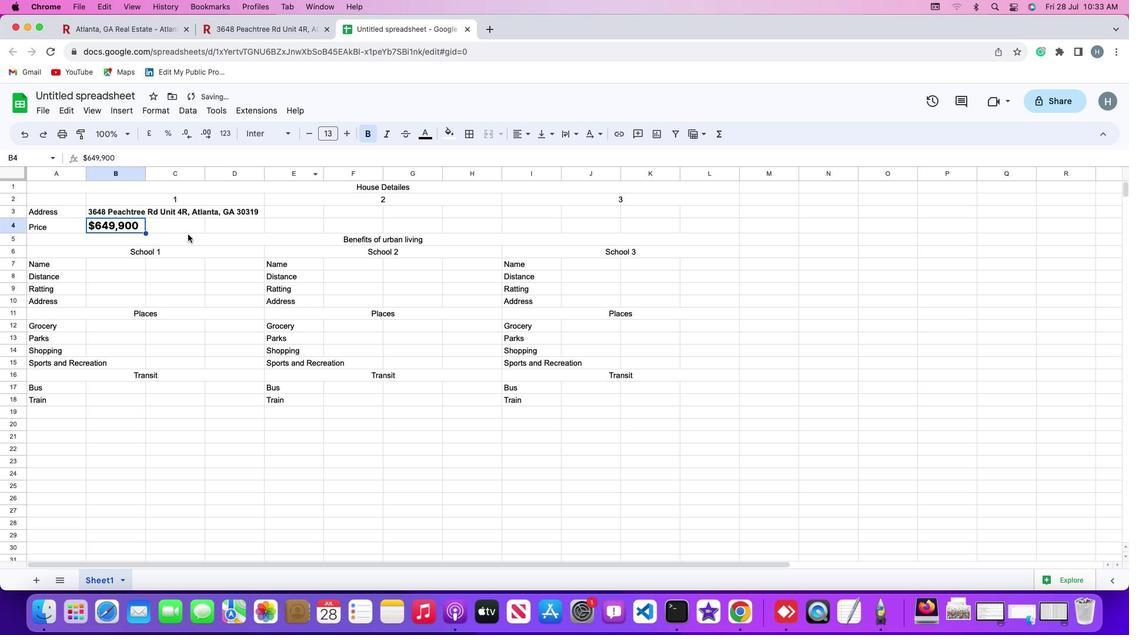 
Action: Mouse pressed left at (188, 234)
Screenshot: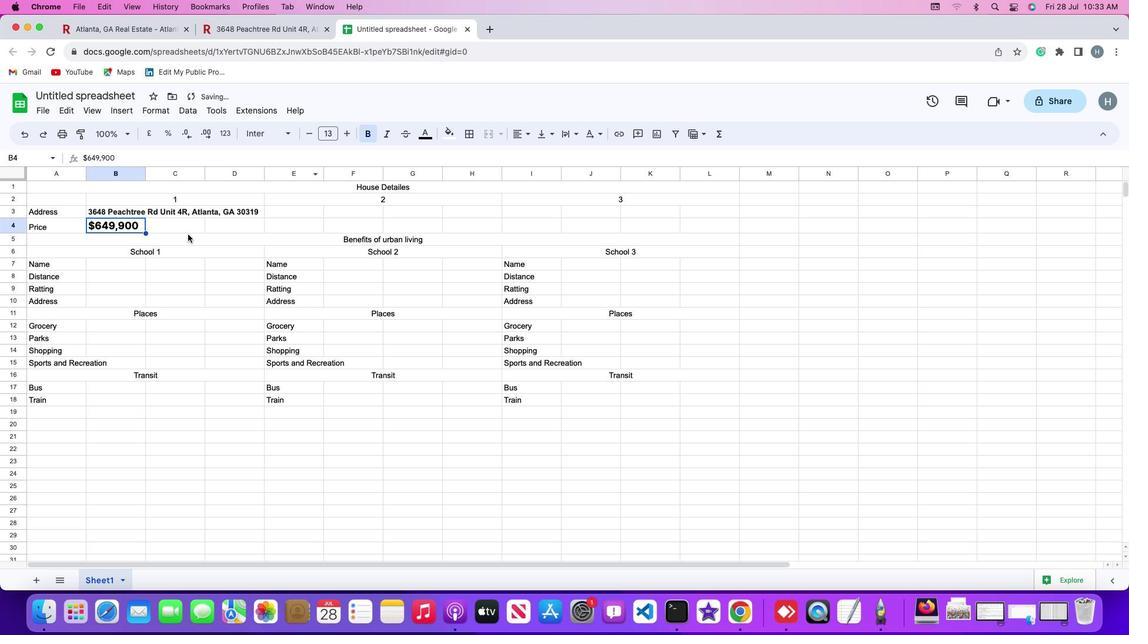 
Action: Mouse moved to (271, 28)
Screenshot: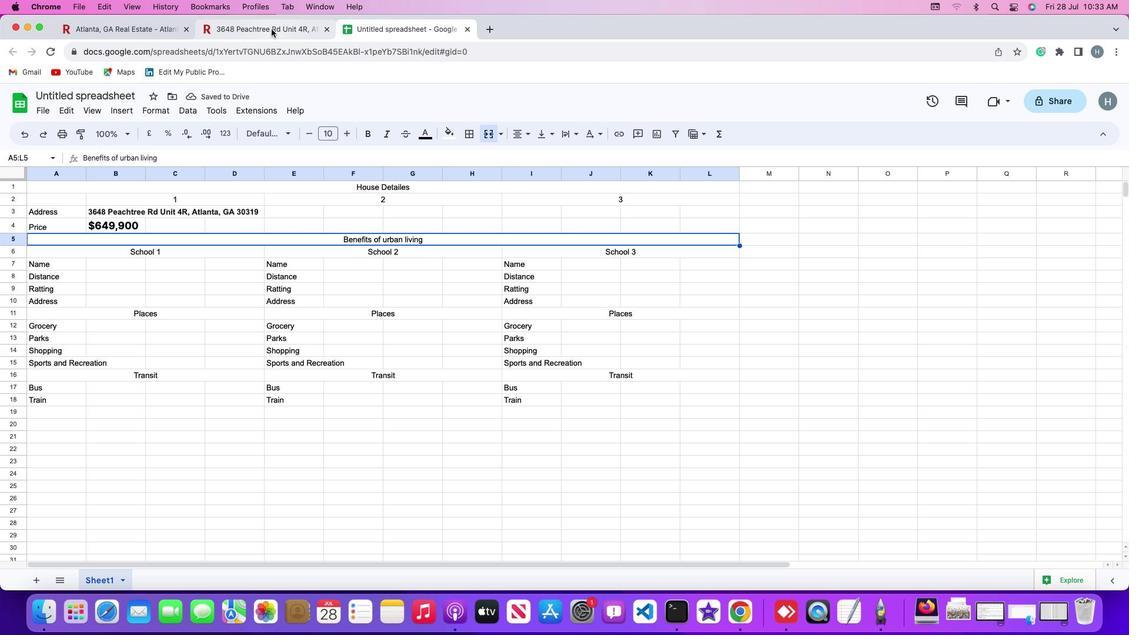 
Action: Mouse pressed left at (271, 28)
Screenshot: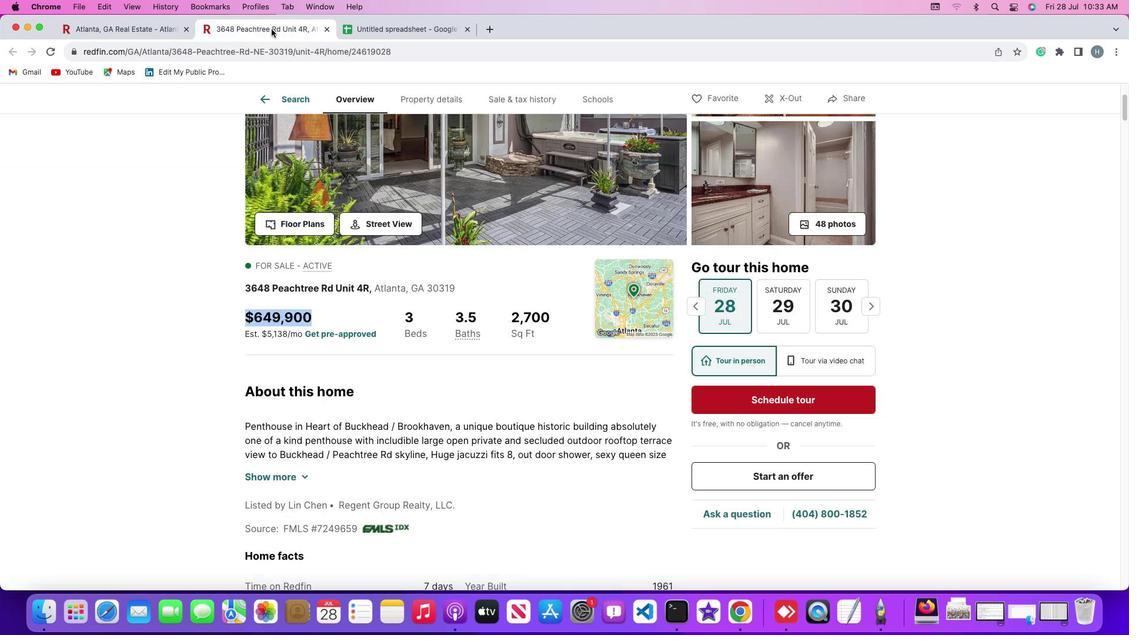 
Action: Mouse moved to (385, 370)
Screenshot: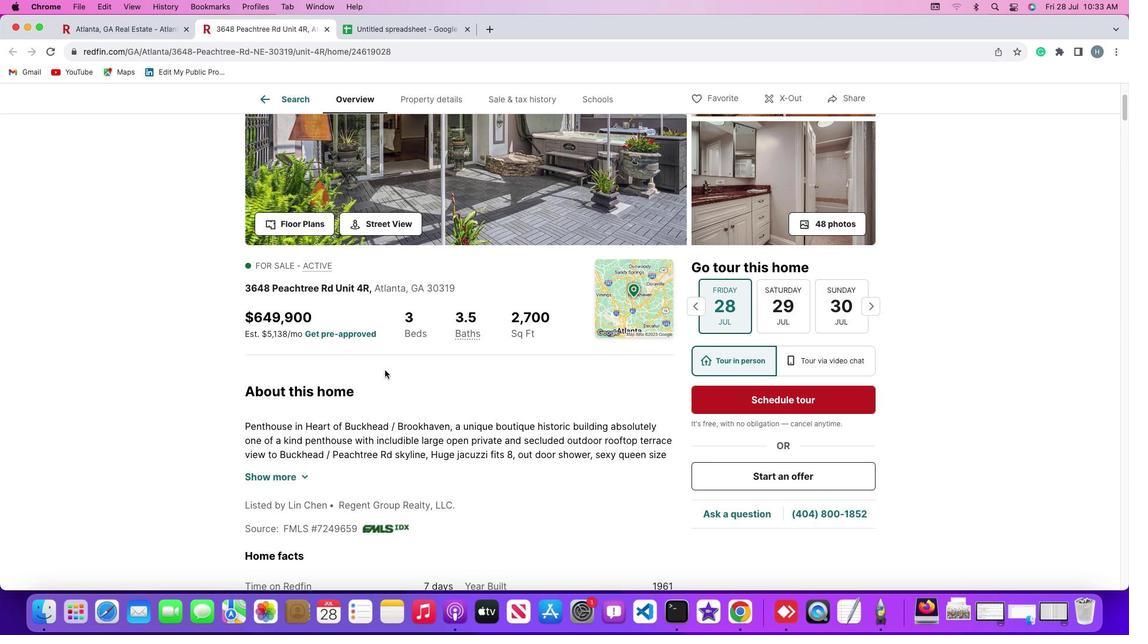 
Action: Mouse pressed left at (385, 370)
Screenshot: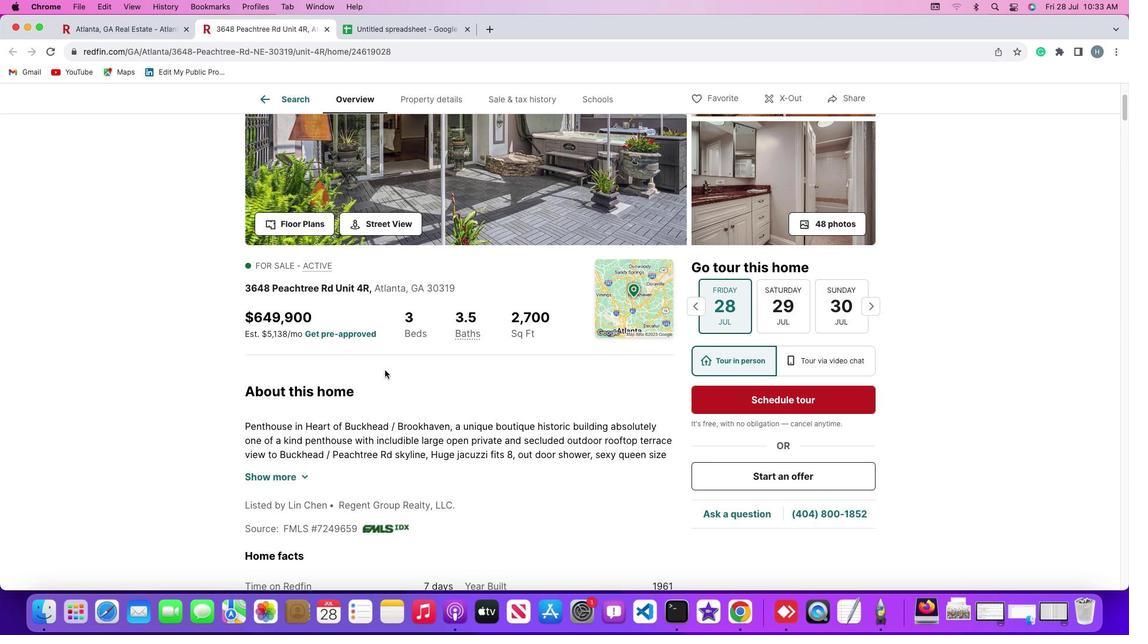 
Action: Mouse moved to (403, 383)
Screenshot: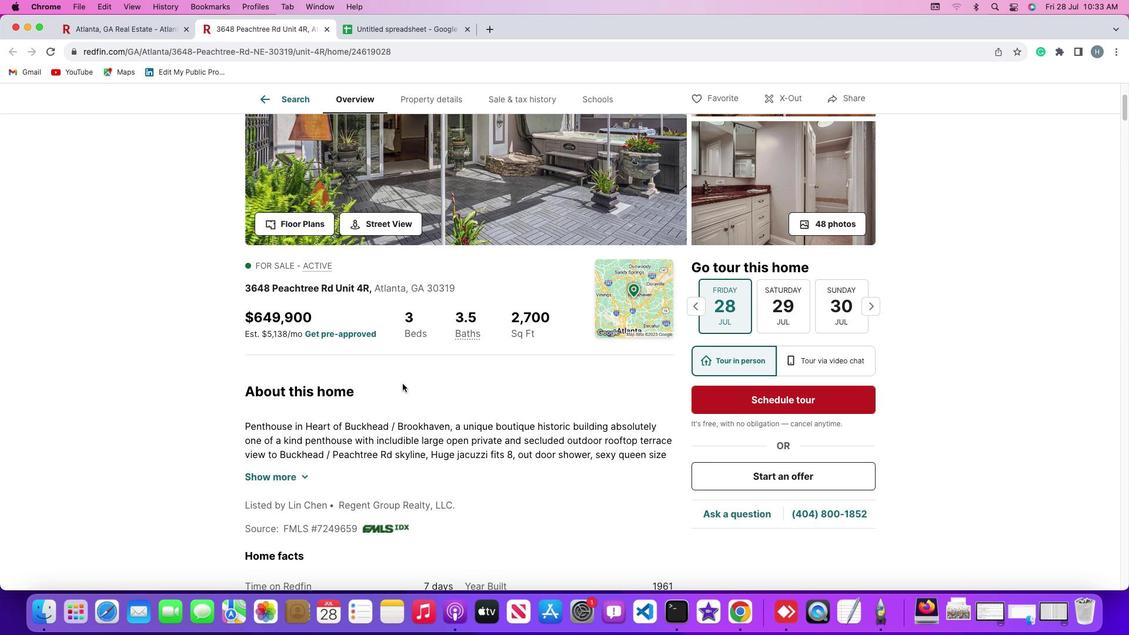 
Action: Mouse scrolled (403, 383) with delta (0, 0)
Screenshot: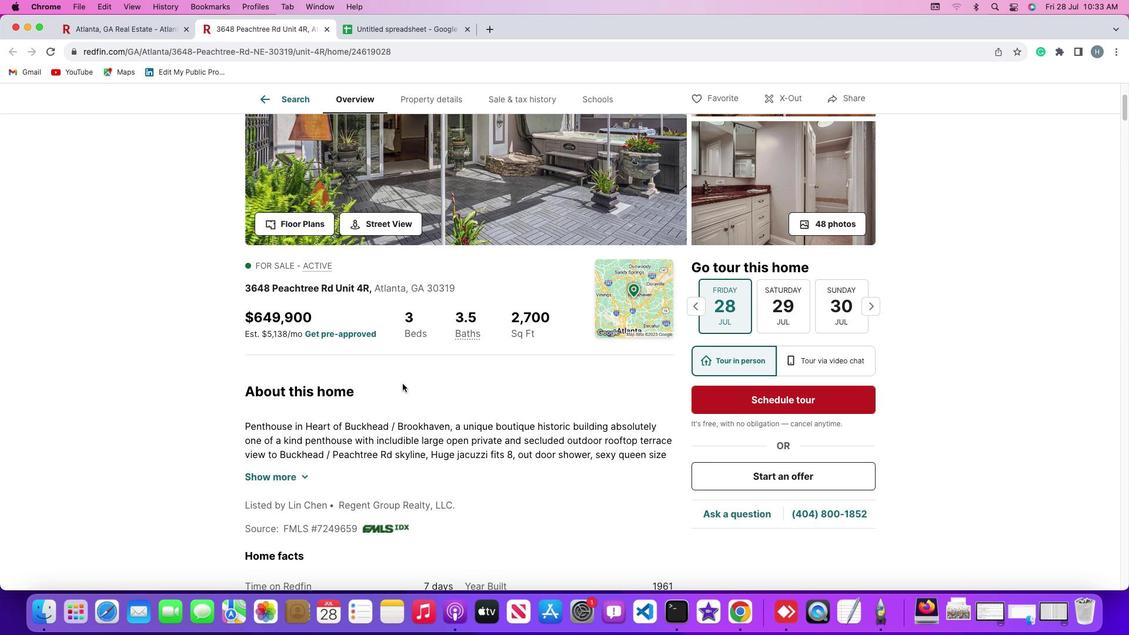 
Action: Mouse scrolled (403, 383) with delta (0, 0)
Screenshot: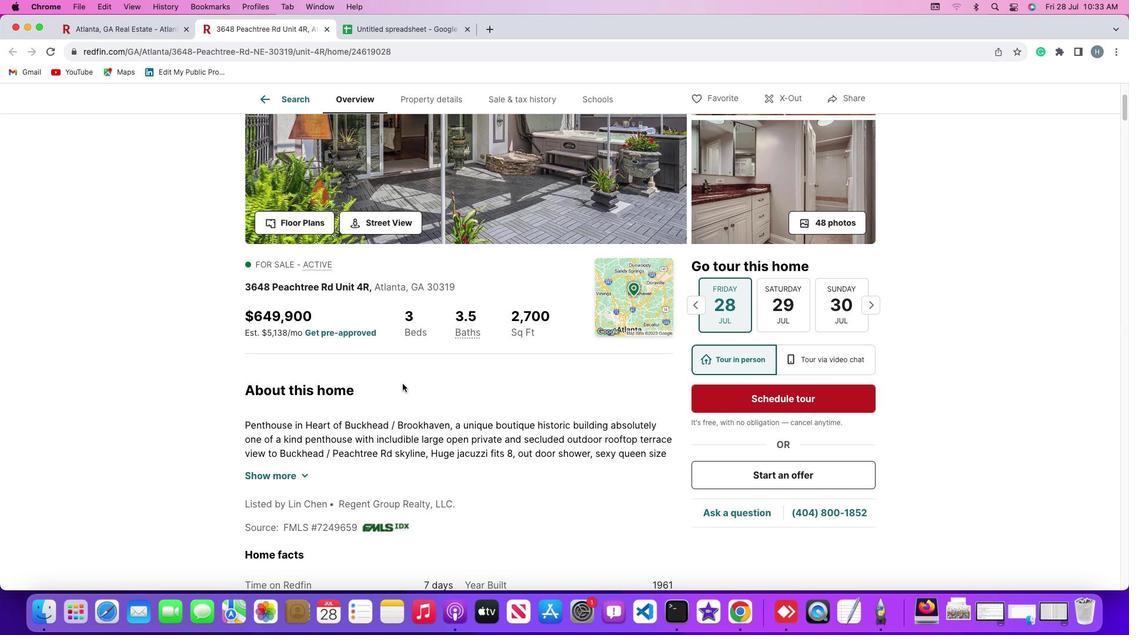 
Action: Mouse scrolled (403, 383) with delta (0, -1)
Screenshot: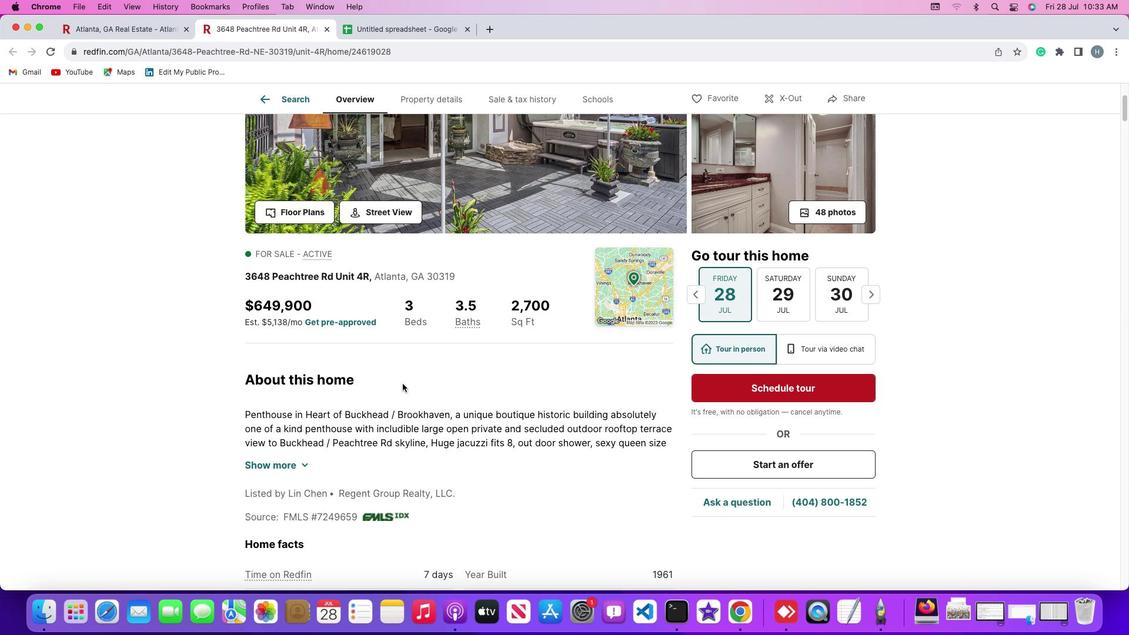 
Action: Mouse scrolled (403, 383) with delta (0, -2)
Screenshot: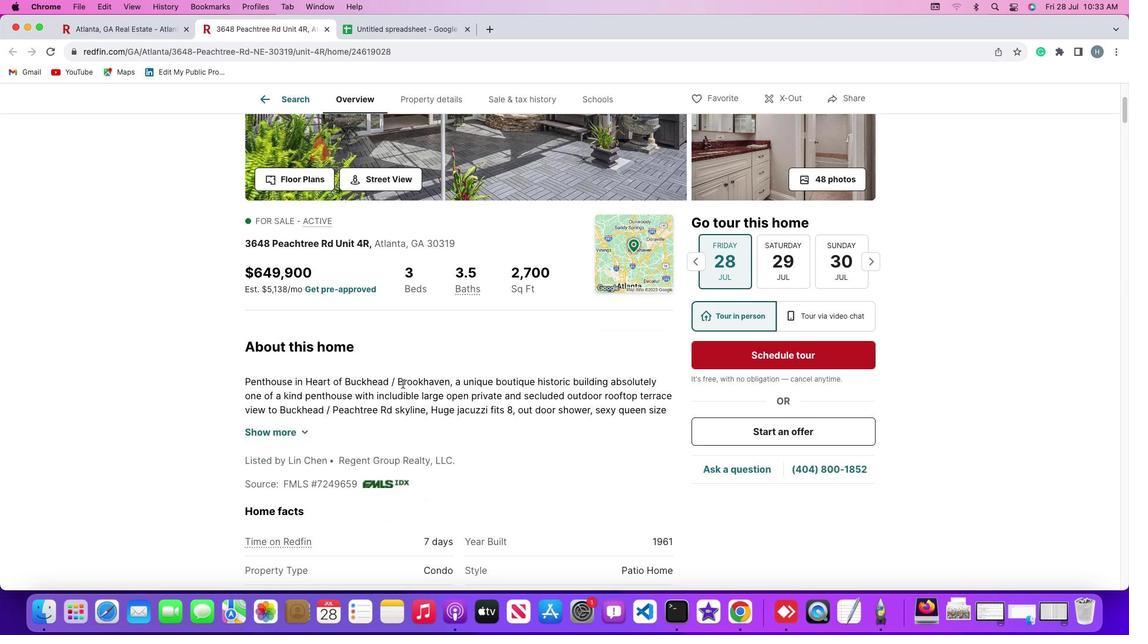 
Action: Mouse scrolled (403, 383) with delta (0, 0)
Screenshot: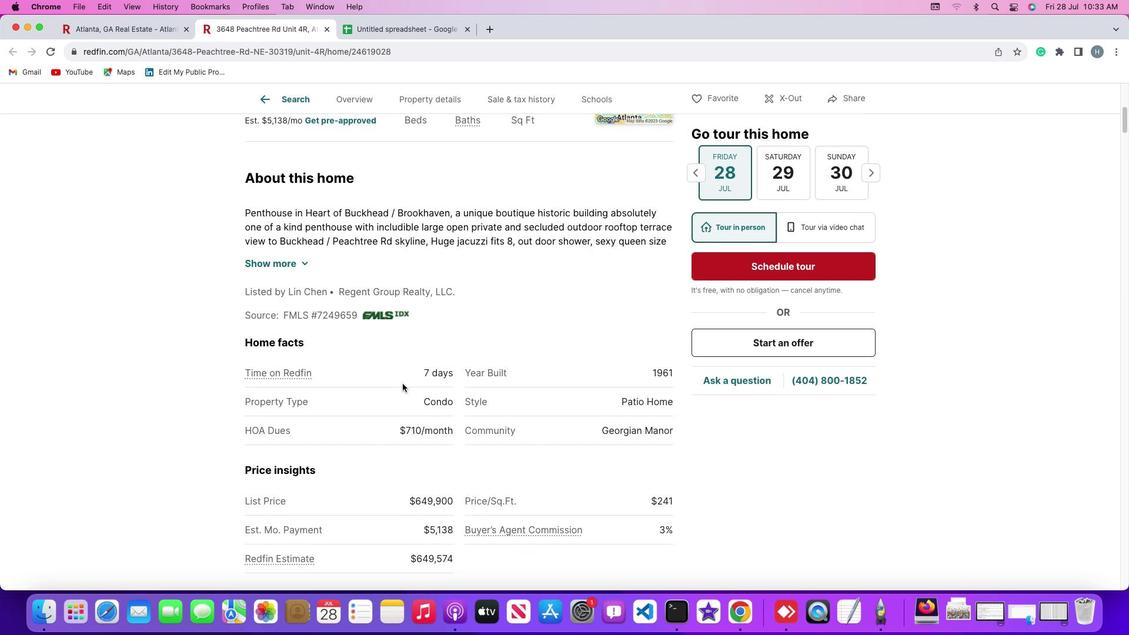 
Action: Mouse scrolled (403, 383) with delta (0, 0)
Screenshot: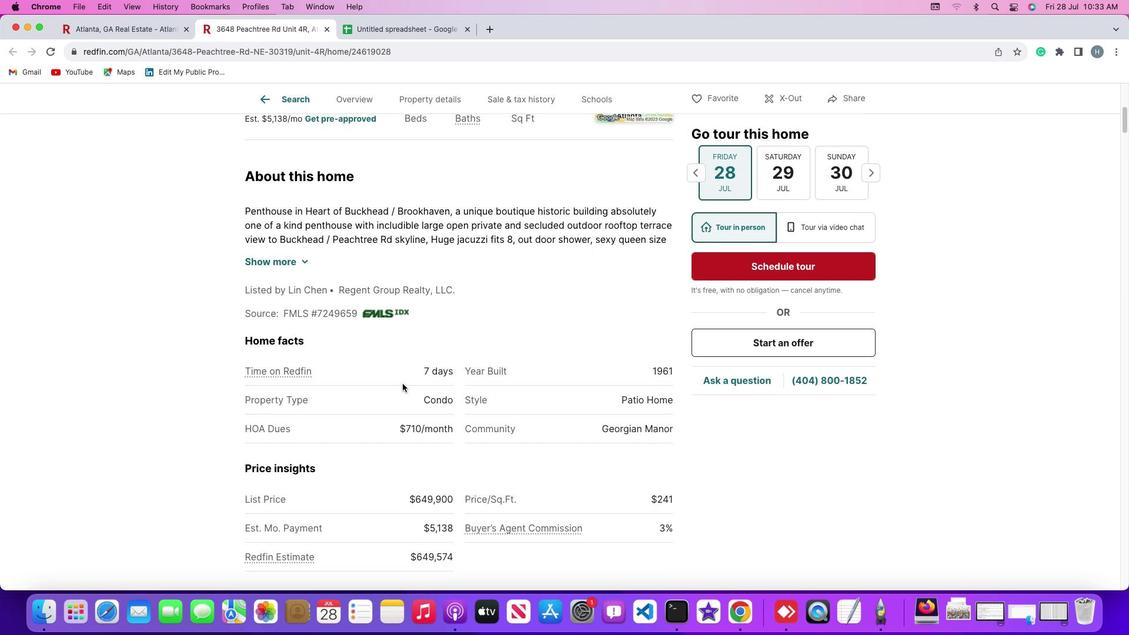 
Action: Mouse scrolled (403, 383) with delta (0, -1)
Screenshot: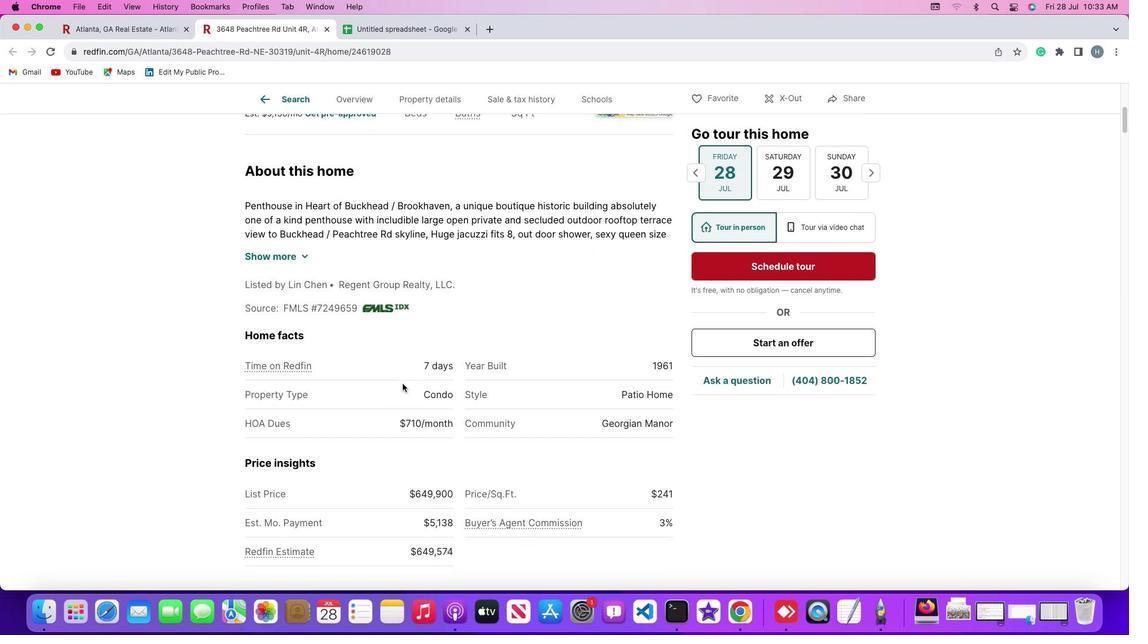 
Action: Mouse moved to (403, 383)
Screenshot: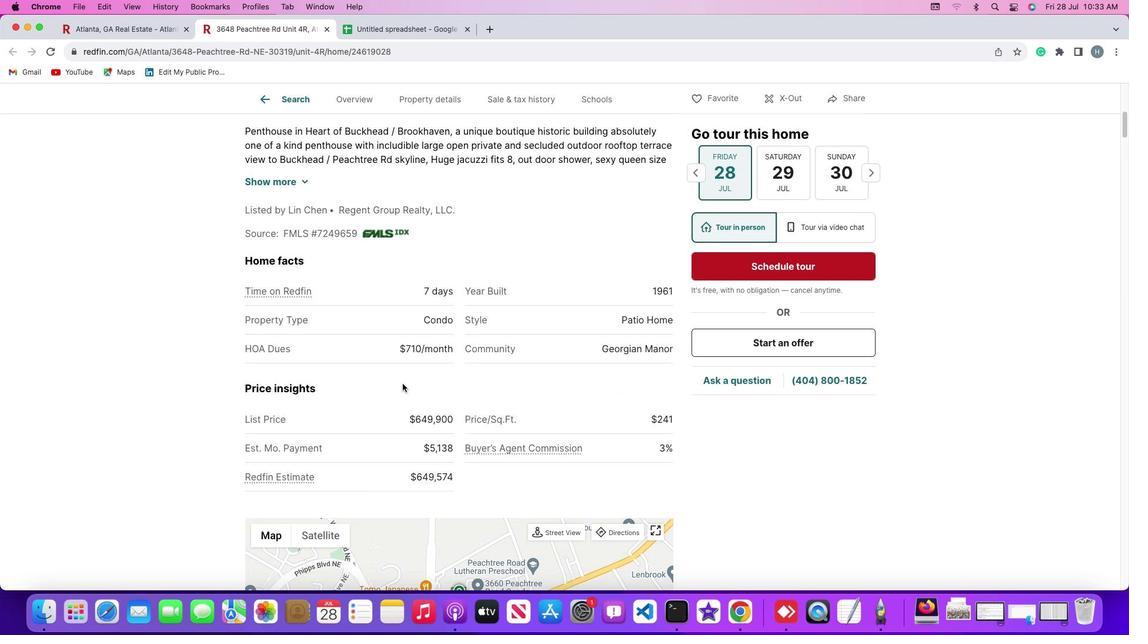 
Action: Mouse scrolled (403, 383) with delta (0, 0)
Screenshot: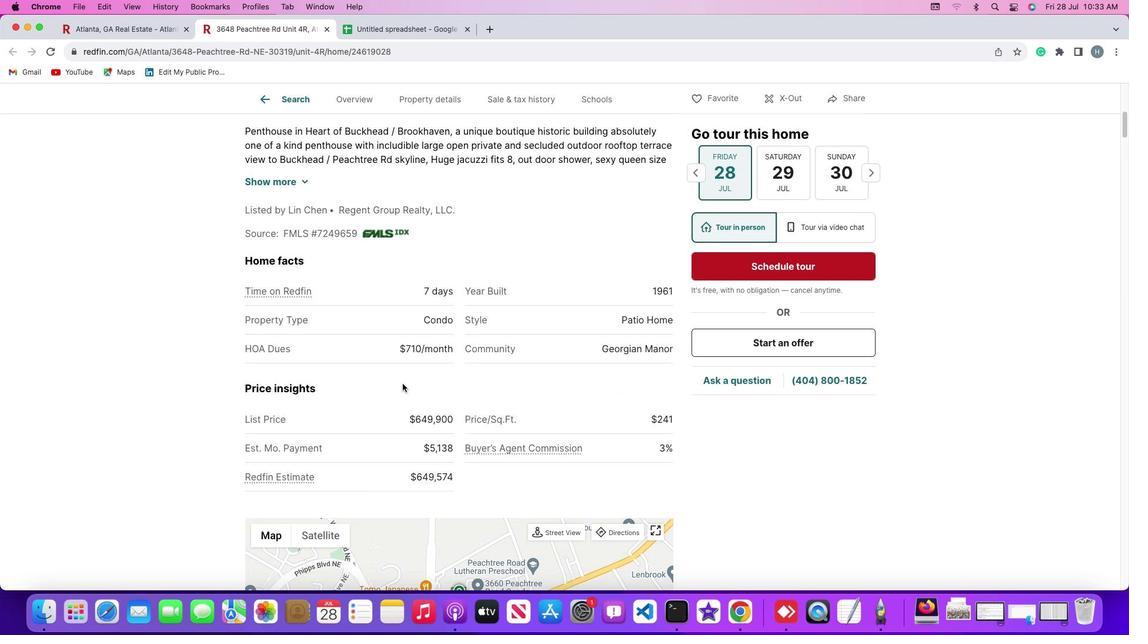 
Action: Mouse scrolled (403, 383) with delta (0, 0)
Screenshot: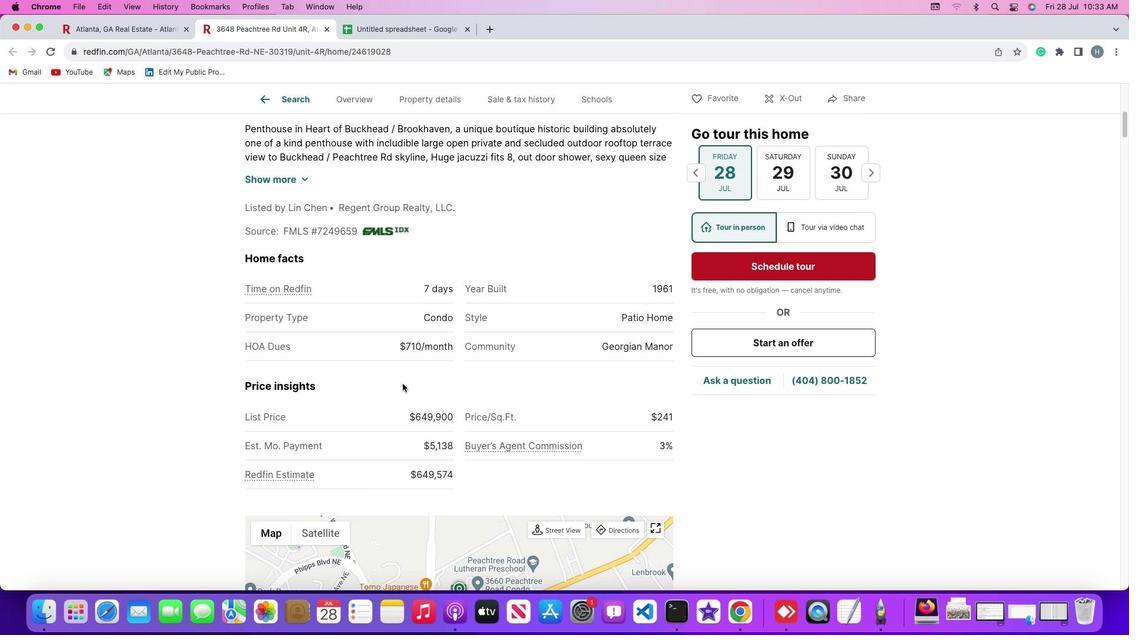 
Action: Mouse scrolled (403, 383) with delta (0, -1)
Screenshot: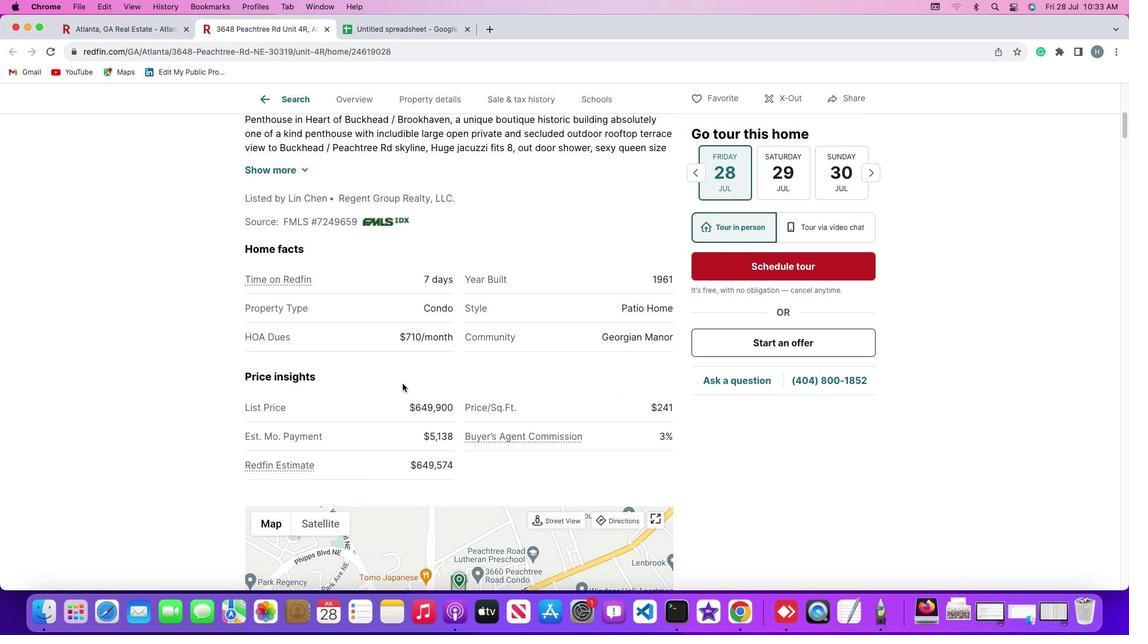 
Action: Mouse scrolled (403, 383) with delta (0, 0)
Screenshot: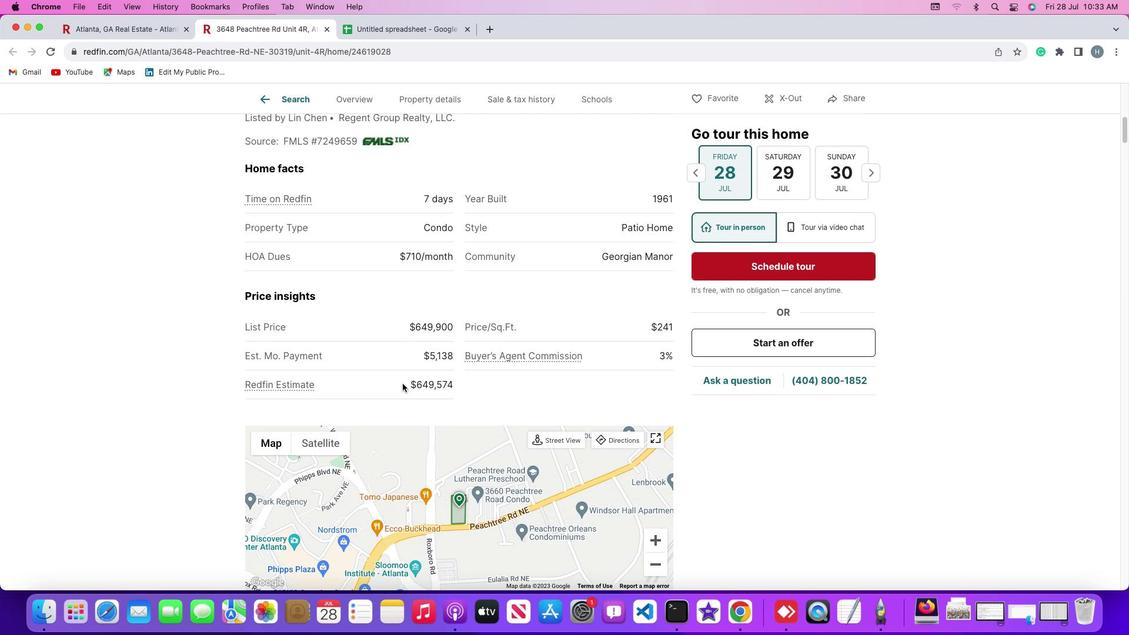 
Action: Mouse scrolled (403, 383) with delta (0, 0)
Screenshot: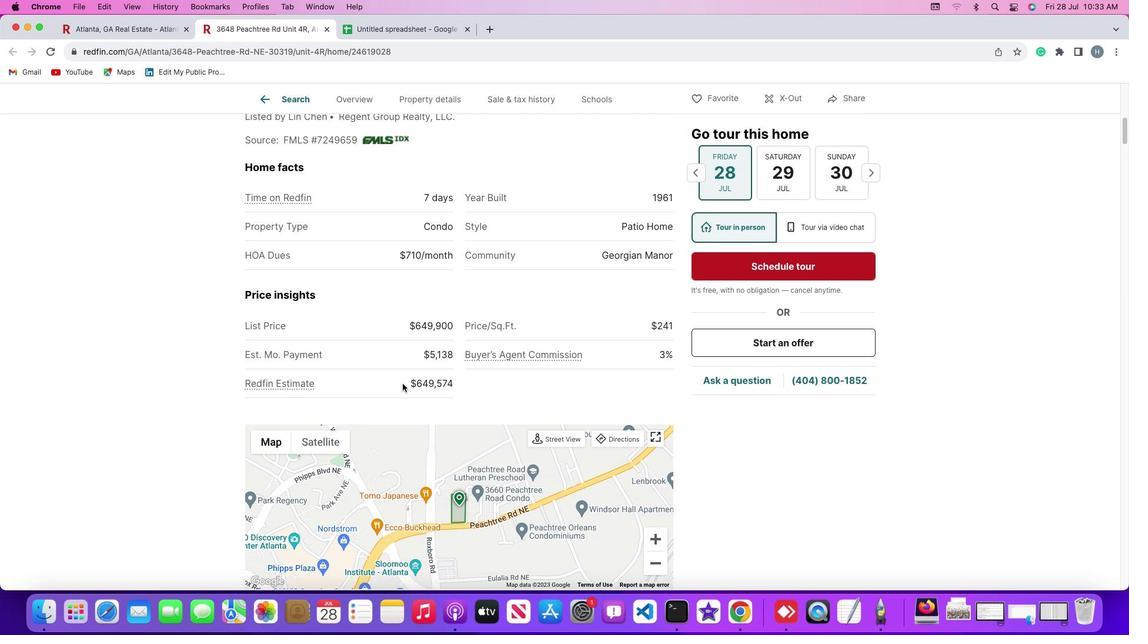 
Action: Mouse scrolled (403, 383) with delta (0, -1)
Screenshot: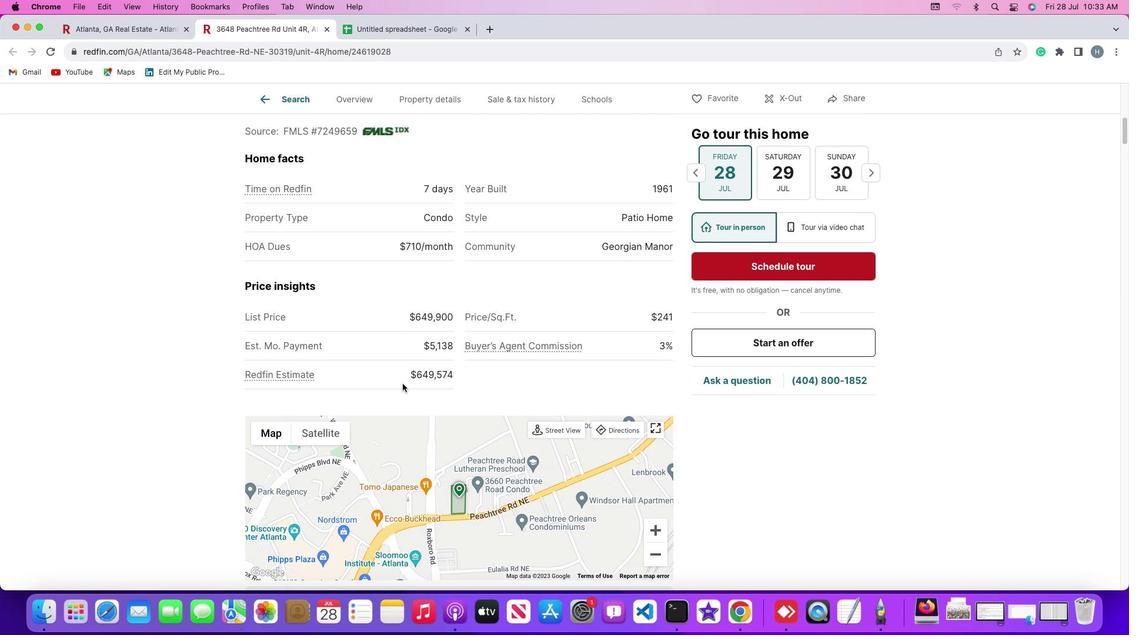 
Action: Mouse scrolled (403, 383) with delta (0, -2)
Screenshot: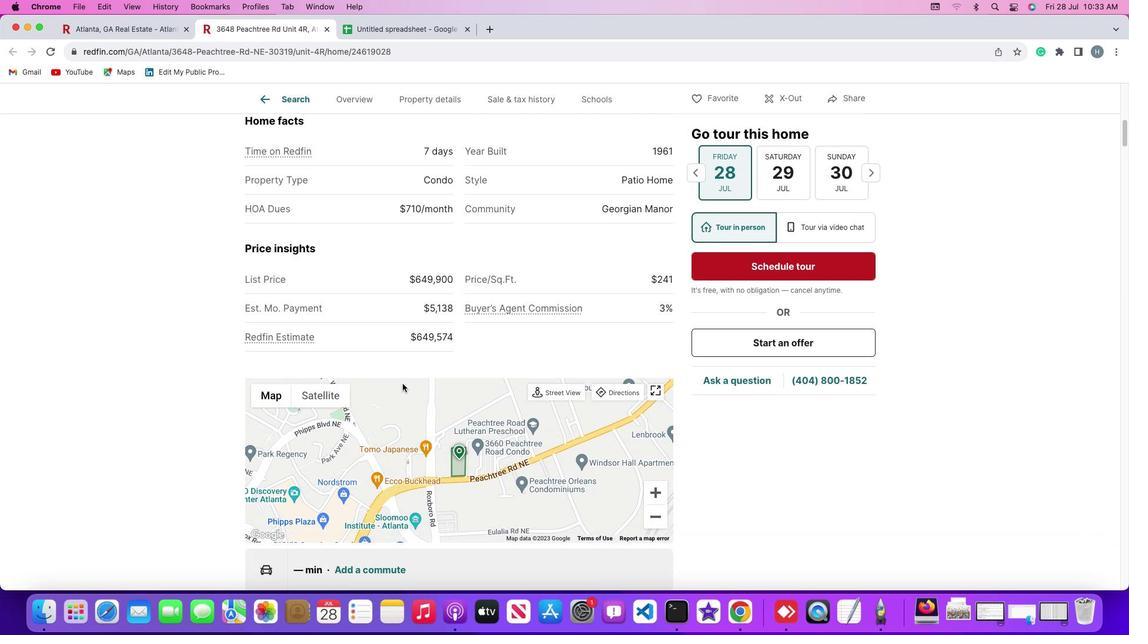 
Action: Mouse scrolled (403, 383) with delta (0, 0)
Screenshot: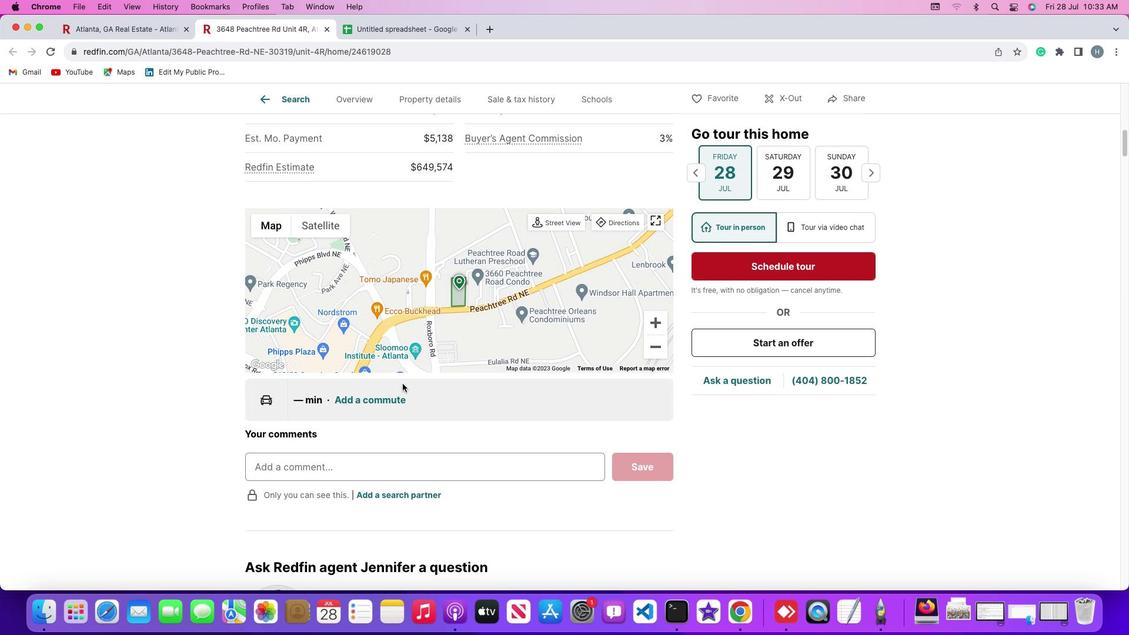 
Action: Mouse scrolled (403, 383) with delta (0, 0)
Screenshot: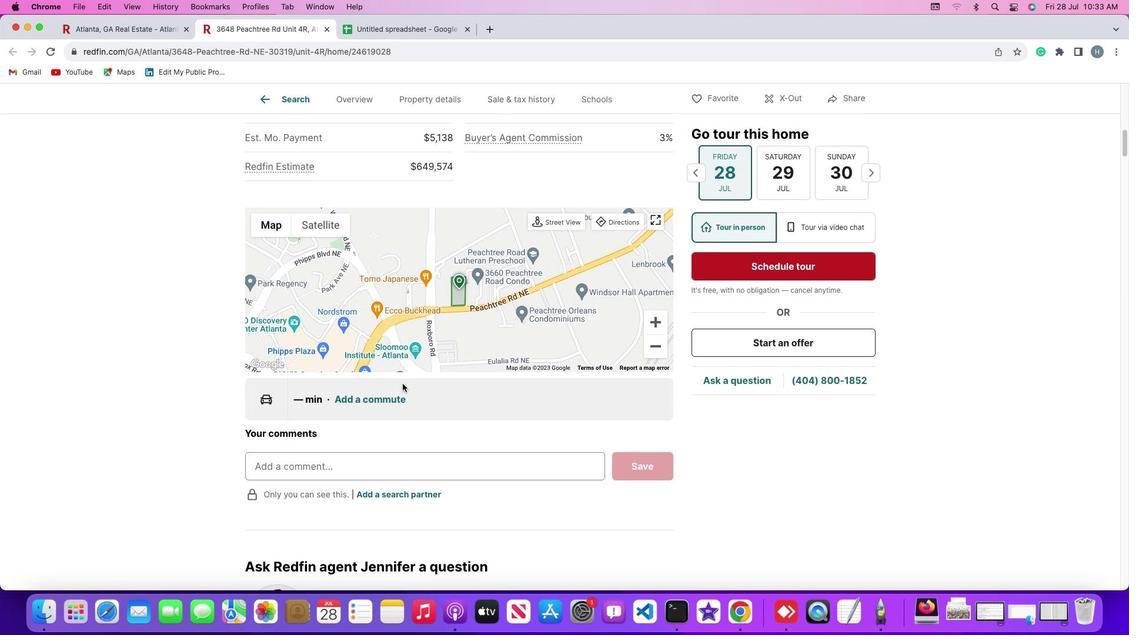 
Action: Mouse scrolled (403, 383) with delta (0, -1)
Screenshot: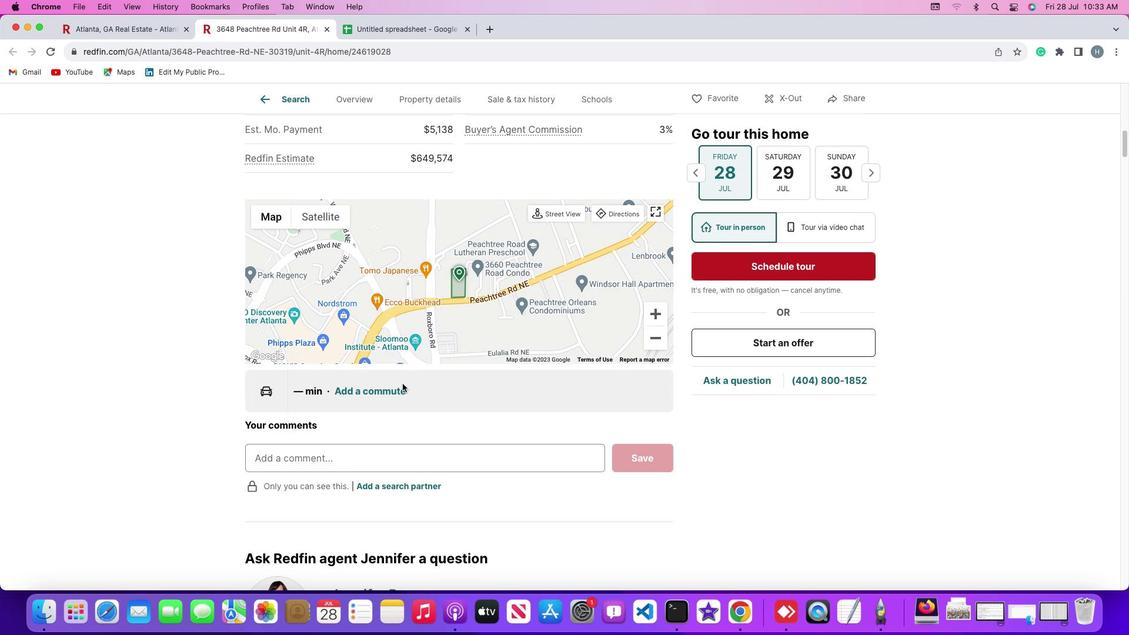 
Action: Mouse scrolled (403, 383) with delta (0, -2)
Screenshot: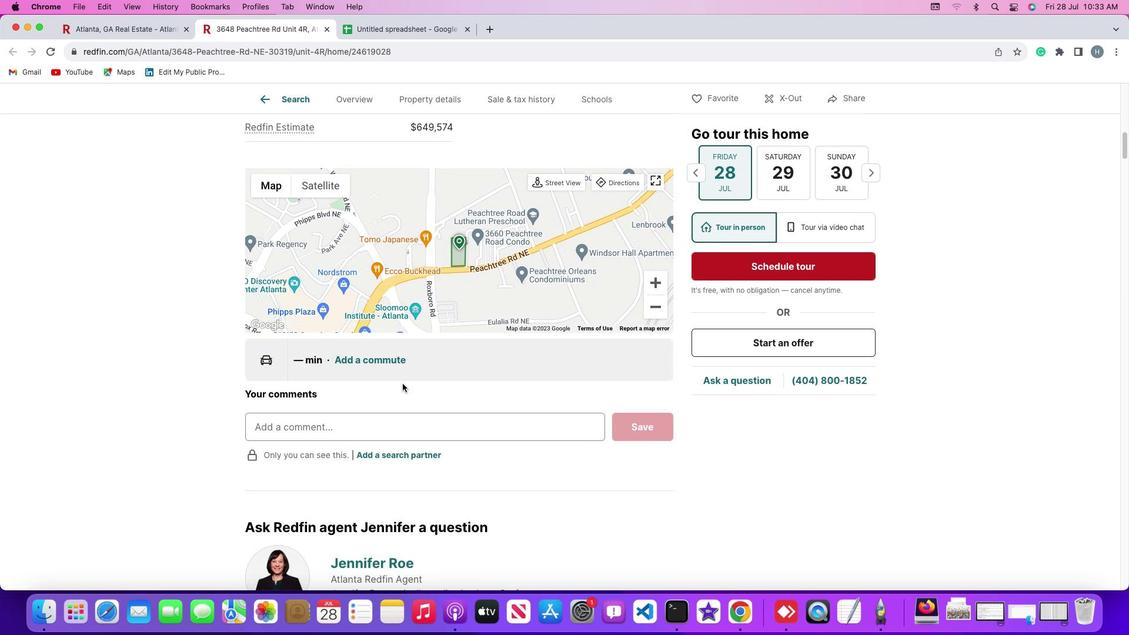 
Action: Mouse scrolled (403, 383) with delta (0, -2)
Screenshot: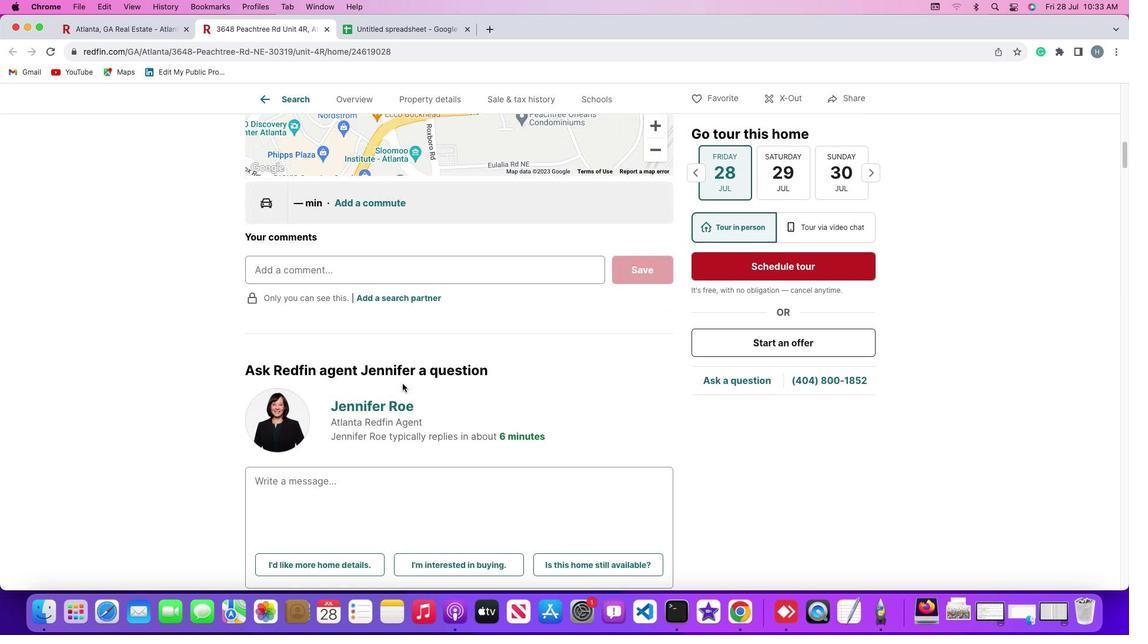 
Action: Mouse scrolled (403, 383) with delta (0, 0)
Screenshot: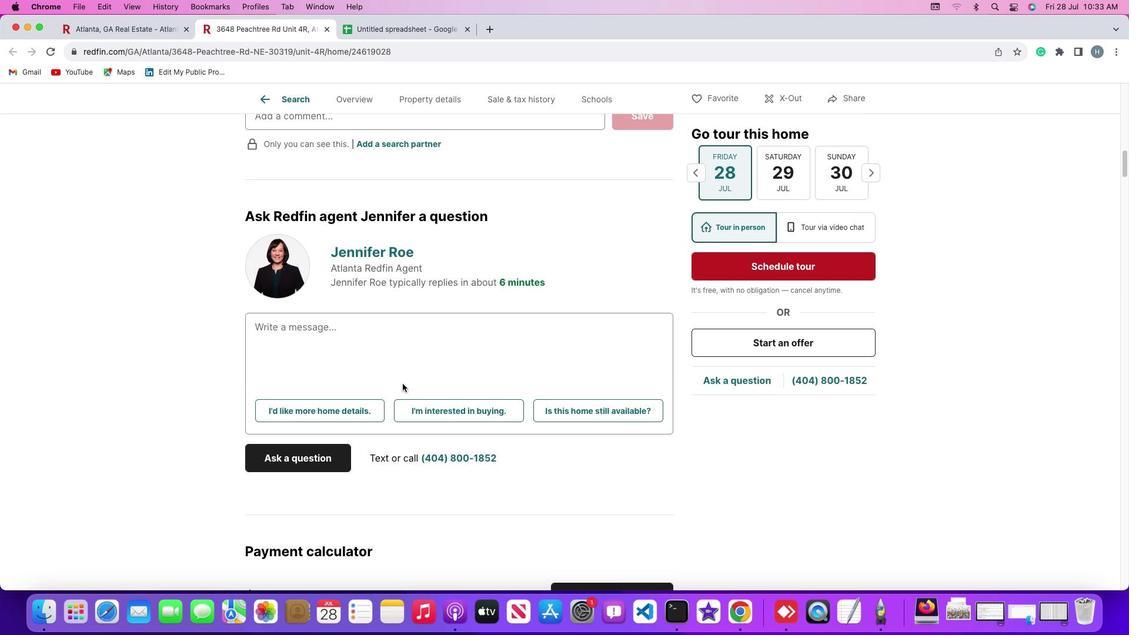 
Action: Mouse scrolled (403, 383) with delta (0, 0)
Screenshot: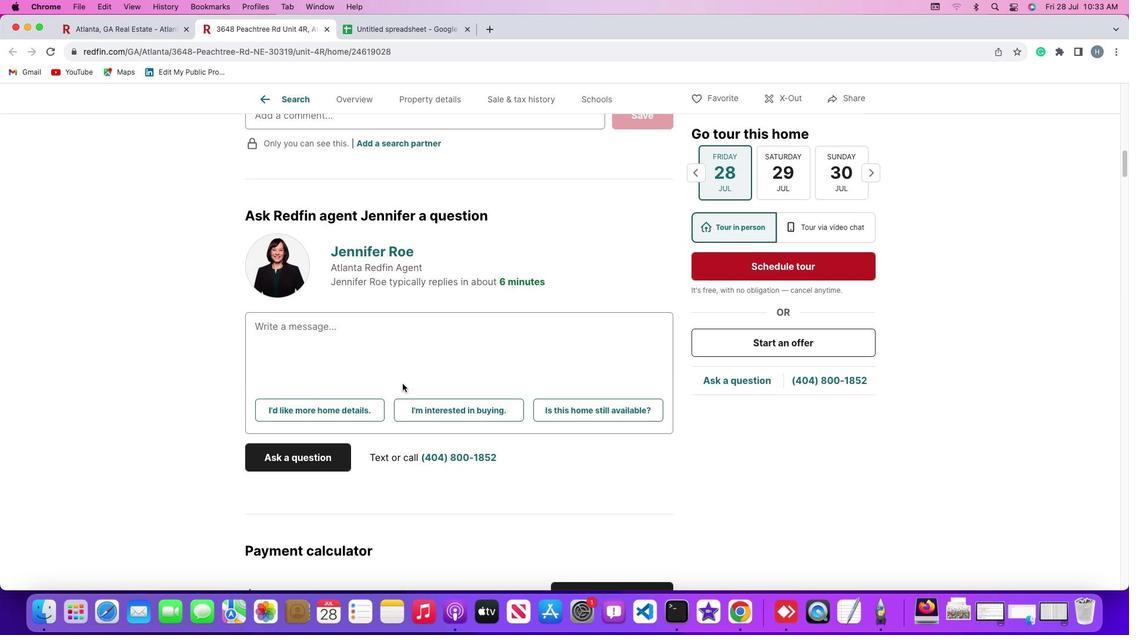 
Action: Mouse scrolled (403, 383) with delta (0, -1)
Screenshot: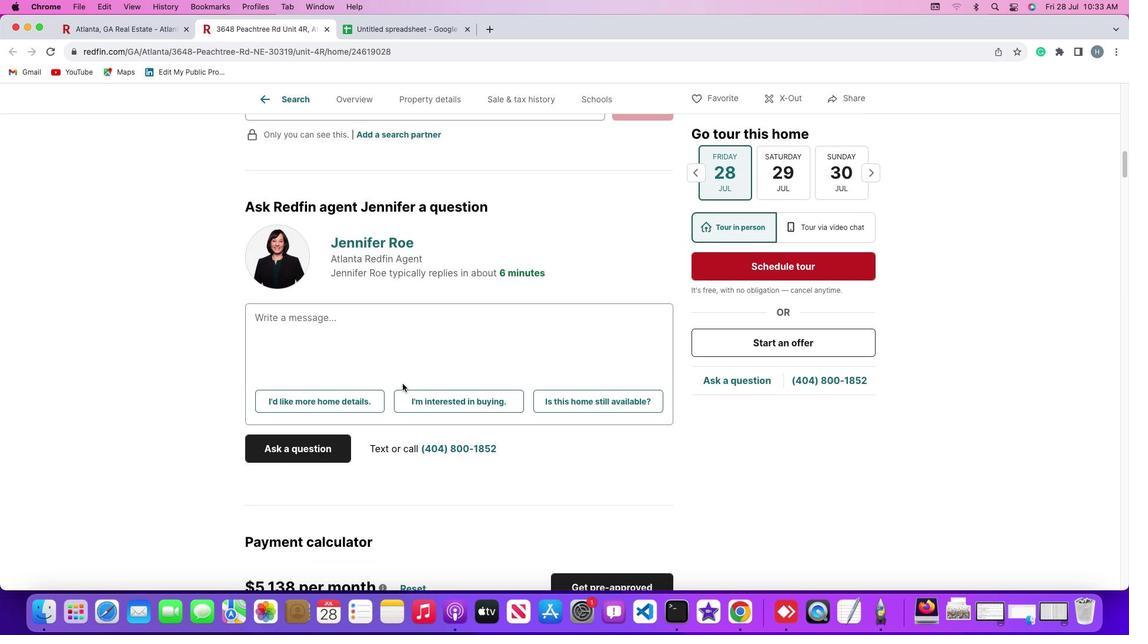 
Action: Mouse scrolled (403, 383) with delta (0, -2)
Screenshot: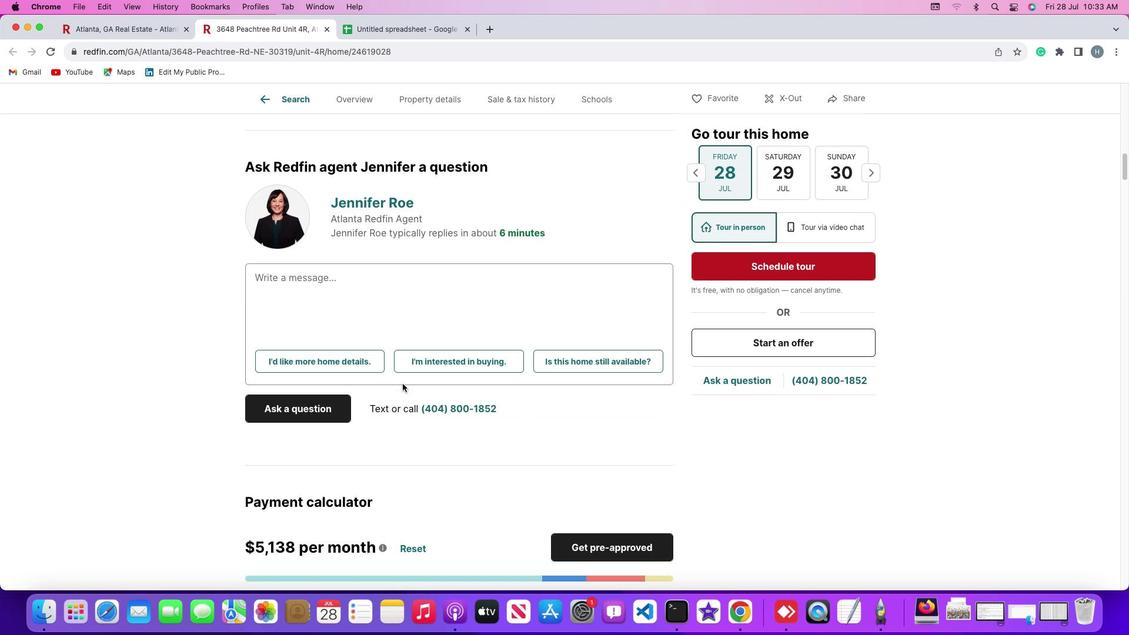 
Action: Mouse scrolled (403, 383) with delta (0, 0)
Screenshot: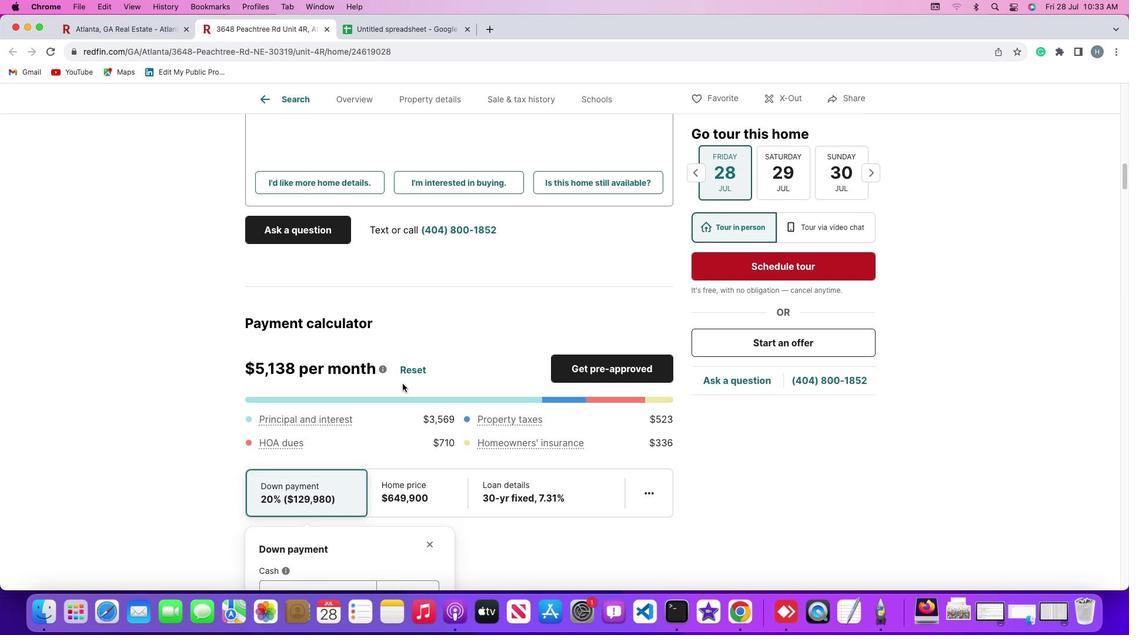 
Action: Mouse scrolled (403, 383) with delta (0, 0)
Screenshot: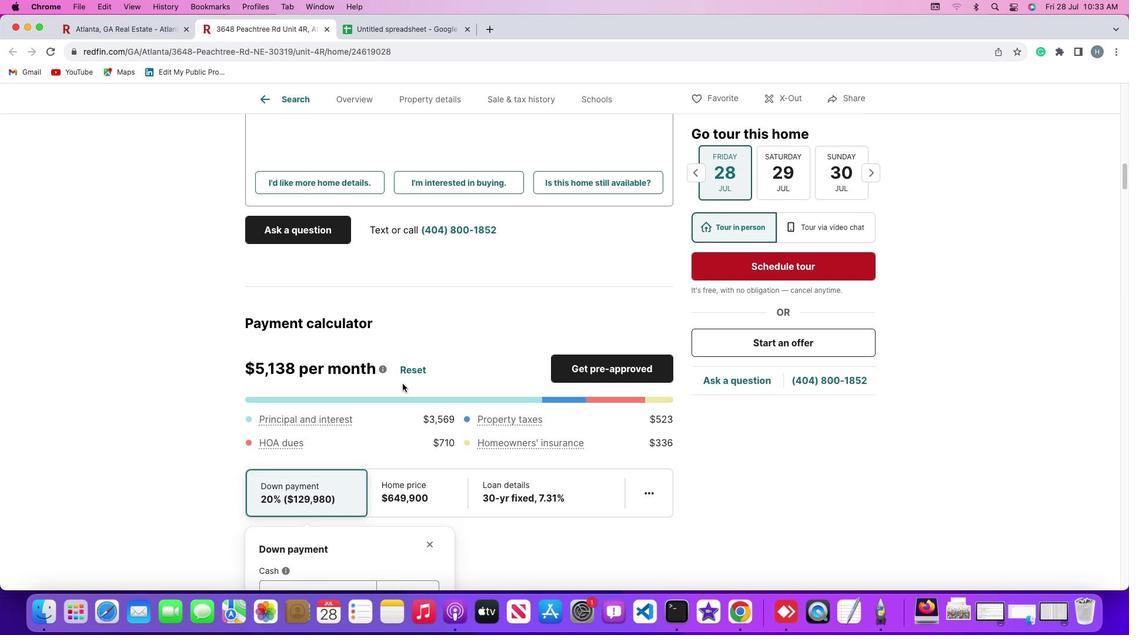 
Action: Mouse scrolled (403, 383) with delta (0, -1)
Screenshot: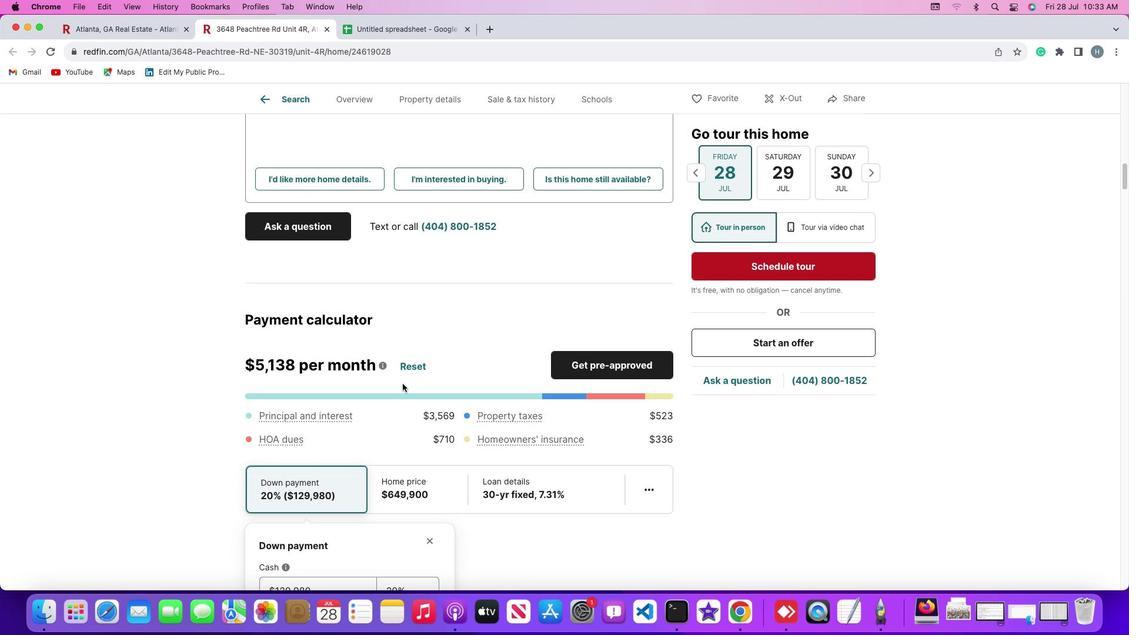 
Action: Mouse scrolled (403, 383) with delta (0, -2)
Screenshot: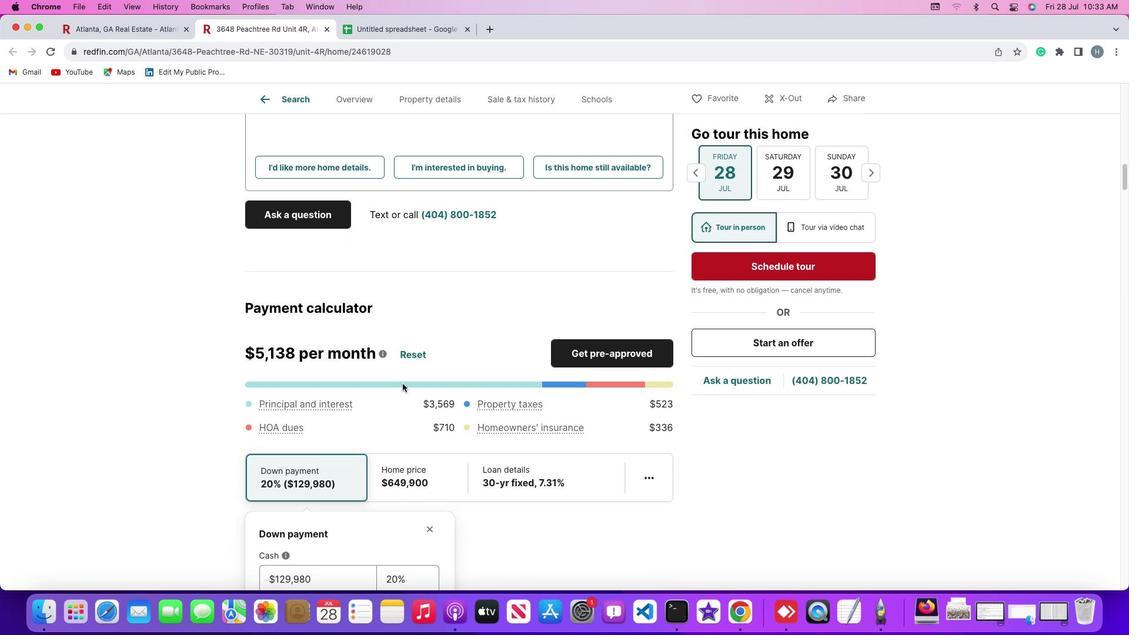 
Action: Mouse scrolled (403, 383) with delta (0, 0)
Screenshot: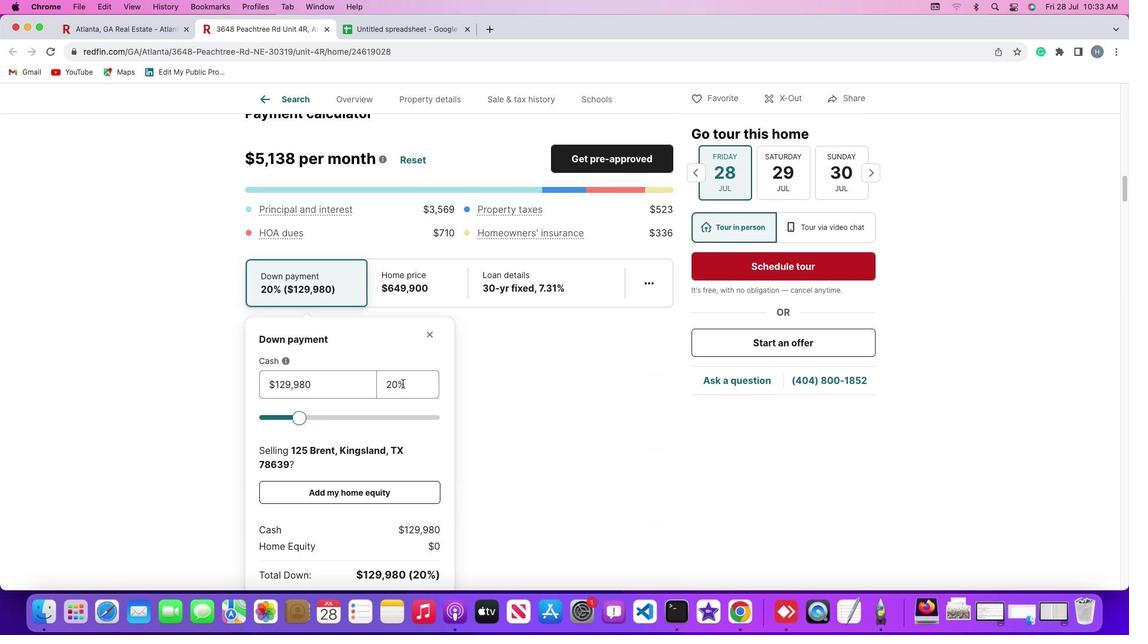 
Action: Mouse scrolled (403, 383) with delta (0, 0)
Screenshot: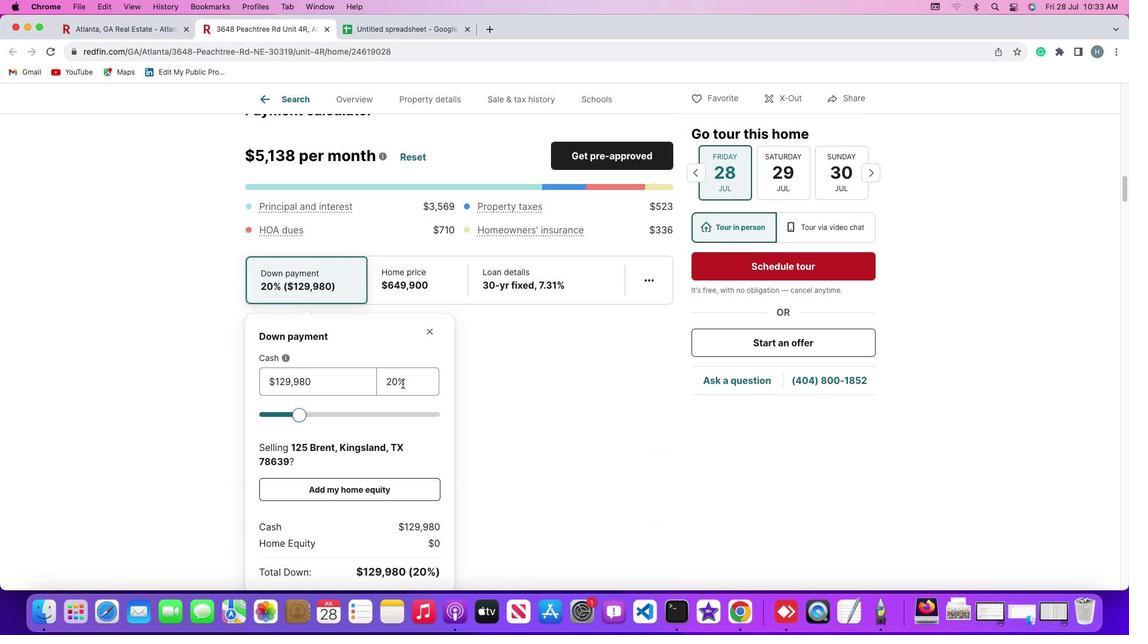
Action: Mouse scrolled (403, 383) with delta (0, -1)
Screenshot: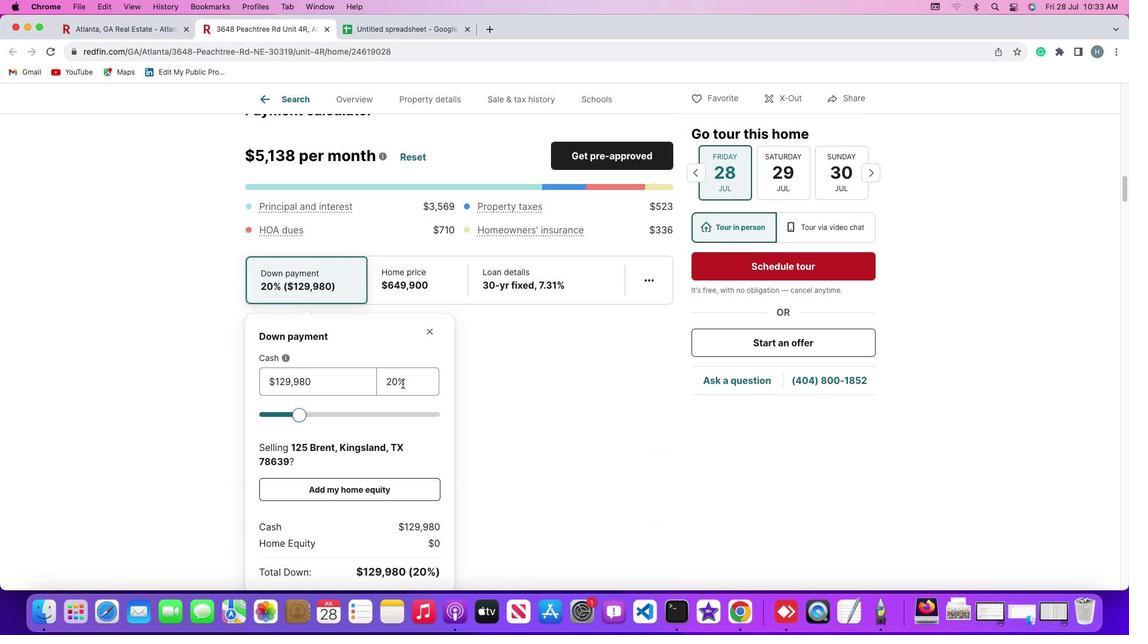 
Action: Mouse scrolled (403, 383) with delta (0, -2)
Screenshot: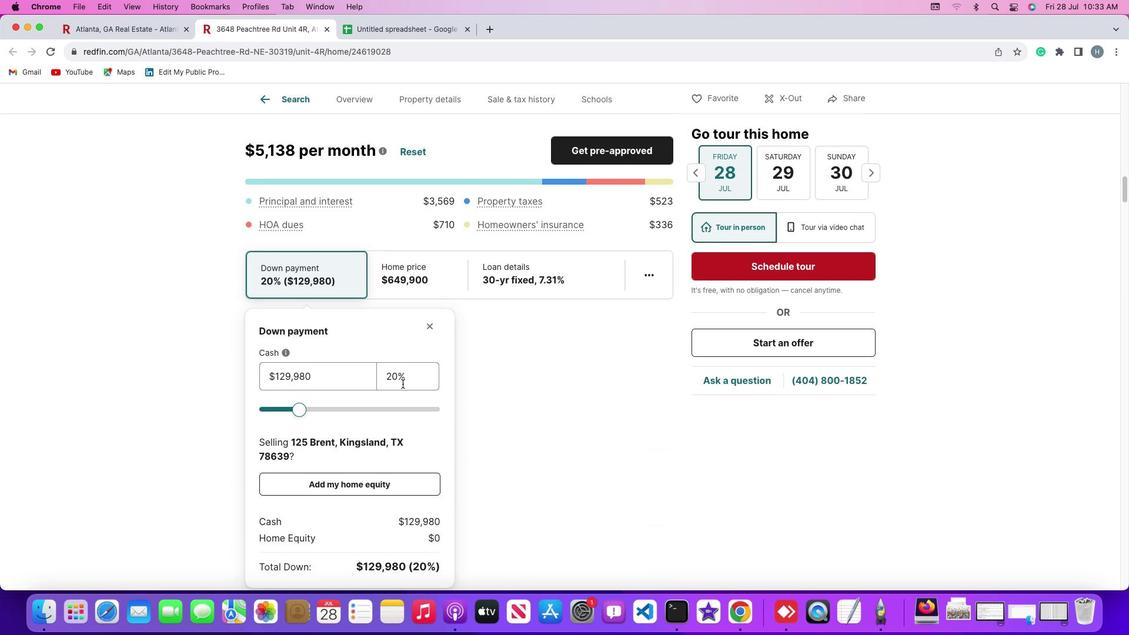
Action: Mouse scrolled (403, 383) with delta (0, 0)
Screenshot: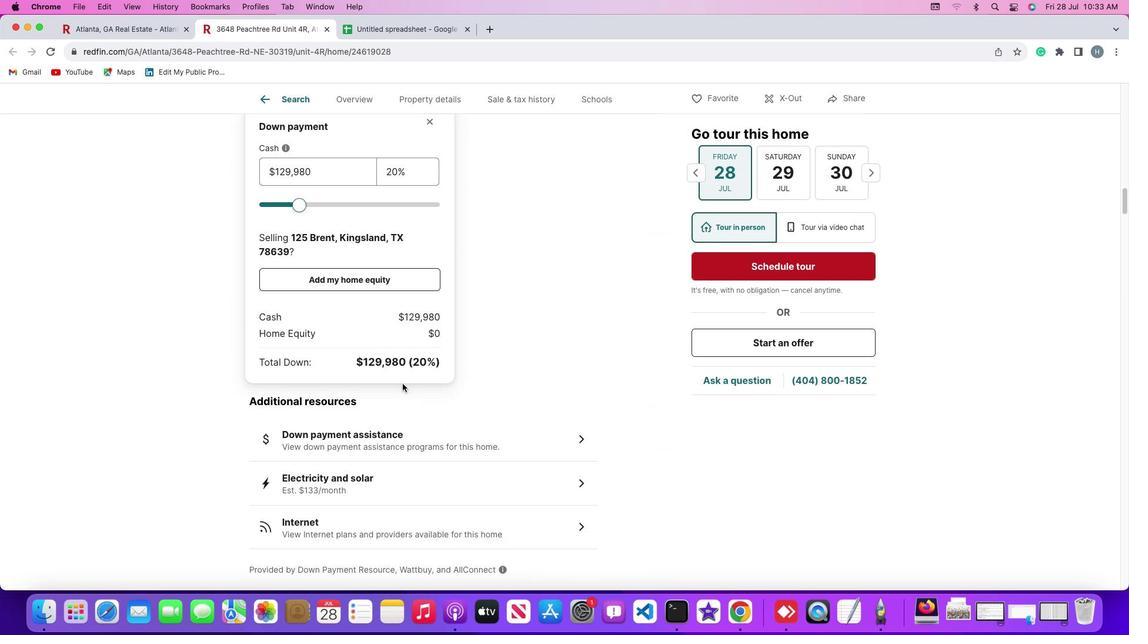 
Action: Mouse scrolled (403, 383) with delta (0, 0)
Screenshot: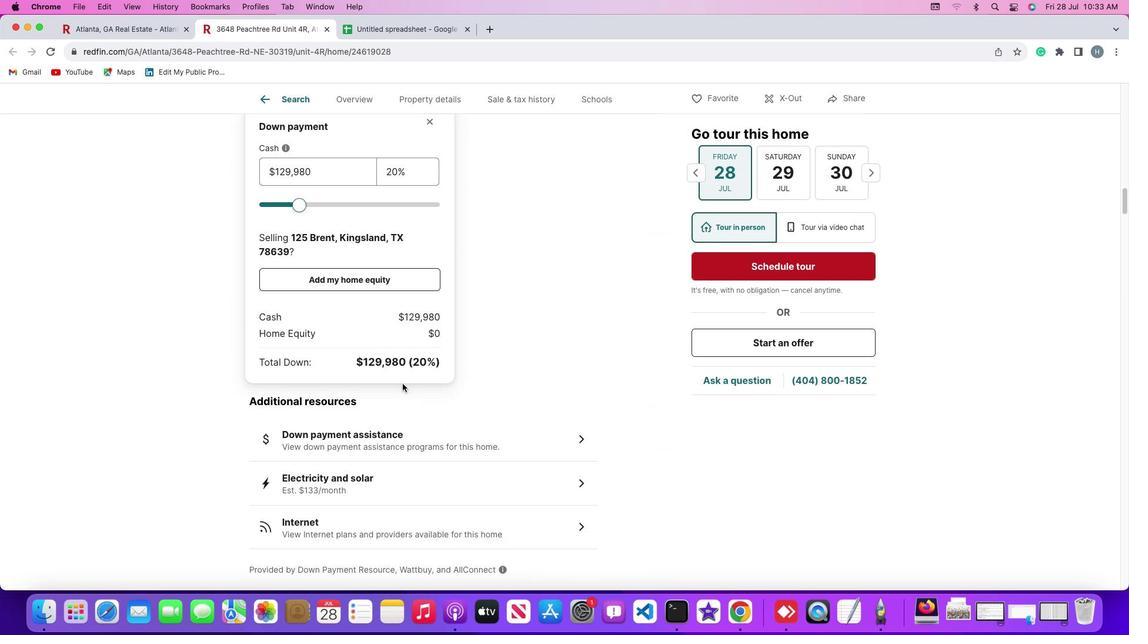
Action: Mouse scrolled (403, 383) with delta (0, -1)
Screenshot: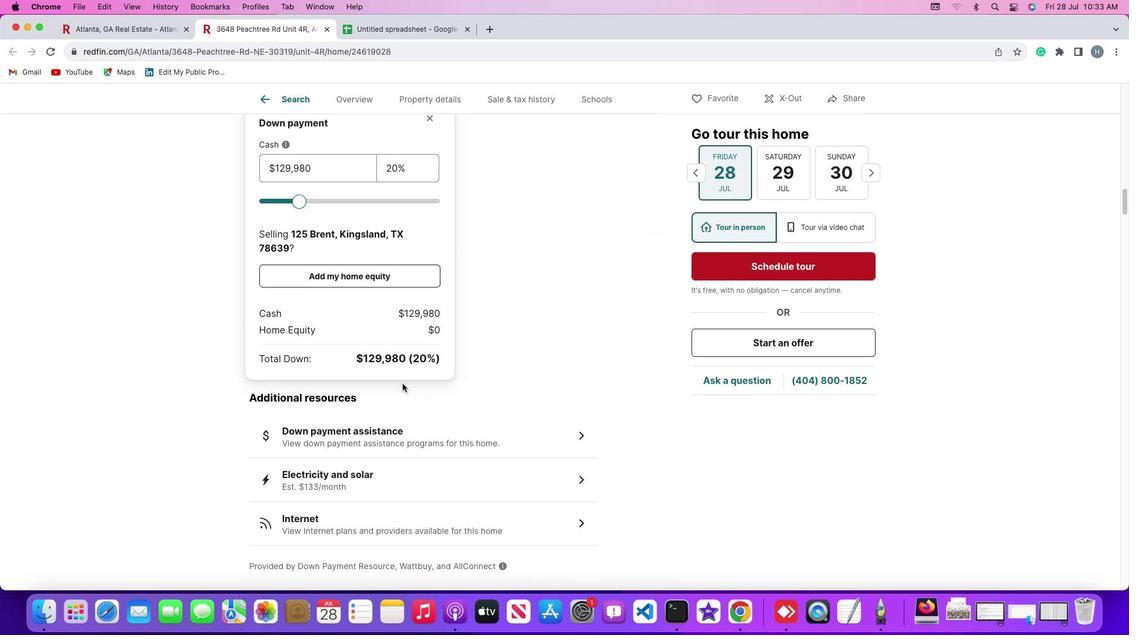 
Action: Mouse scrolled (403, 383) with delta (0, -2)
Screenshot: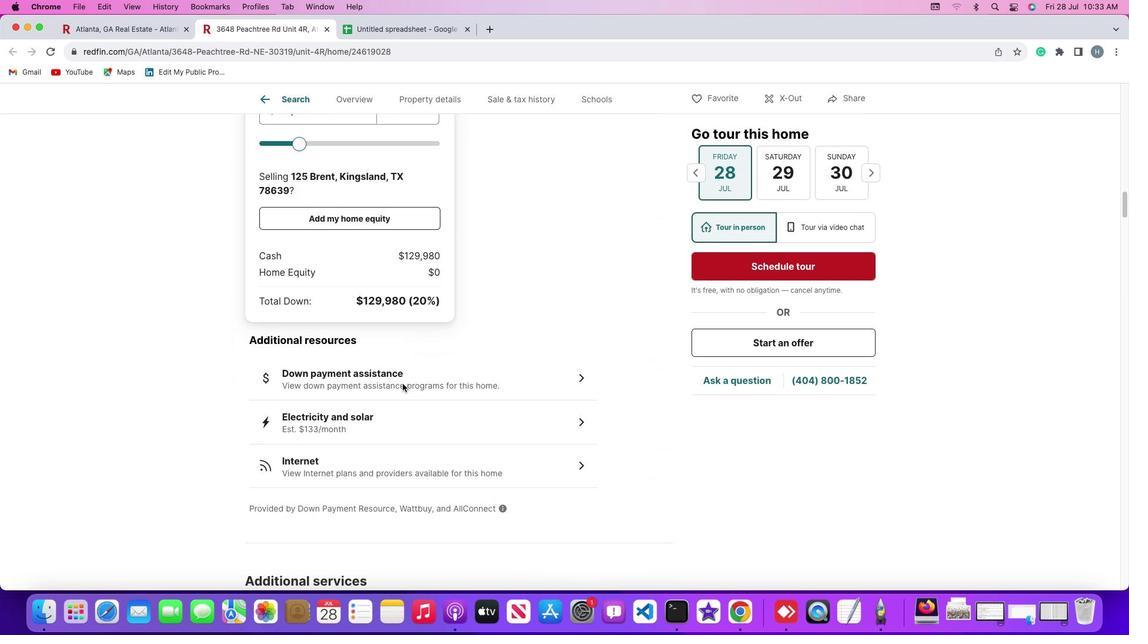 
Action: Mouse scrolled (403, 383) with delta (0, 0)
Screenshot: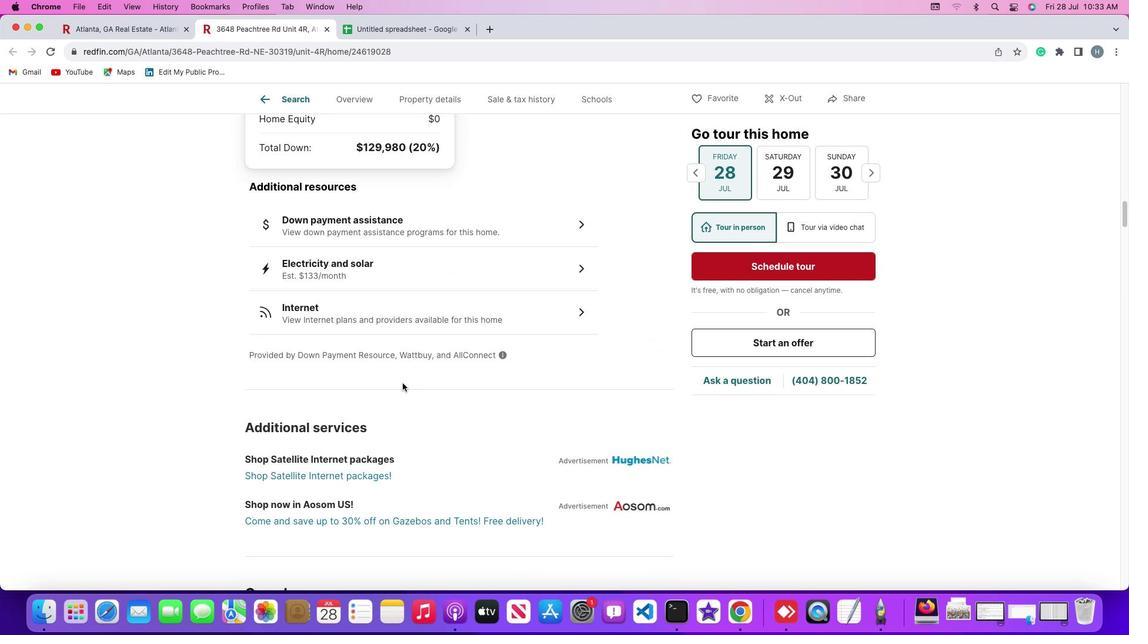 
Action: Mouse moved to (403, 383)
Screenshot: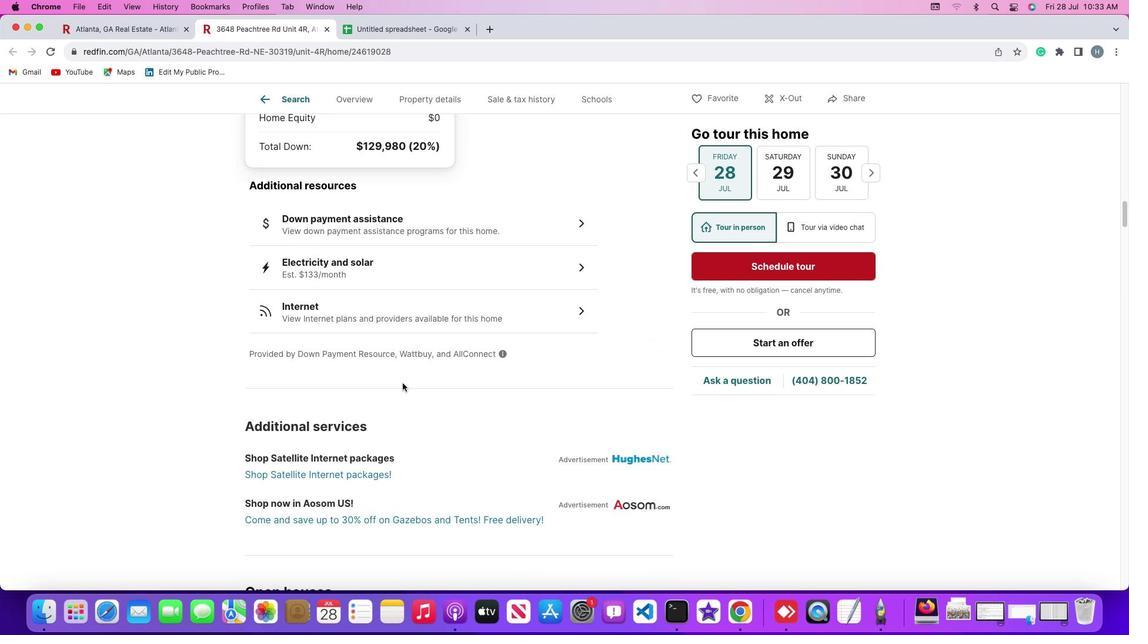 
Action: Mouse scrolled (403, 383) with delta (0, 0)
Screenshot: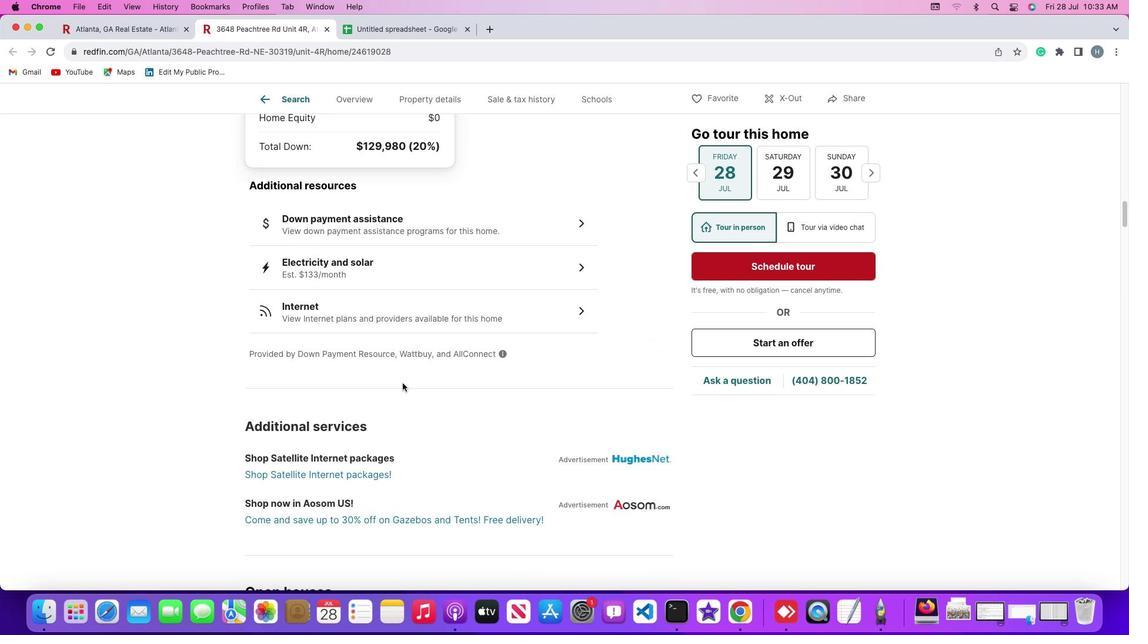
Action: Mouse scrolled (403, 383) with delta (0, -1)
Screenshot: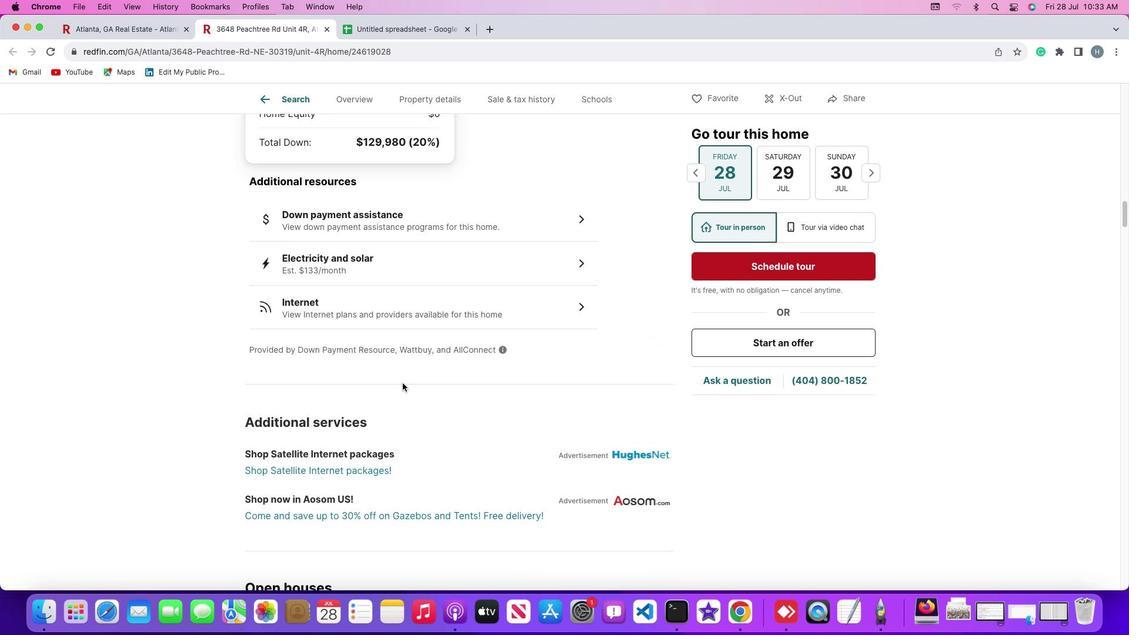 
Action: Mouse scrolled (403, 383) with delta (0, -2)
Screenshot: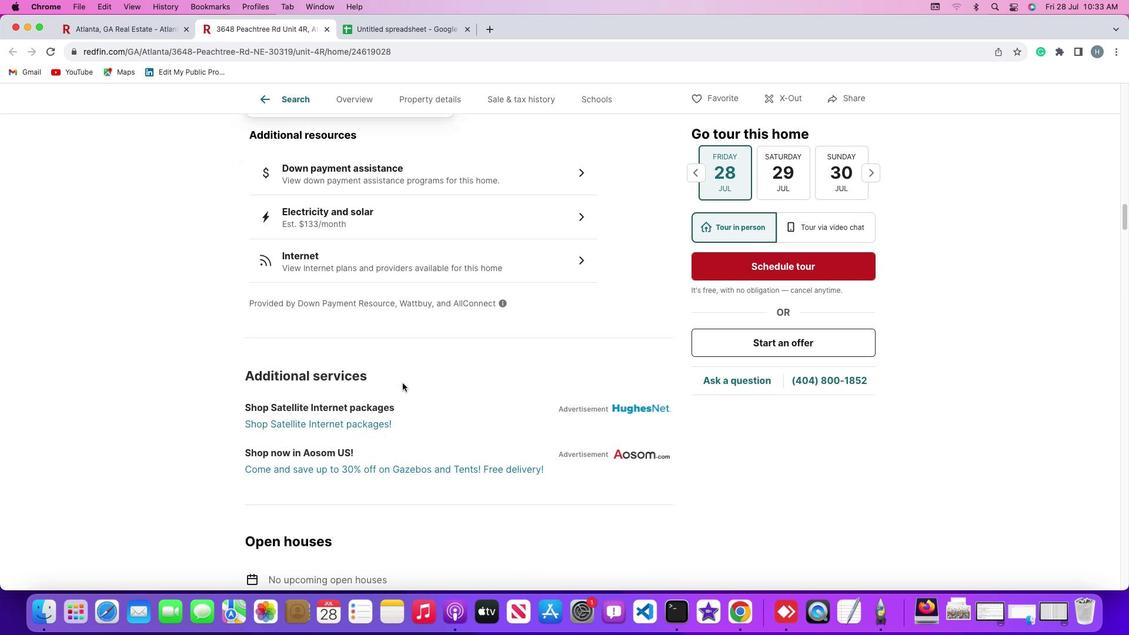 
Action: Mouse scrolled (403, 383) with delta (0, 0)
Screenshot: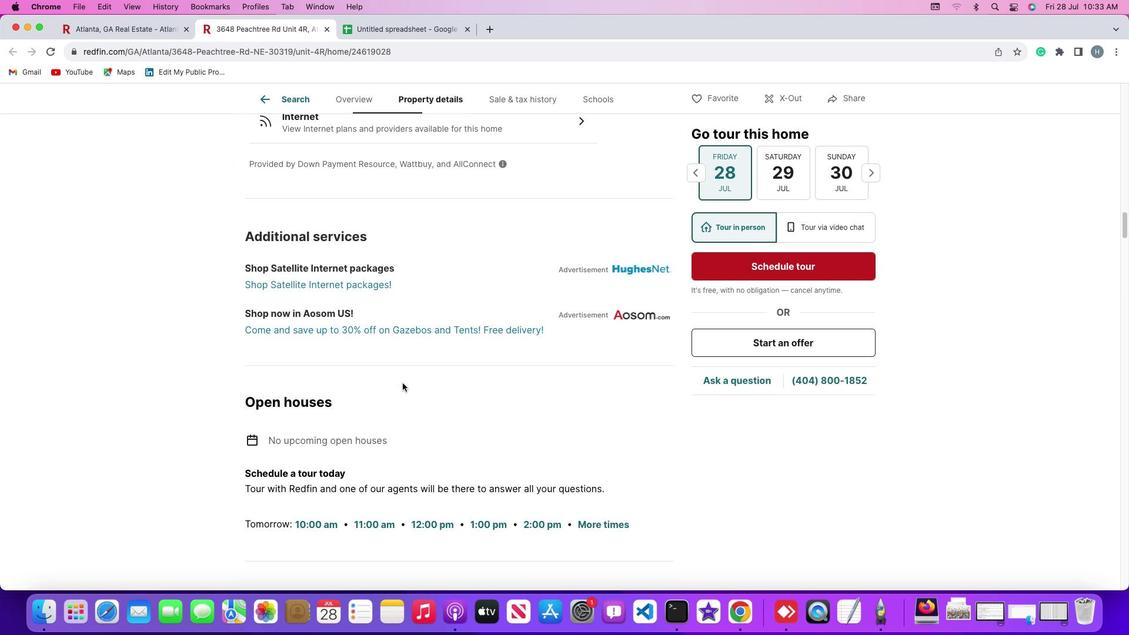 
Action: Mouse scrolled (403, 383) with delta (0, 0)
Screenshot: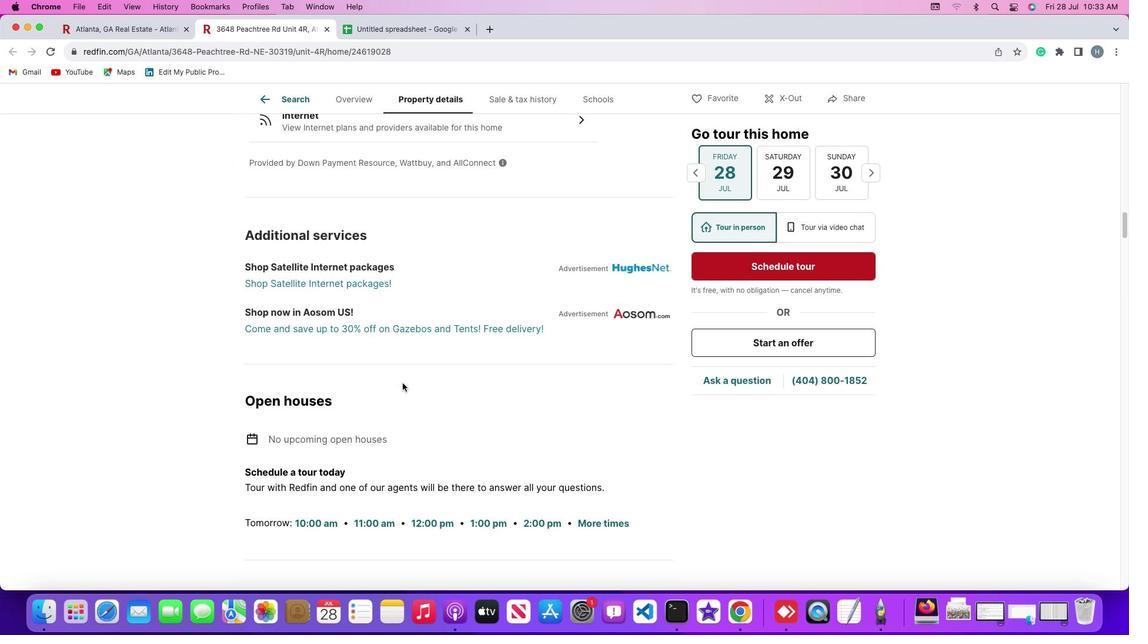 
Action: Mouse scrolled (403, 383) with delta (0, -1)
Screenshot: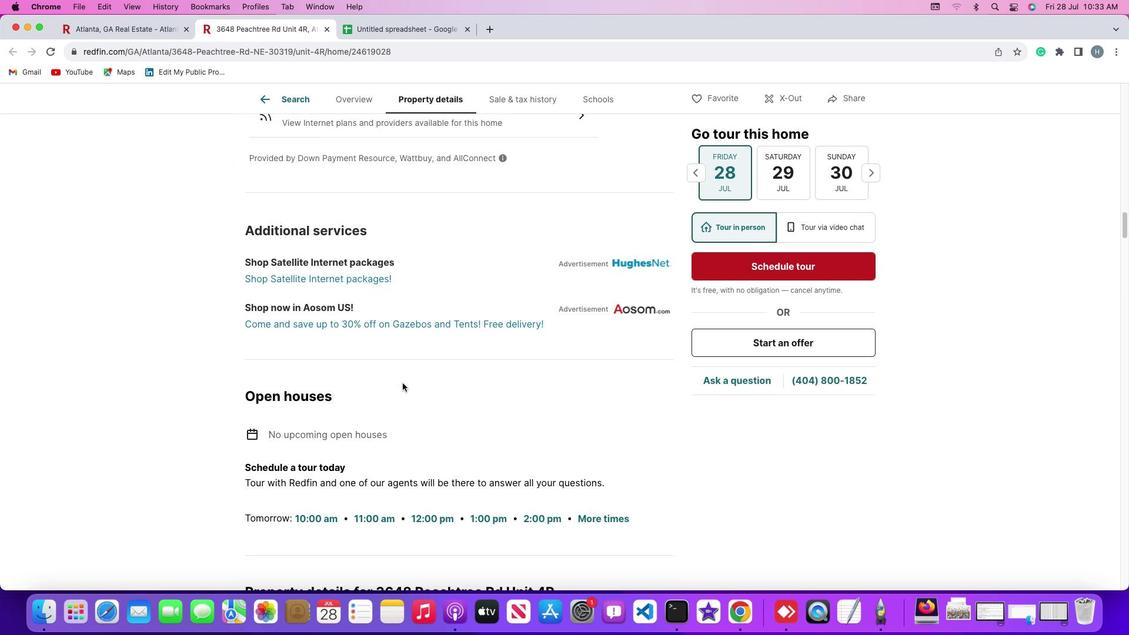 
Action: Mouse scrolled (403, 383) with delta (0, -2)
Screenshot: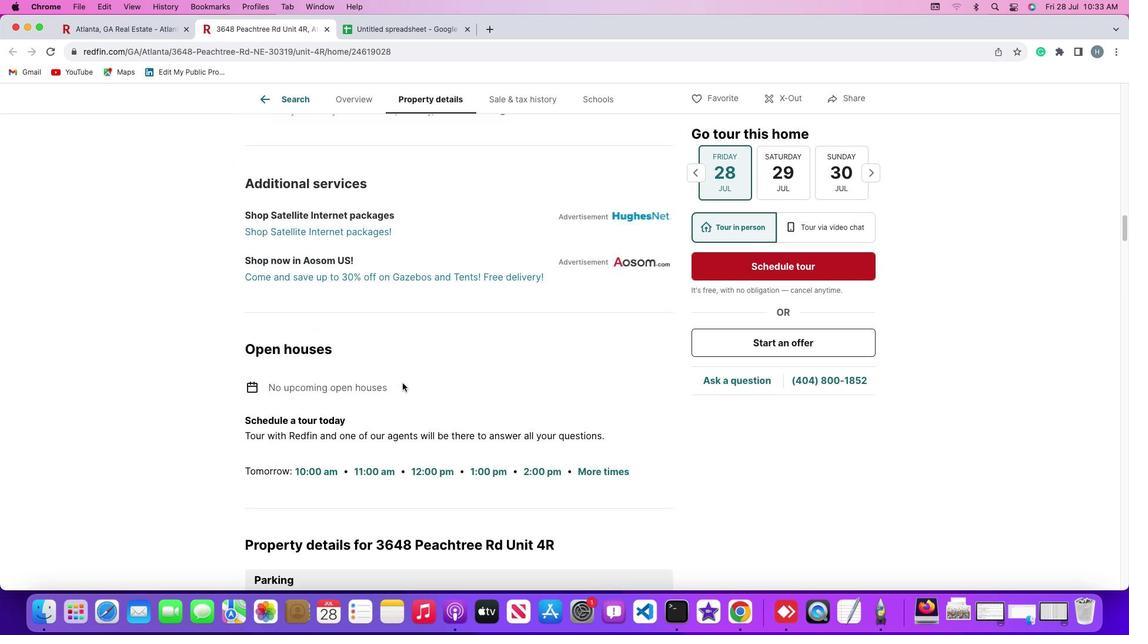 
Action: Mouse scrolled (403, 383) with delta (0, 0)
Screenshot: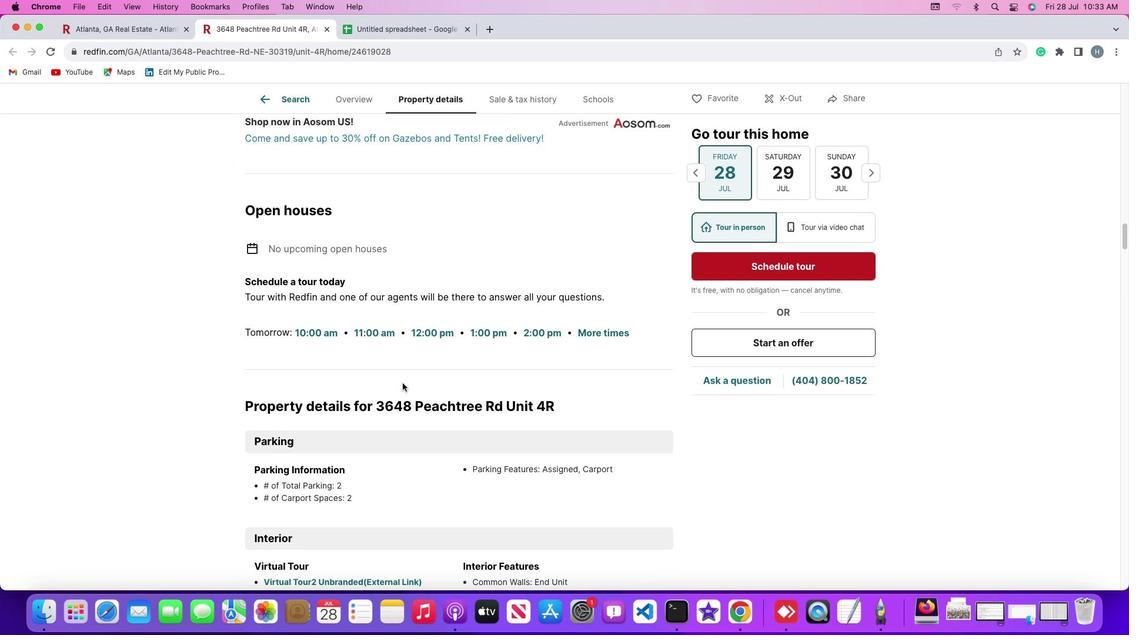 
Action: Mouse scrolled (403, 383) with delta (0, 0)
Screenshot: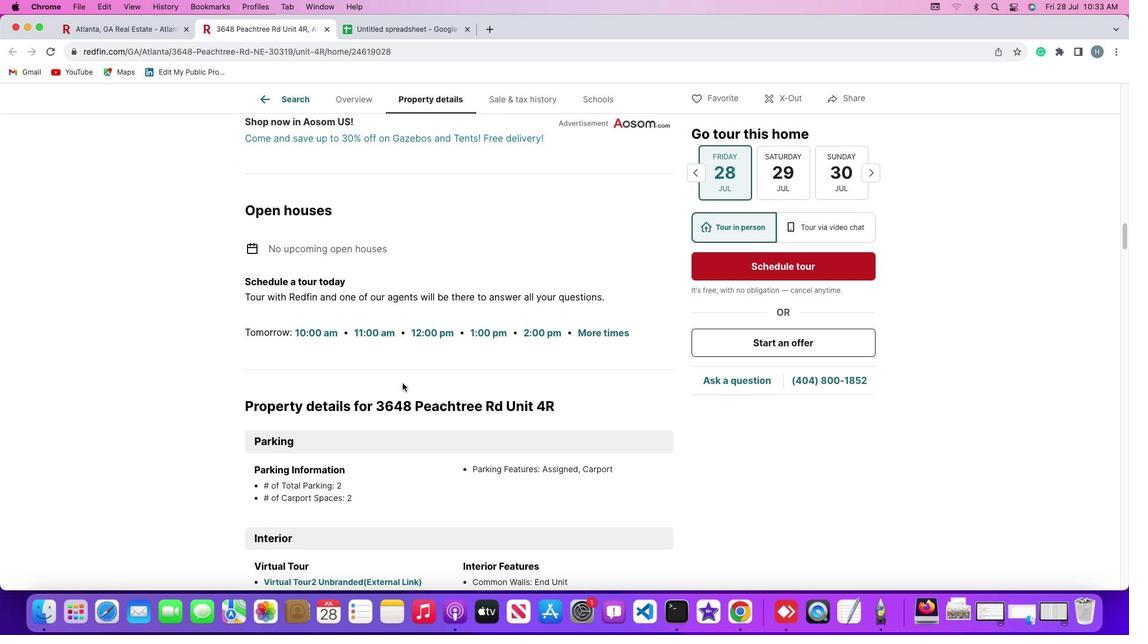 
Action: Mouse scrolled (403, 383) with delta (0, -1)
Screenshot: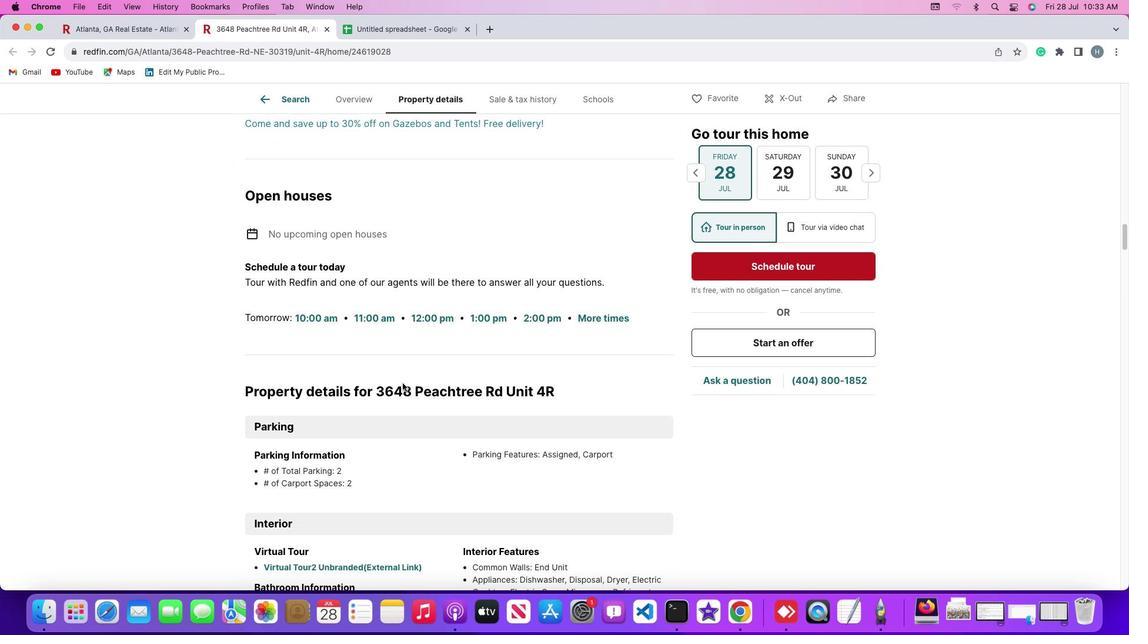 
Action: Mouse scrolled (403, 383) with delta (0, -2)
Screenshot: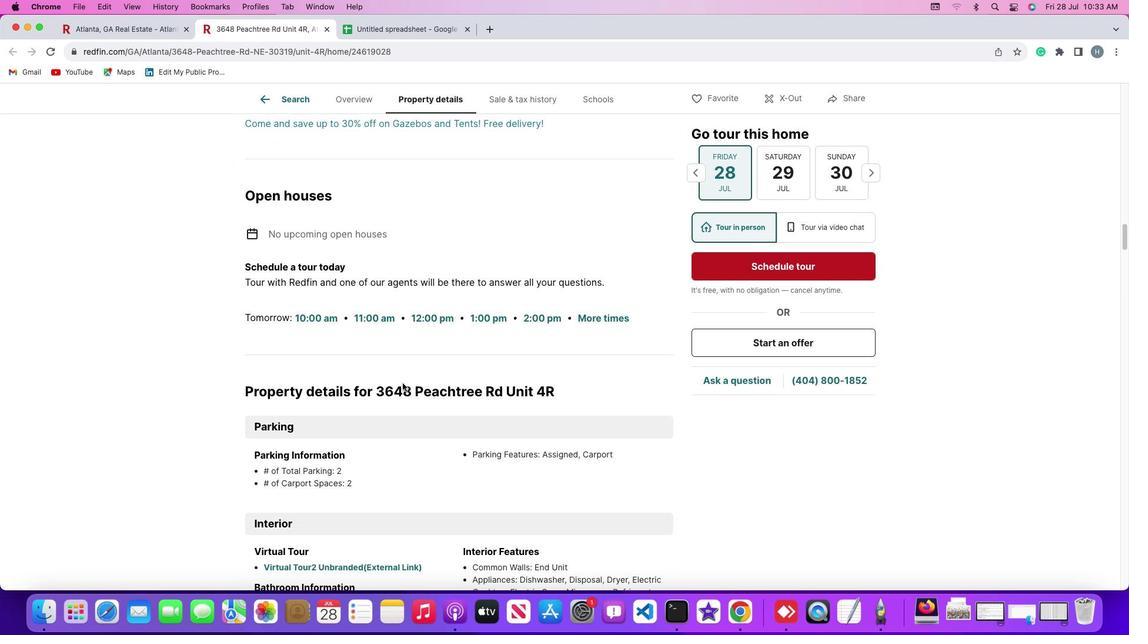 
Action: Mouse scrolled (403, 383) with delta (0, -2)
Screenshot: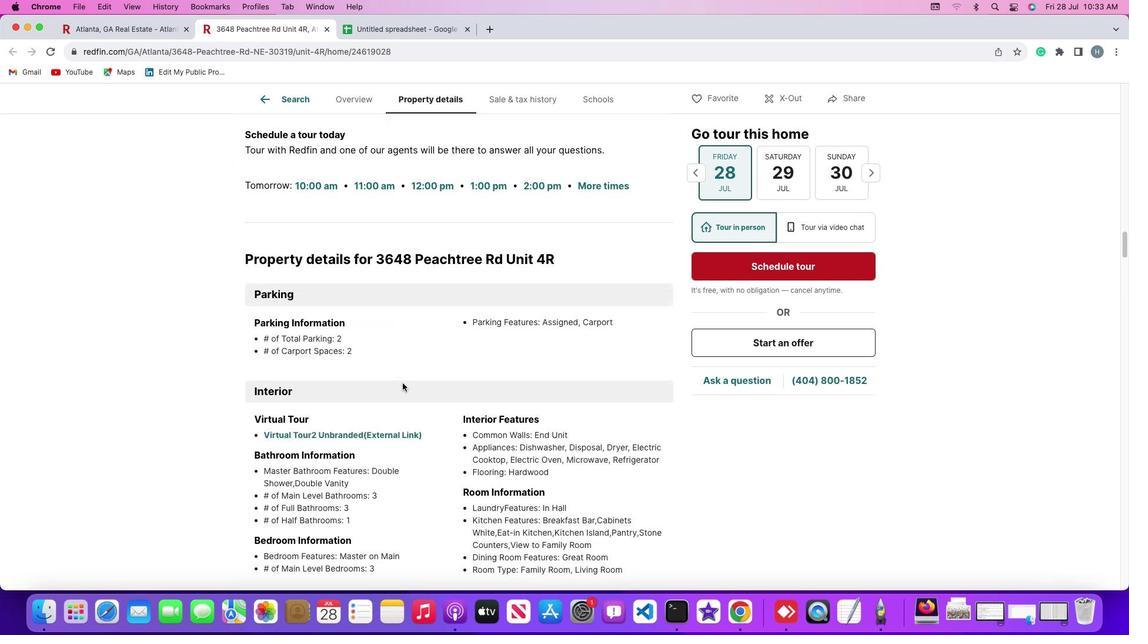 
Action: Mouse scrolled (403, 383) with delta (0, 0)
Screenshot: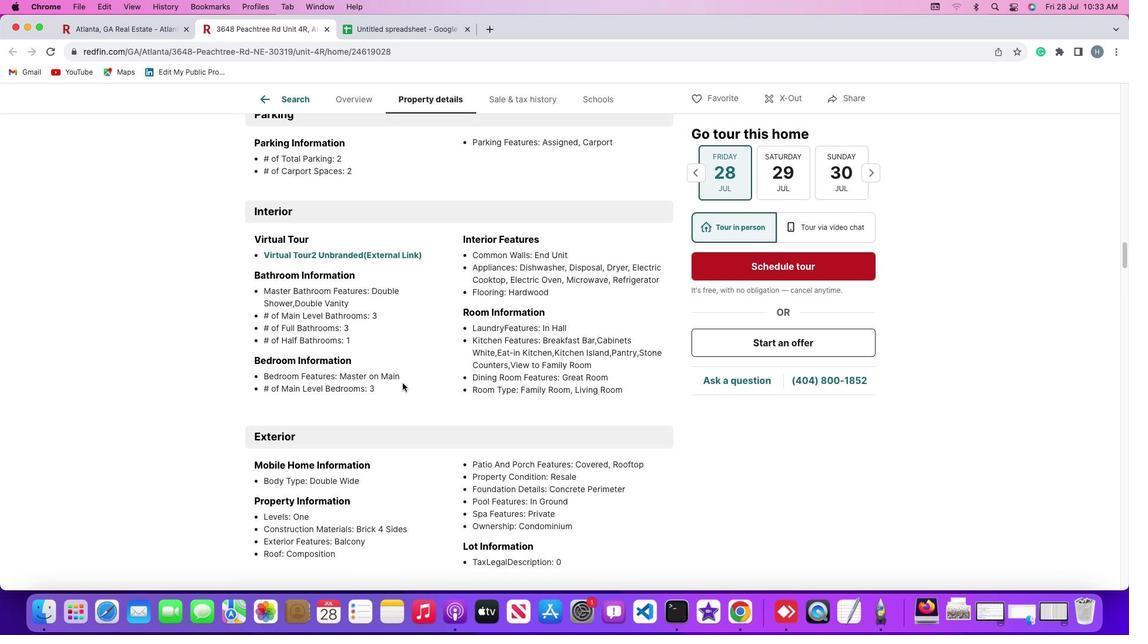 
Action: Mouse scrolled (403, 383) with delta (0, 0)
